 Task: Edit the 'Position Layout' in Salesforce to include specific sections and fields.
Action: Mouse moved to (235, 128)
Screenshot: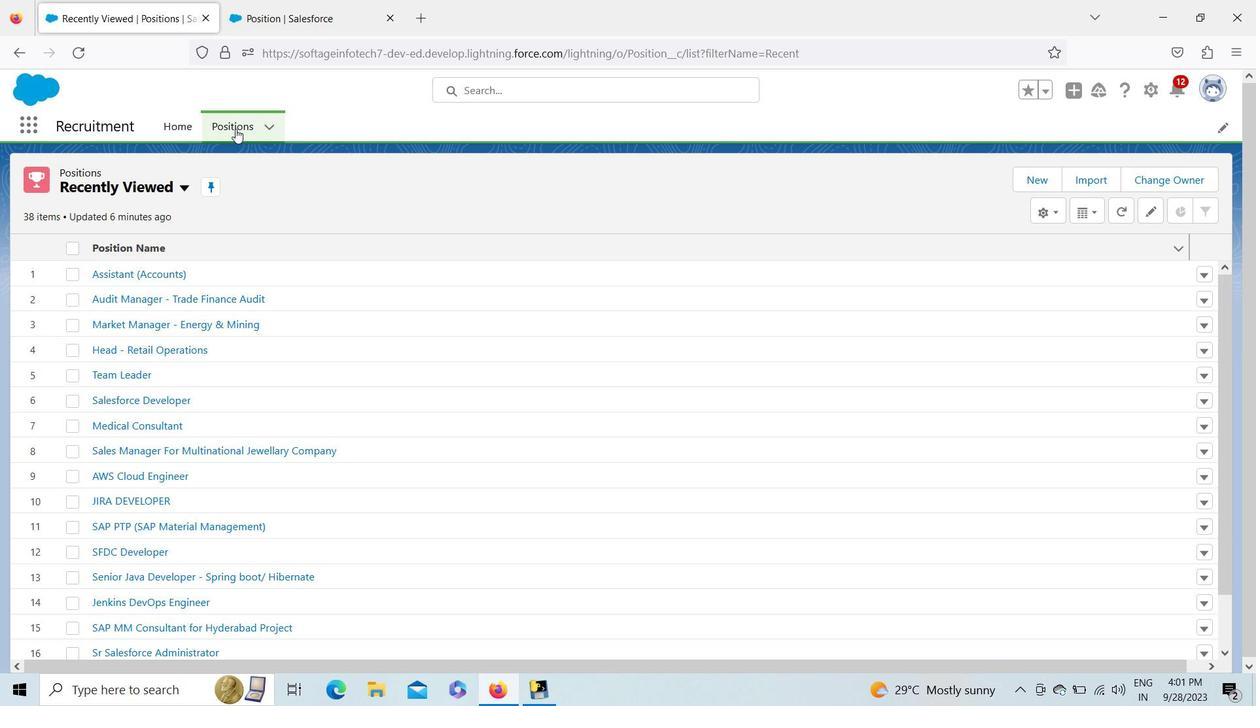 
Action: Mouse pressed left at (235, 128)
Screenshot: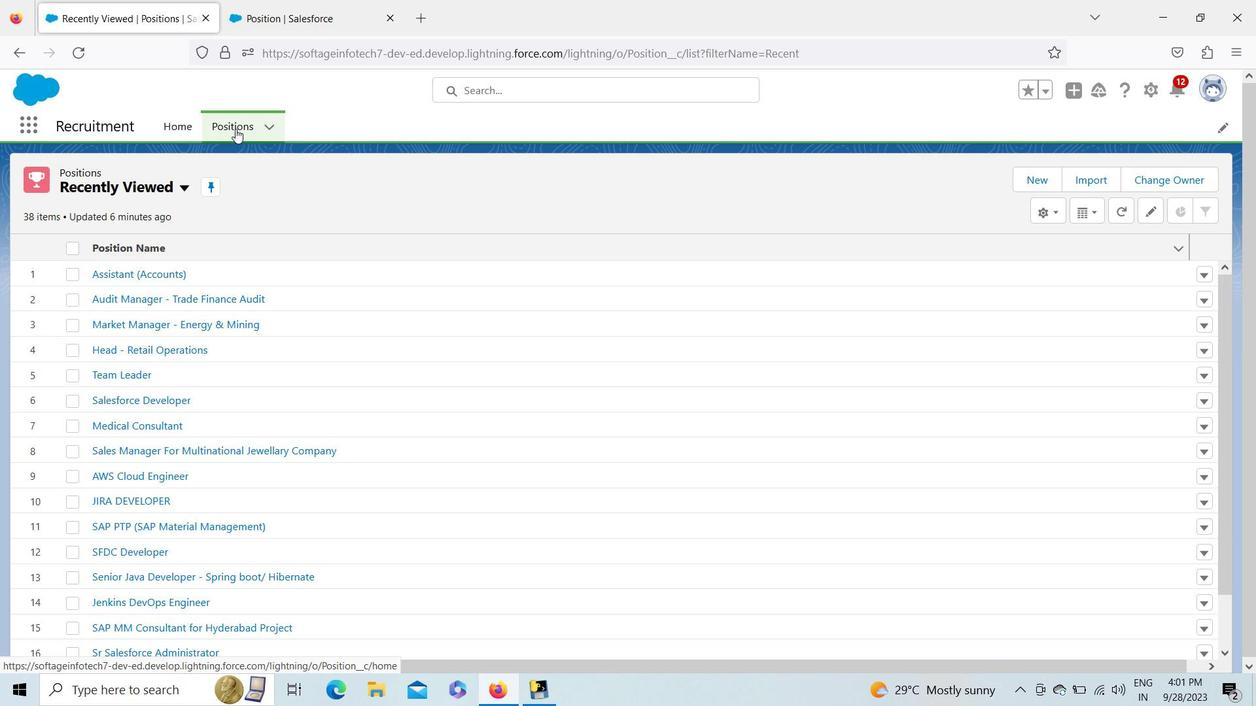 
Action: Mouse moved to (272, 9)
Screenshot: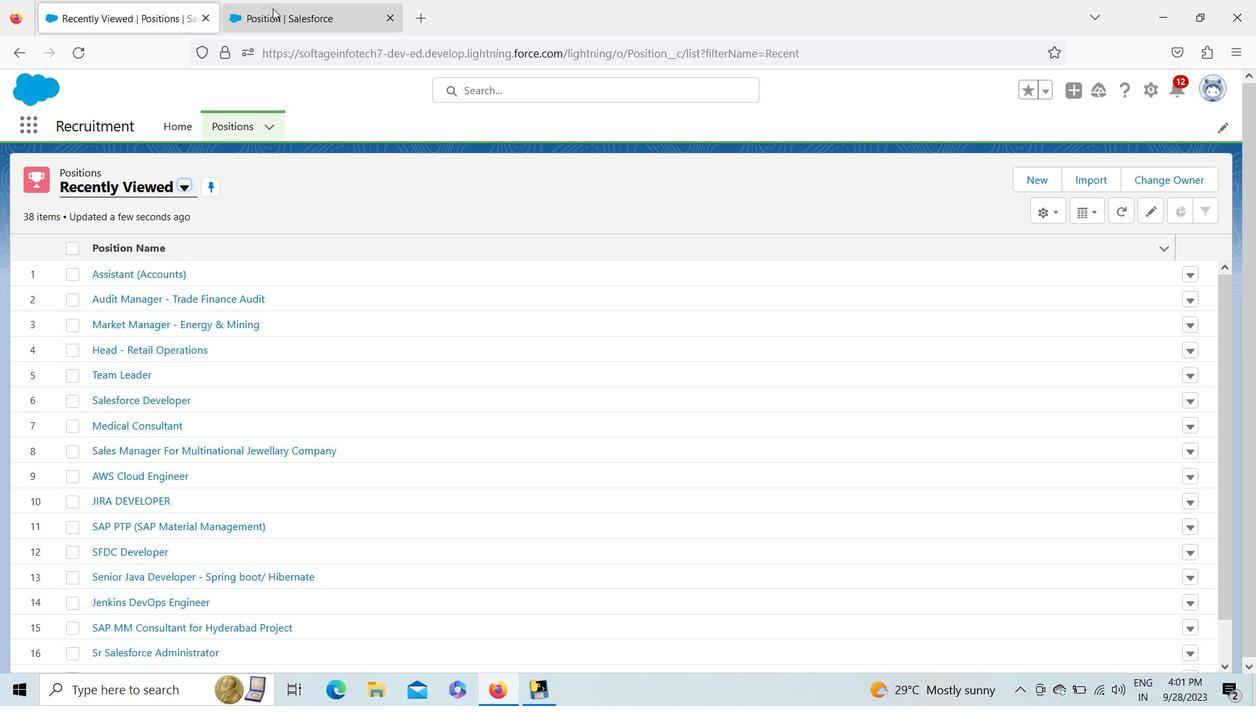 
Action: Mouse pressed left at (272, 9)
Screenshot: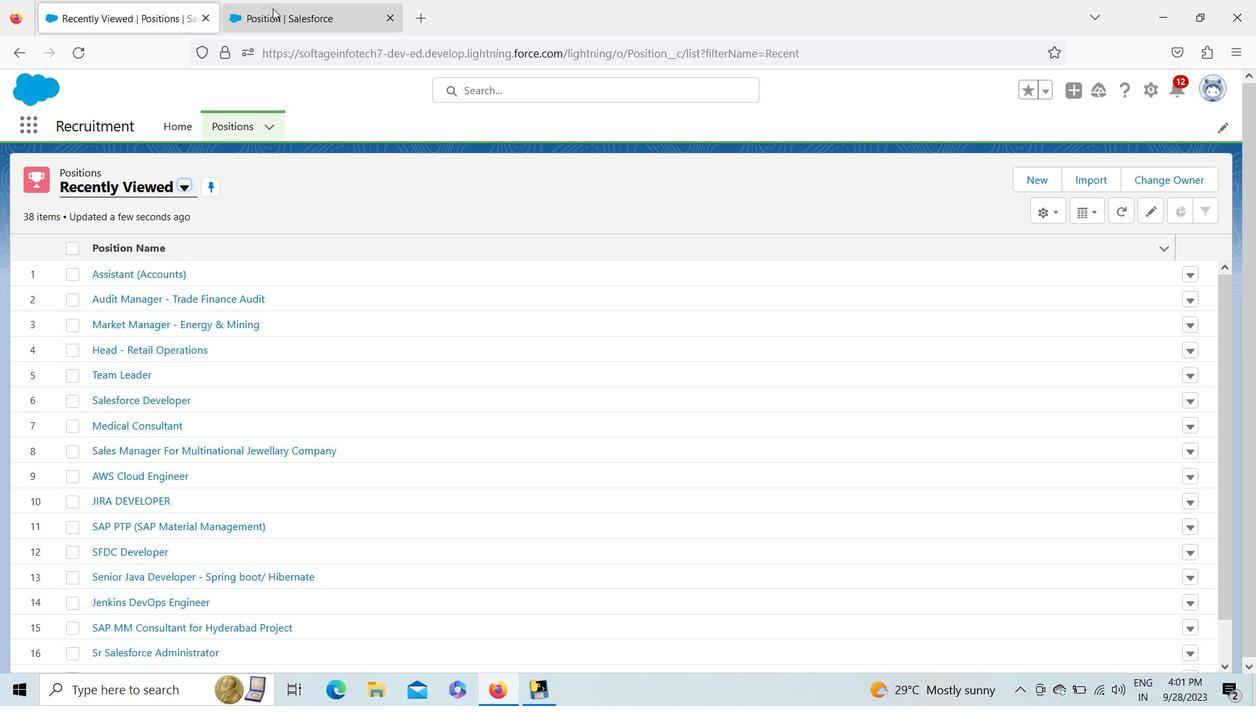 
Action: Mouse moved to (86, 67)
Screenshot: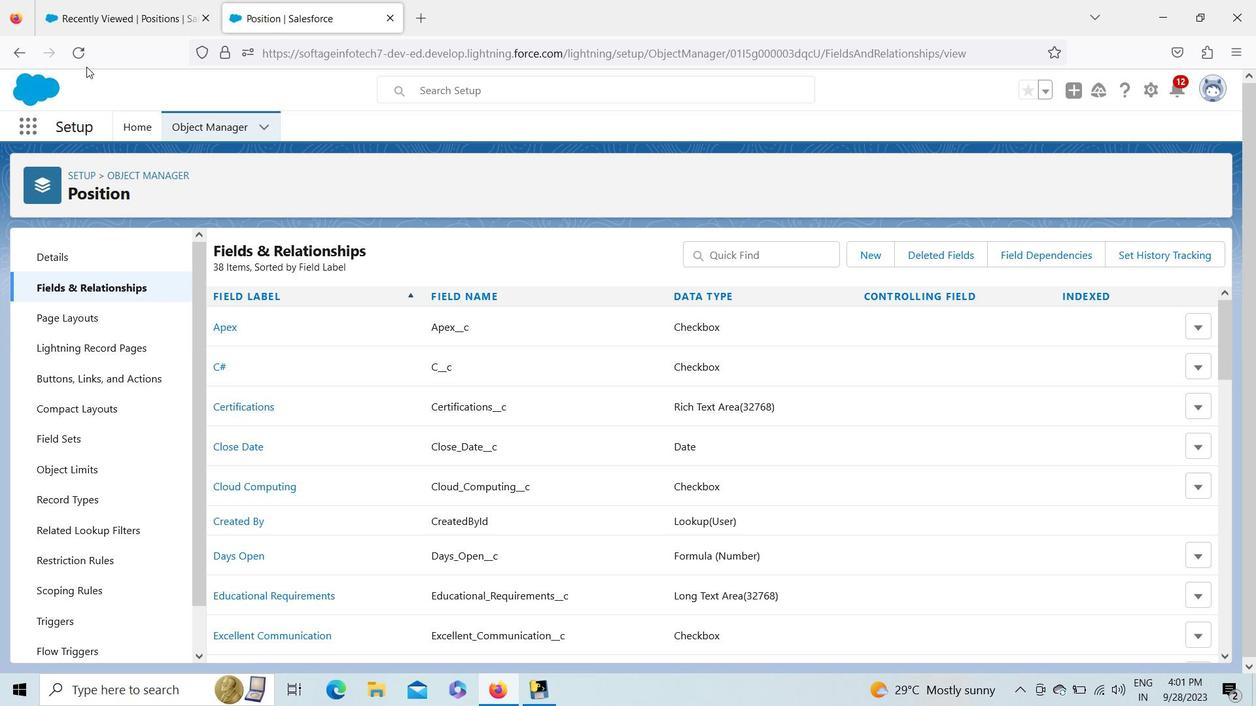 
Action: Mouse pressed left at (86, 67)
Screenshot: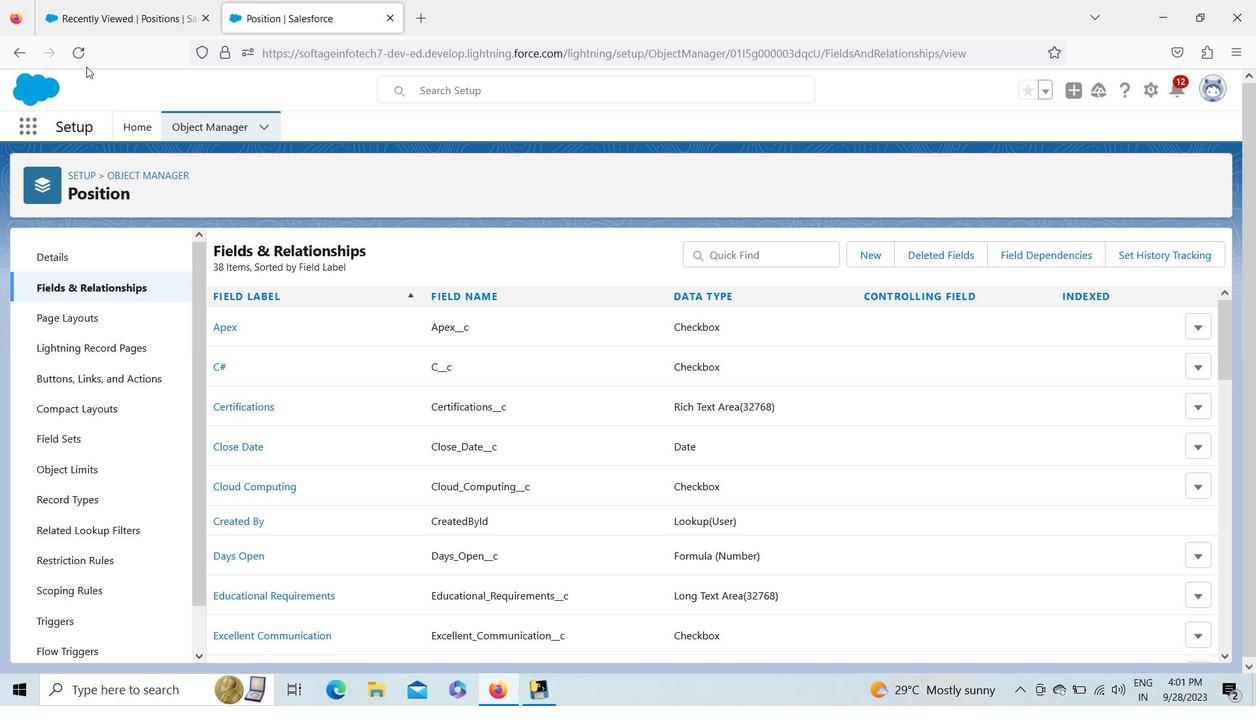 
Action: Mouse moved to (72, 314)
Screenshot: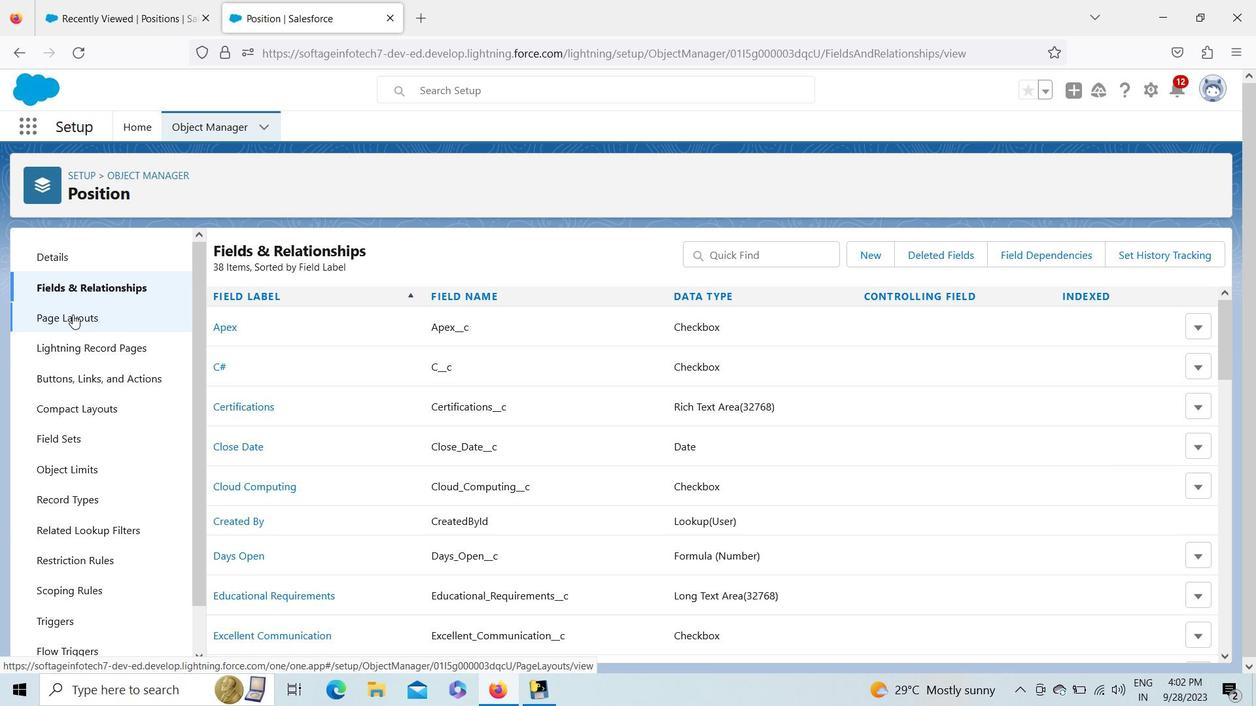 
Action: Mouse pressed left at (72, 314)
Screenshot: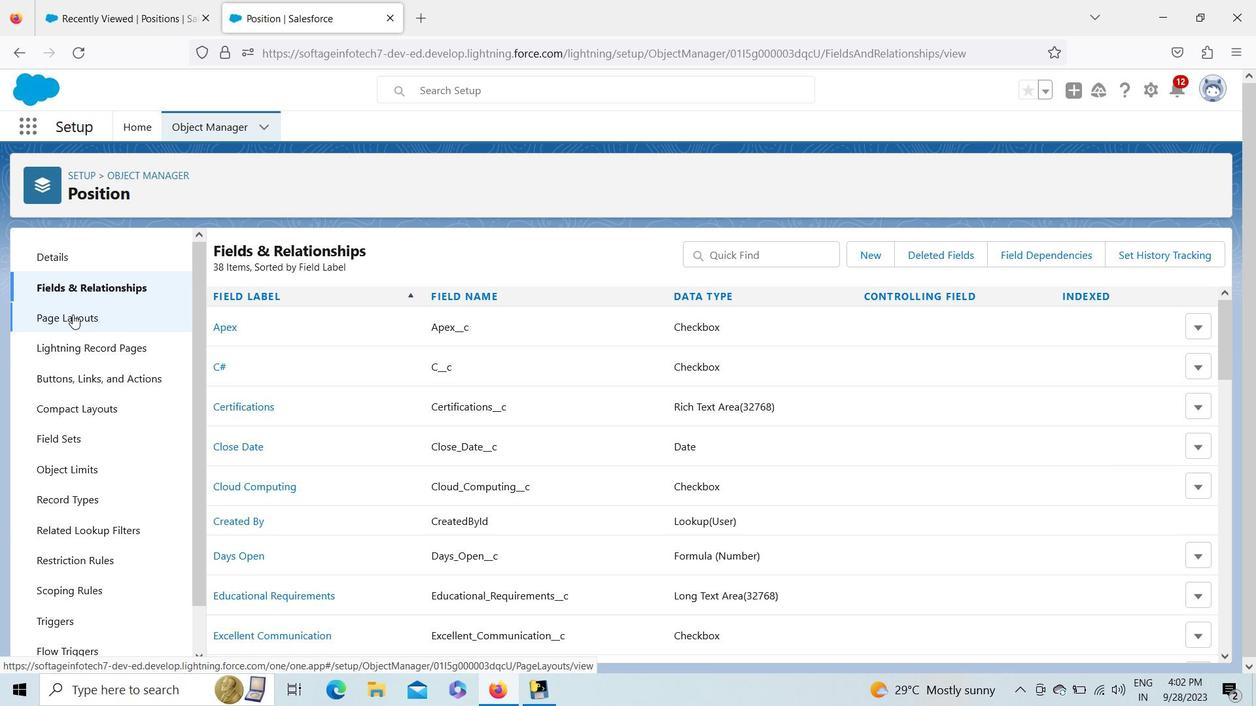
Action: Mouse moved to (265, 326)
Screenshot: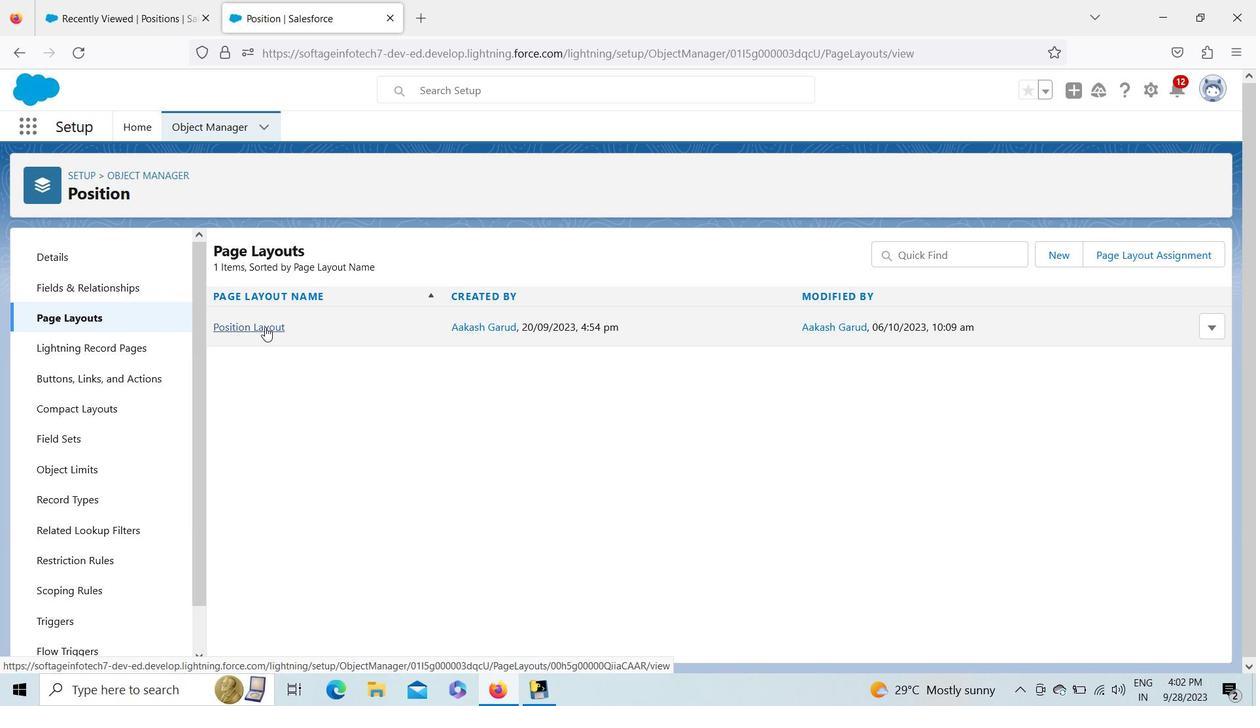 
Action: Mouse pressed left at (265, 326)
Screenshot: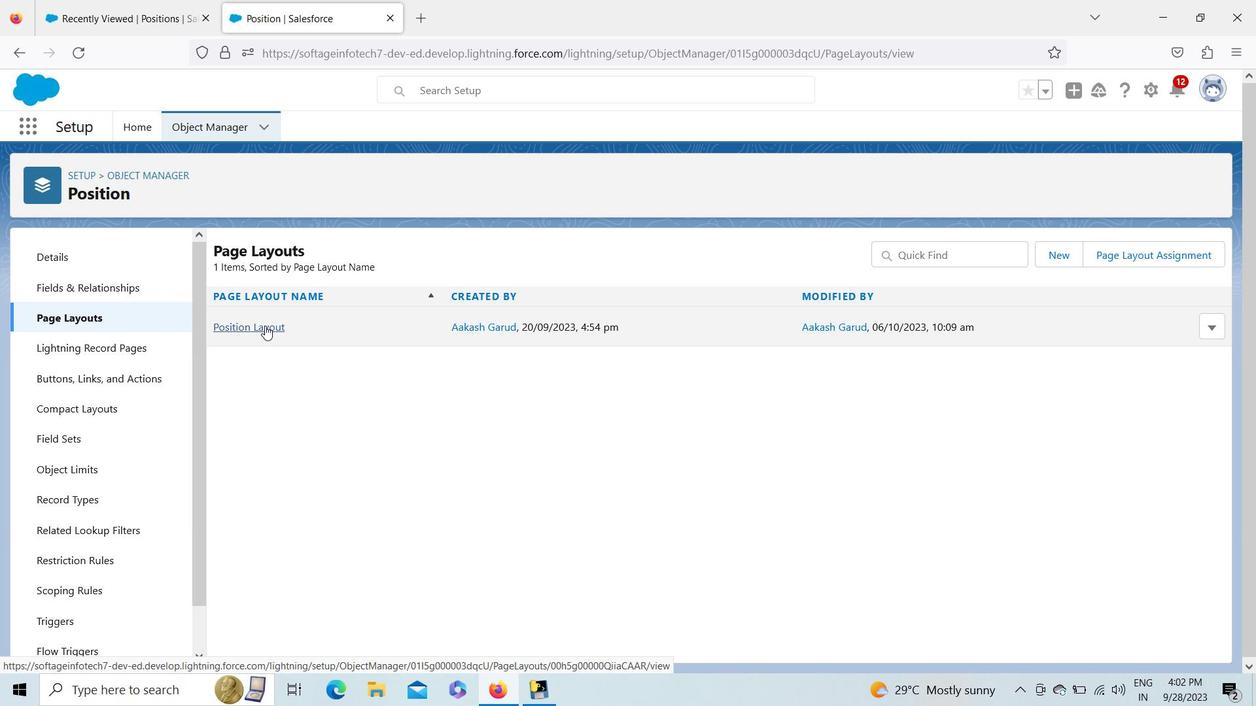 
Action: Mouse moved to (254, 266)
Screenshot: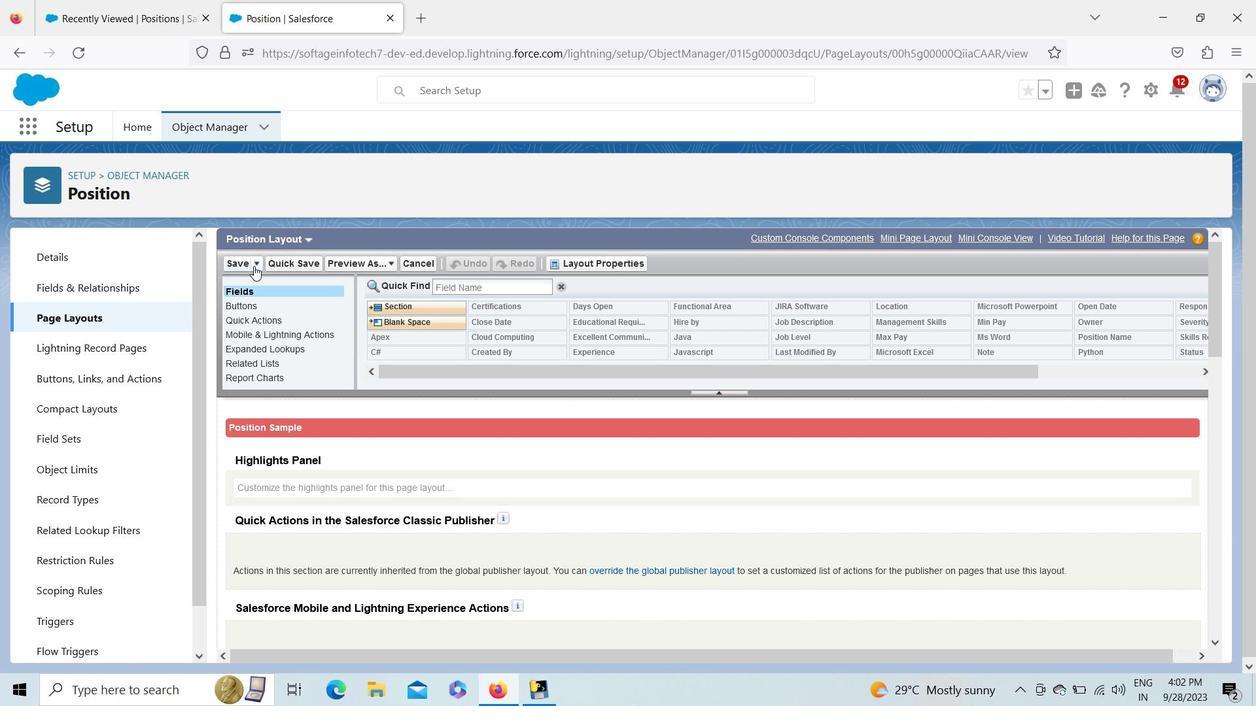 
Action: Mouse pressed left at (254, 266)
Screenshot: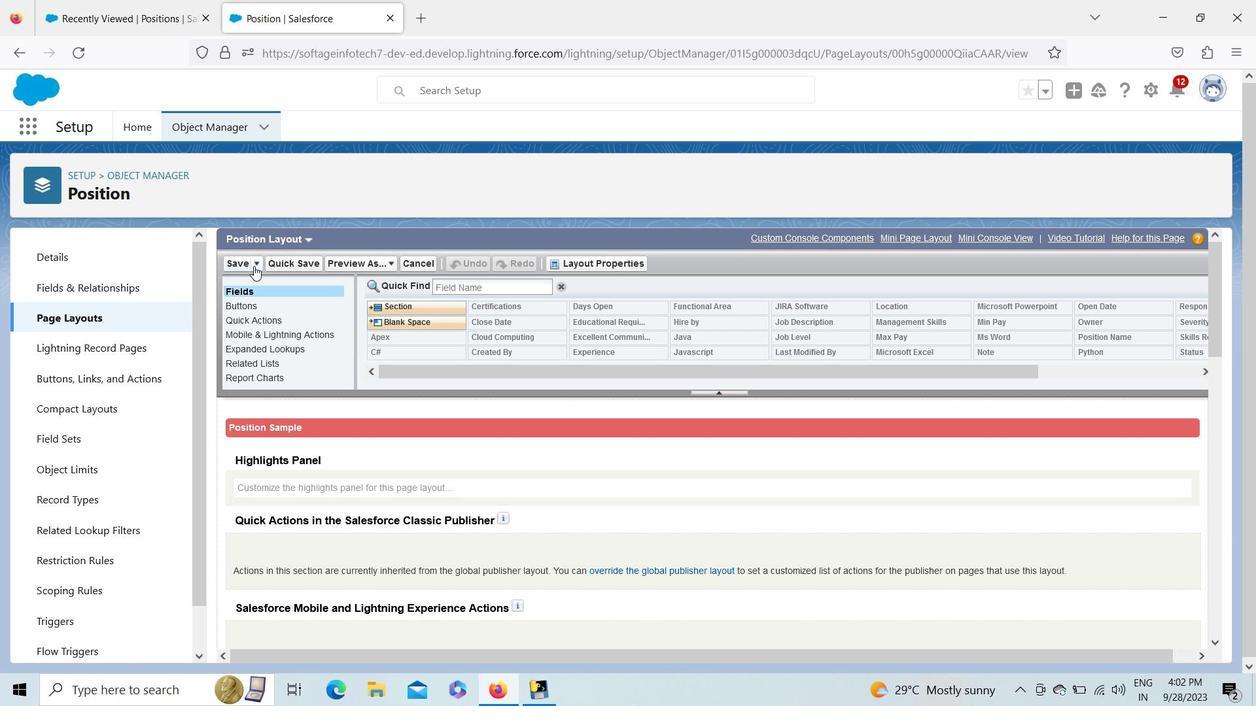
Action: Mouse moved to (254, 280)
Screenshot: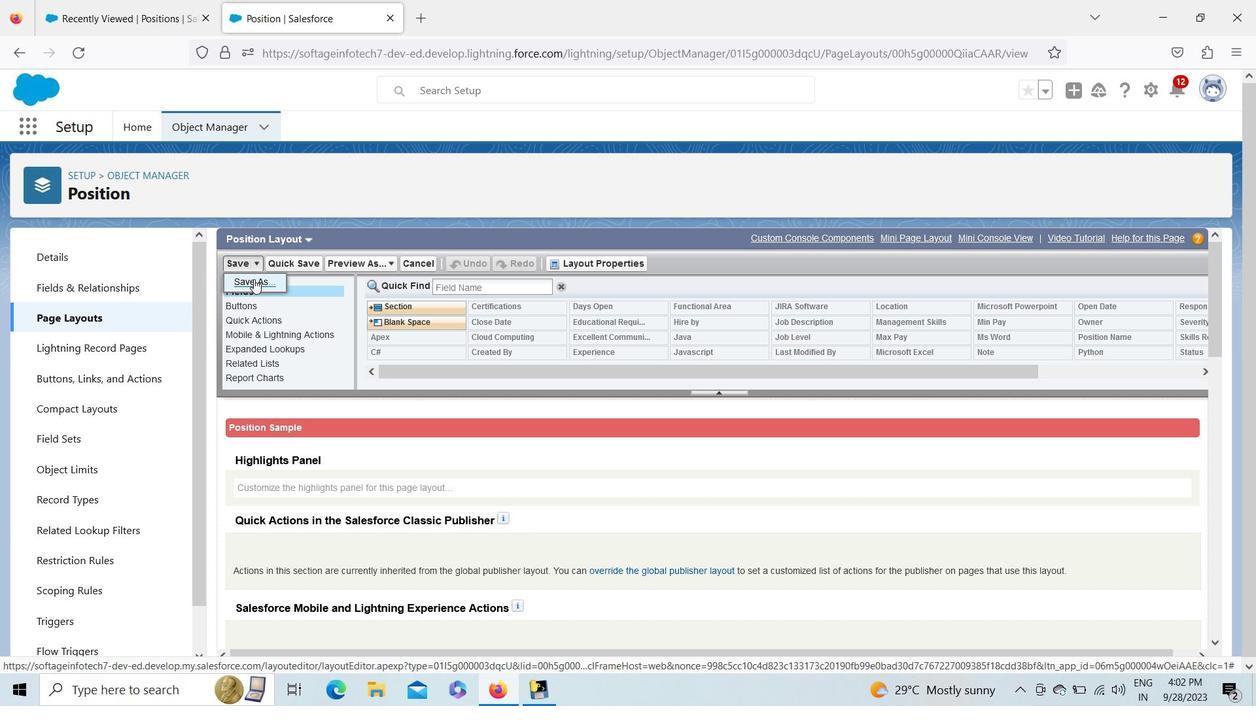 
Action: Mouse pressed left at (254, 280)
Screenshot: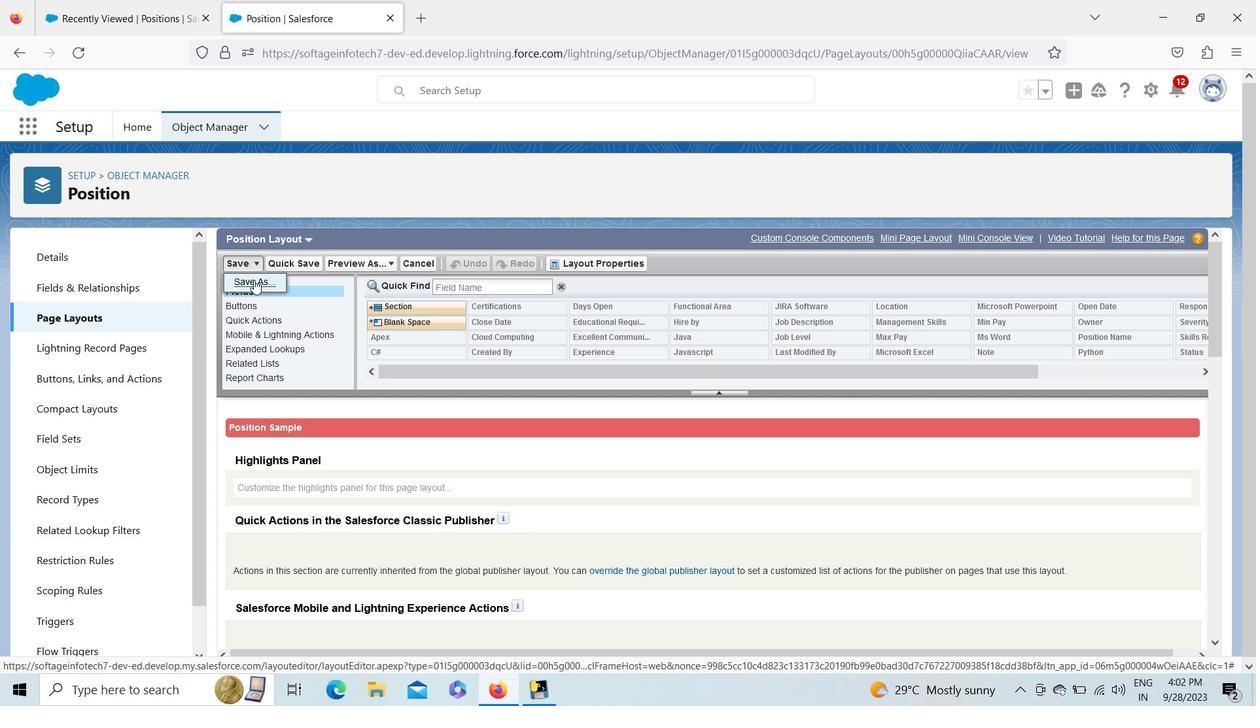 
Action: Mouse moved to (738, 407)
Screenshot: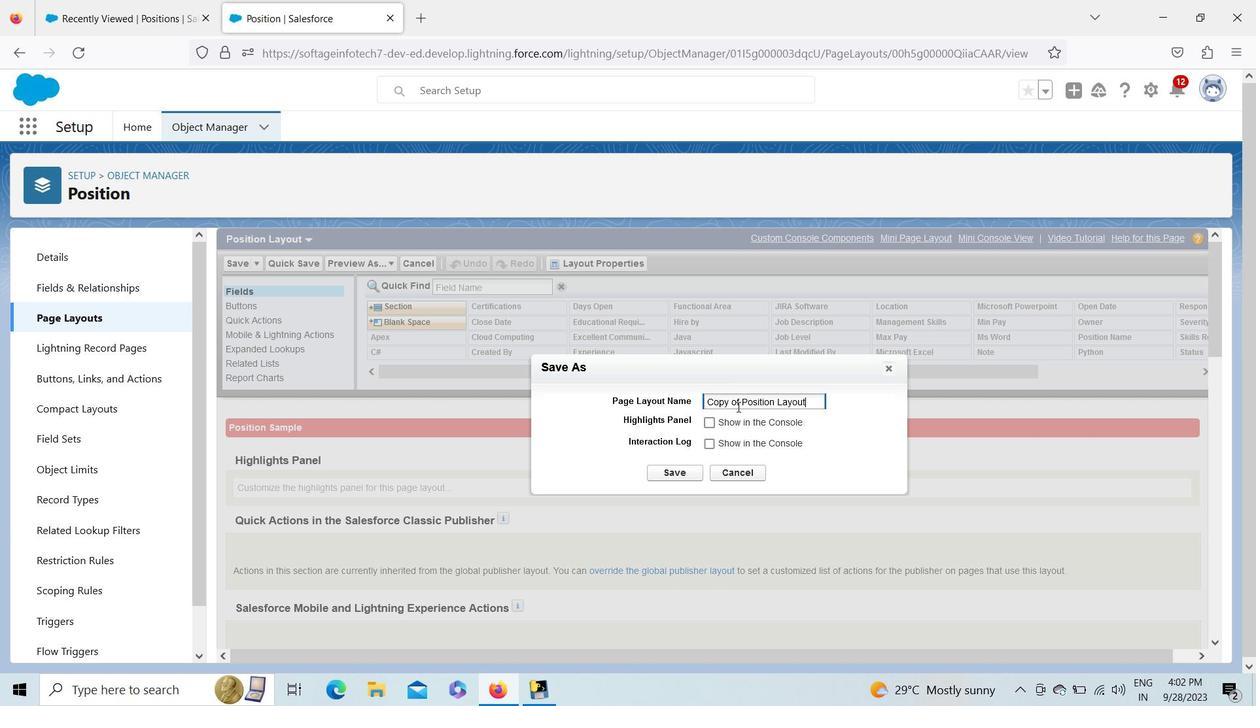 
Action: Mouse pressed left at (738, 407)
Screenshot: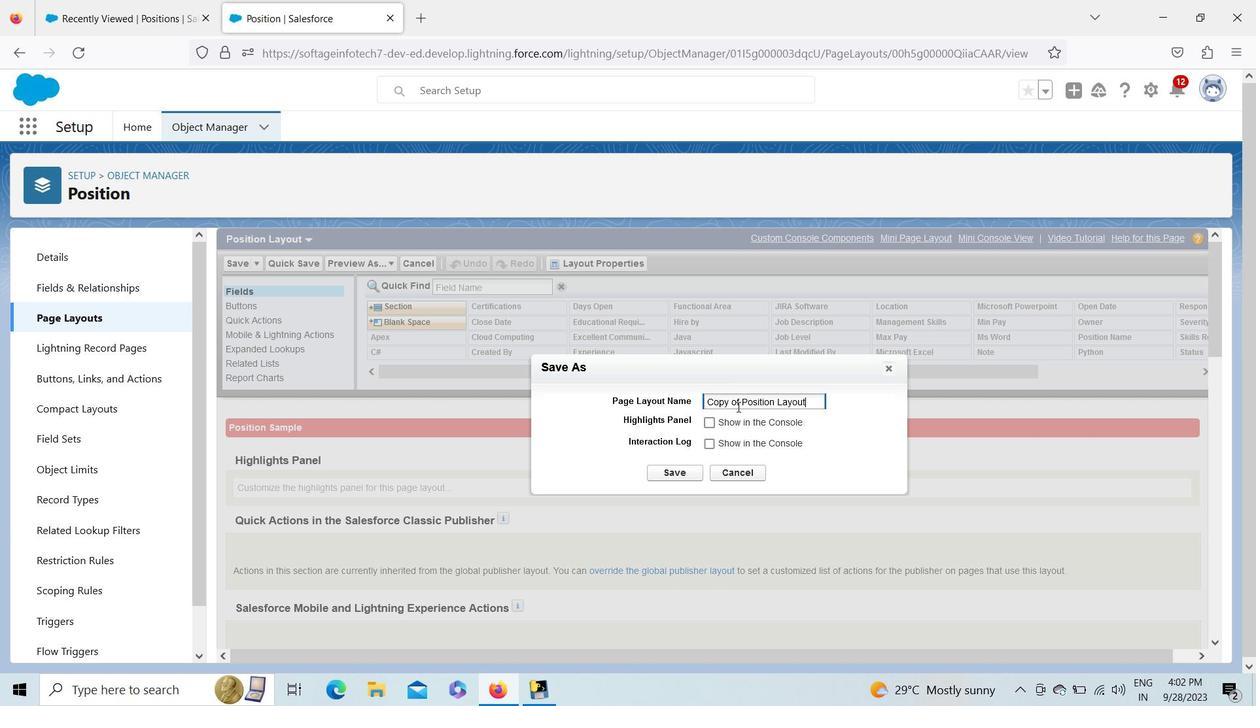 
Action: Key pressed <Key.backspace><Key.backspace><Key.backspace><Key.backspace><Key.backspace><Key.backspace><Key.backspace><Key.shift>Technical<Key.space><Key.backspace>
Screenshot: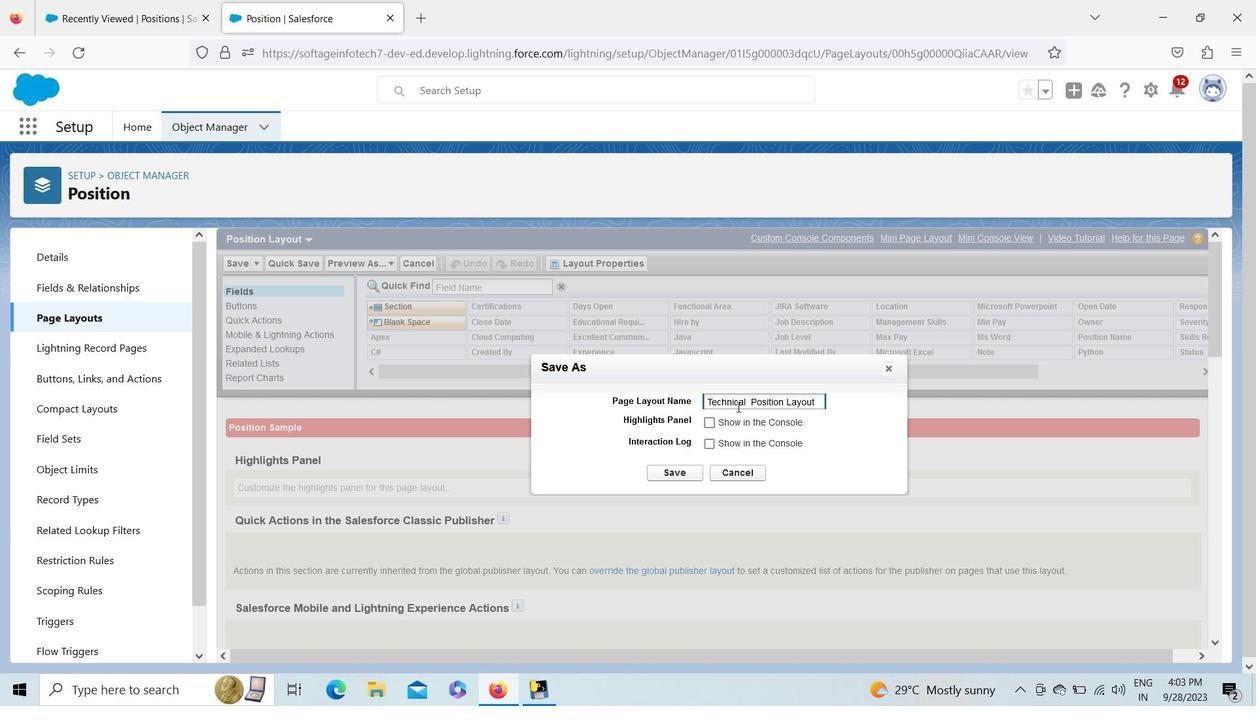 
Action: Mouse moved to (675, 471)
Screenshot: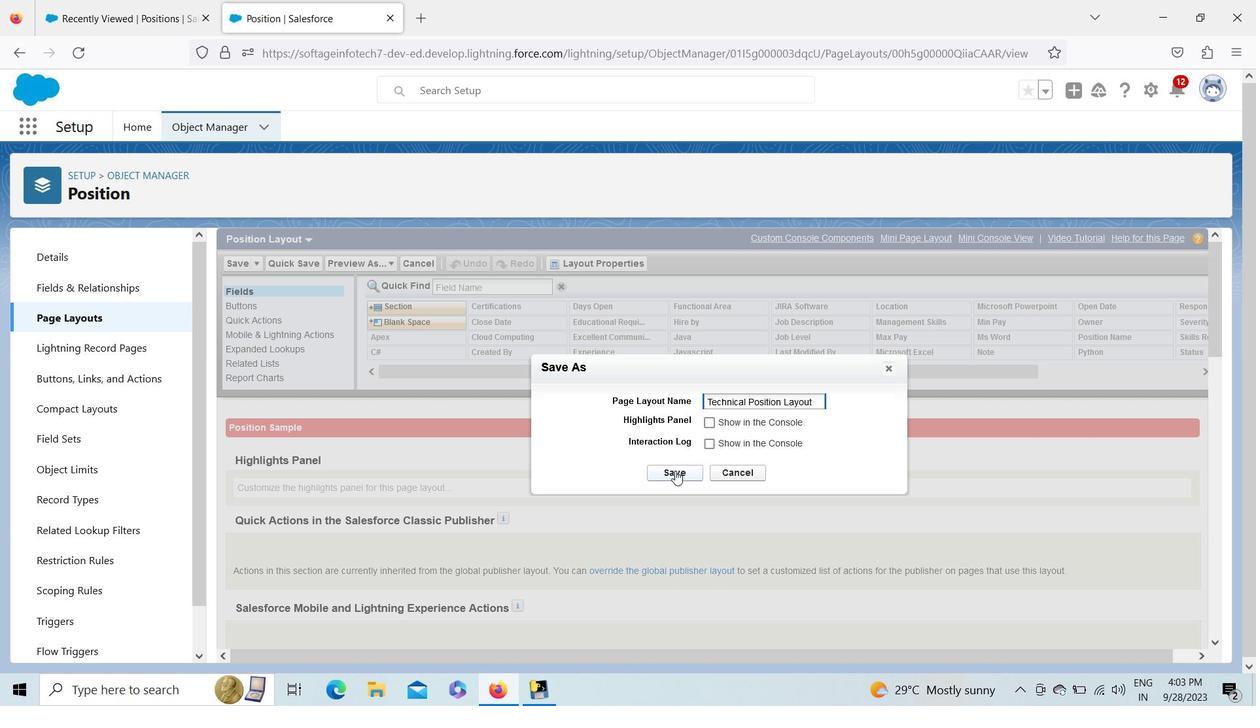 
Action: Mouse pressed left at (675, 471)
Screenshot: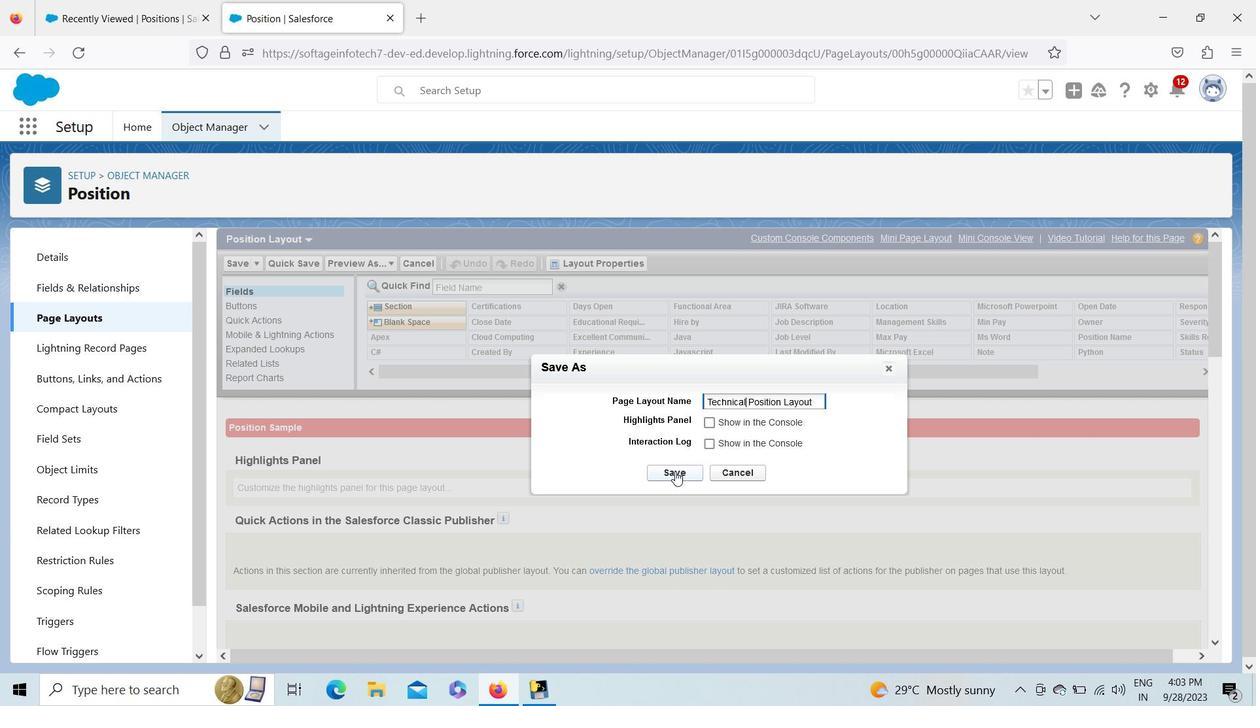
Action: Mouse moved to (1212, 321)
Screenshot: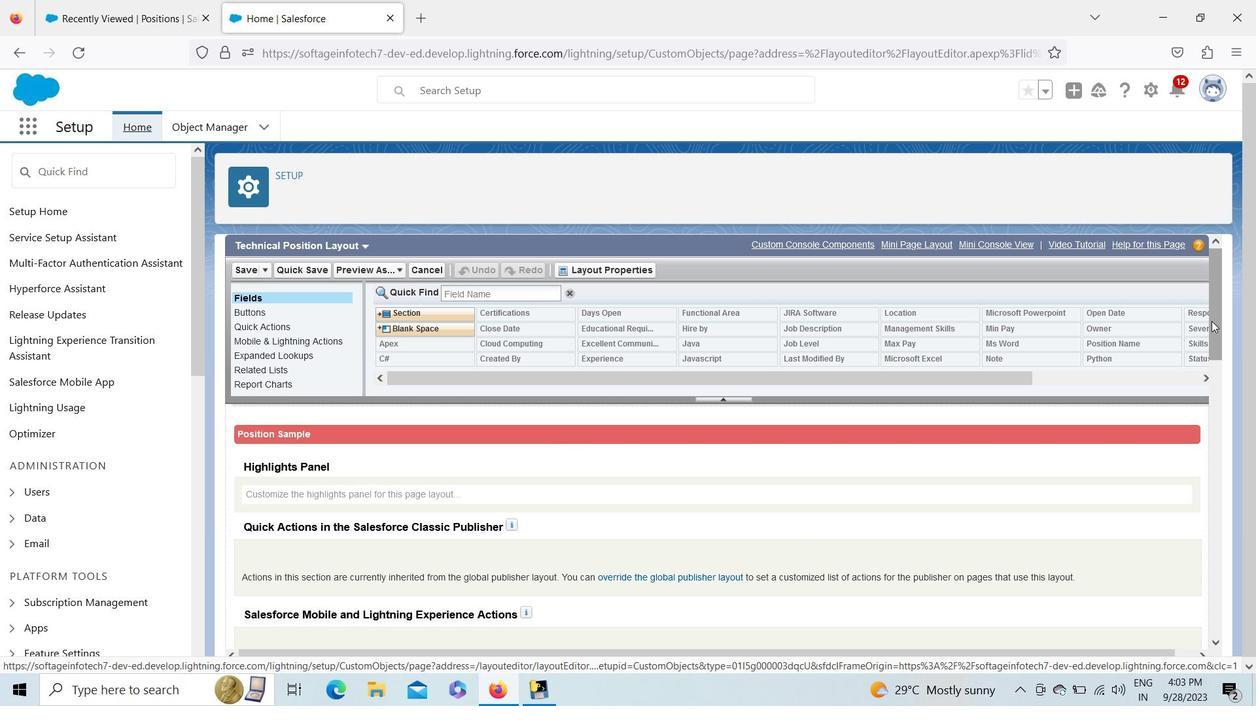
Action: Mouse pressed left at (1212, 321)
Screenshot: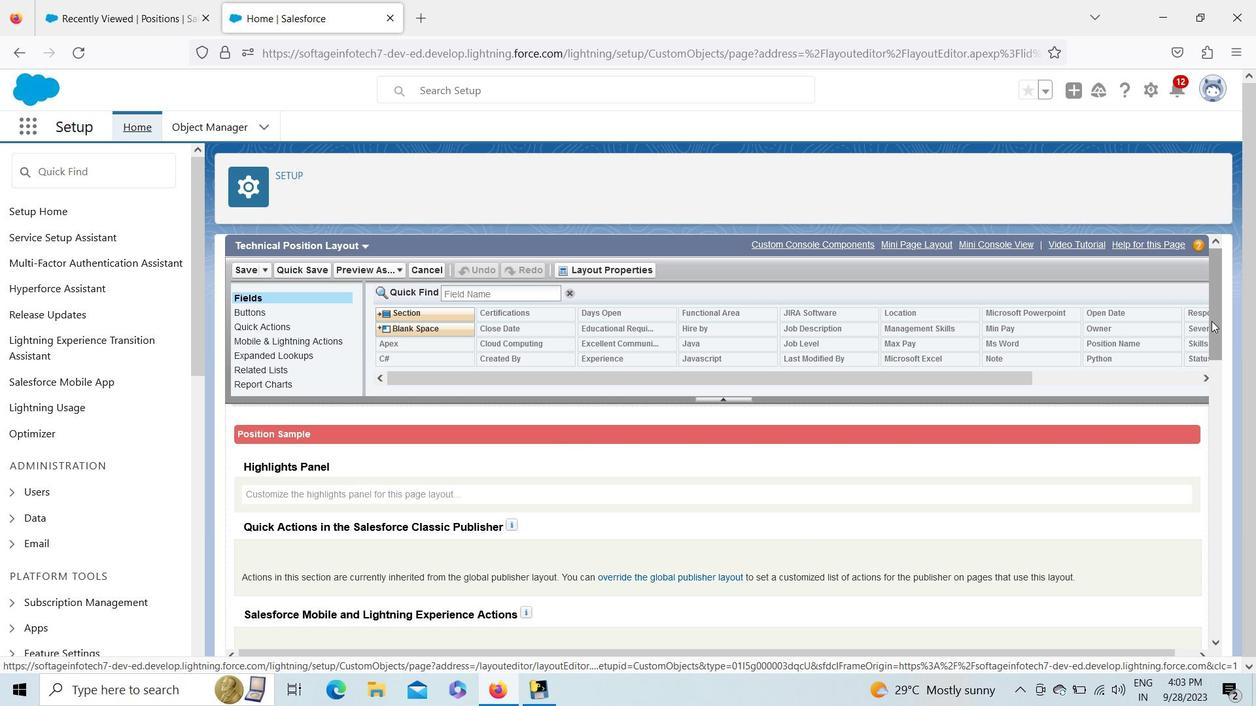 
Action: Mouse moved to (1217, 412)
Screenshot: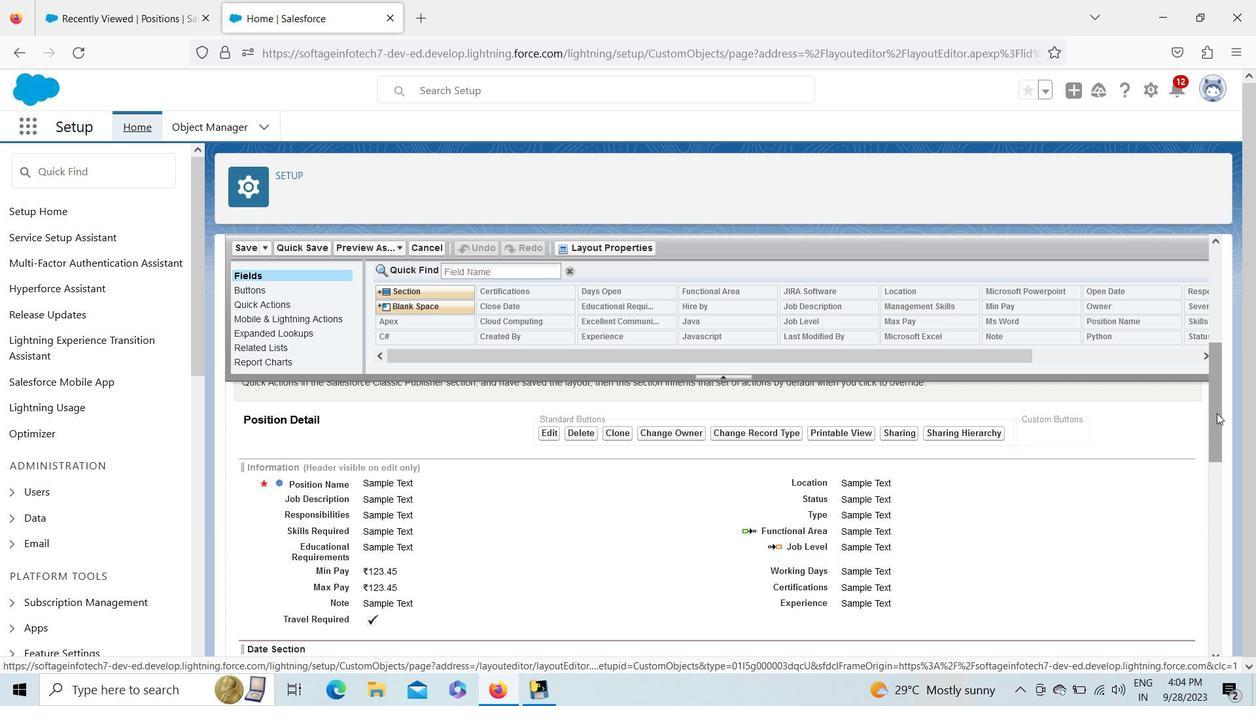 
Action: Mouse pressed left at (1217, 412)
Screenshot: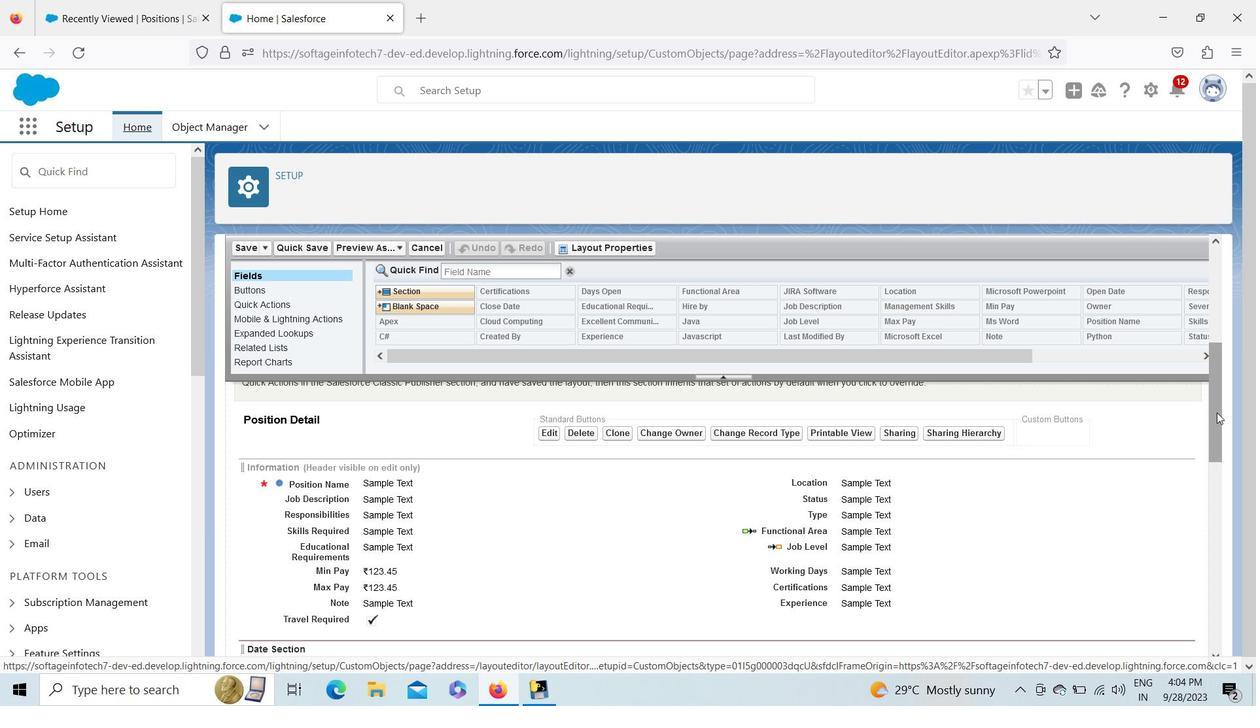 
Action: Mouse moved to (531, 267)
Screenshot: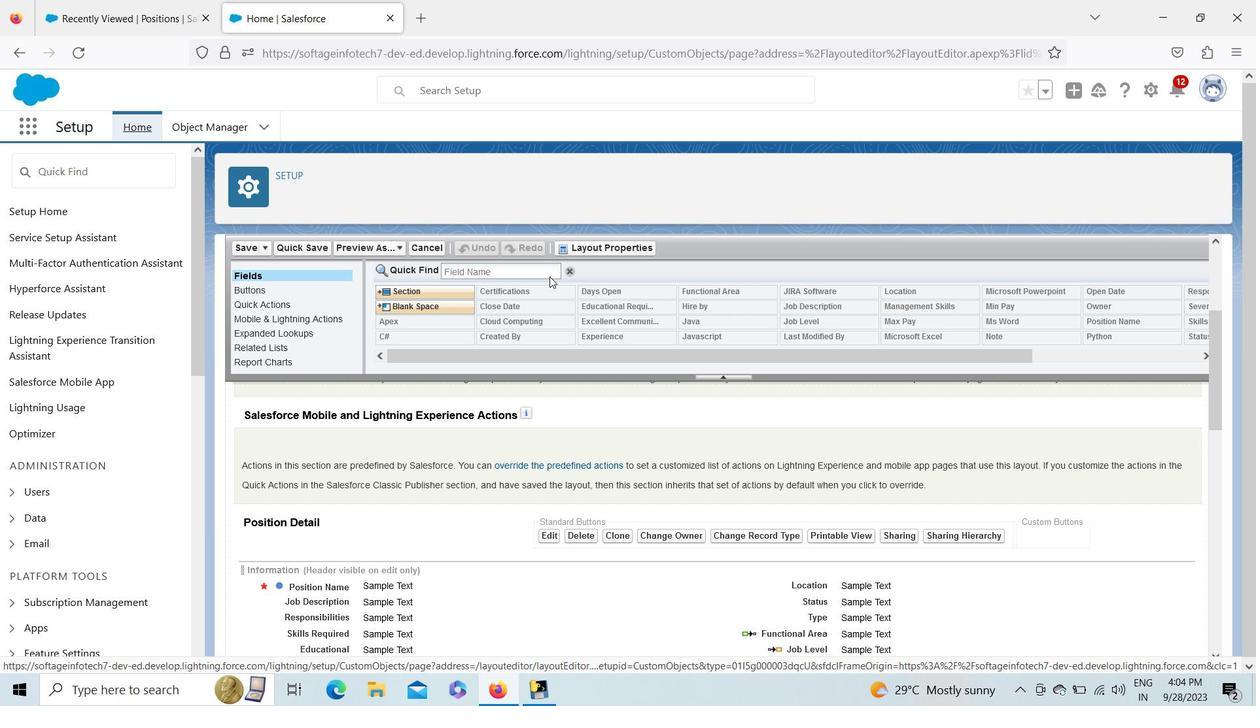 
Action: Mouse pressed left at (531, 267)
Screenshot: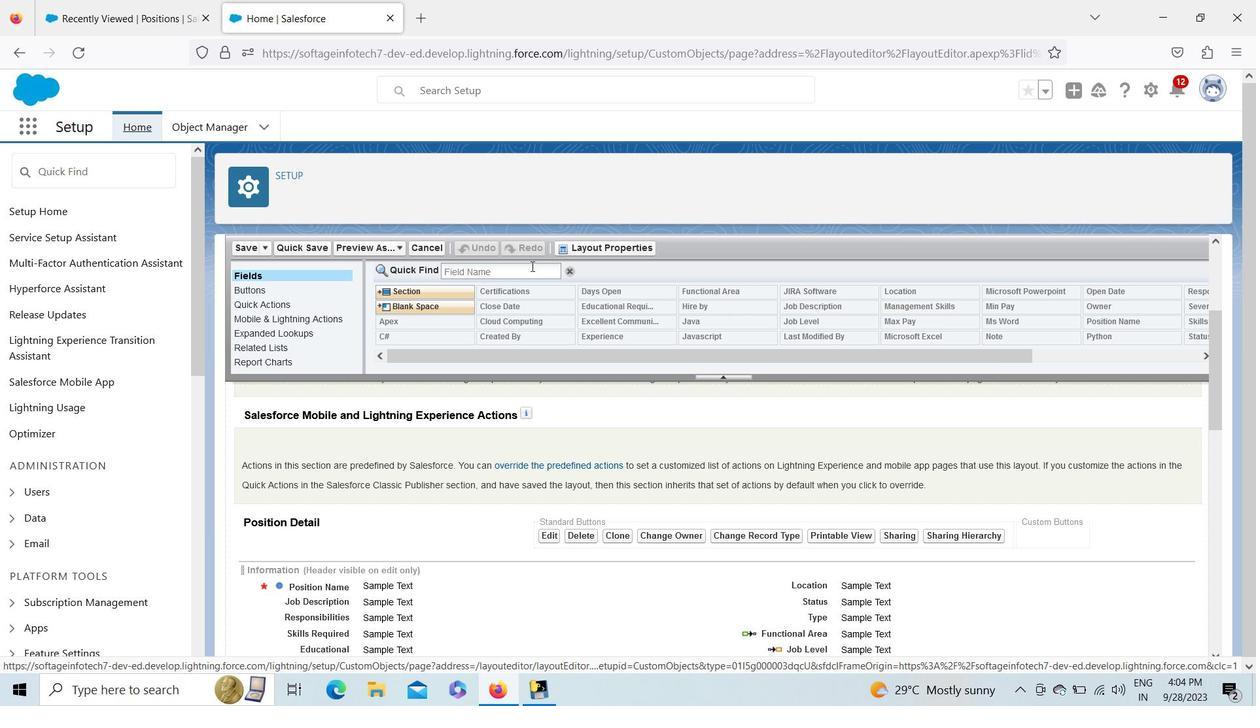 
Action: Key pressed po<Key.backspace><Key.backspace>
Screenshot: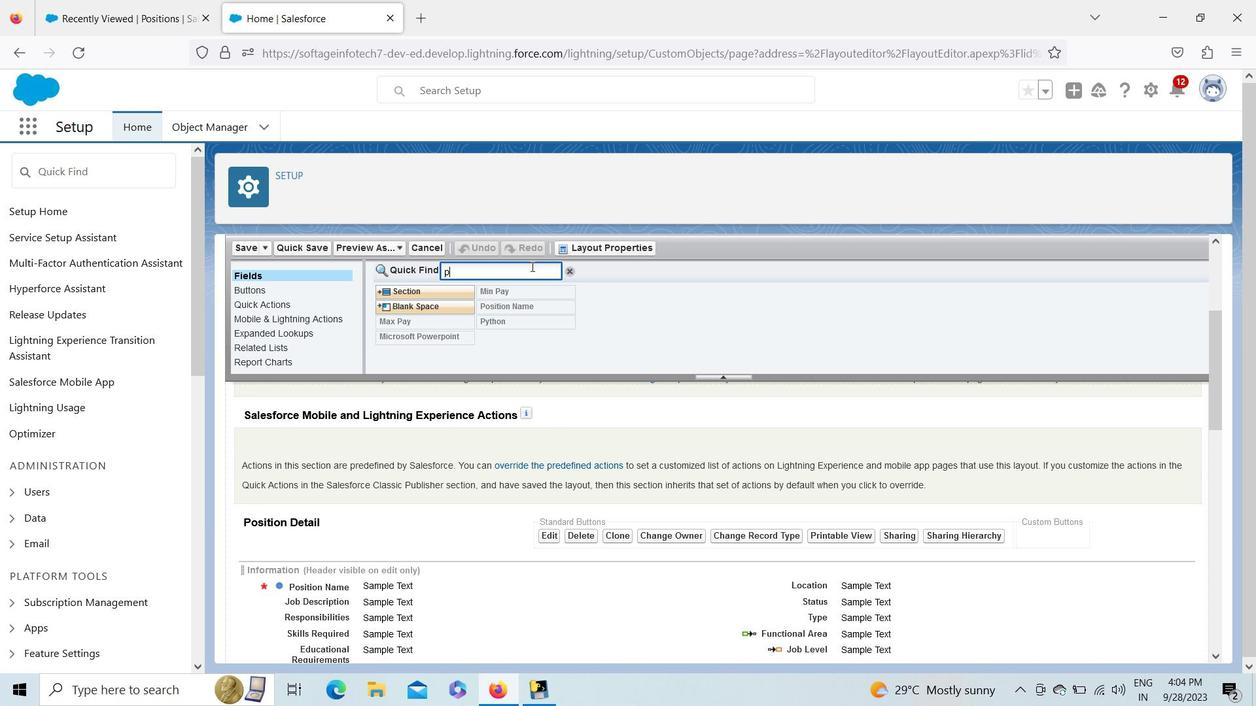 
Action: Mouse moved to (1214, 349)
Screenshot: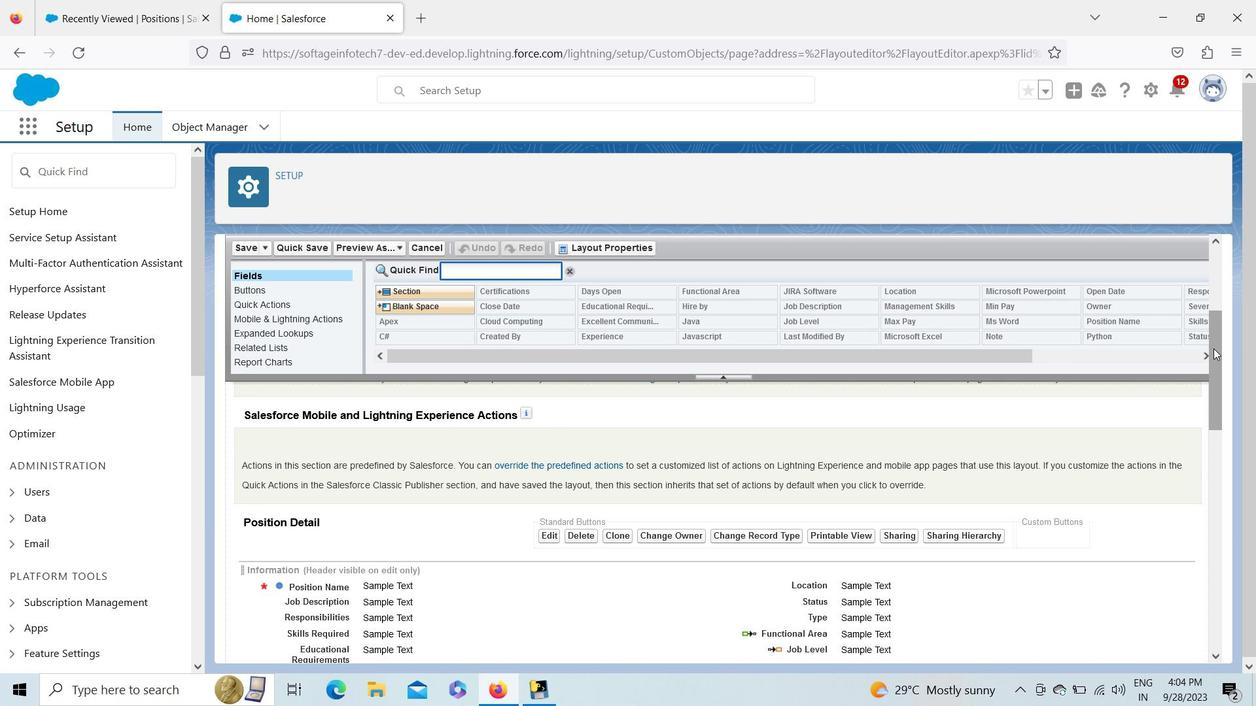 
Action: Mouse pressed left at (1214, 349)
Screenshot: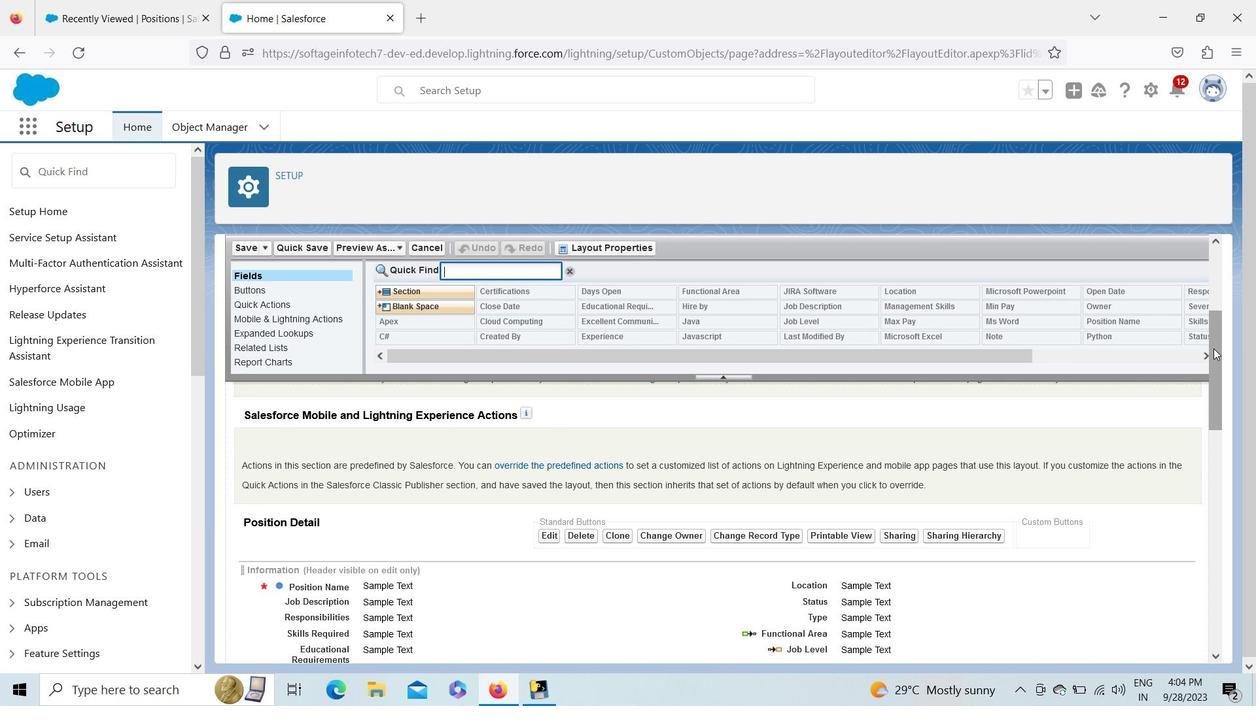 
Action: Mouse moved to (818, 520)
Screenshot: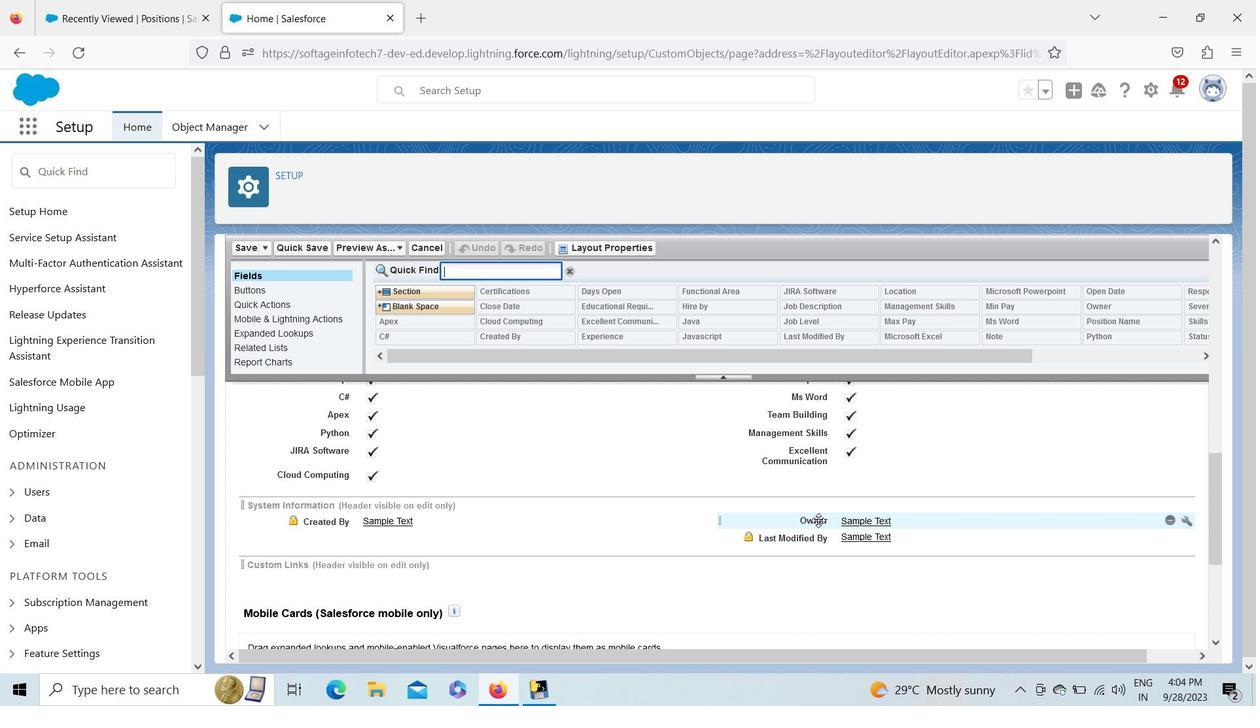 
Action: Mouse pressed left at (818, 520)
Screenshot: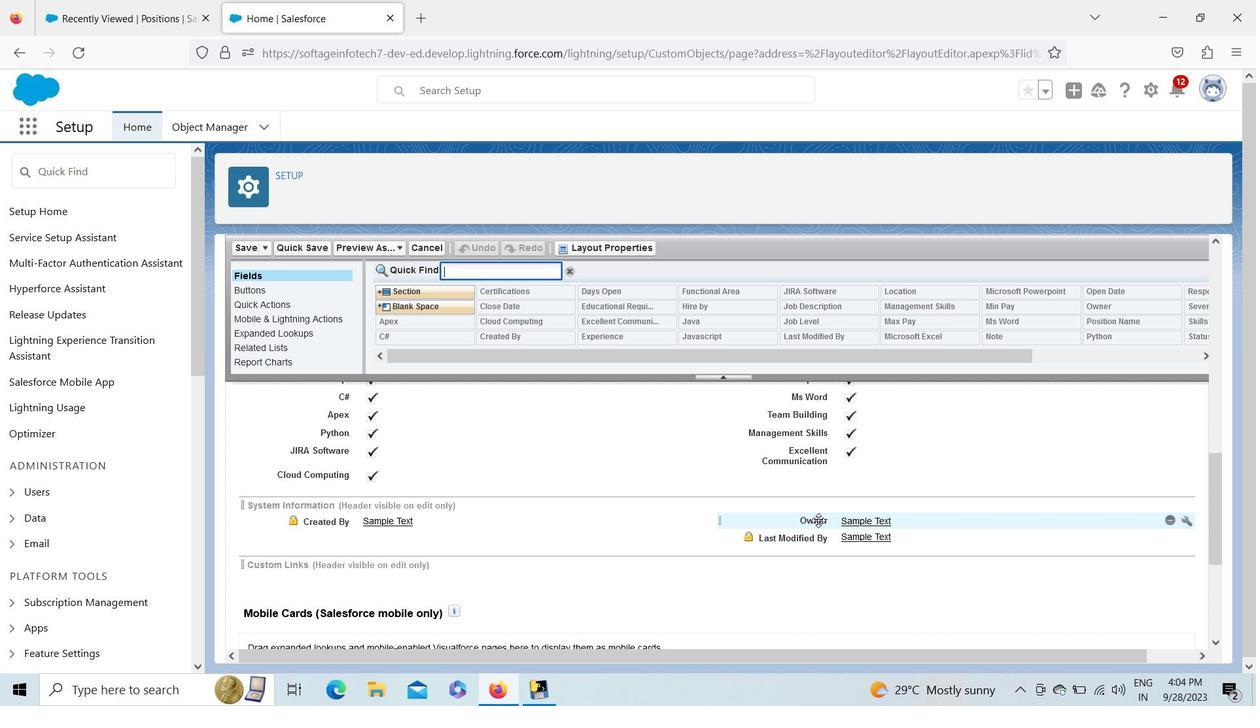 
Action: Mouse moved to (856, 494)
Screenshot: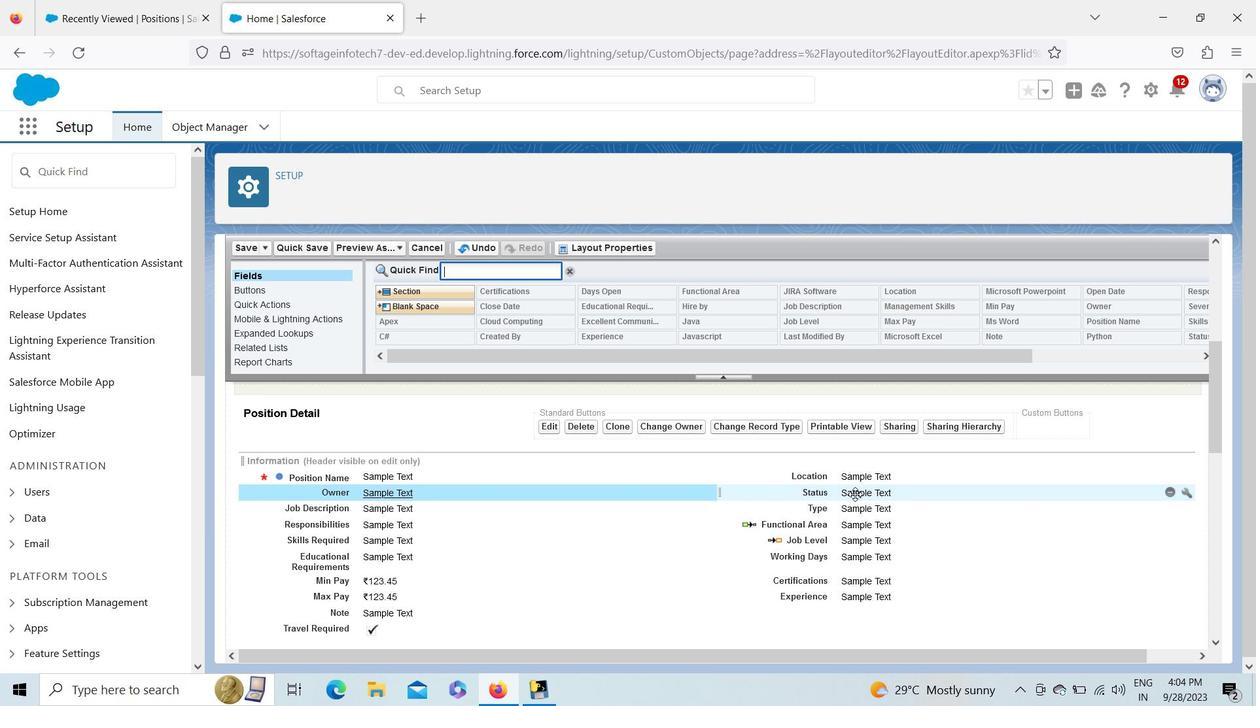 
Action: Mouse pressed left at (856, 494)
Screenshot: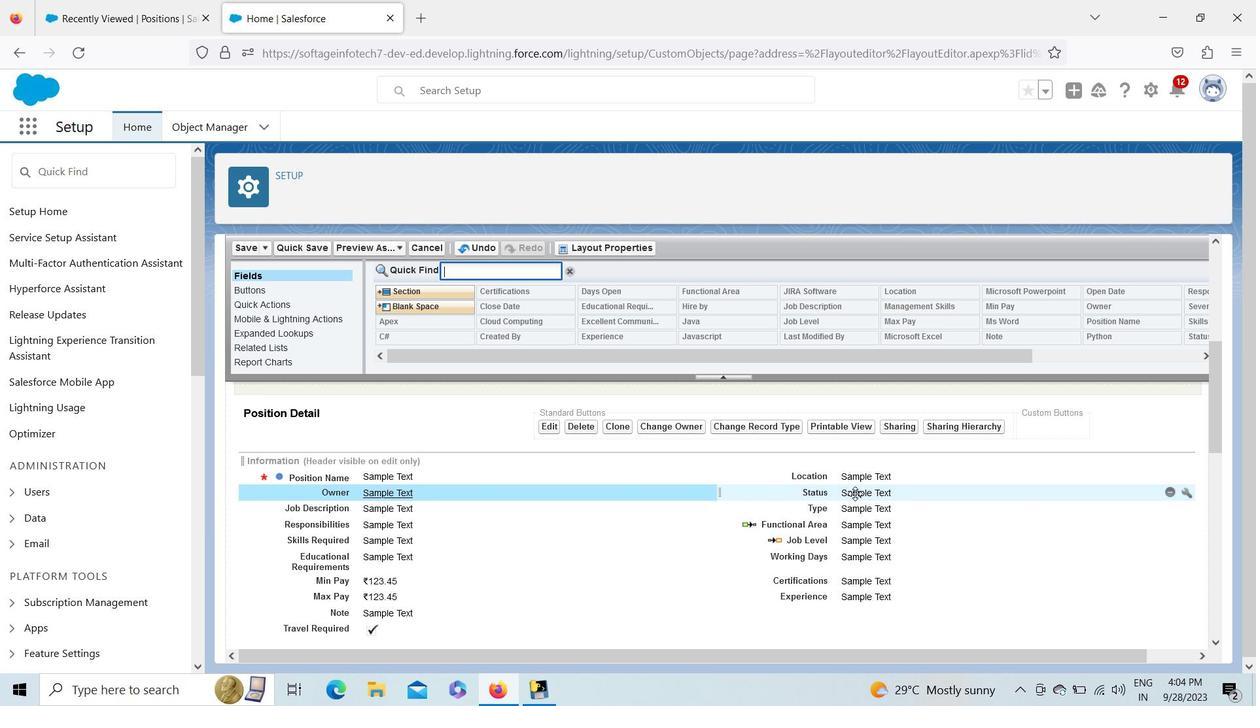 
Action: Mouse moved to (874, 477)
Screenshot: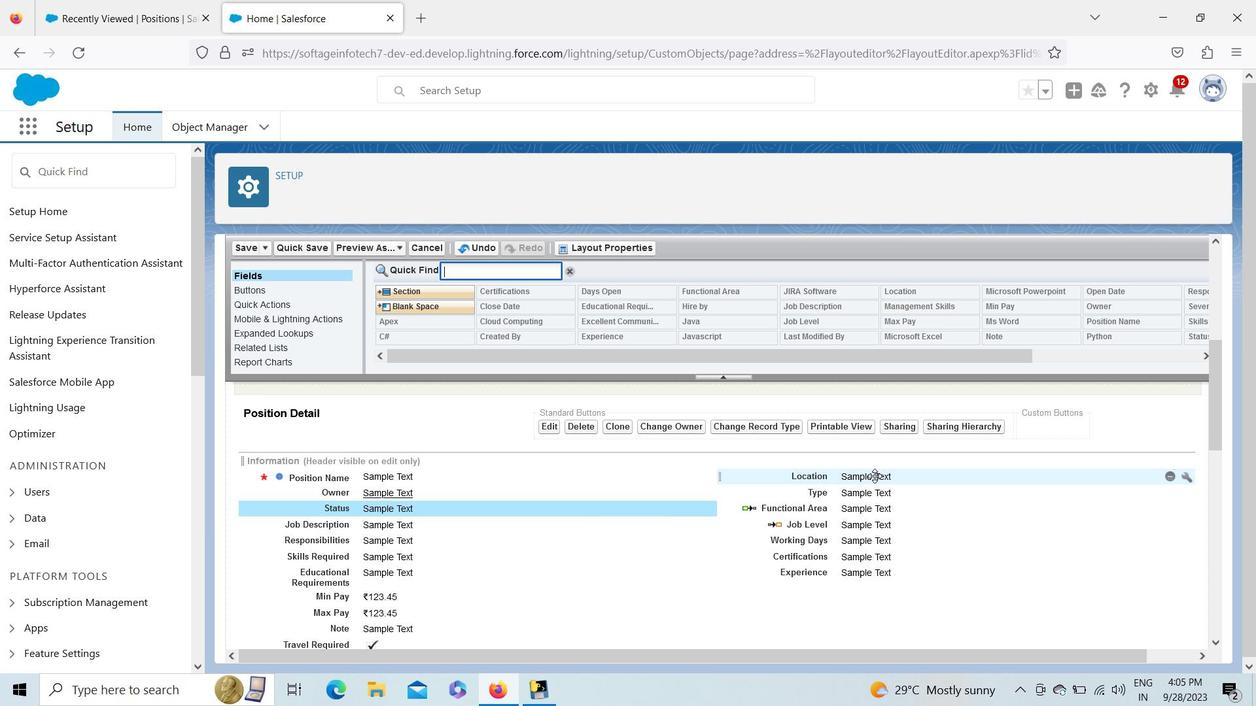 
Action: Mouse pressed left at (874, 477)
Screenshot: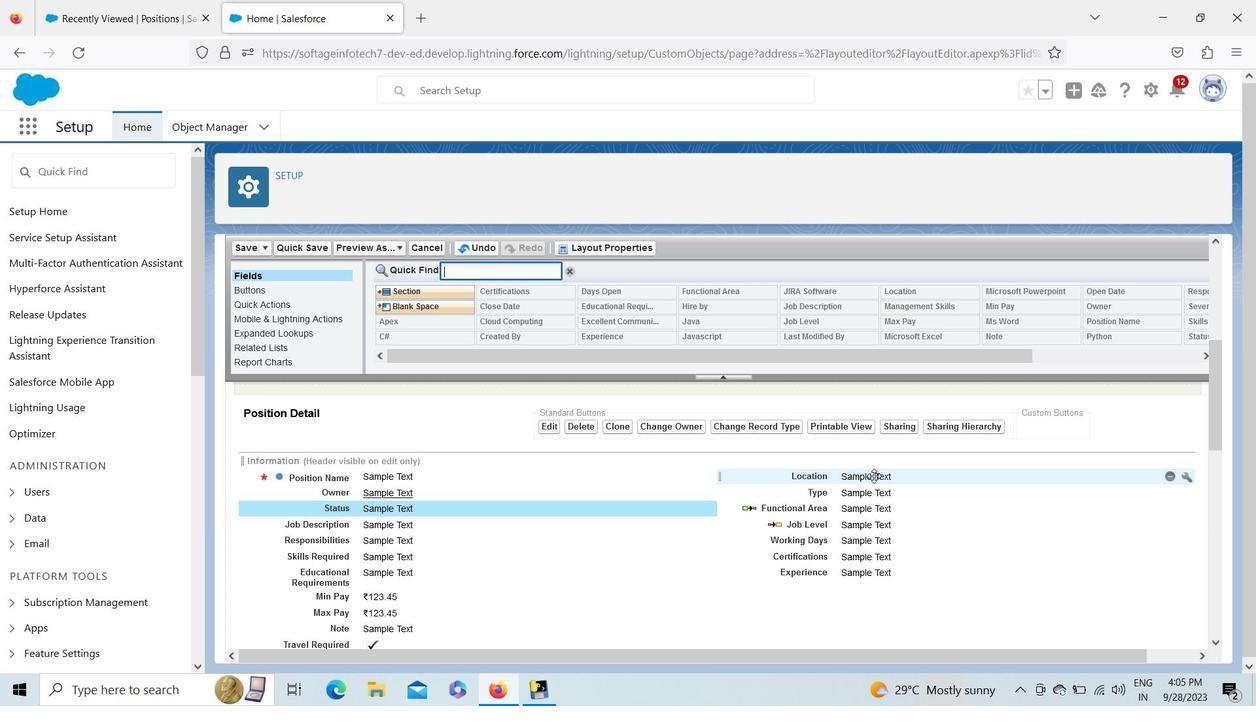 
Action: Mouse moved to (835, 478)
Screenshot: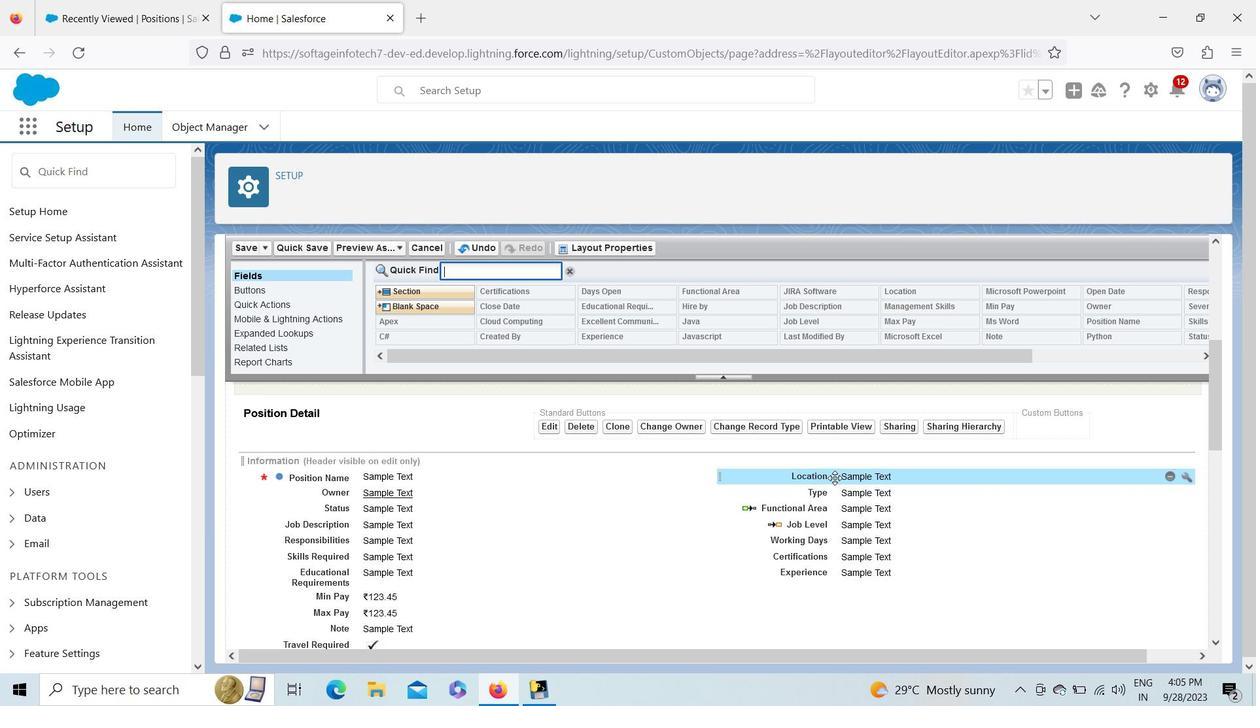 
Action: Mouse pressed left at (835, 478)
Screenshot: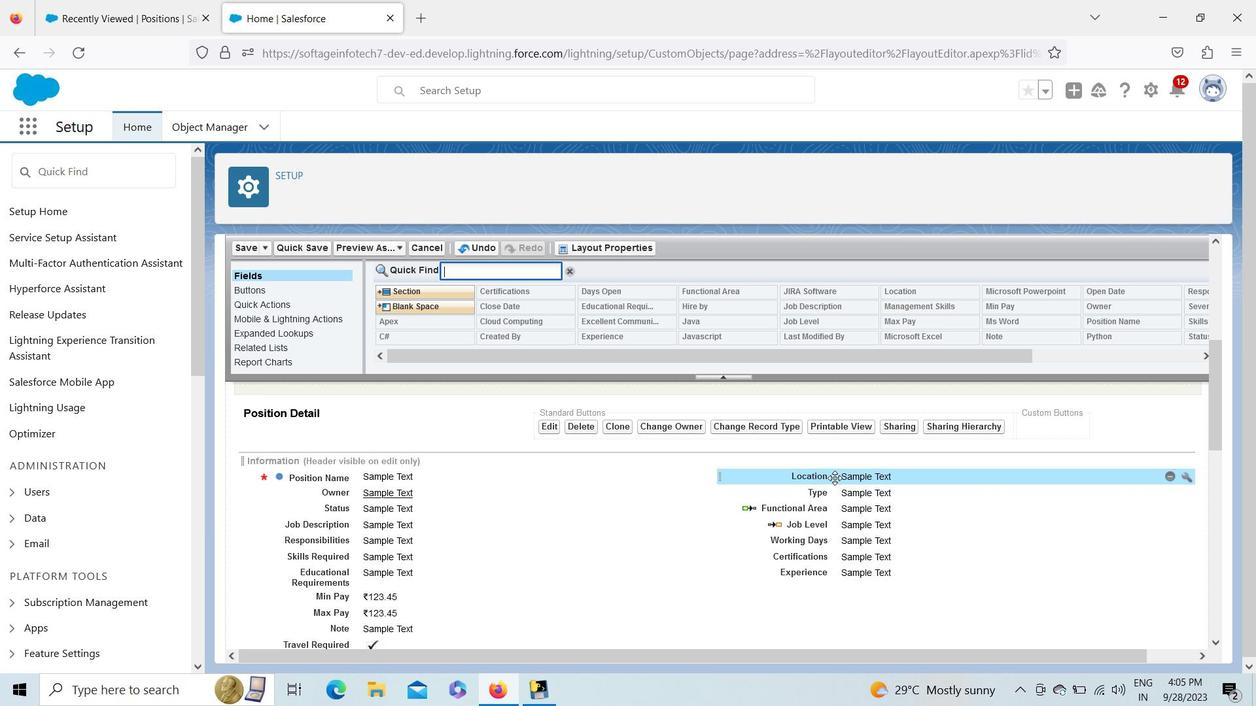
Action: Mouse moved to (819, 477)
Screenshot: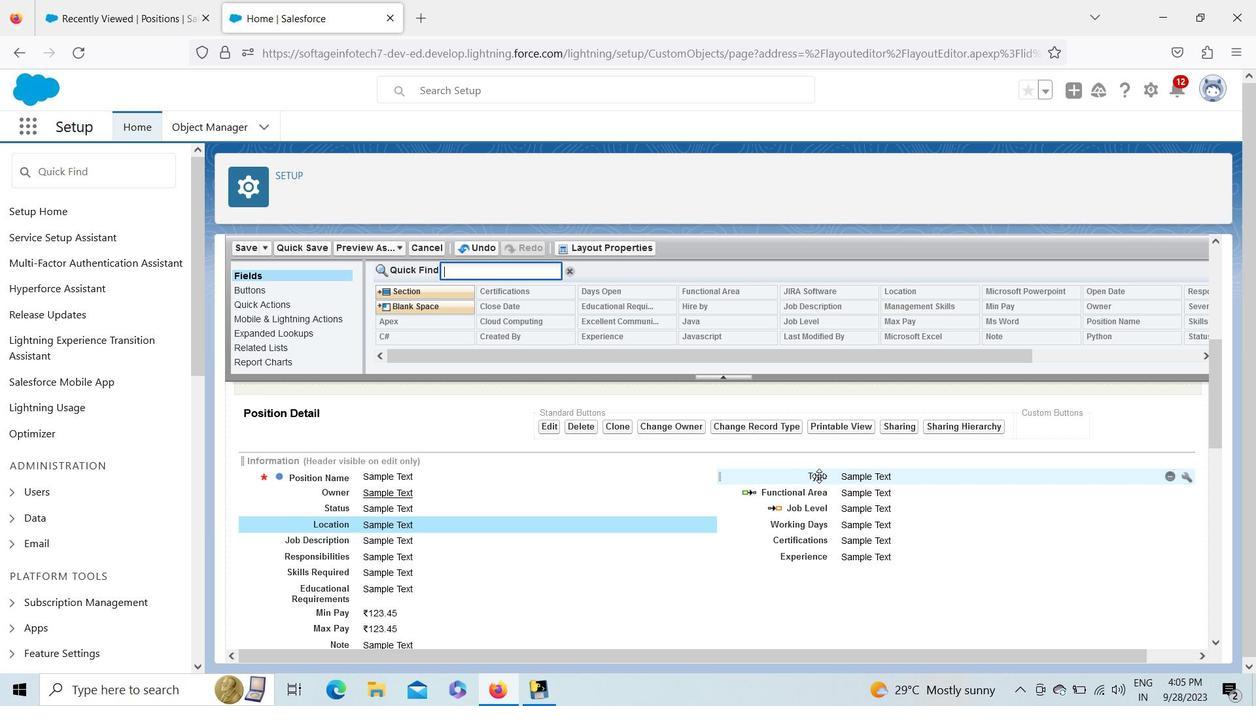 
Action: Mouse pressed left at (819, 477)
Screenshot: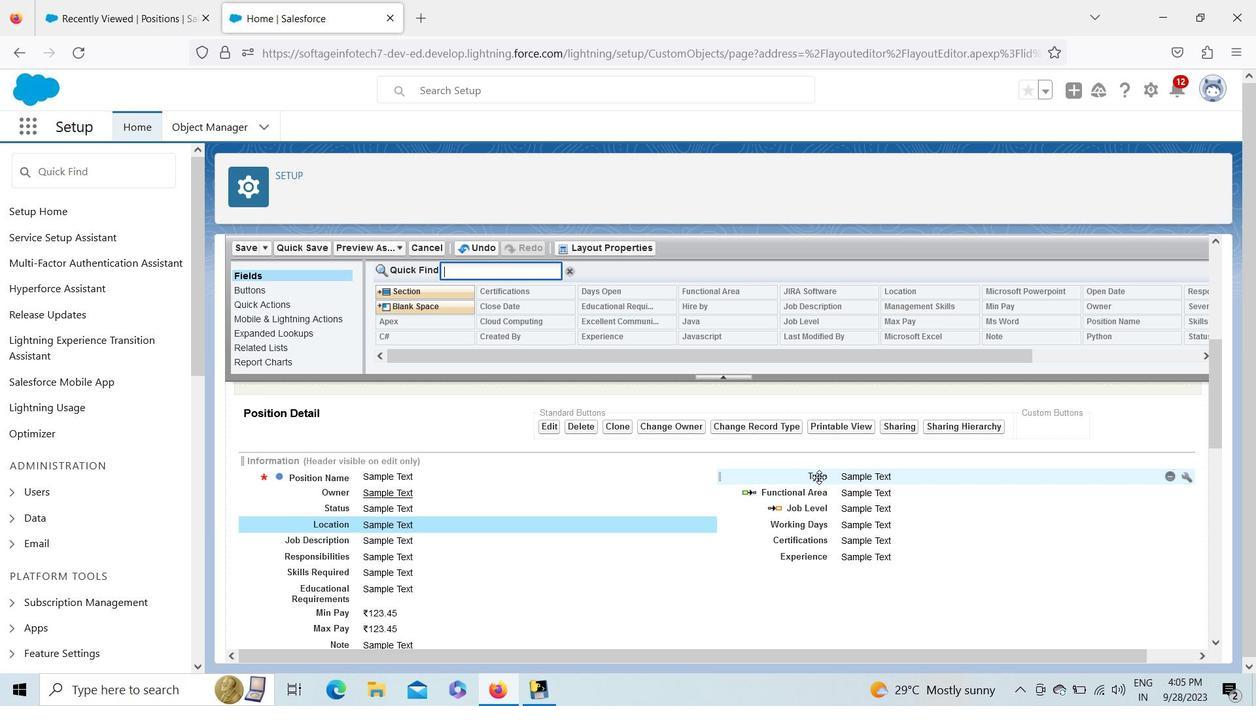 
Action: Mouse moved to (1214, 416)
Screenshot: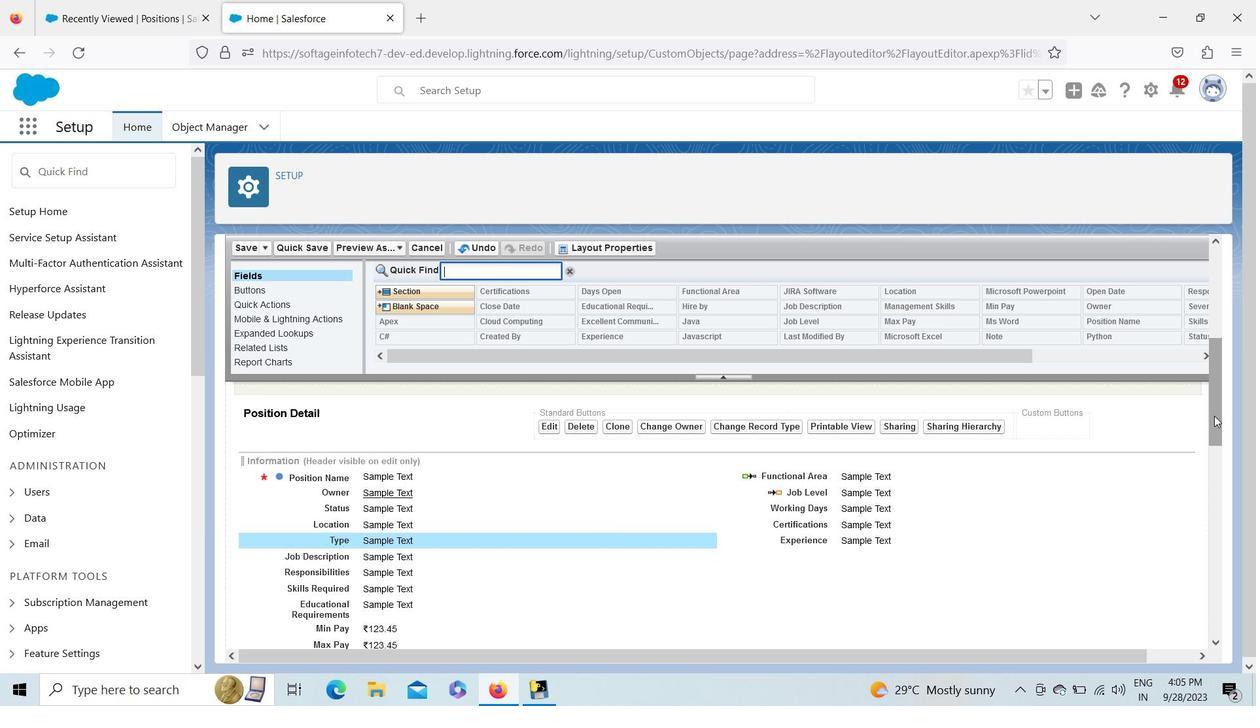 
Action: Mouse pressed left at (1214, 416)
Screenshot: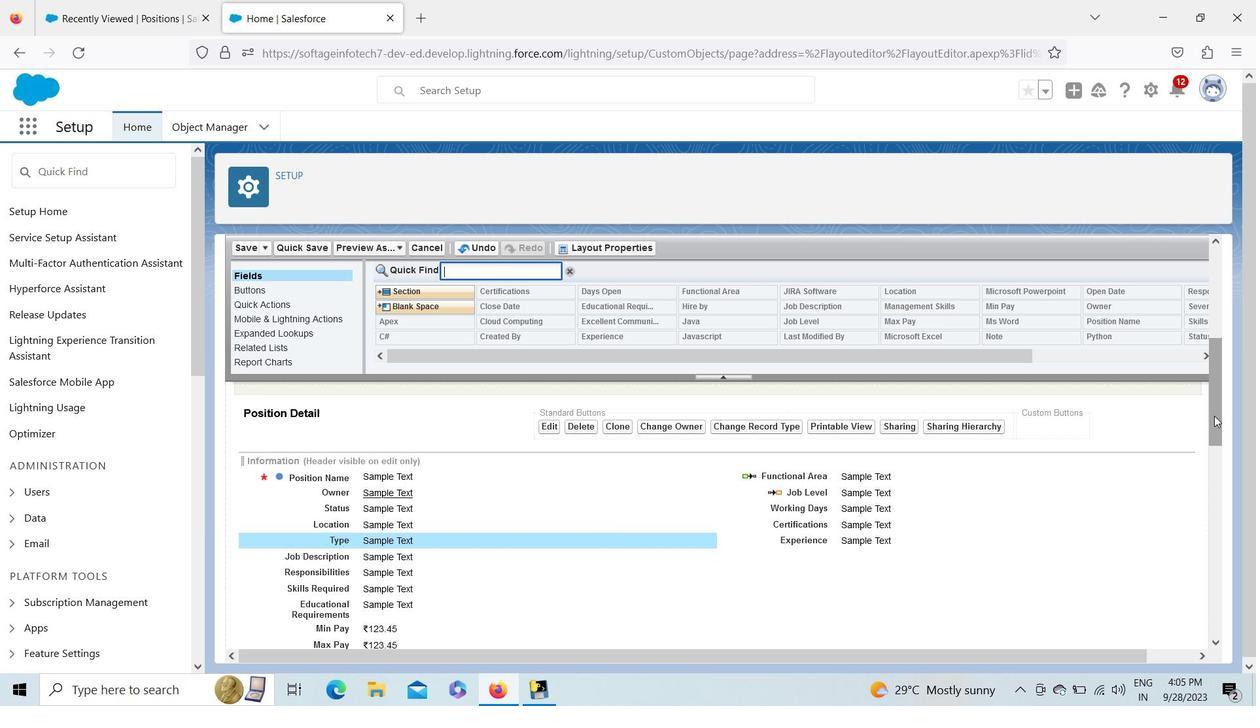 
Action: Mouse moved to (375, 429)
Screenshot: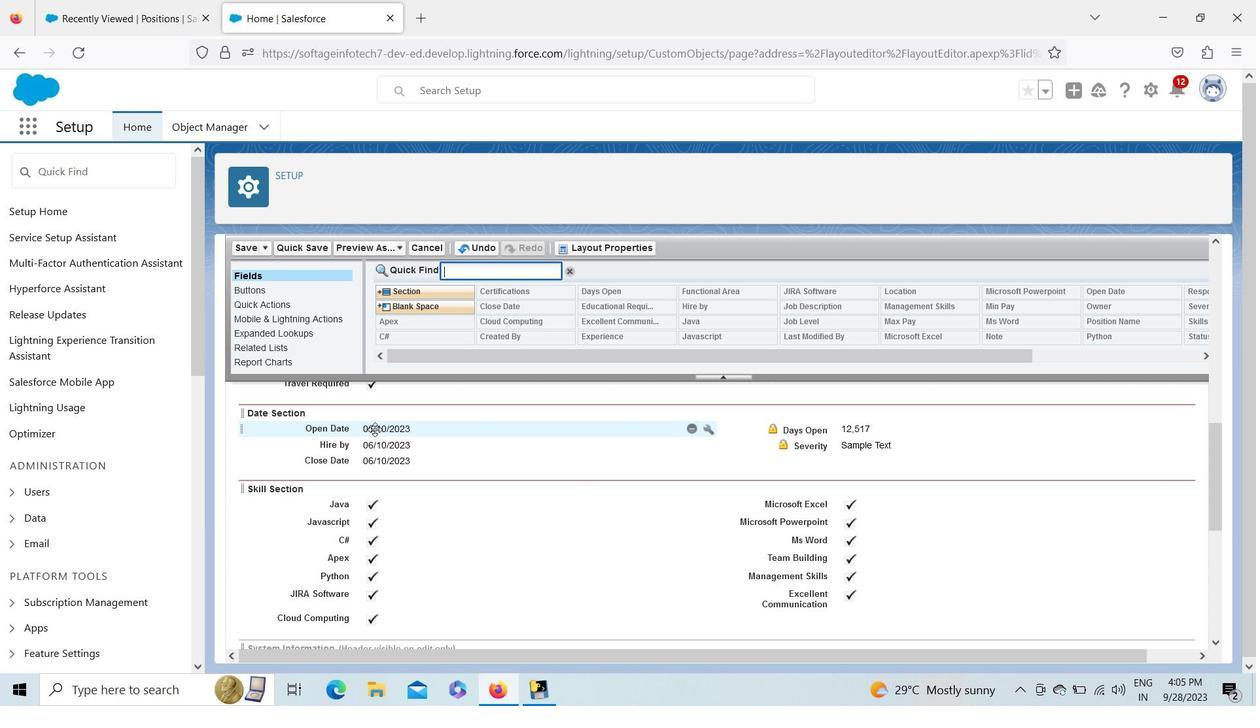 
Action: Mouse pressed left at (375, 429)
Screenshot: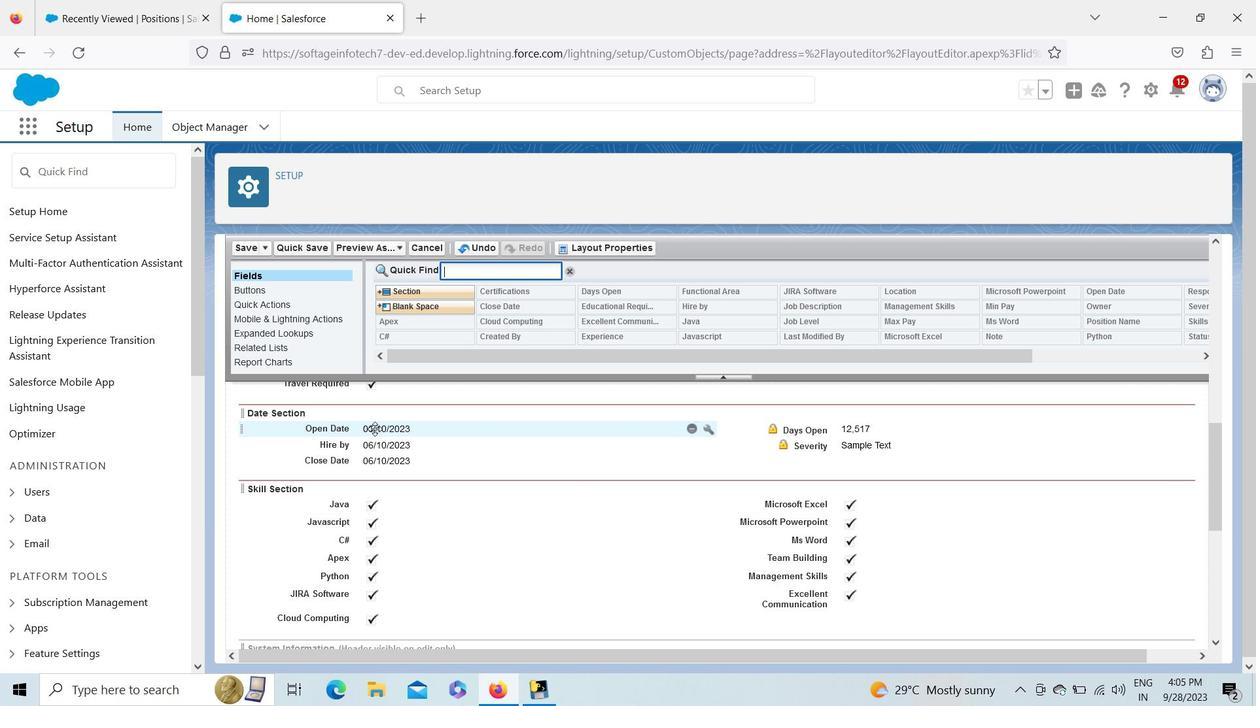 
Action: Mouse moved to (1213, 428)
Screenshot: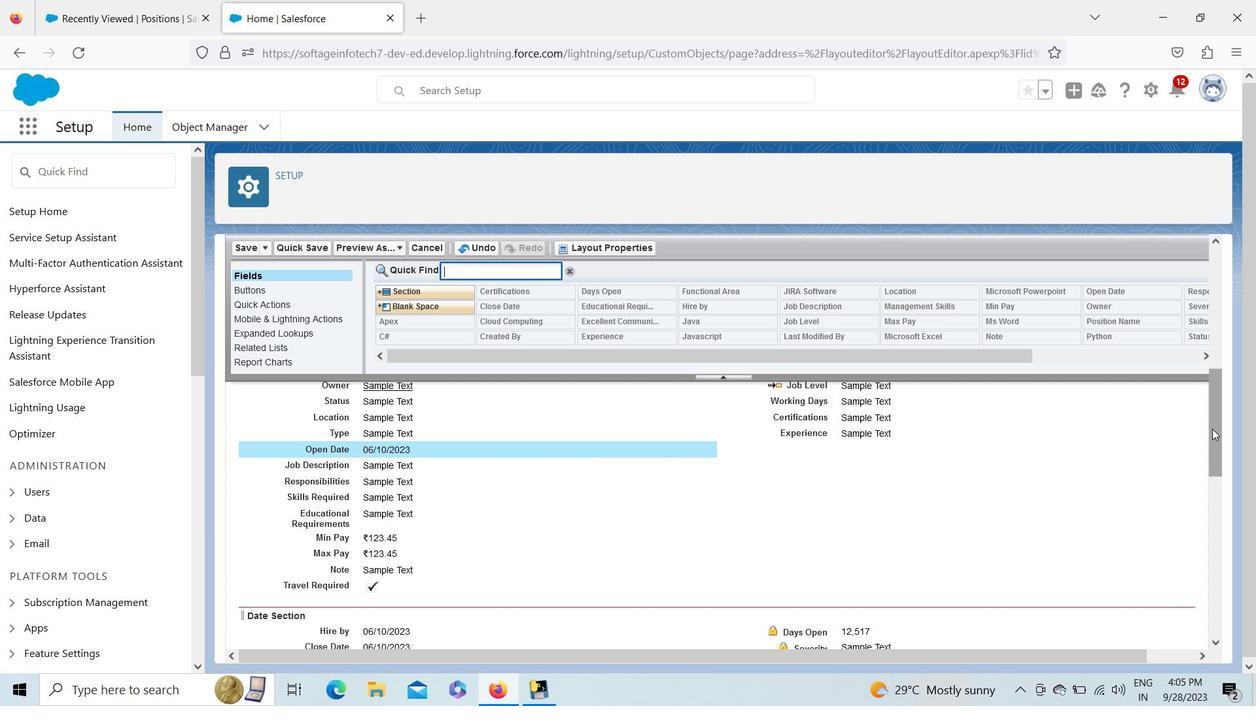
Action: Mouse pressed left at (1213, 428)
Screenshot: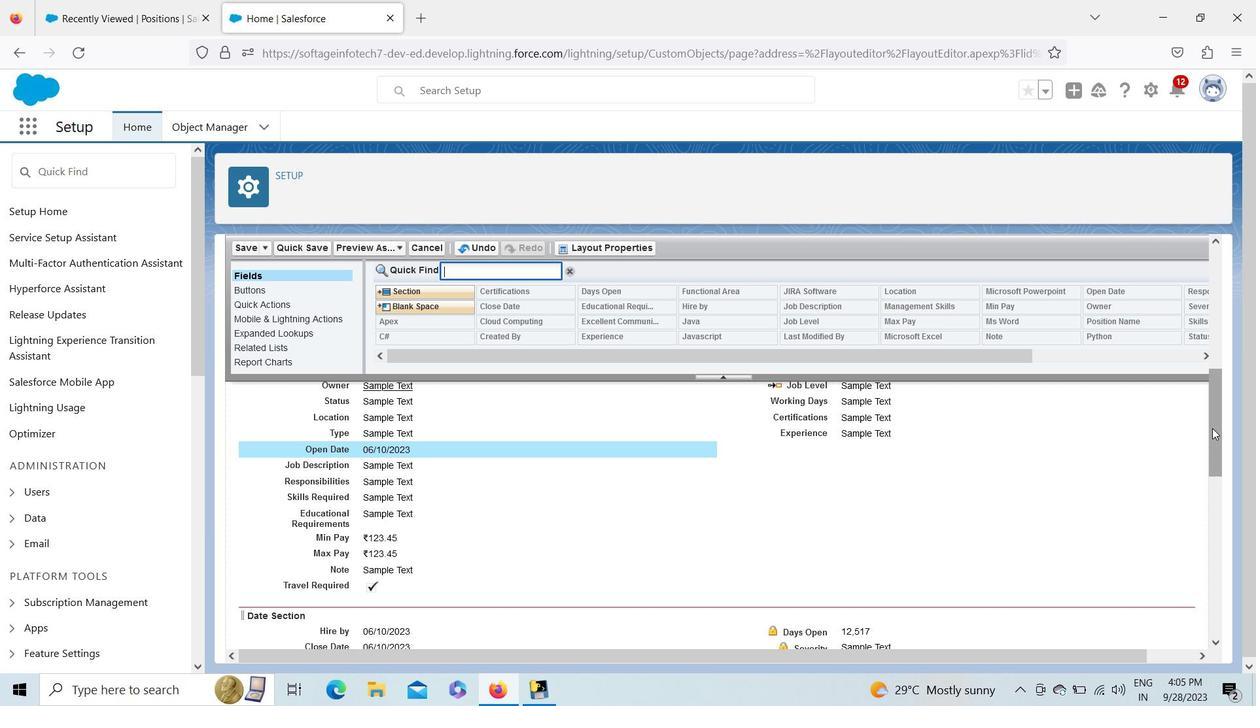 
Action: Mouse moved to (807, 469)
Screenshot: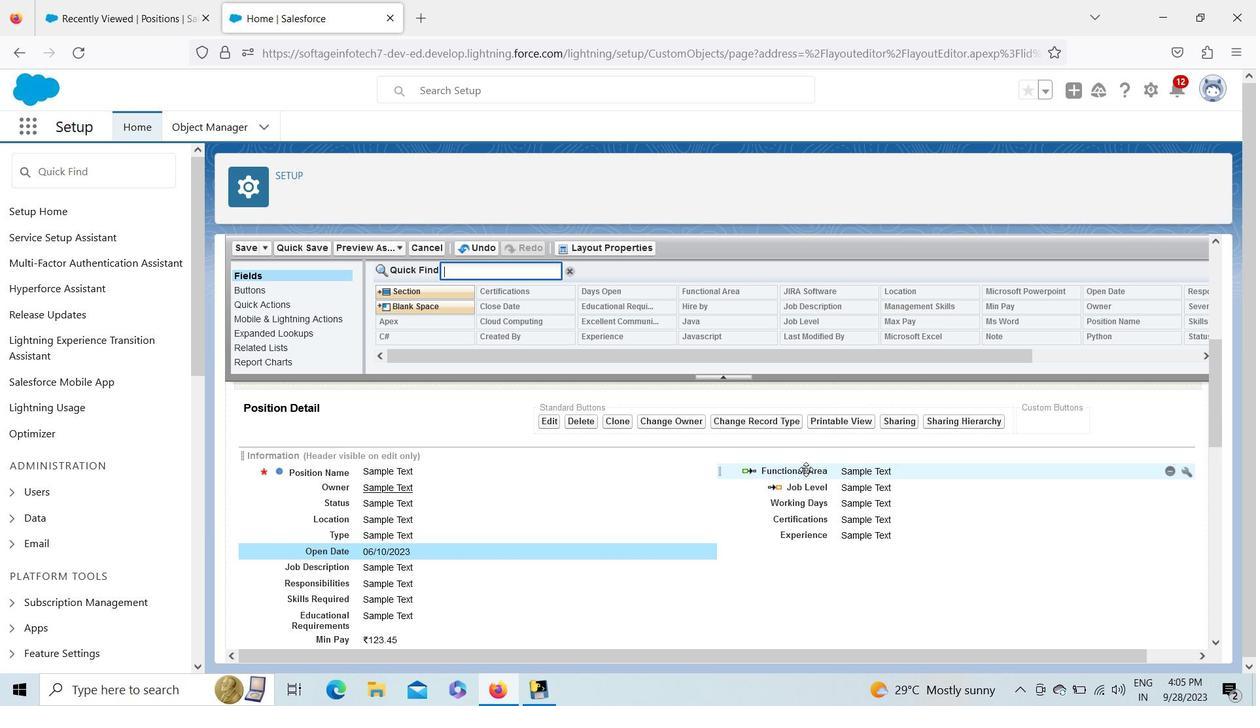 
Action: Mouse pressed left at (807, 469)
Screenshot: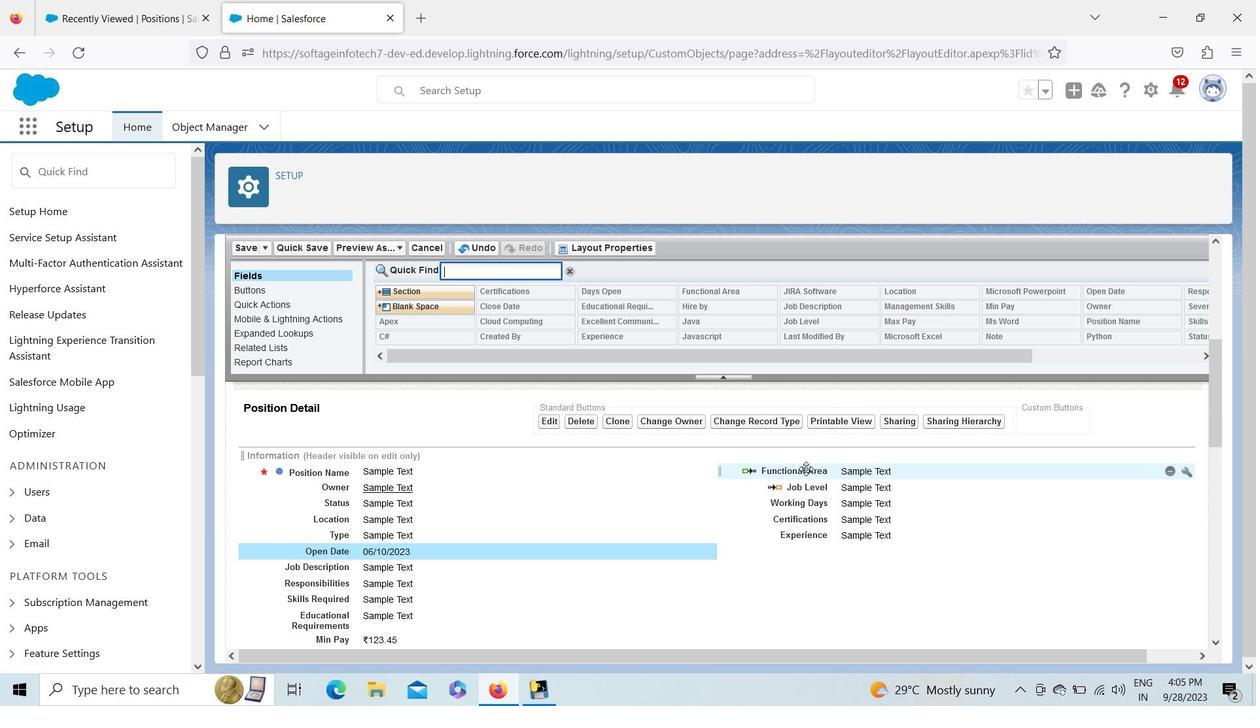 
Action: Mouse moved to (1216, 383)
Screenshot: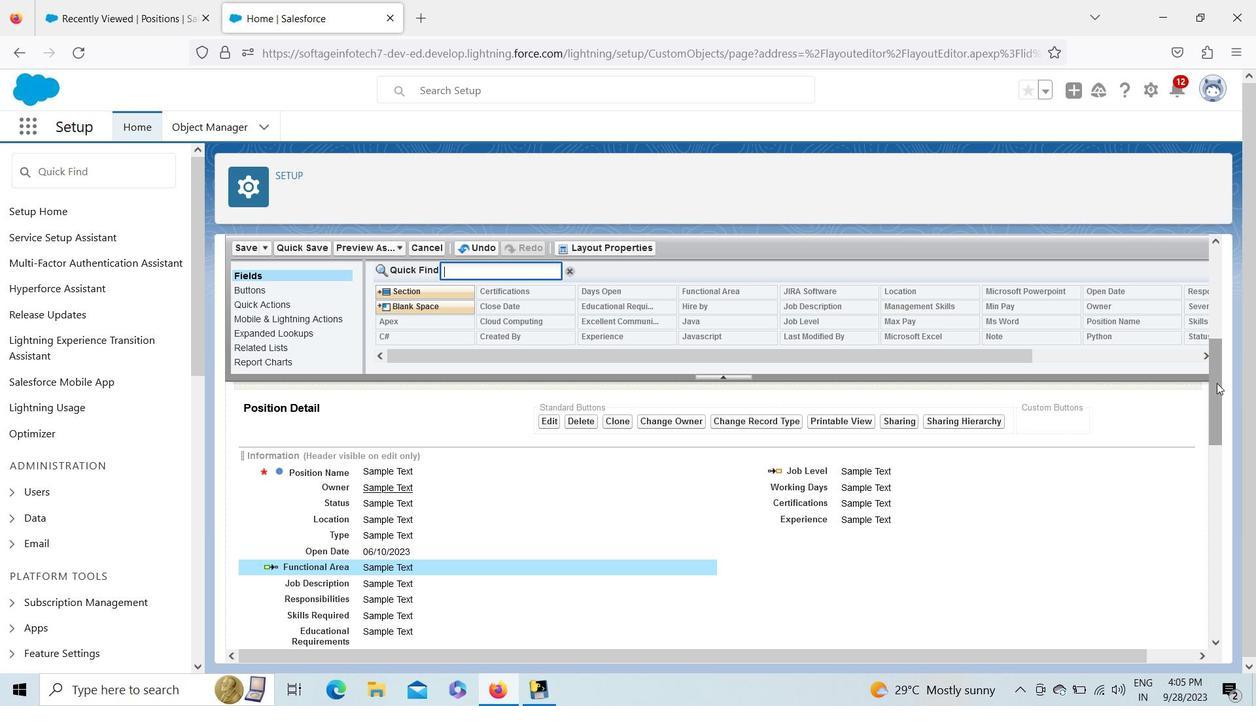 
Action: Mouse pressed left at (1216, 383)
Screenshot: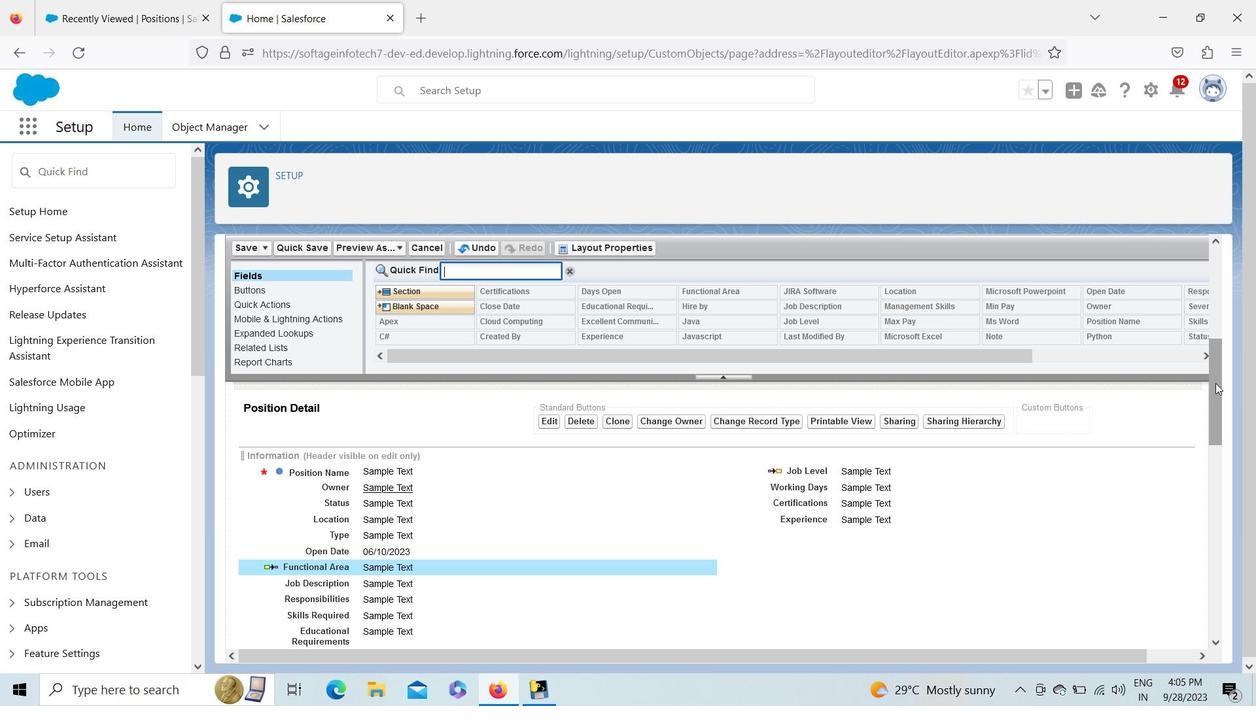 
Action: Mouse moved to (378, 474)
Screenshot: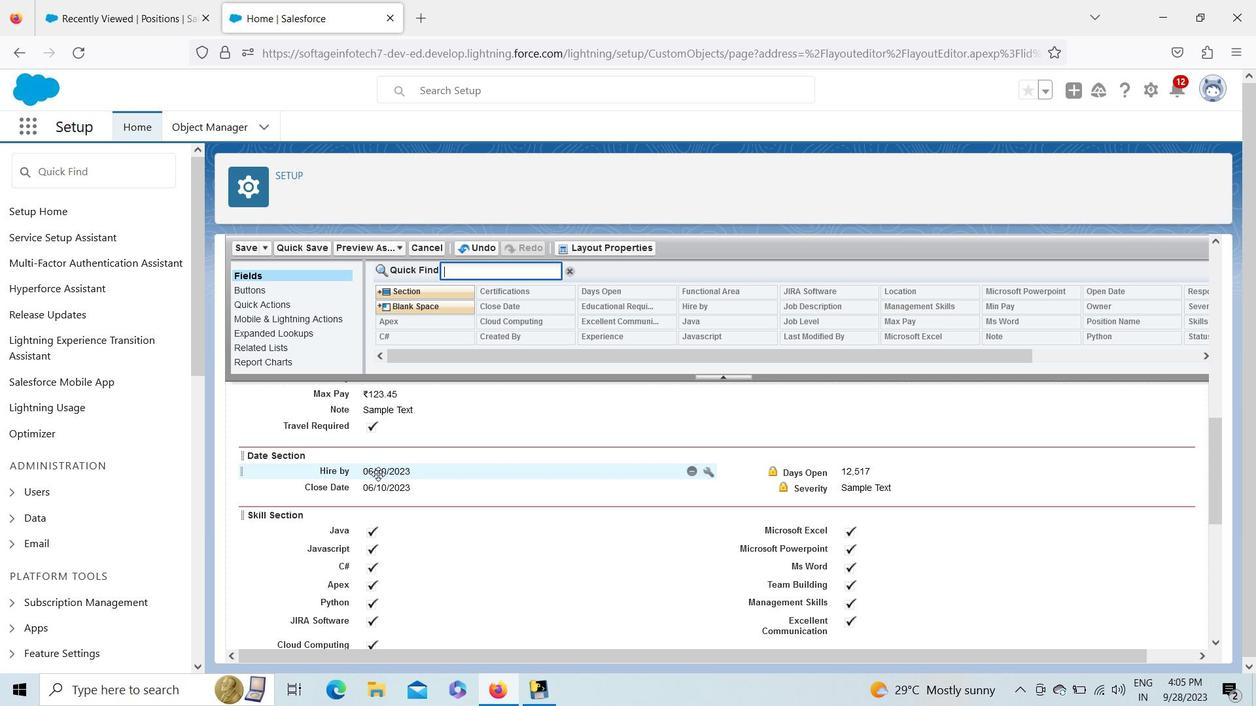 
Action: Mouse pressed left at (378, 474)
Screenshot: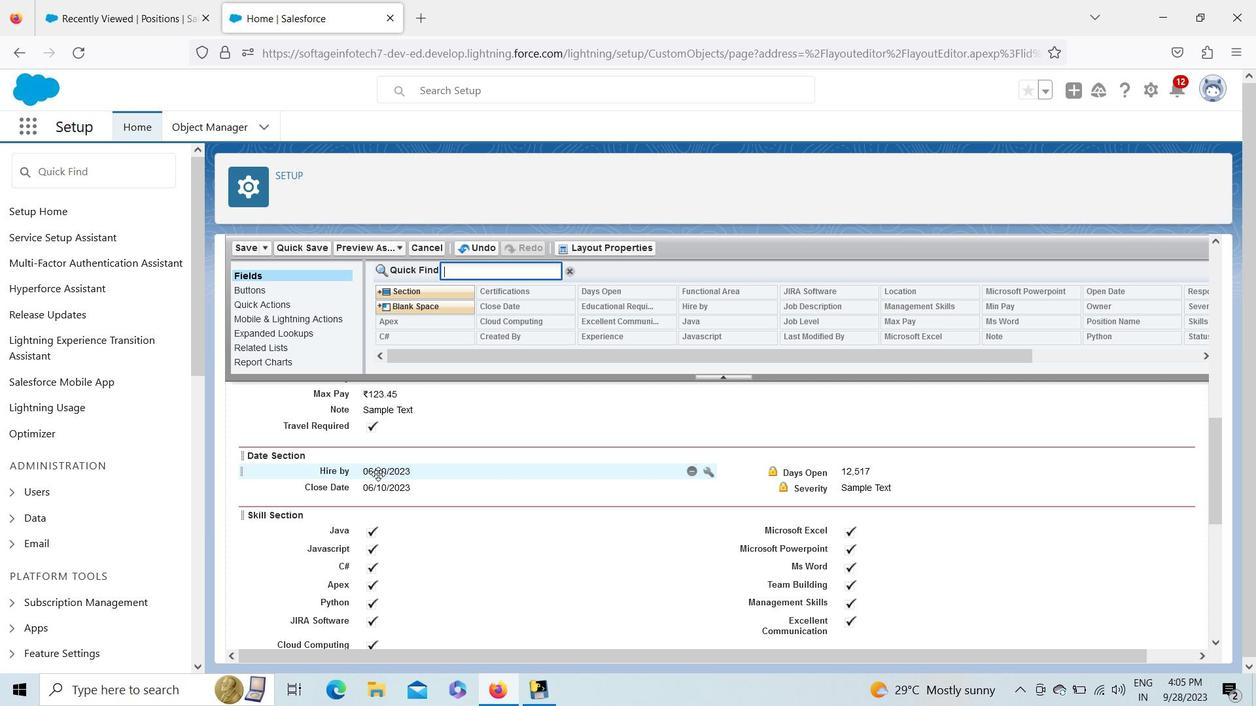 
Action: Mouse moved to (1220, 416)
Screenshot: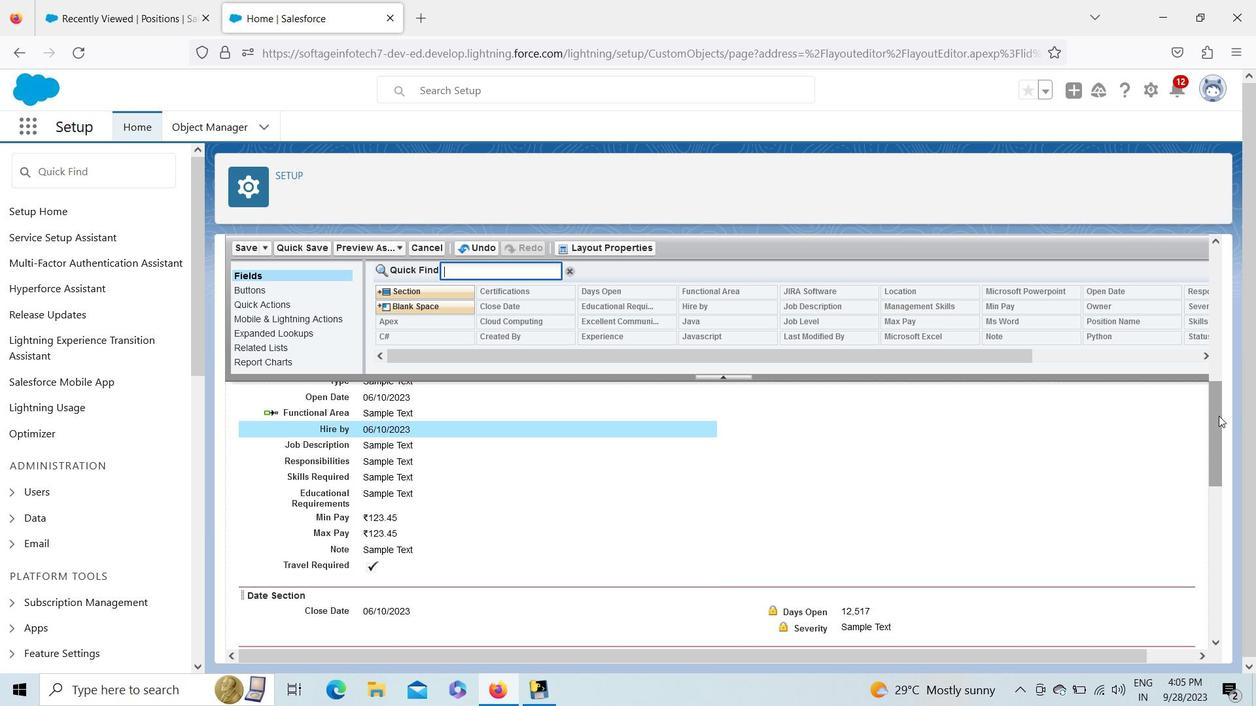 
Action: Mouse pressed left at (1220, 416)
Screenshot: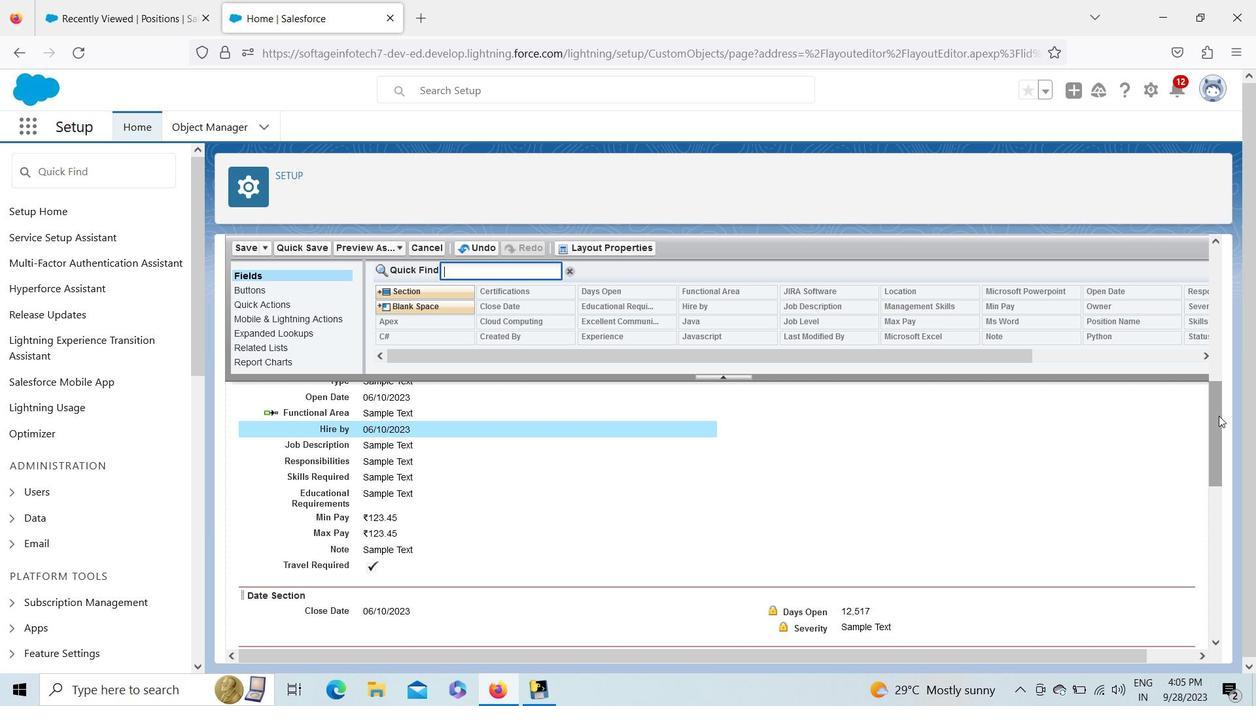 
Action: Mouse moved to (810, 414)
Screenshot: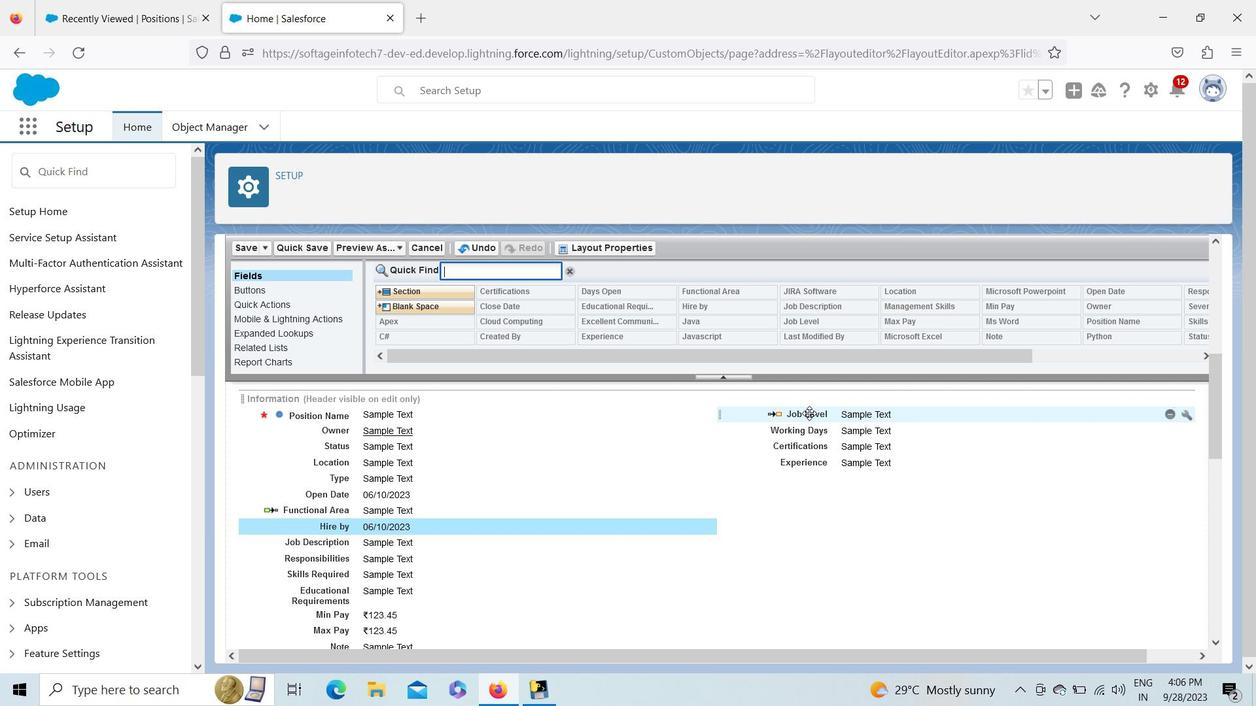 
Action: Mouse pressed left at (810, 414)
Screenshot: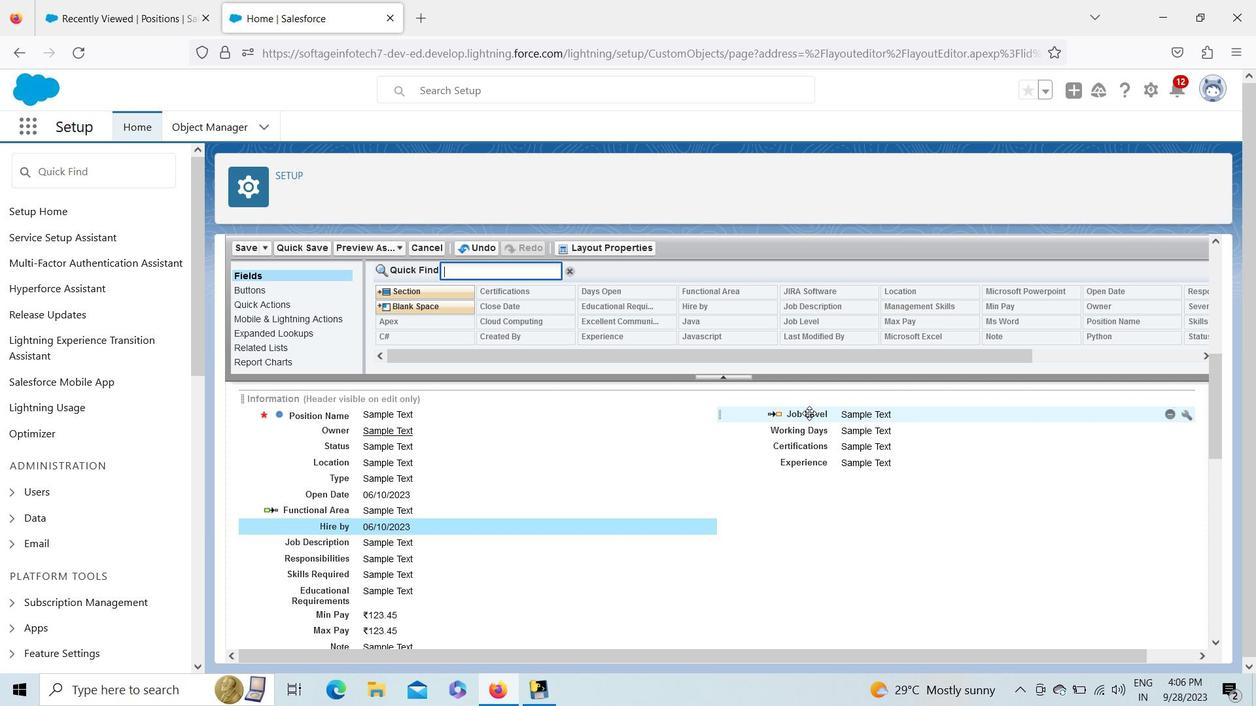 
Action: Mouse moved to (1218, 638)
Screenshot: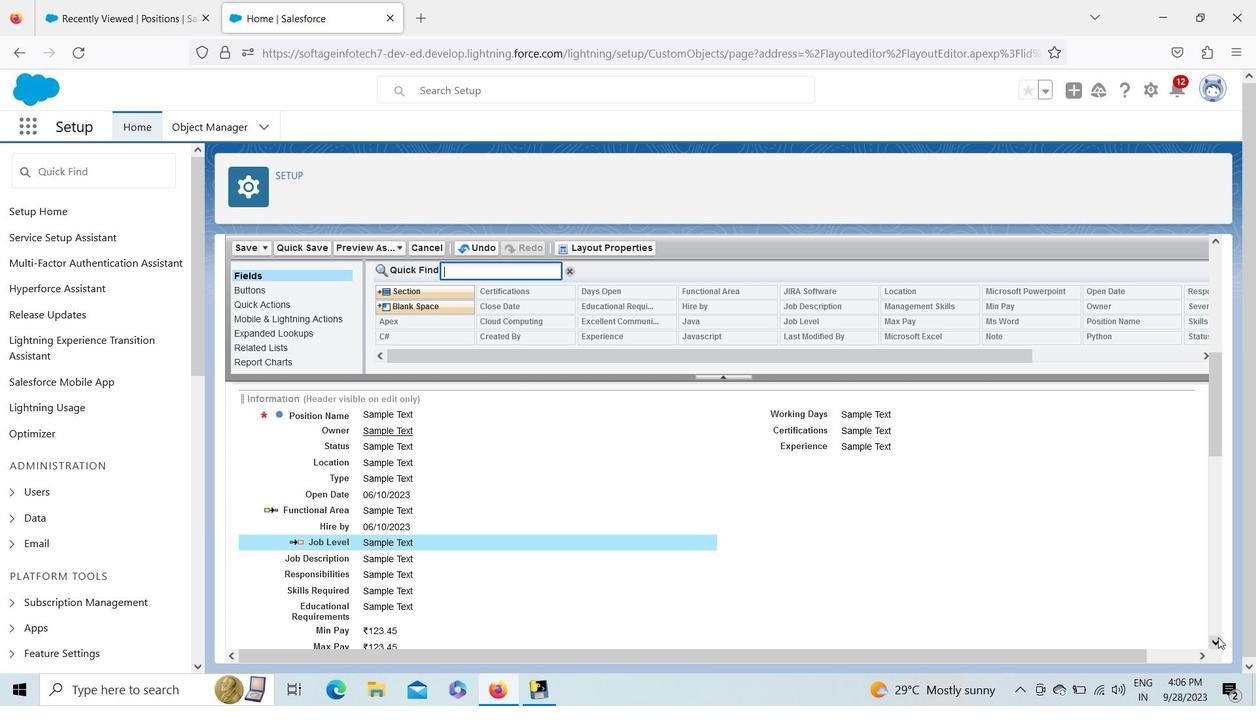 
Action: Mouse pressed left at (1218, 638)
Screenshot: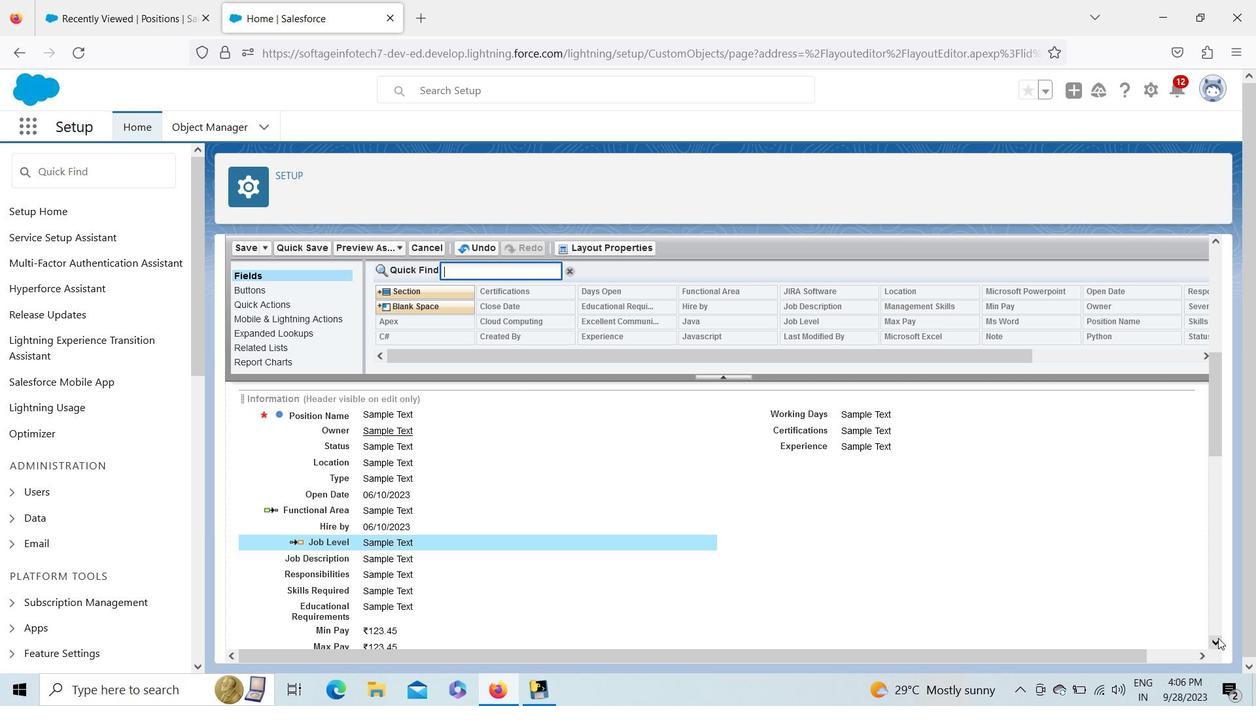 
Action: Mouse pressed left at (1218, 638)
Screenshot: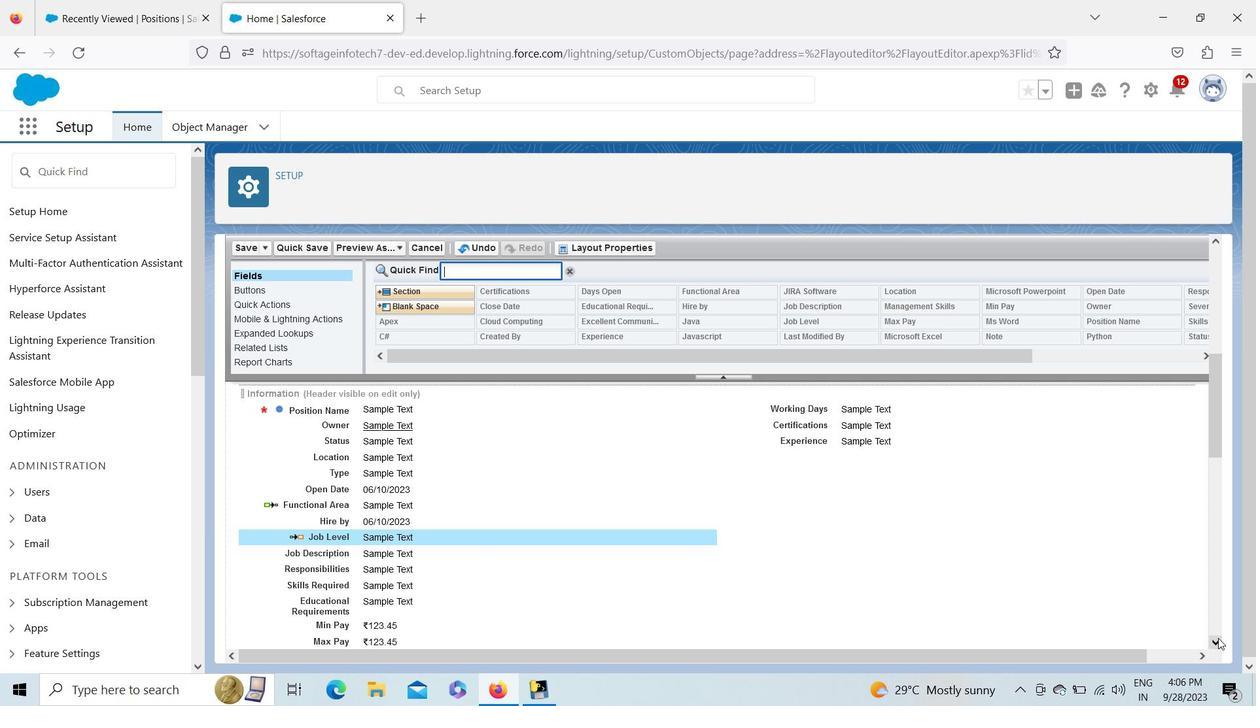 
Action: Mouse moved to (1218, 638)
Screenshot: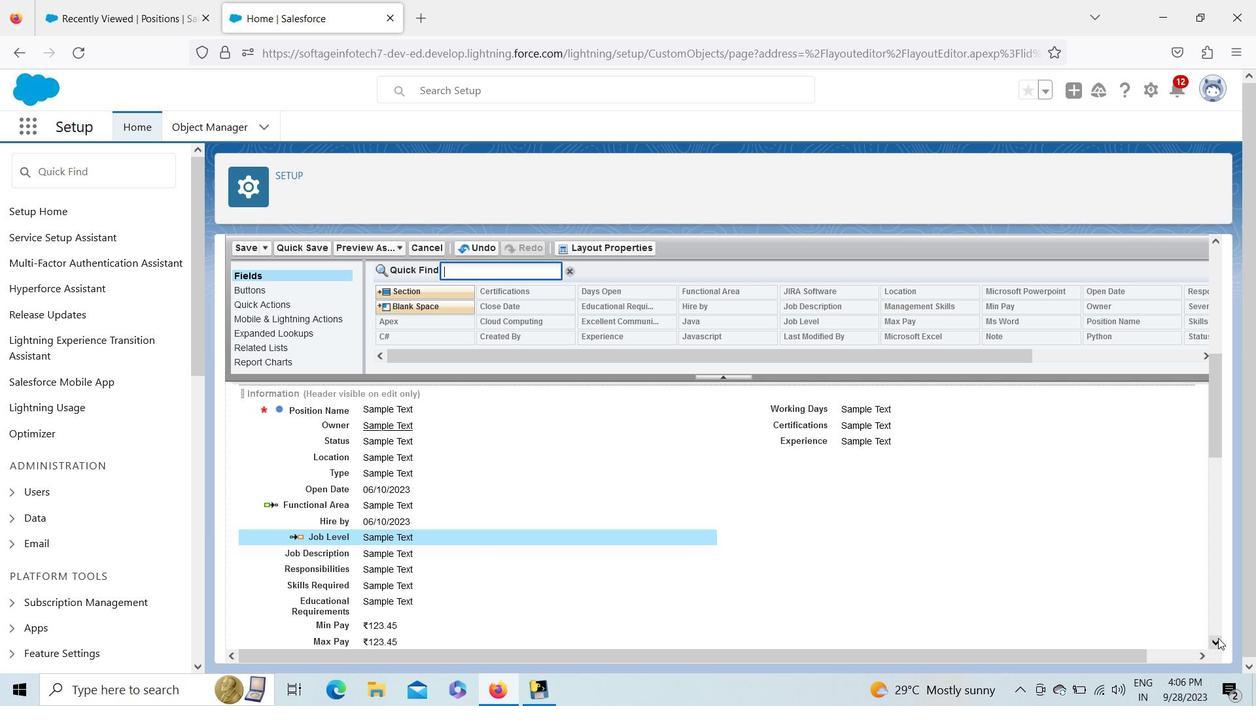 
Action: Mouse pressed left at (1218, 638)
Screenshot: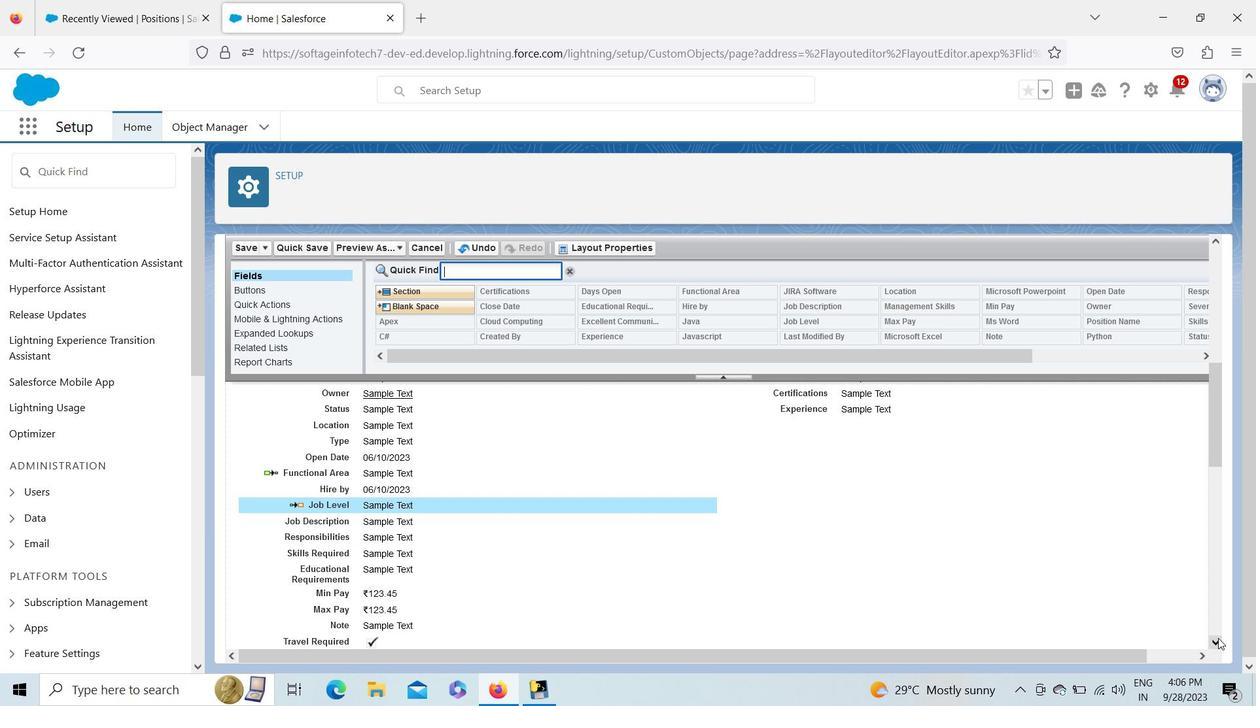 
Action: Mouse pressed left at (1218, 638)
Screenshot: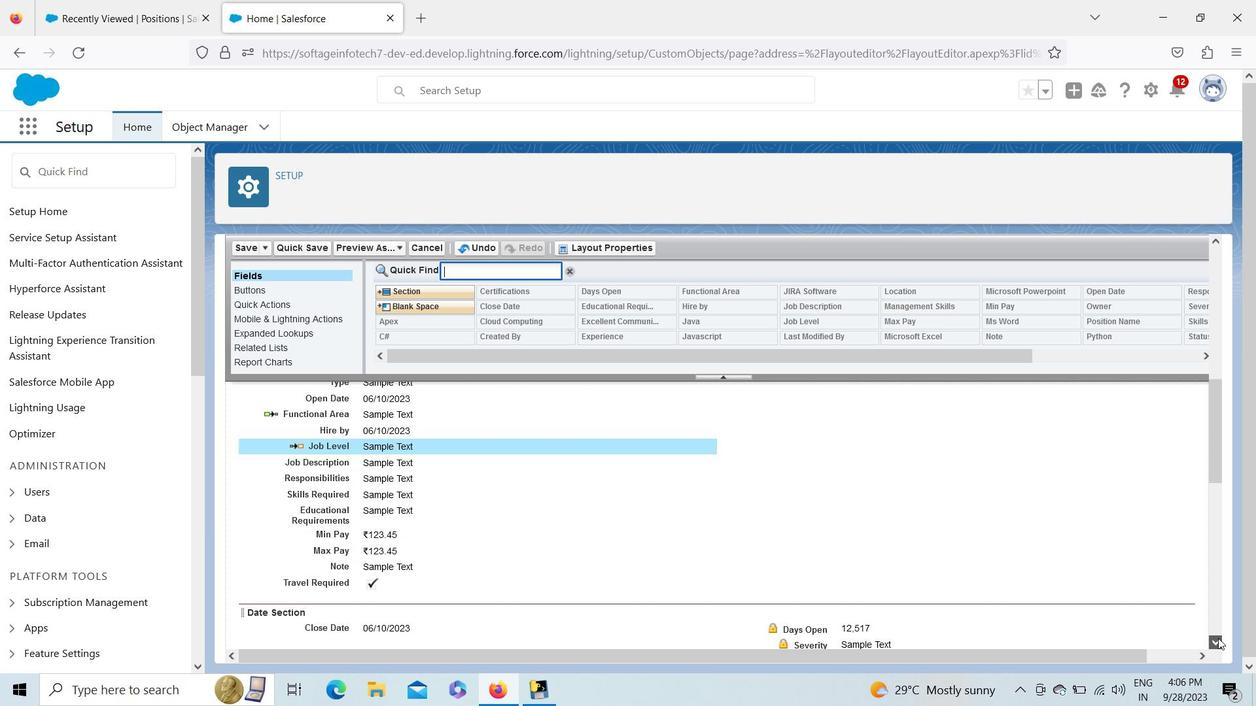 
Action: Mouse pressed left at (1218, 638)
Screenshot: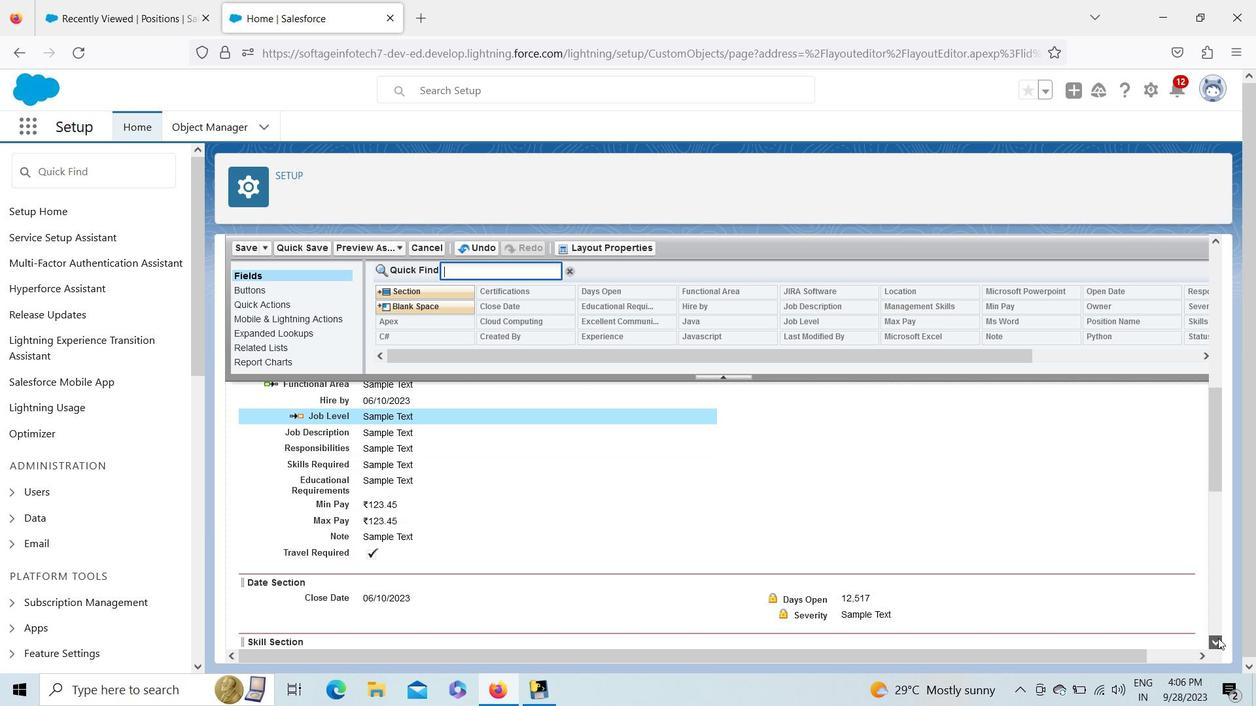 
Action: Mouse moved to (397, 506)
Screenshot: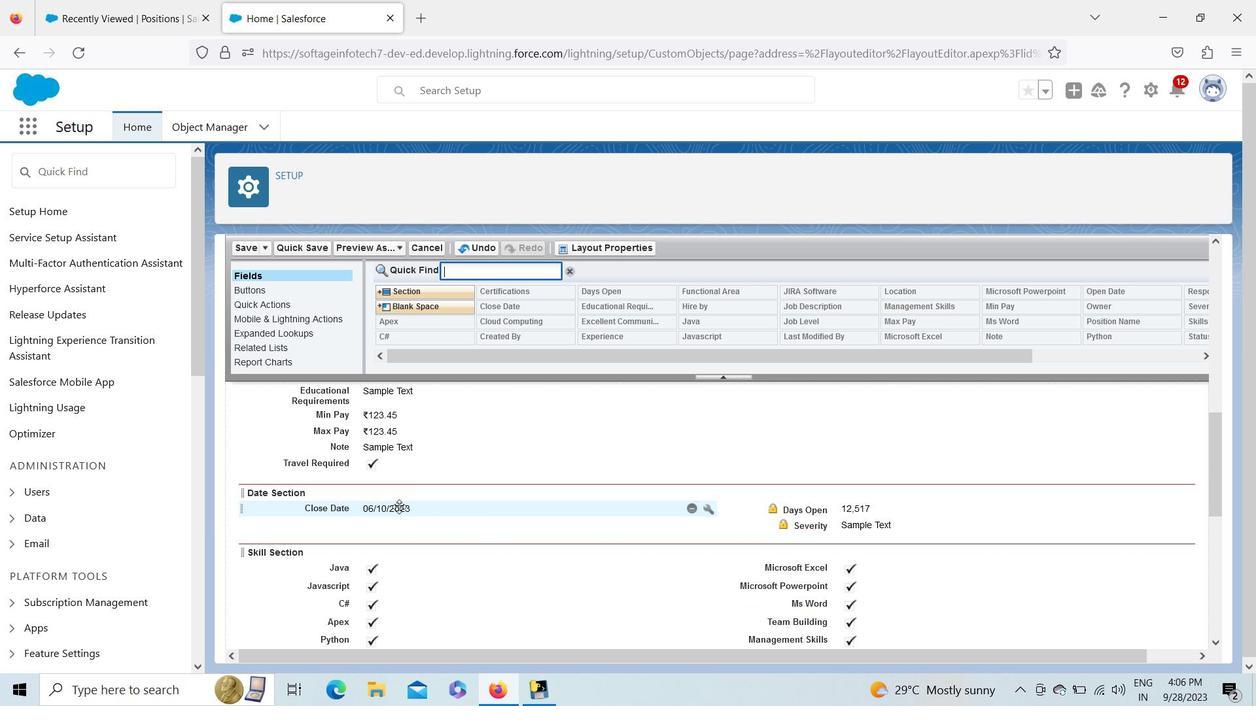 
Action: Mouse pressed left at (397, 506)
Screenshot: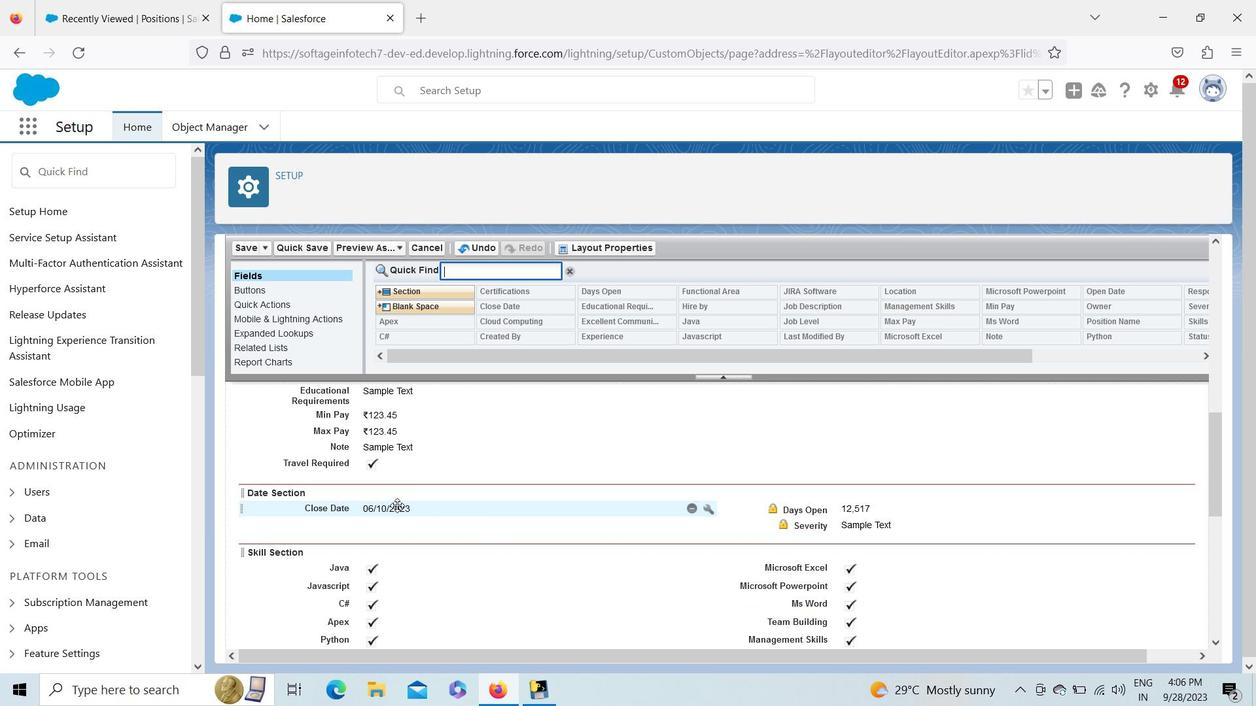 
Action: Mouse moved to (375, 604)
Screenshot: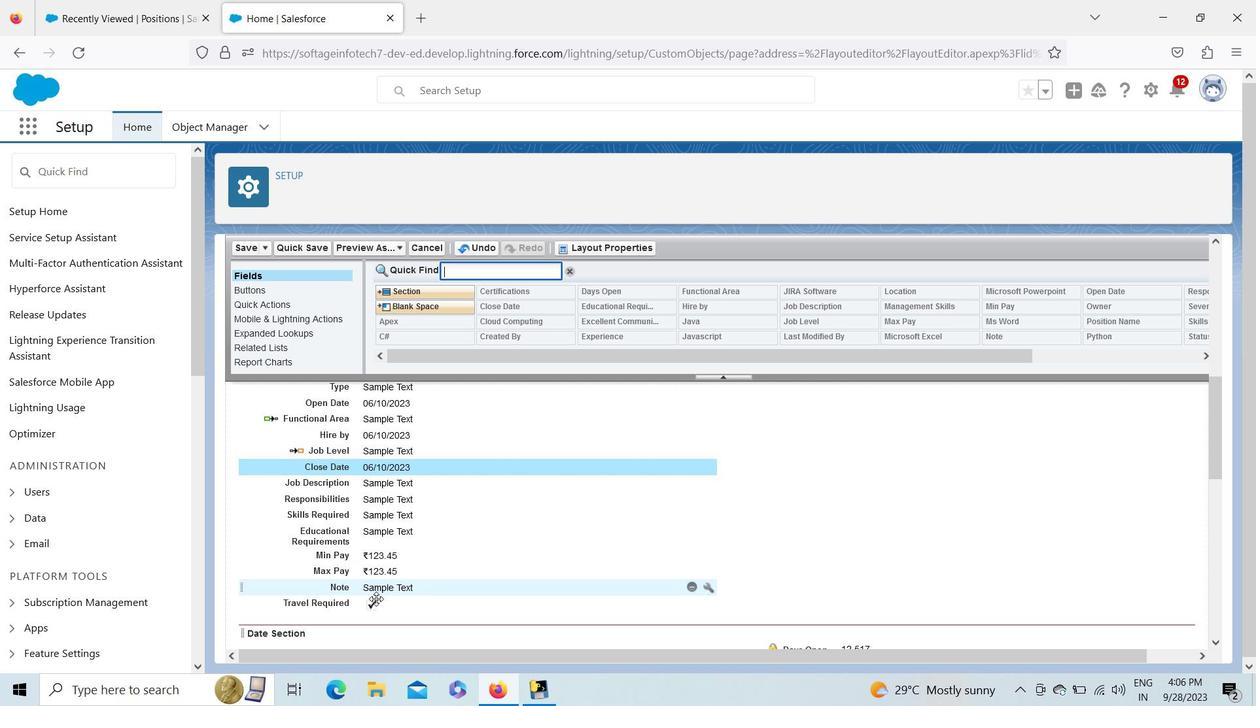 
Action: Mouse pressed left at (375, 604)
Screenshot: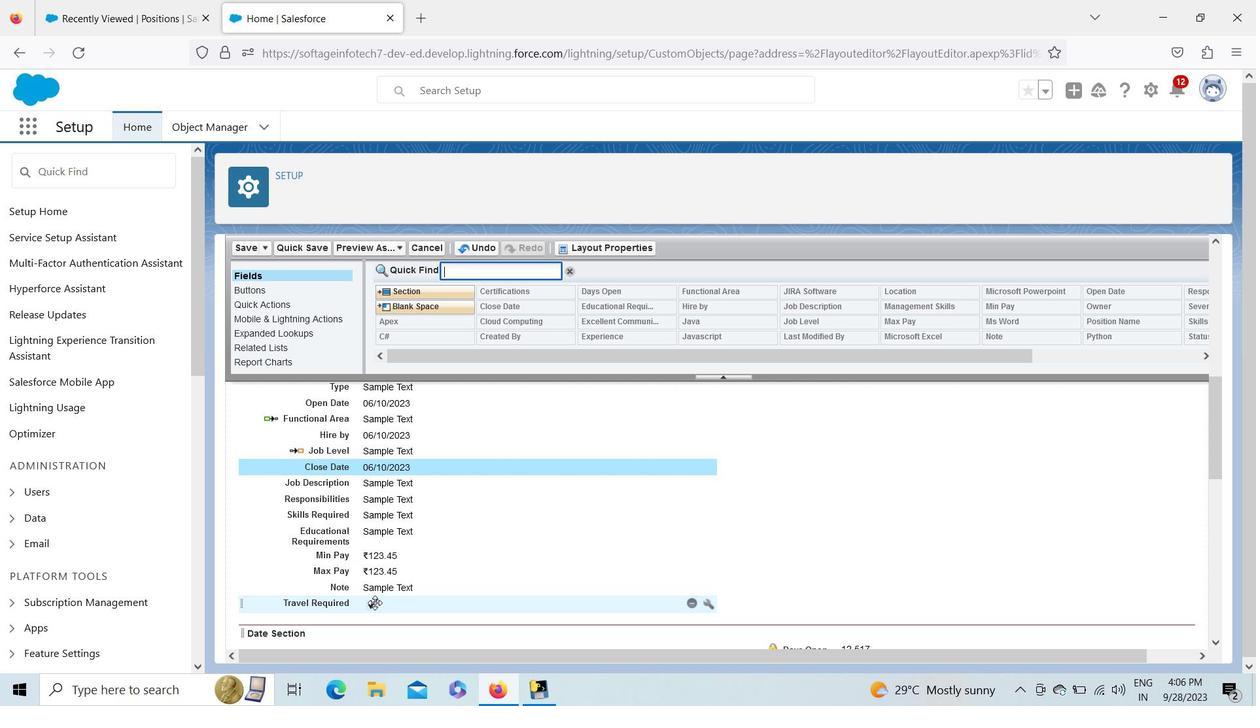 
Action: Mouse moved to (1219, 238)
Screenshot: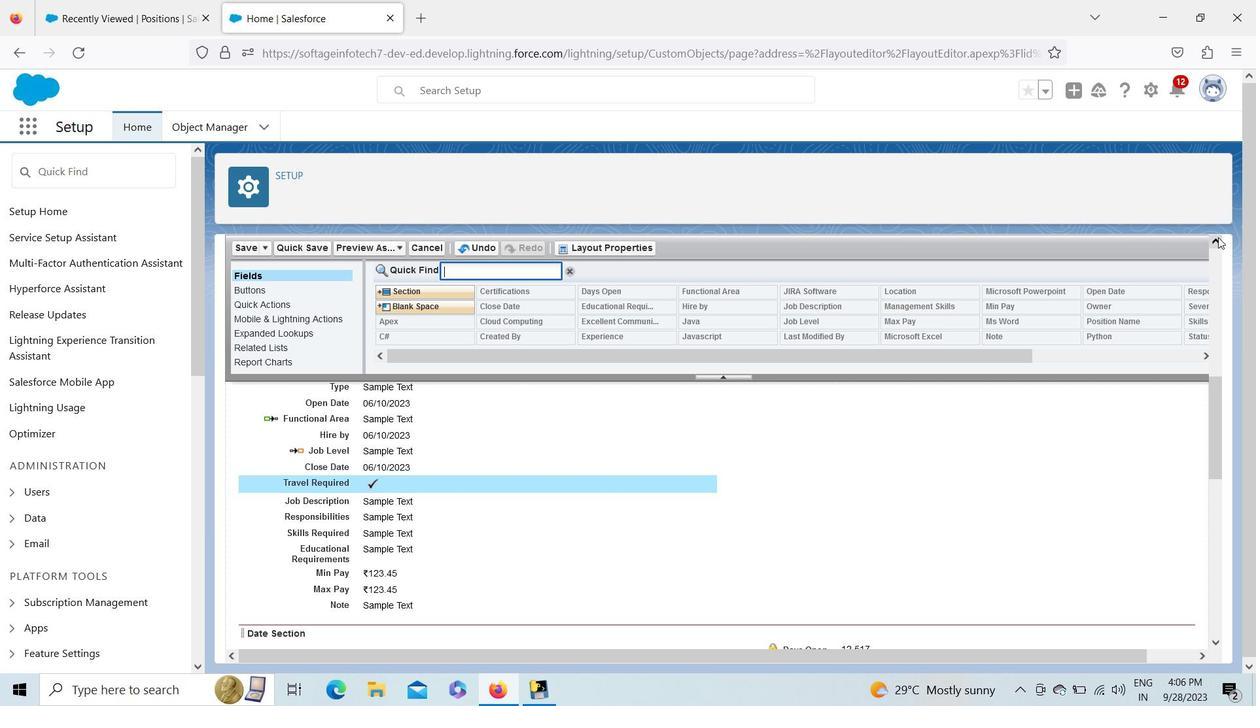 
Action: Mouse pressed left at (1219, 238)
Screenshot: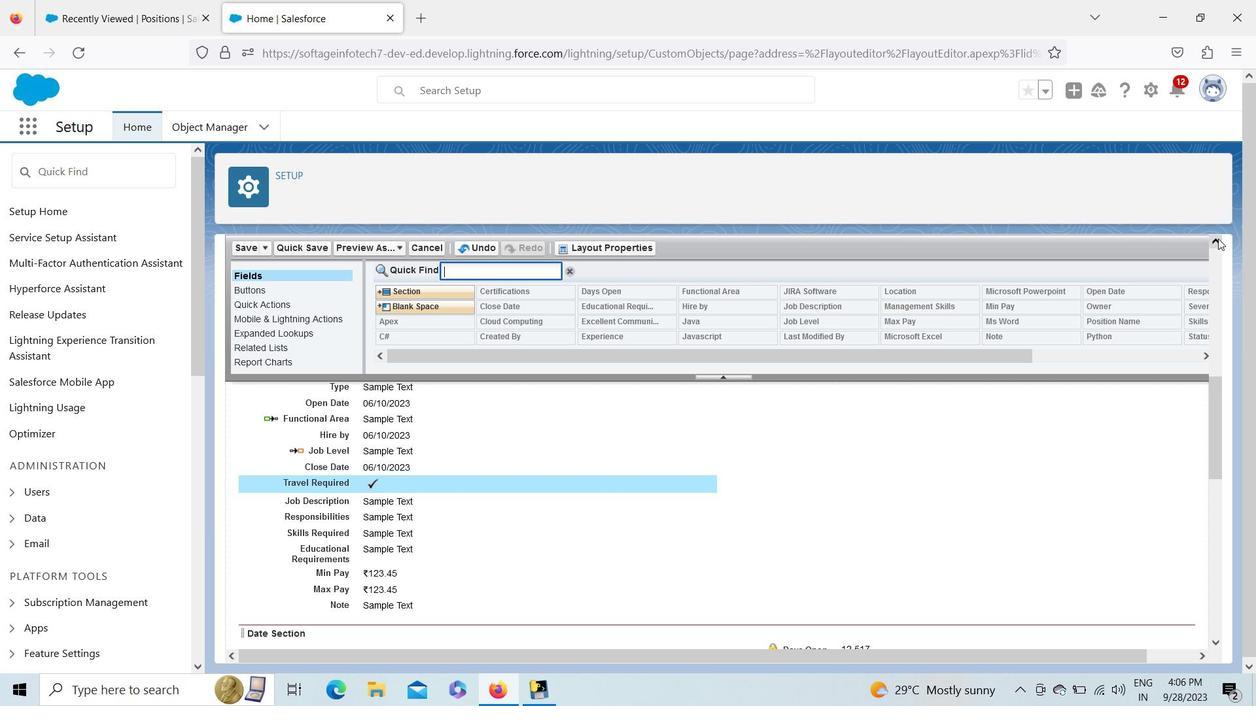 
Action: Mouse pressed left at (1219, 238)
Screenshot: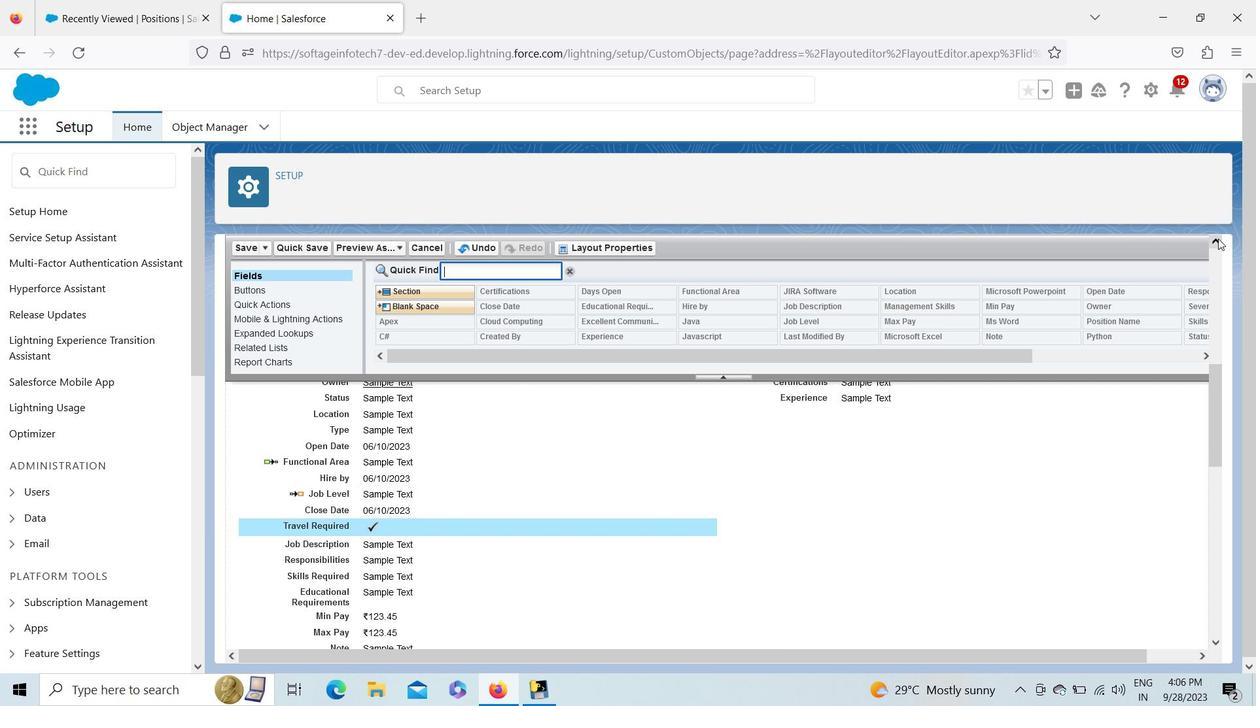 
Action: Mouse moved to (339, 429)
Screenshot: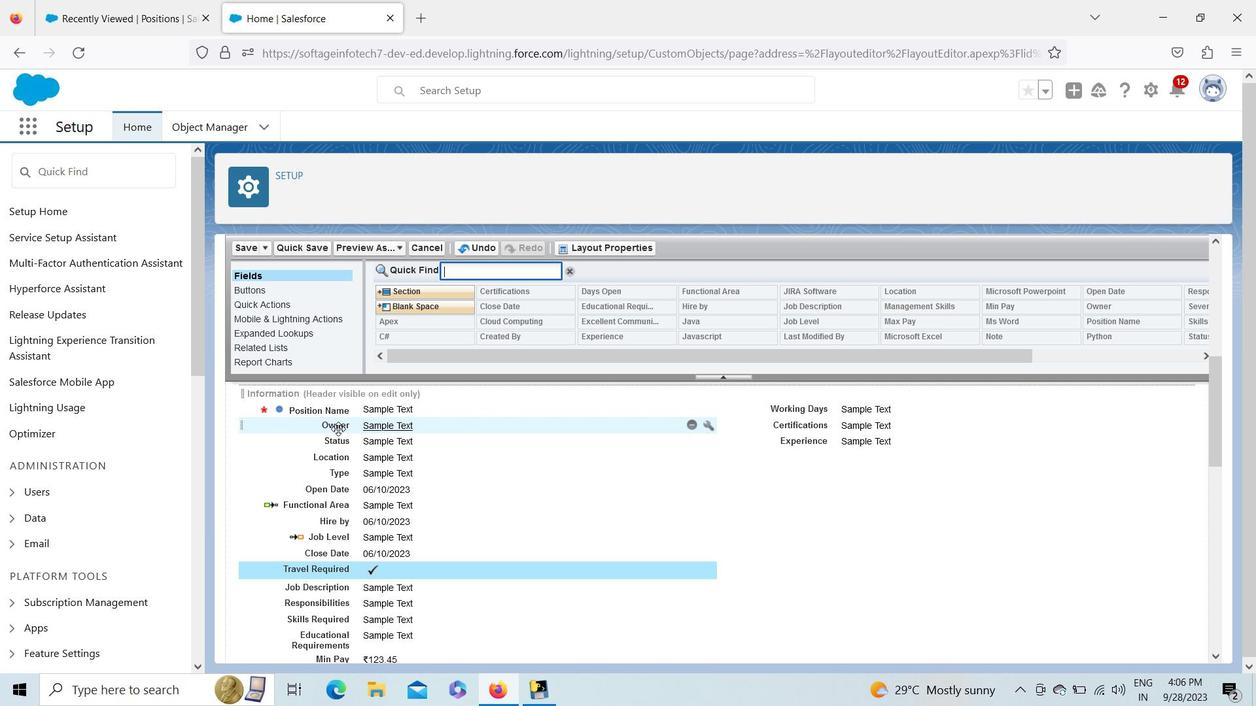 
Action: Mouse pressed left at (339, 429)
Screenshot: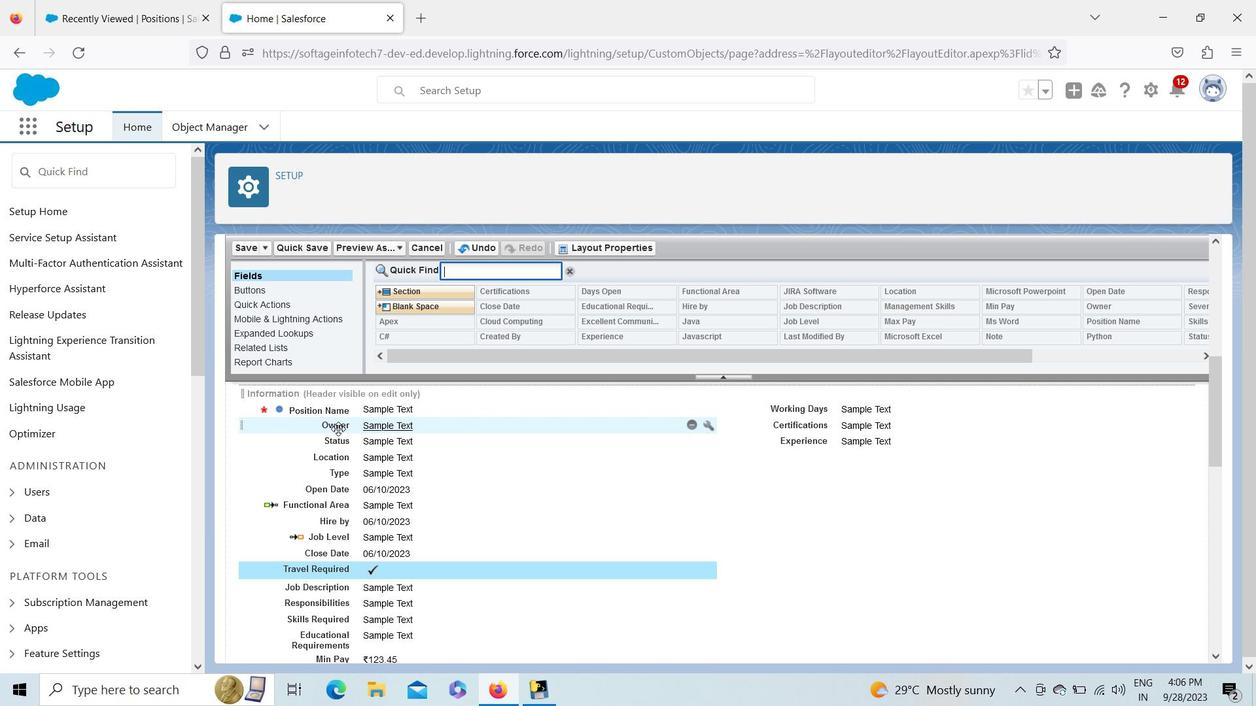 
Action: Mouse moved to (375, 566)
Screenshot: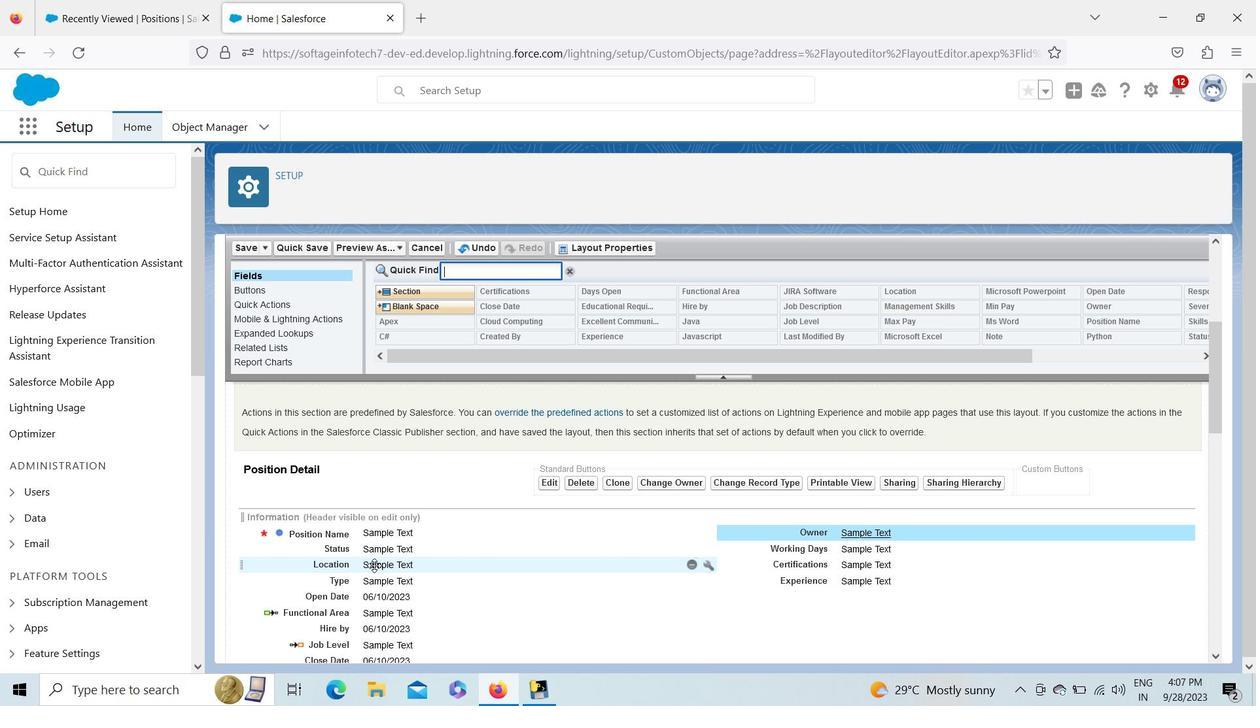
Action: Mouse pressed left at (375, 566)
Screenshot: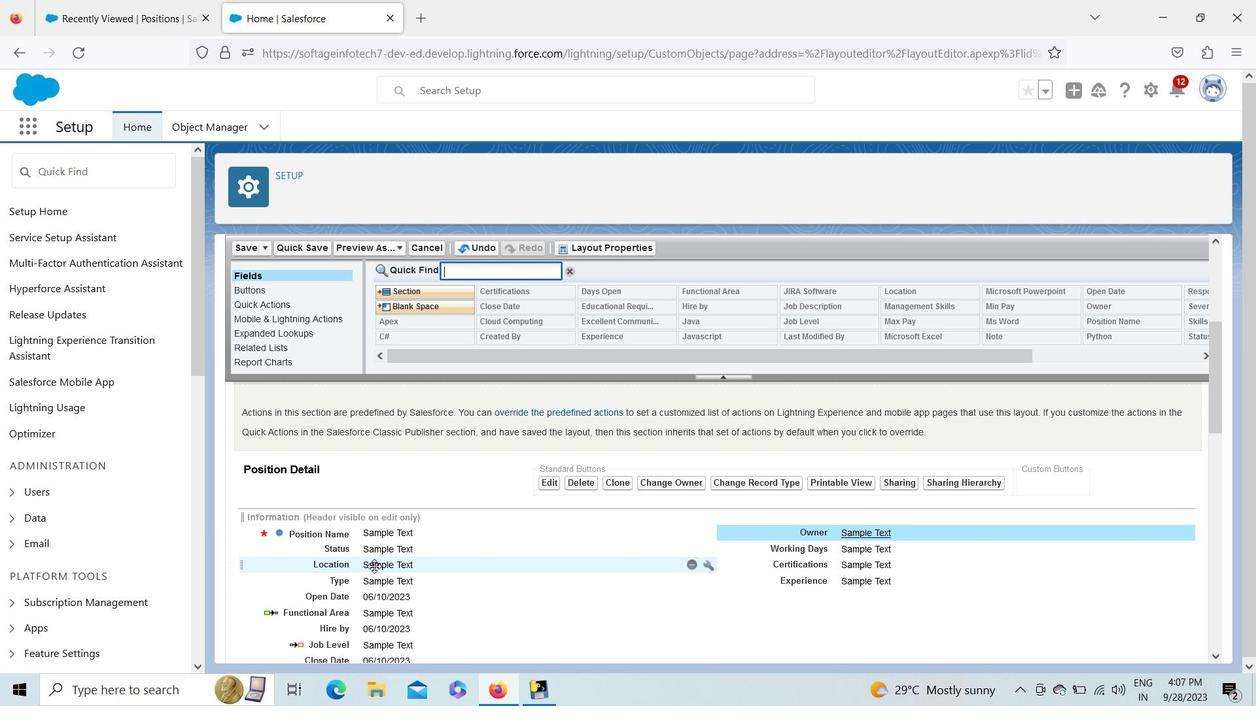 
Action: Mouse moved to (1213, 400)
Screenshot: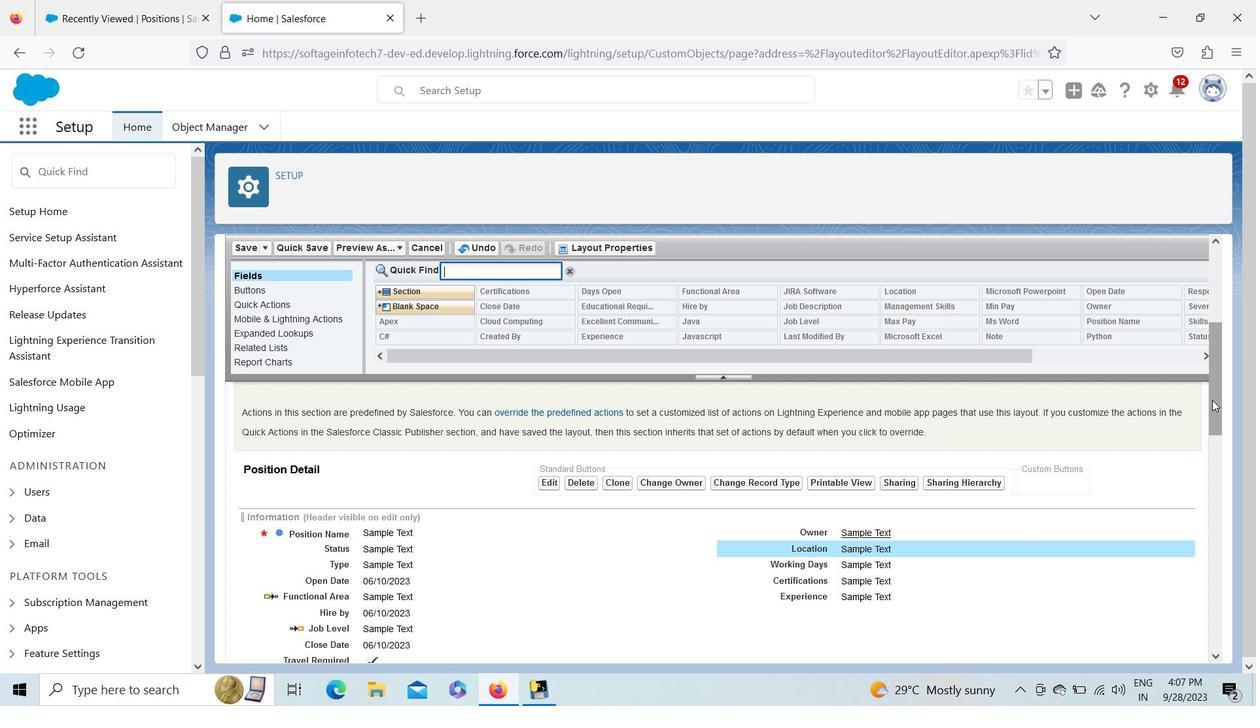 
Action: Mouse pressed left at (1213, 400)
Screenshot: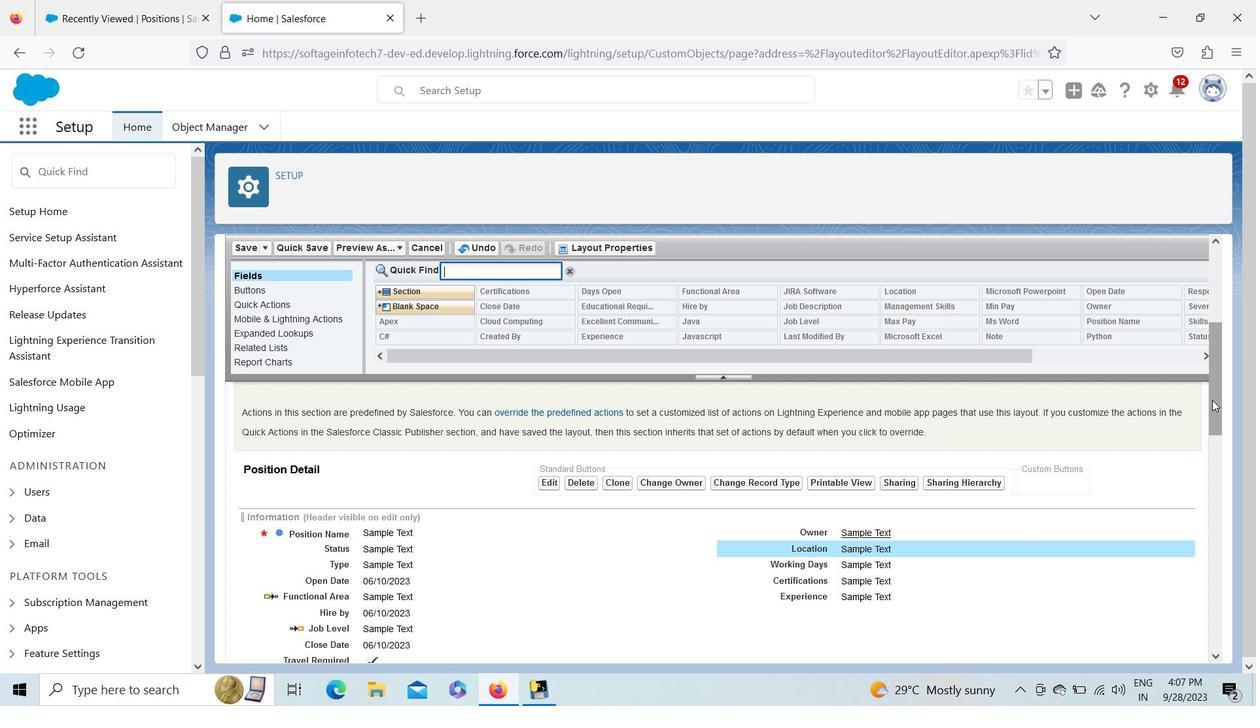
Action: Mouse moved to (1184, 518)
Screenshot: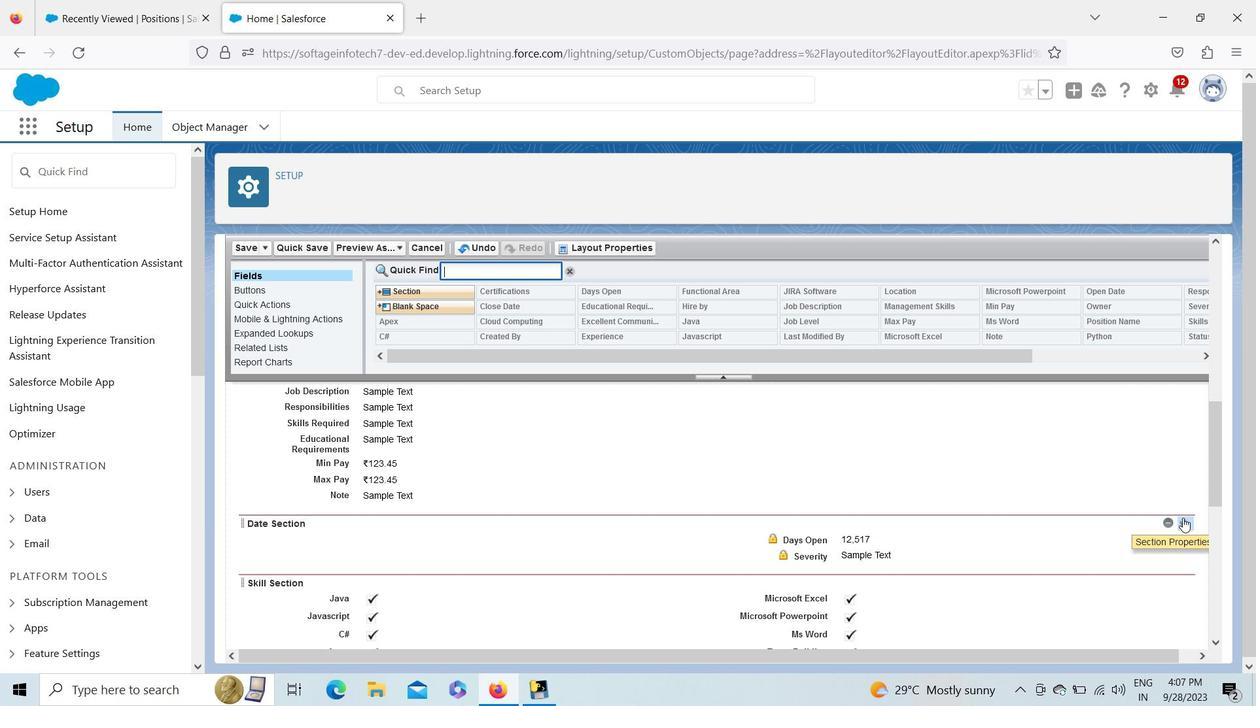 
Action: Mouse pressed left at (1184, 518)
Screenshot: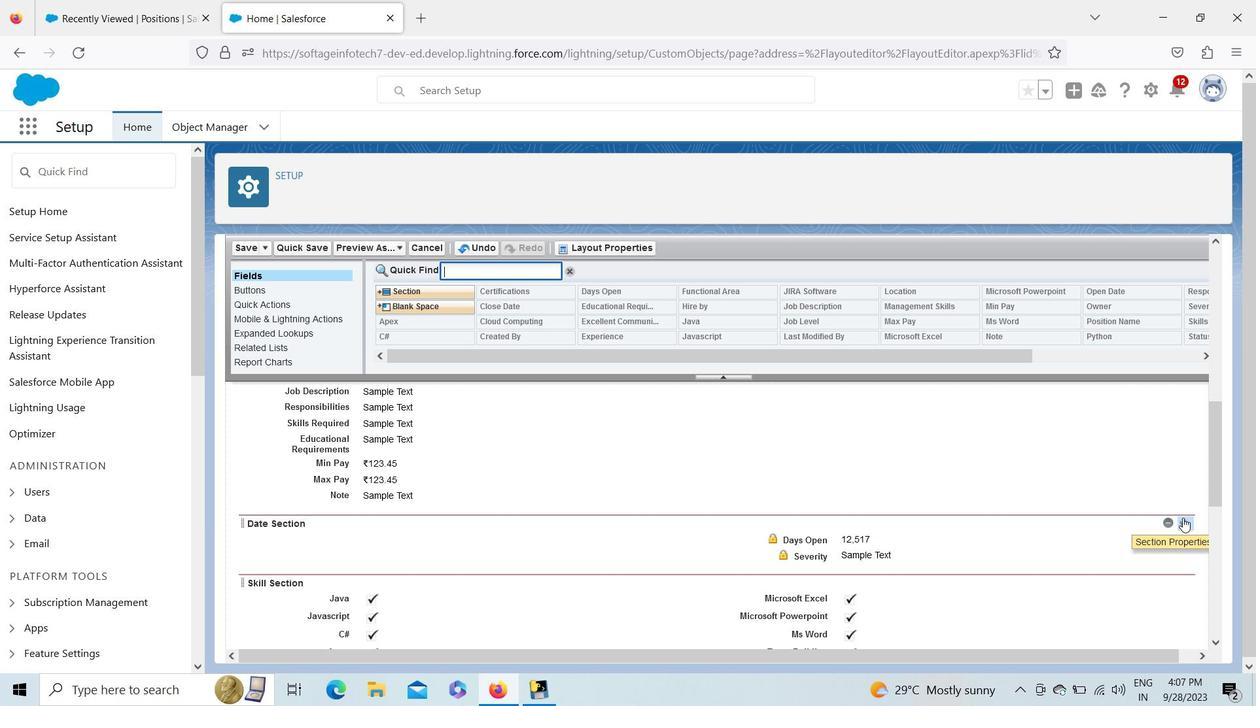 
Action: Mouse moved to (761, 375)
Screenshot: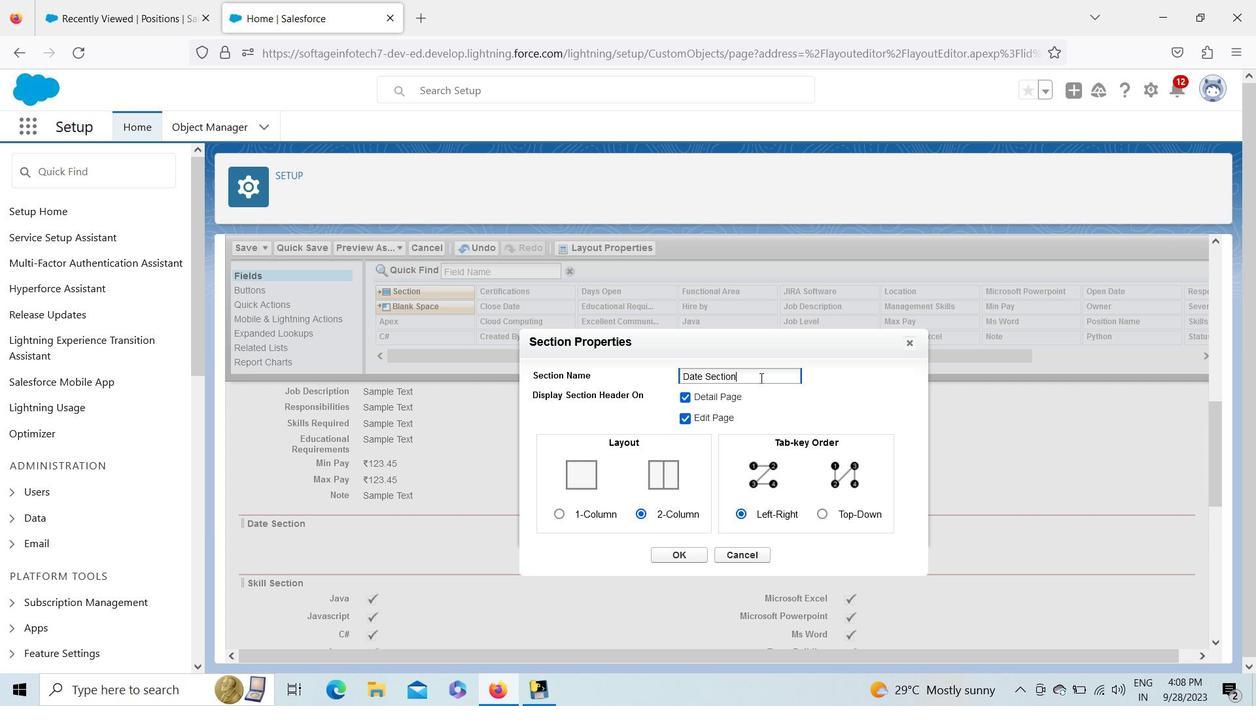 
Action: Mouse pressed left at (761, 375)
Screenshot: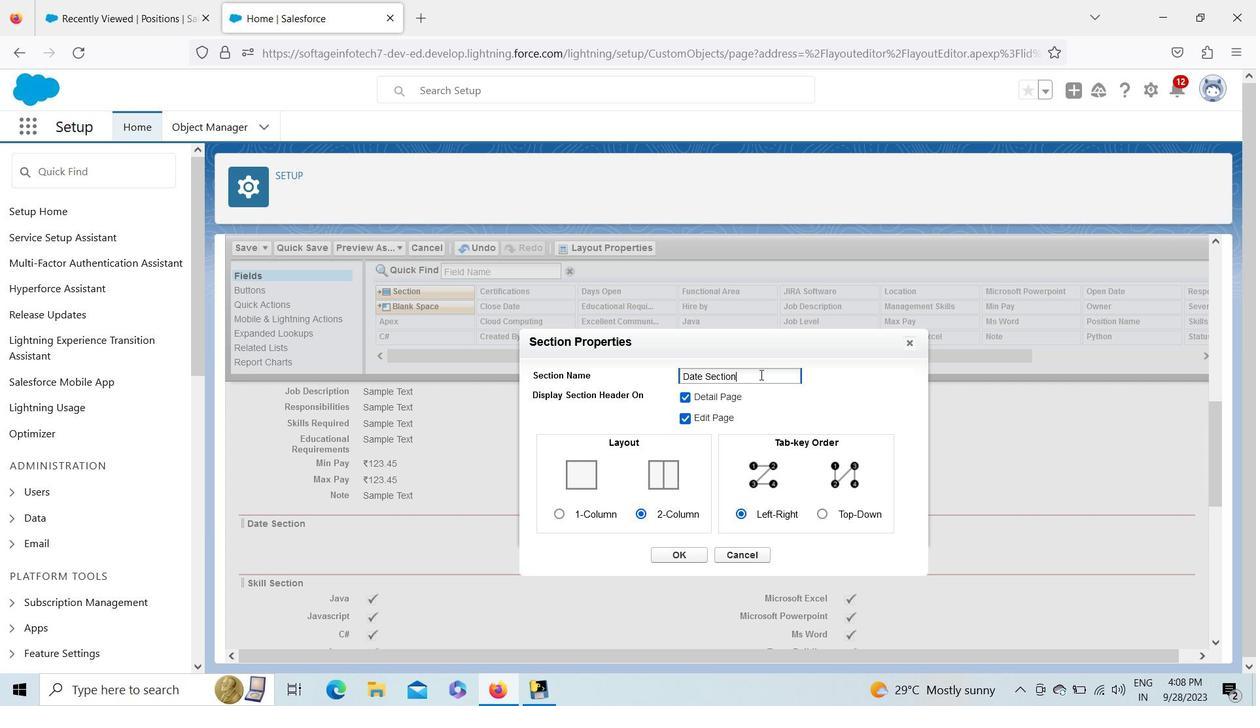 
Action: Mouse pressed left at (761, 375)
Screenshot: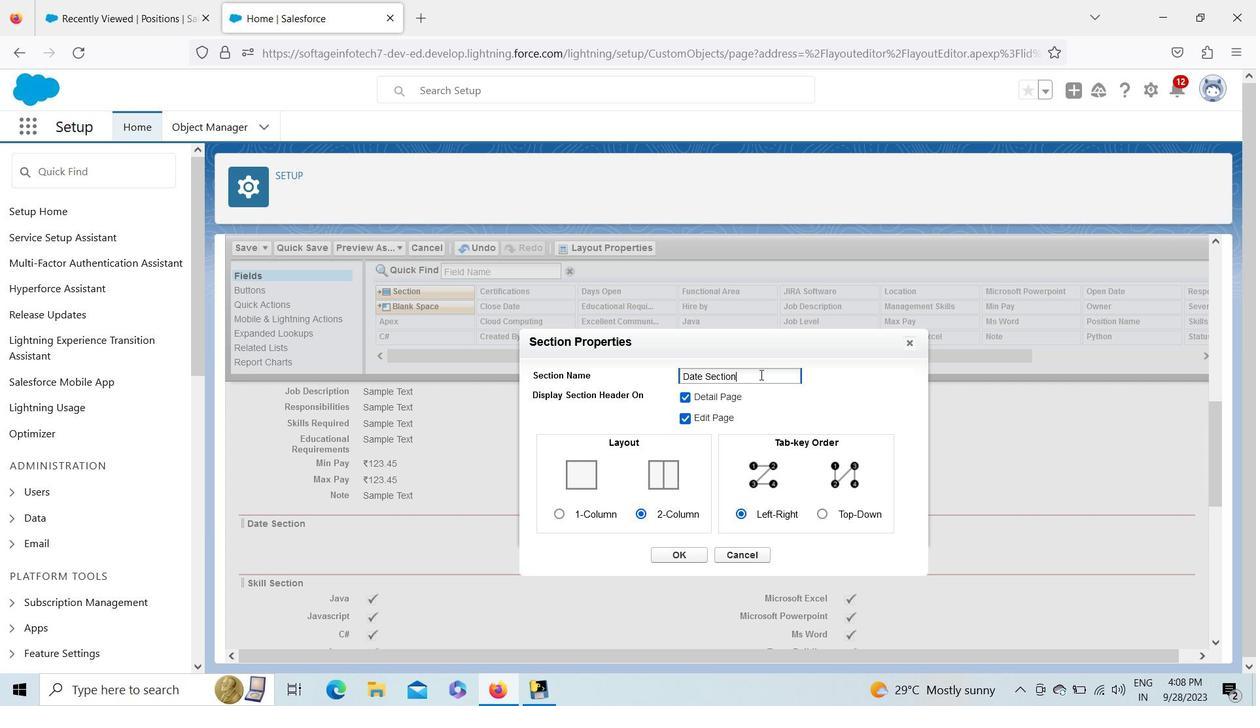 
Action: Mouse pressed left at (761, 375)
Screenshot: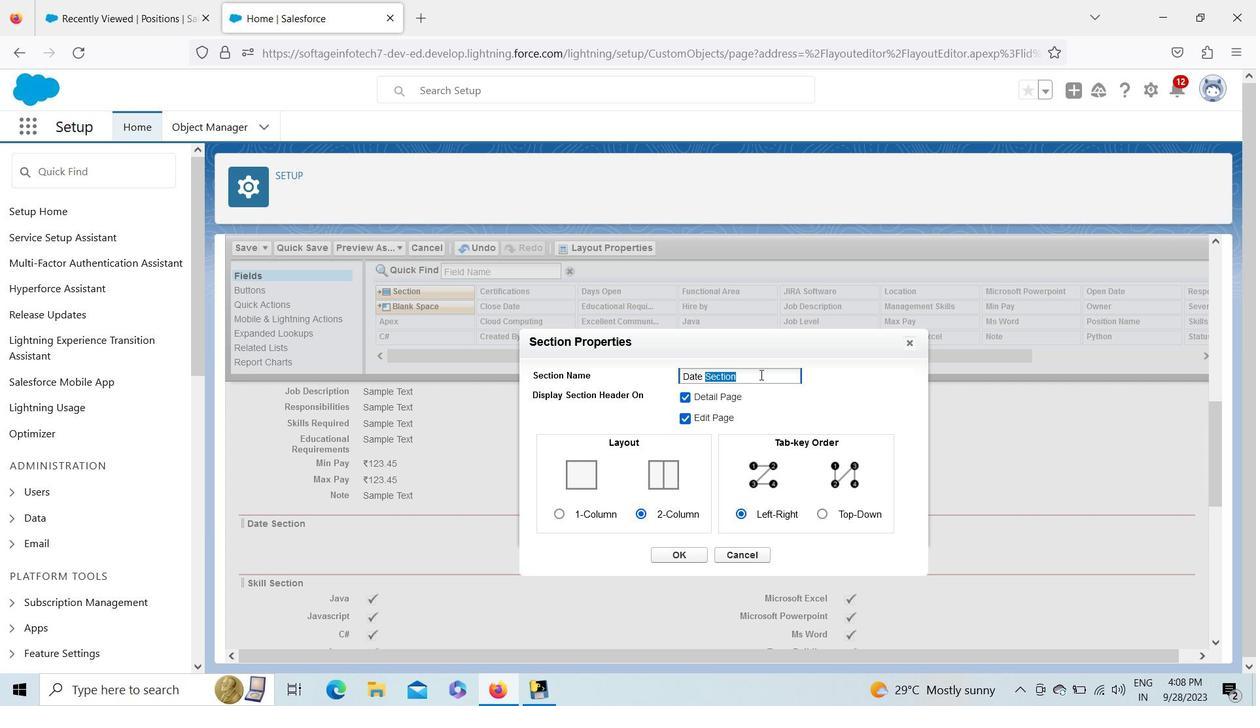
Action: Key pressed <Key.shift>Compensation
Screenshot: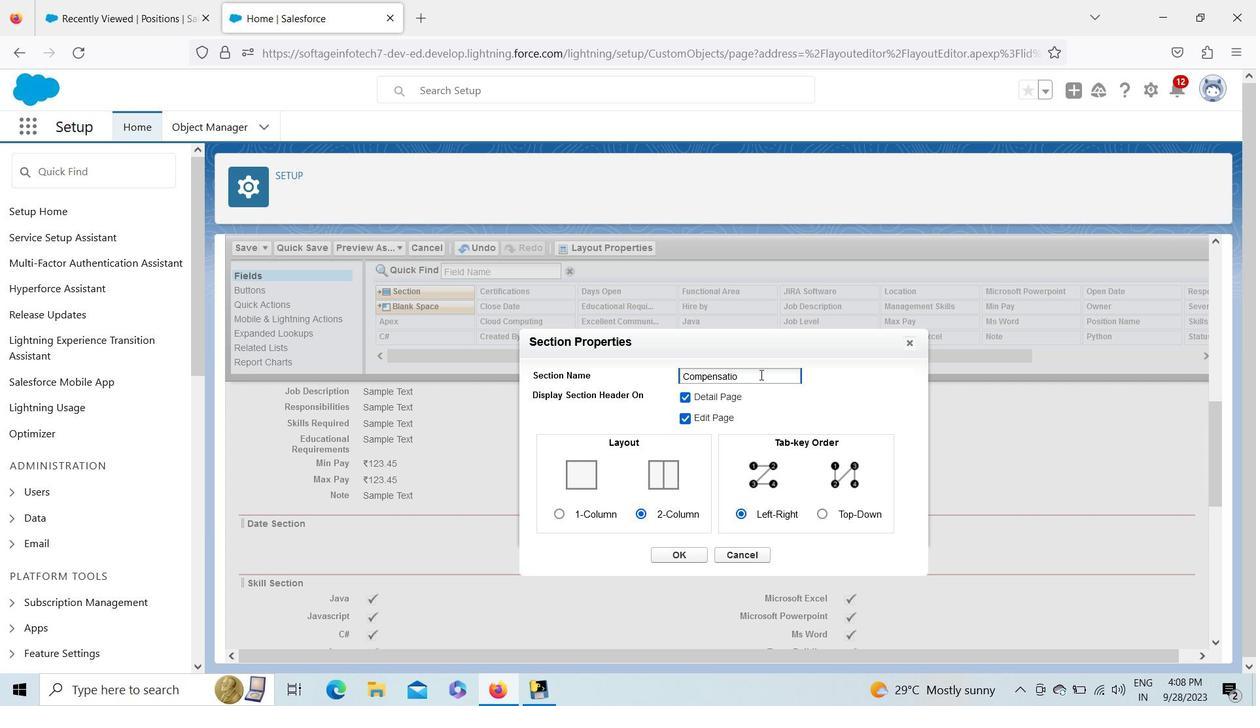 
Action: Mouse moved to (672, 554)
Screenshot: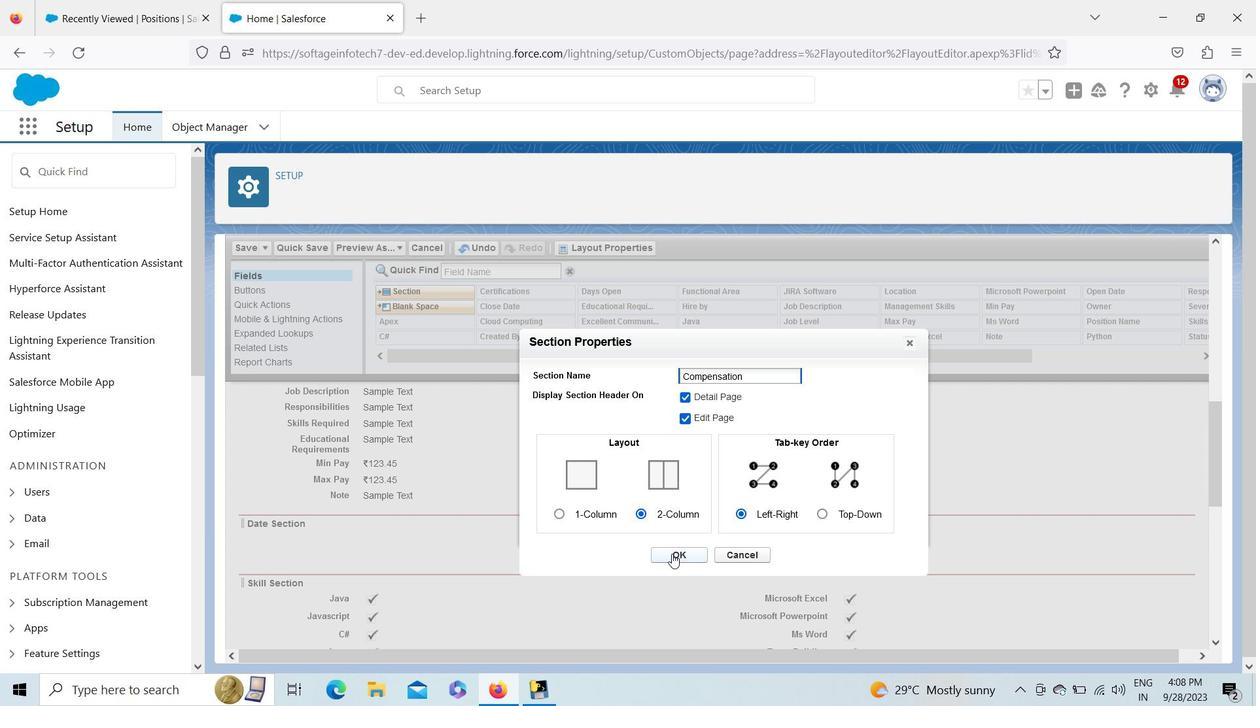 
Action: Mouse pressed left at (672, 554)
Screenshot: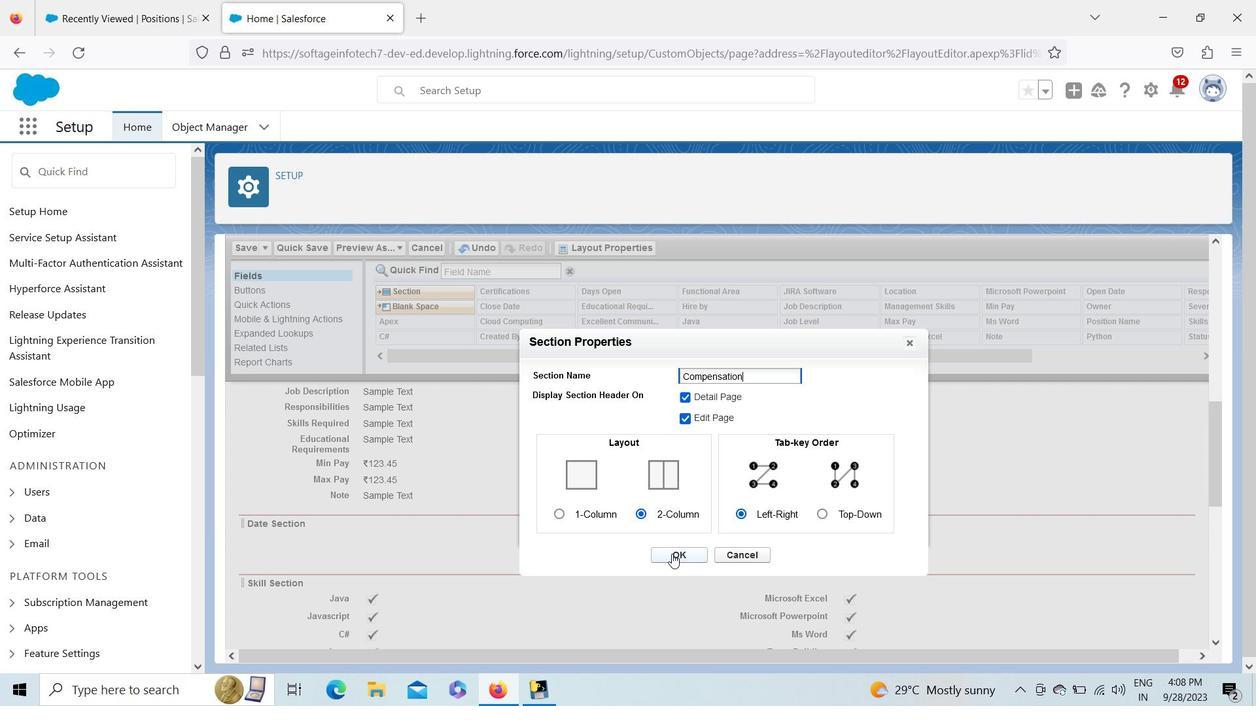 
Action: Mouse moved to (1180, 585)
Screenshot: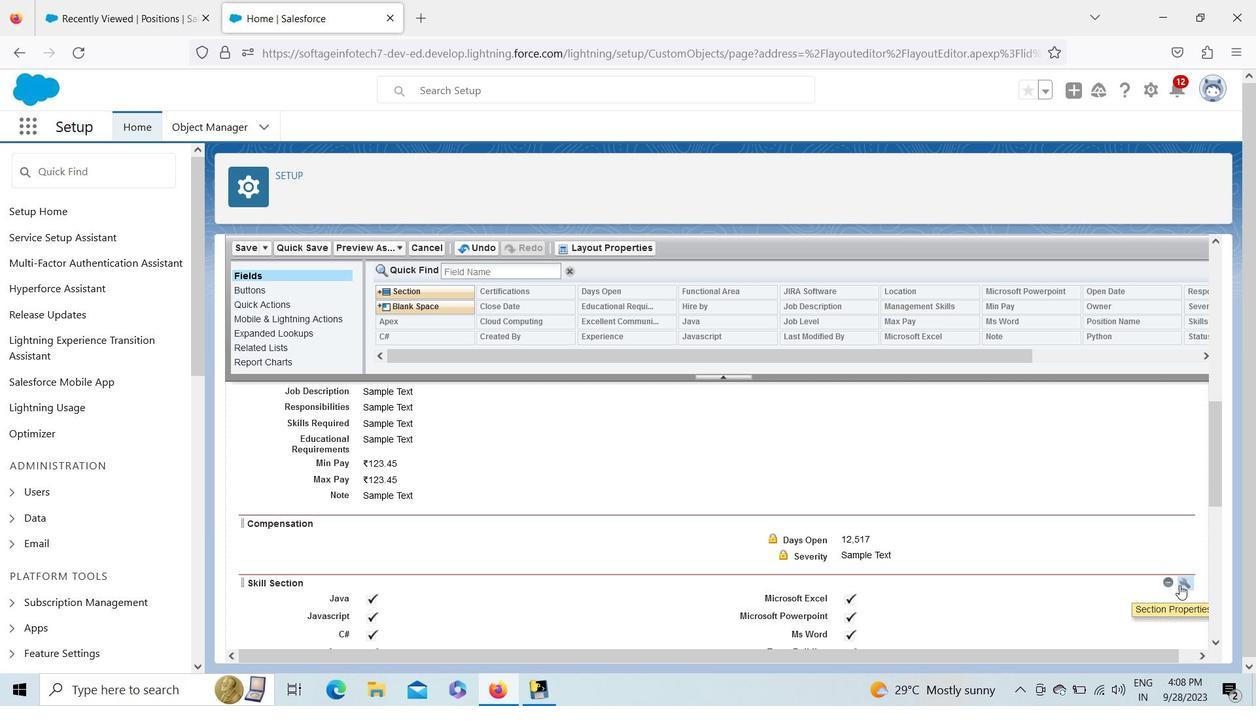 
Action: Mouse pressed left at (1180, 585)
Screenshot: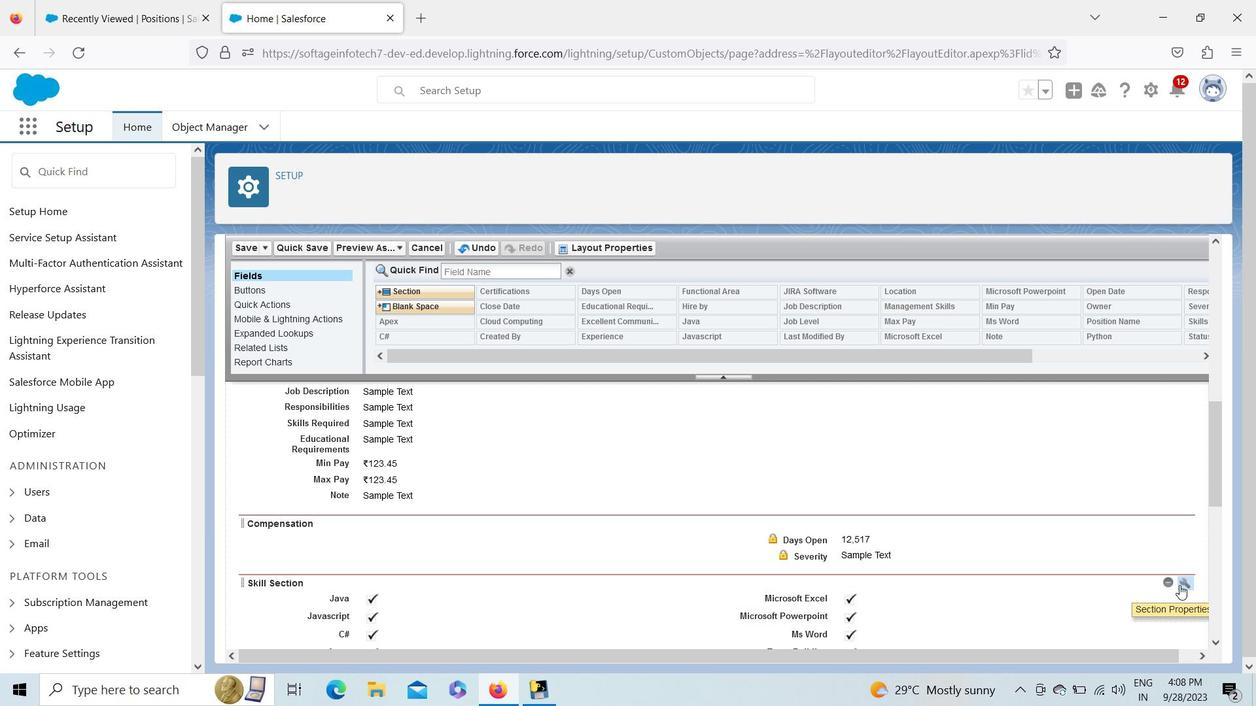 
Action: Mouse moved to (755, 372)
Screenshot: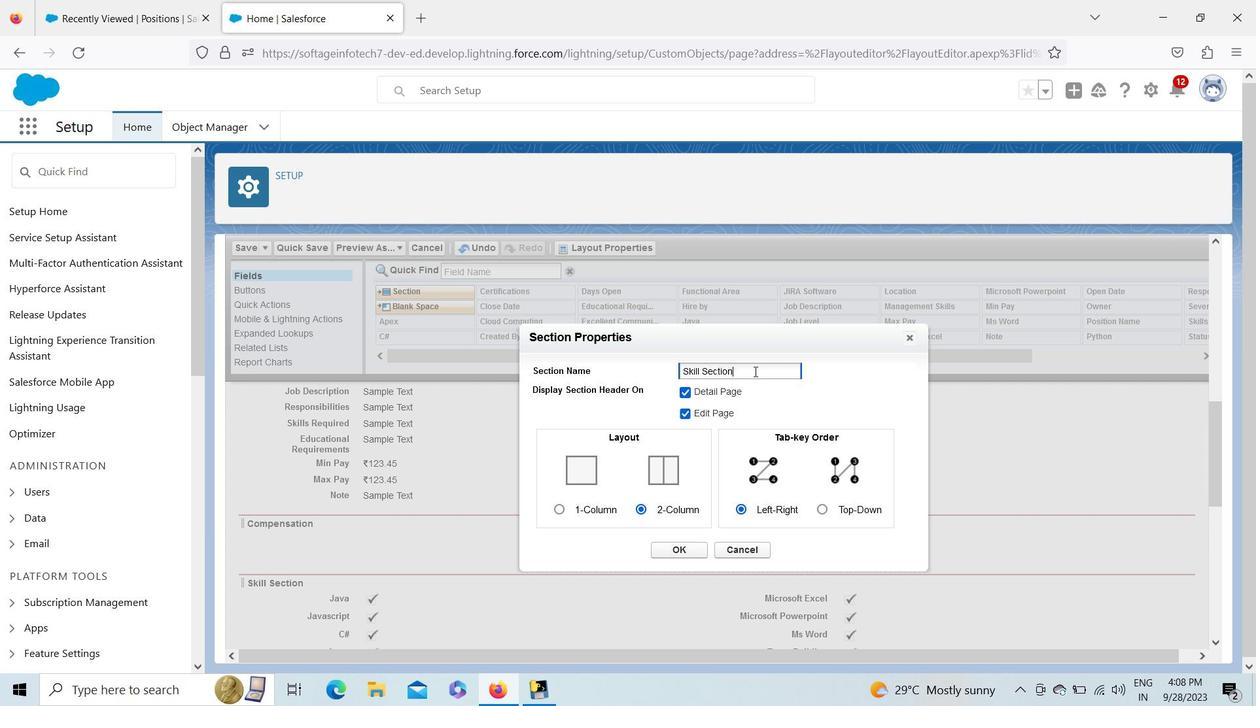 
Action: Mouse pressed left at (755, 372)
Screenshot: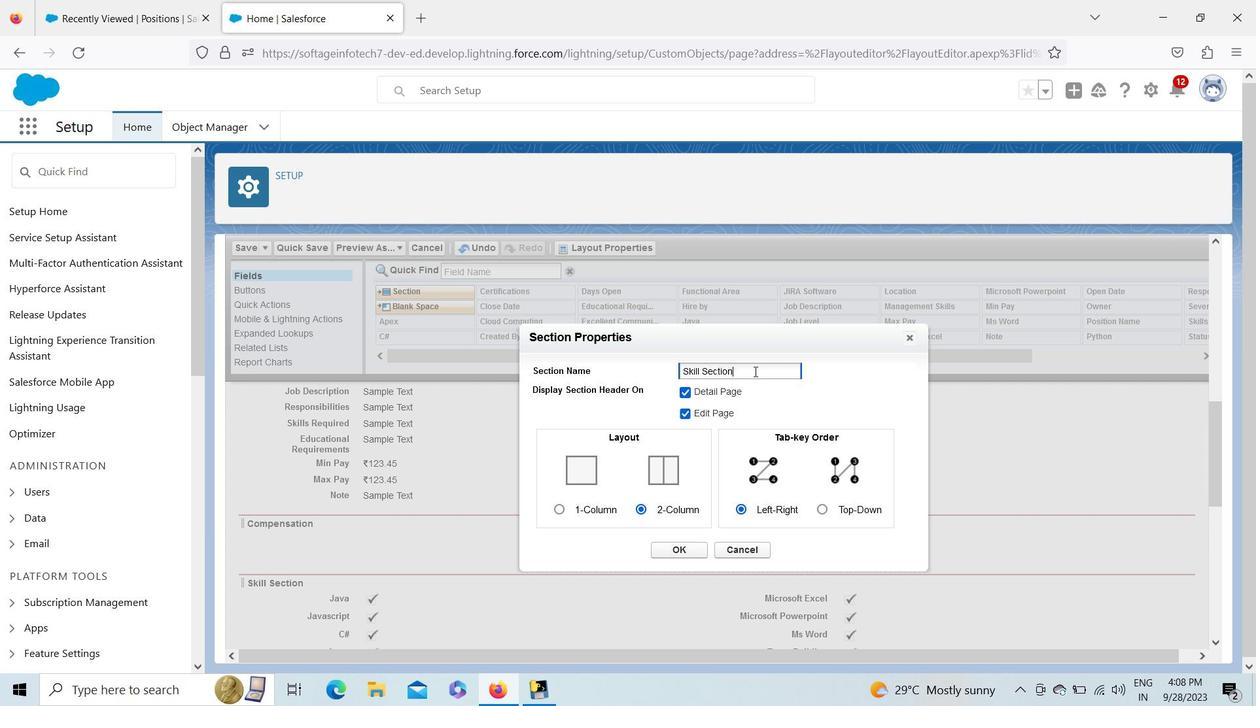 
Action: Mouse pressed left at (755, 372)
Screenshot: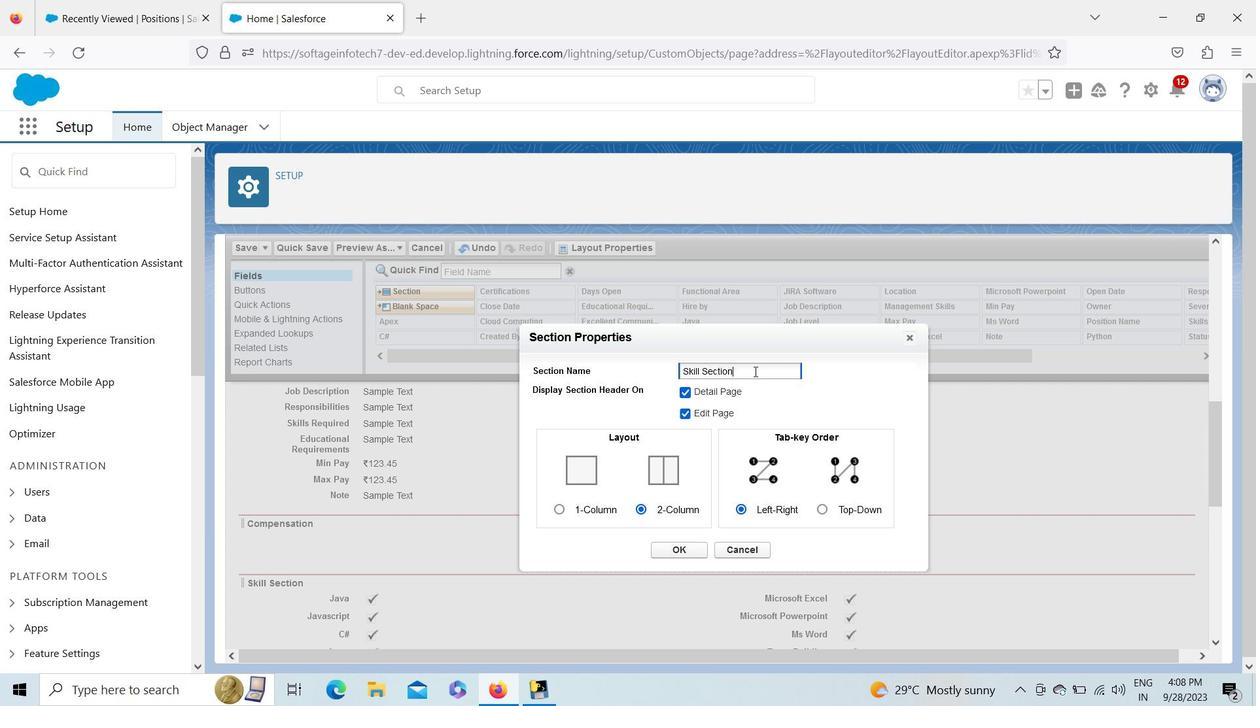
Action: Mouse pressed left at (755, 372)
Screenshot: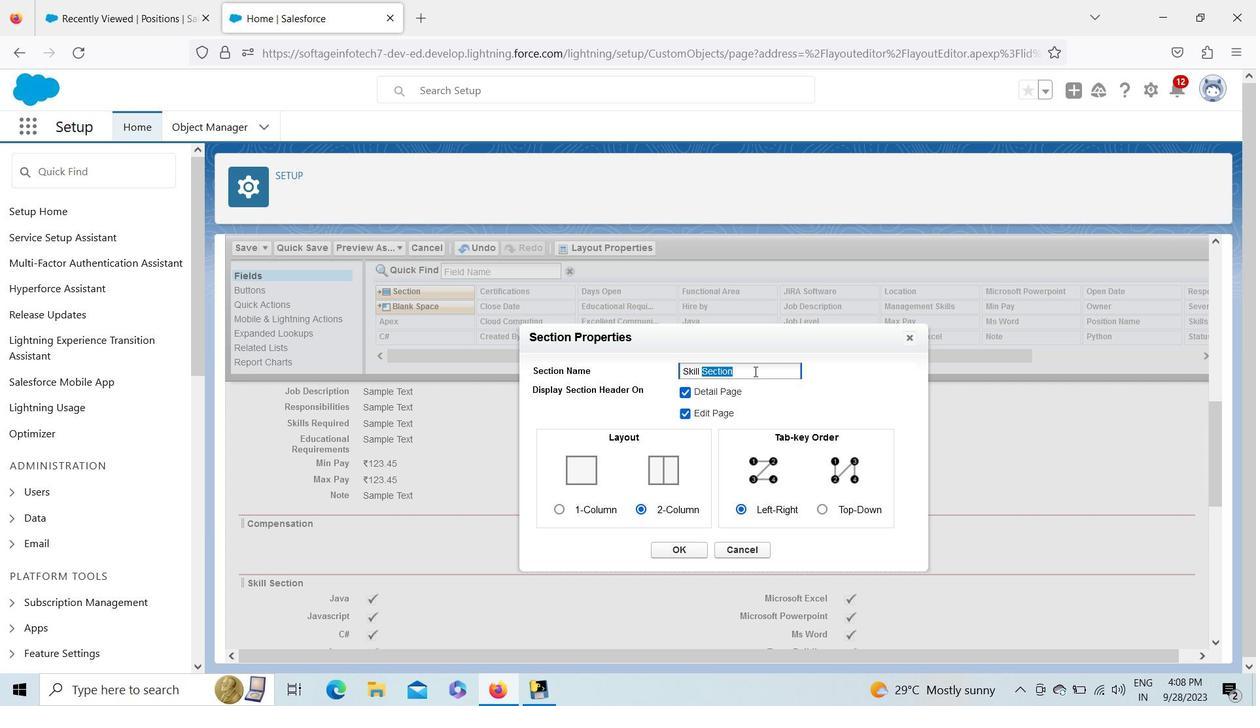 
Action: Key pressed <Key.shift>Description
Screenshot: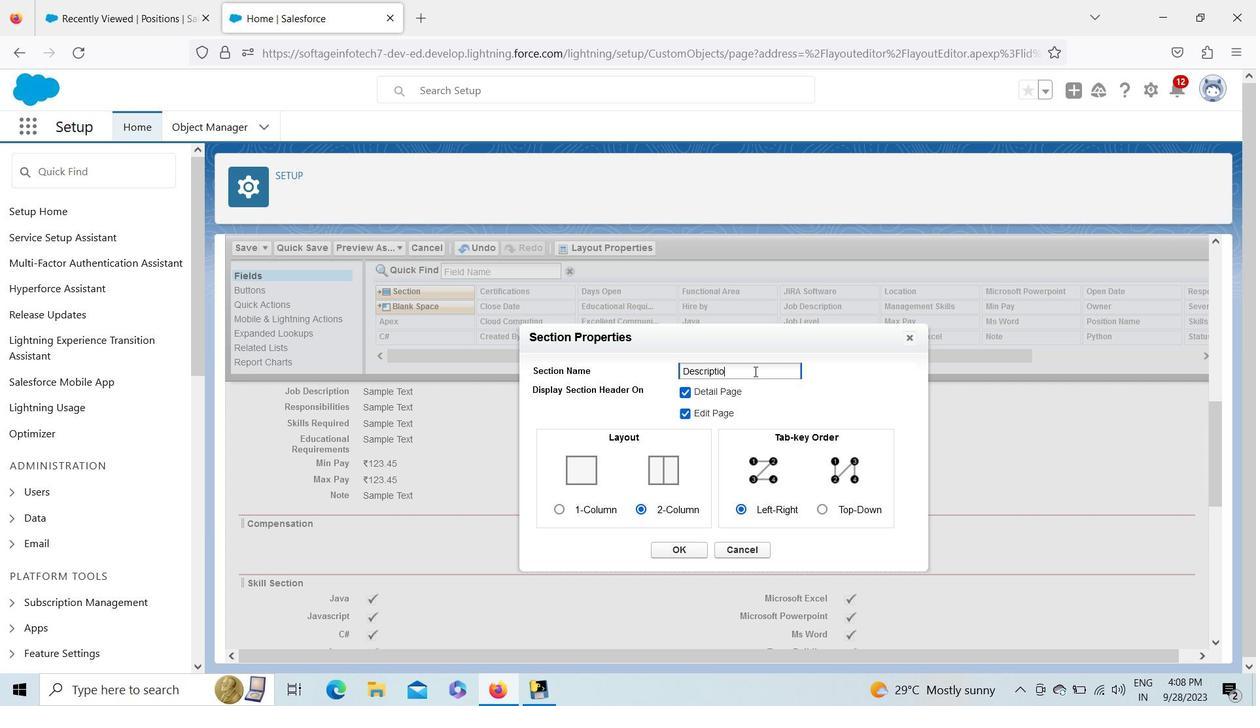 
Action: Mouse moved to (686, 547)
Screenshot: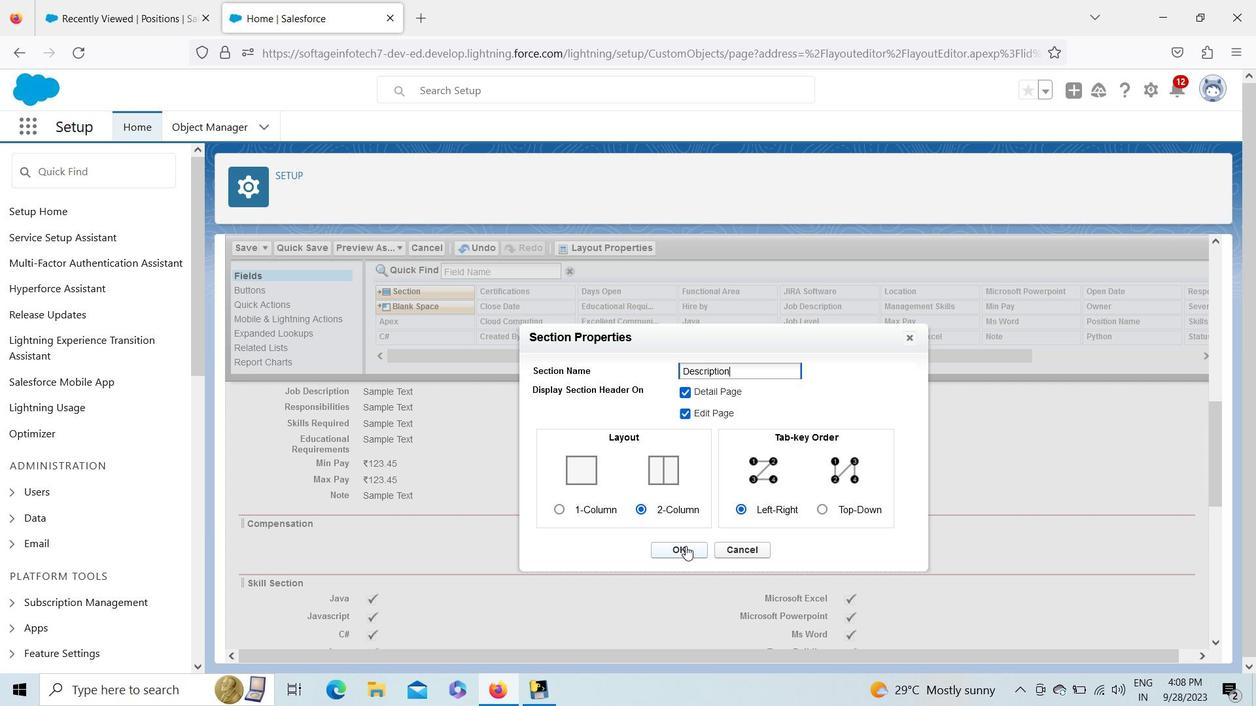 
Action: Mouse pressed left at (686, 547)
Screenshot: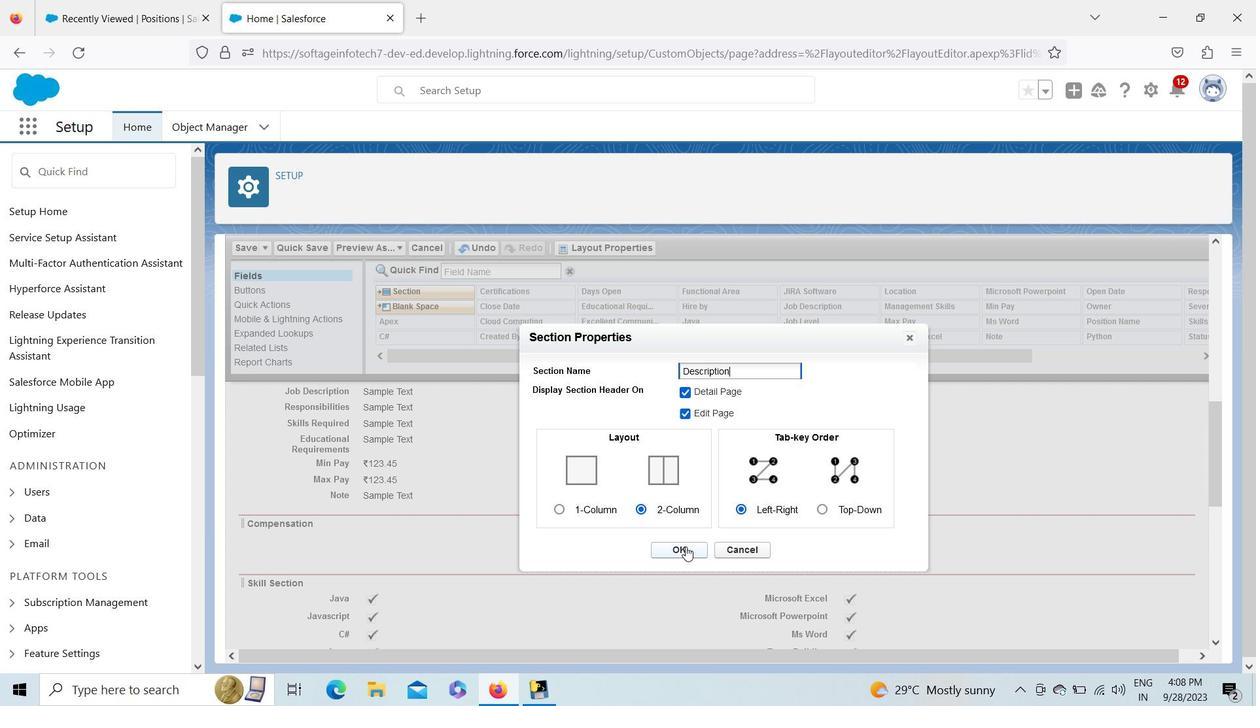 
Action: Mouse moved to (1216, 457)
Screenshot: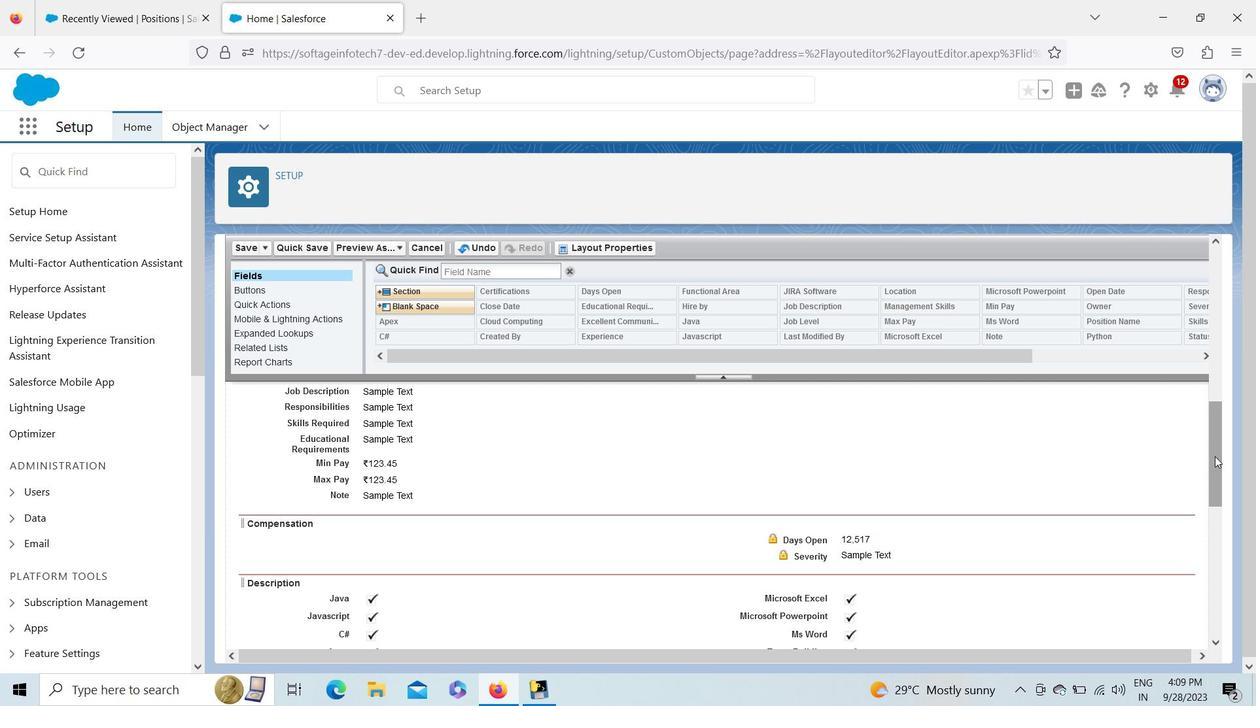
Action: Mouse pressed left at (1216, 457)
Screenshot: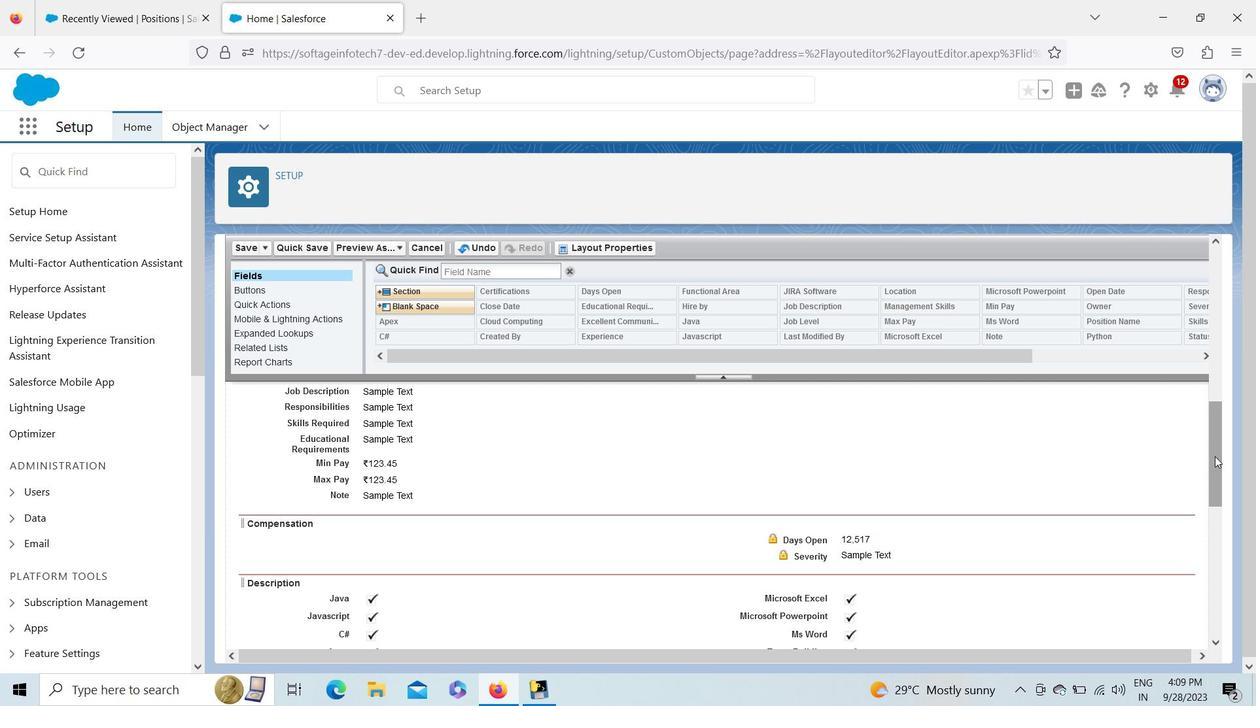 
Action: Mouse moved to (1222, 501)
Screenshot: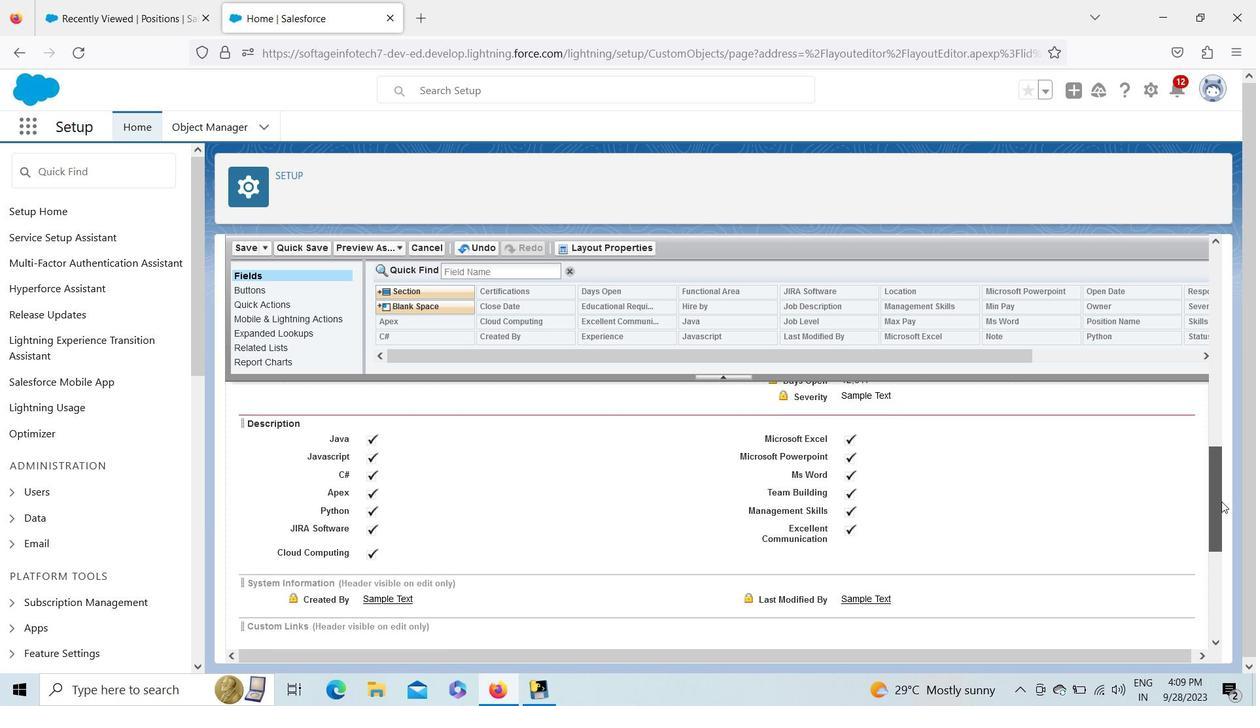 
Action: Mouse pressed left at (1222, 501)
Screenshot: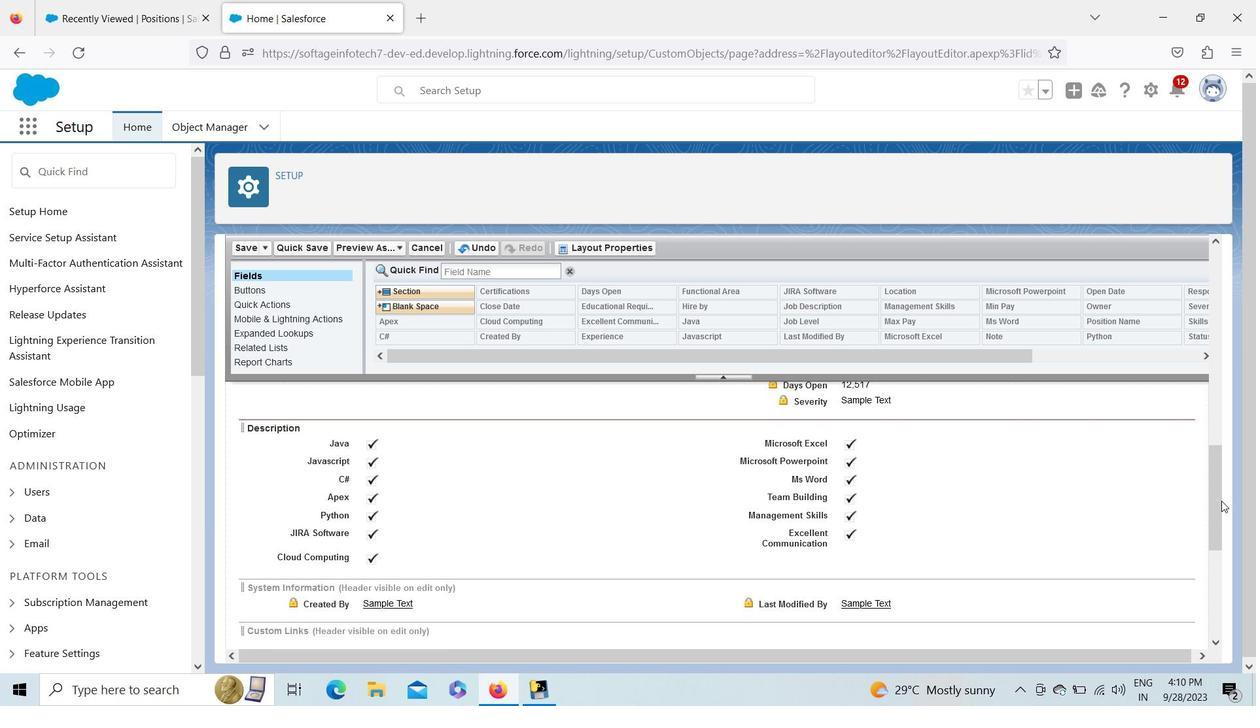 
Action: Mouse moved to (430, 293)
Screenshot: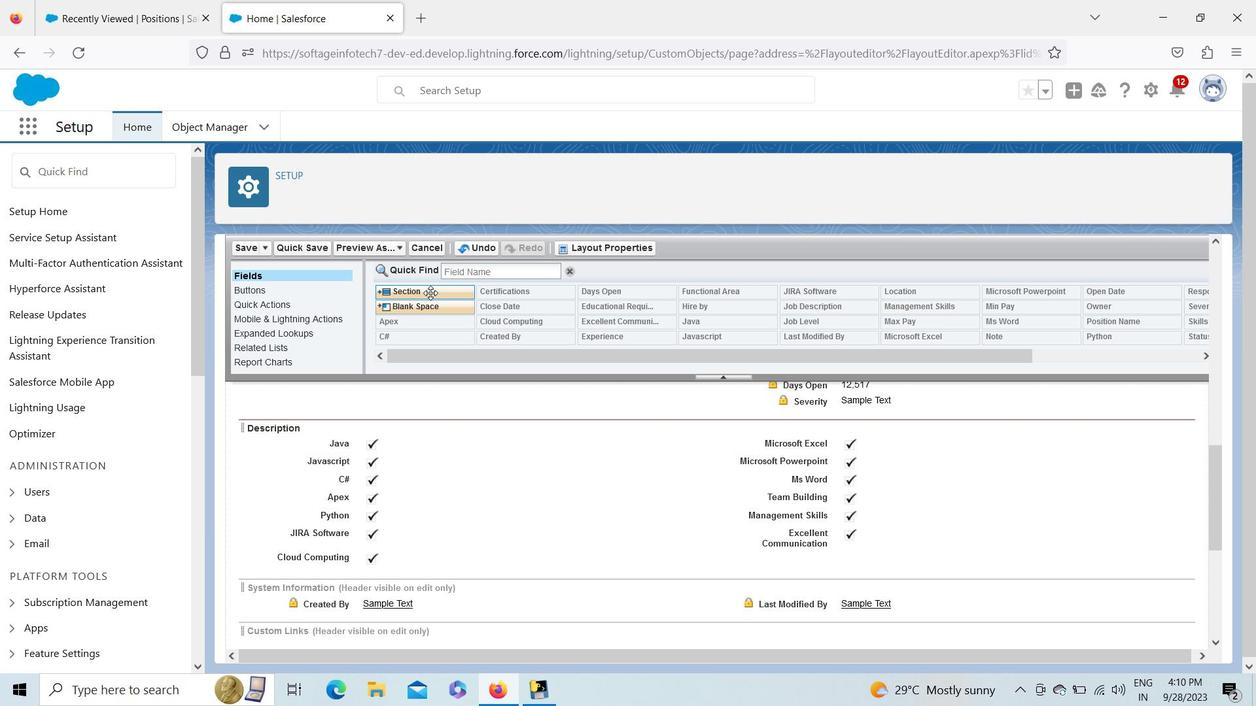 
Action: Mouse pressed left at (430, 293)
Screenshot: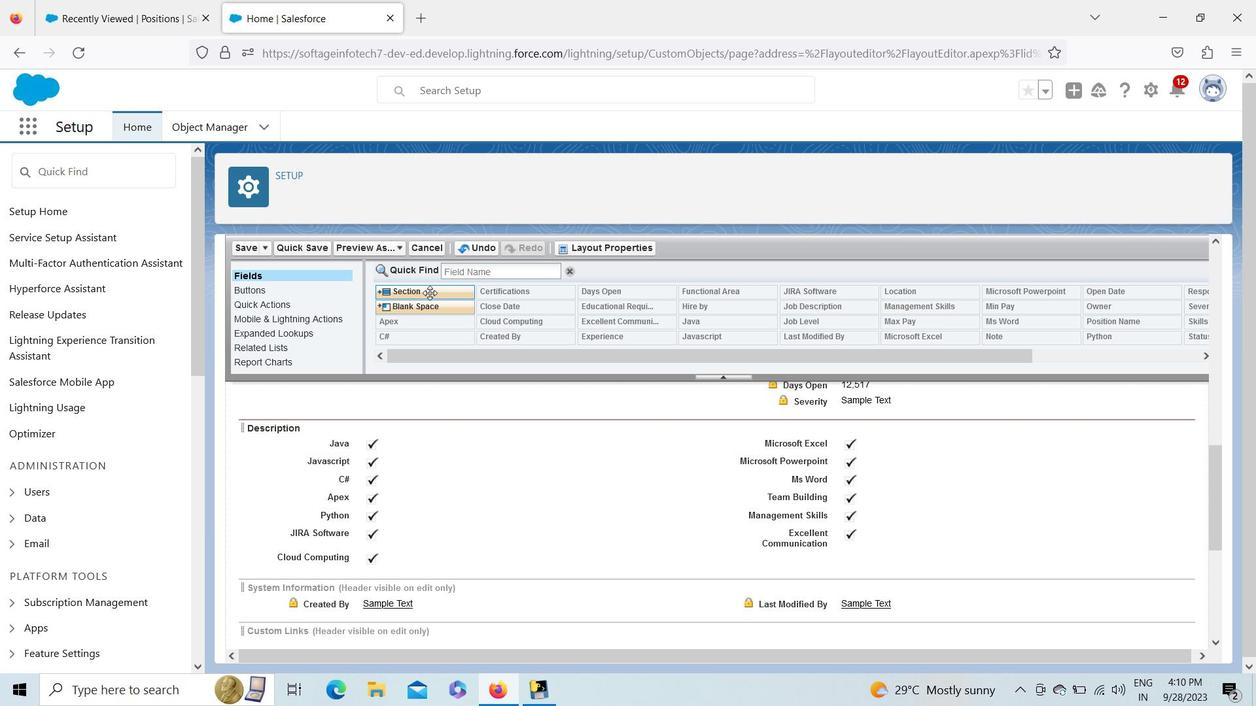 
Action: Mouse moved to (775, 371)
Screenshot: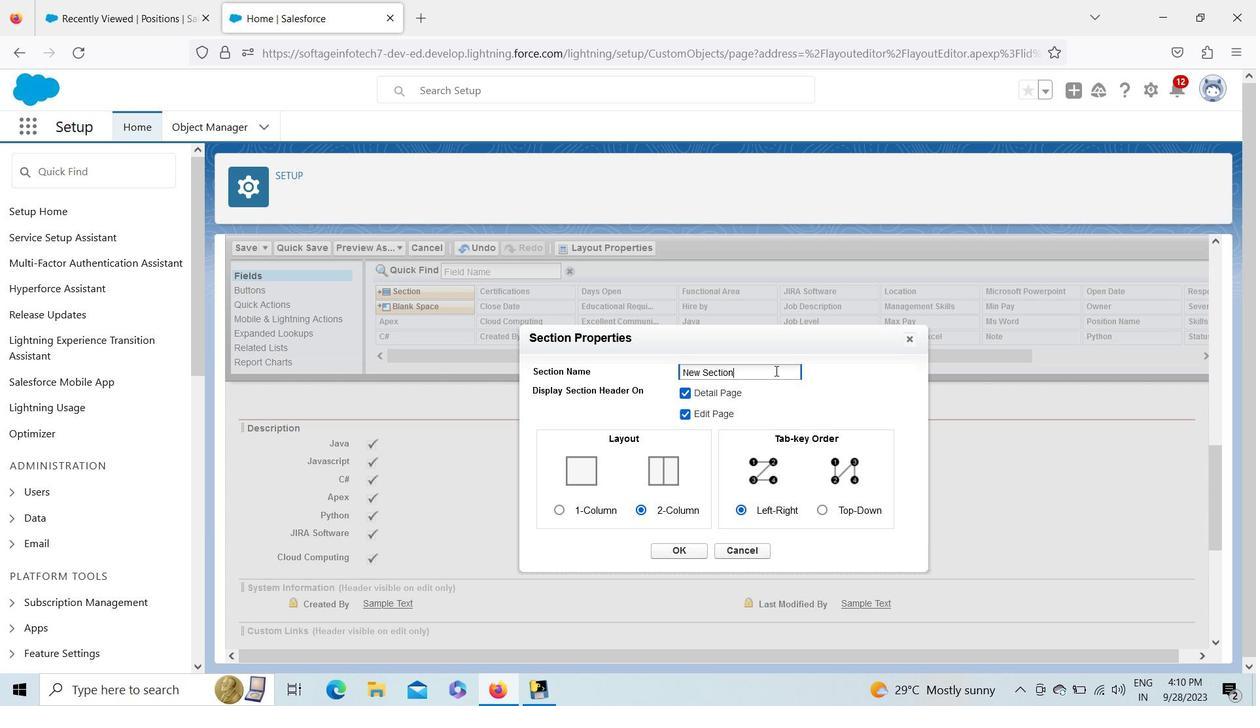 
Action: Mouse pressed left at (775, 371)
Screenshot: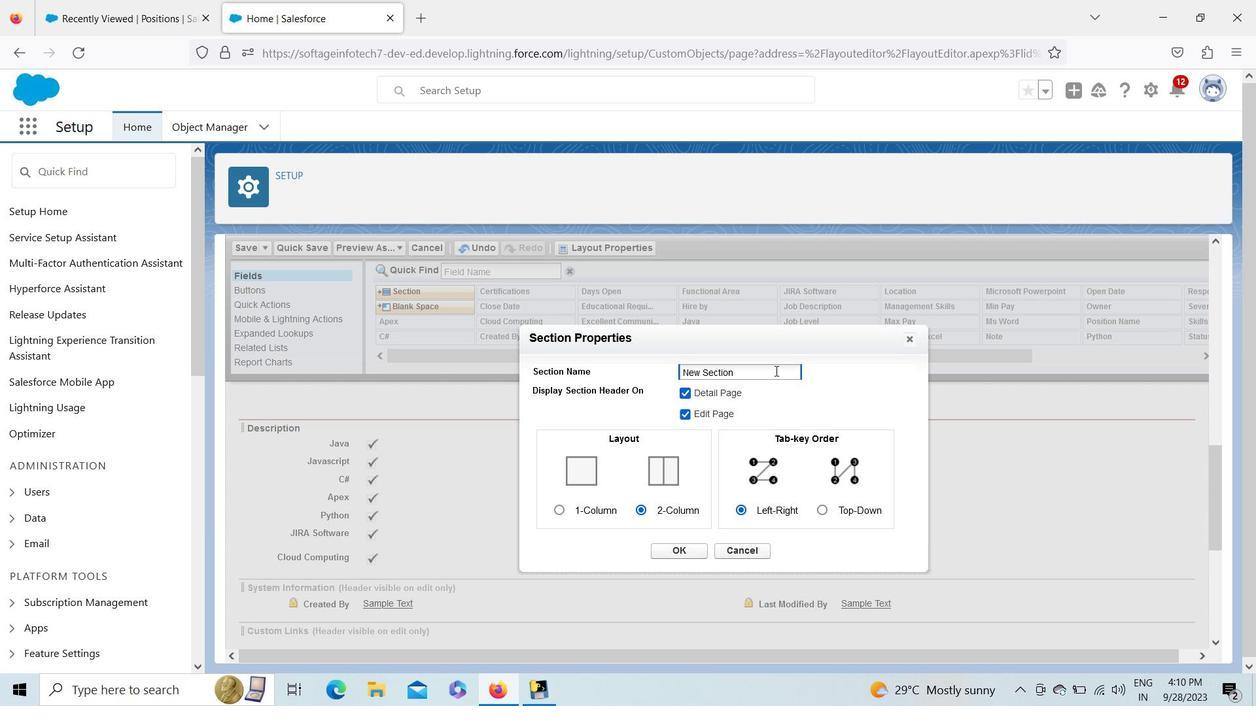 
Action: Mouse pressed left at (775, 371)
Screenshot: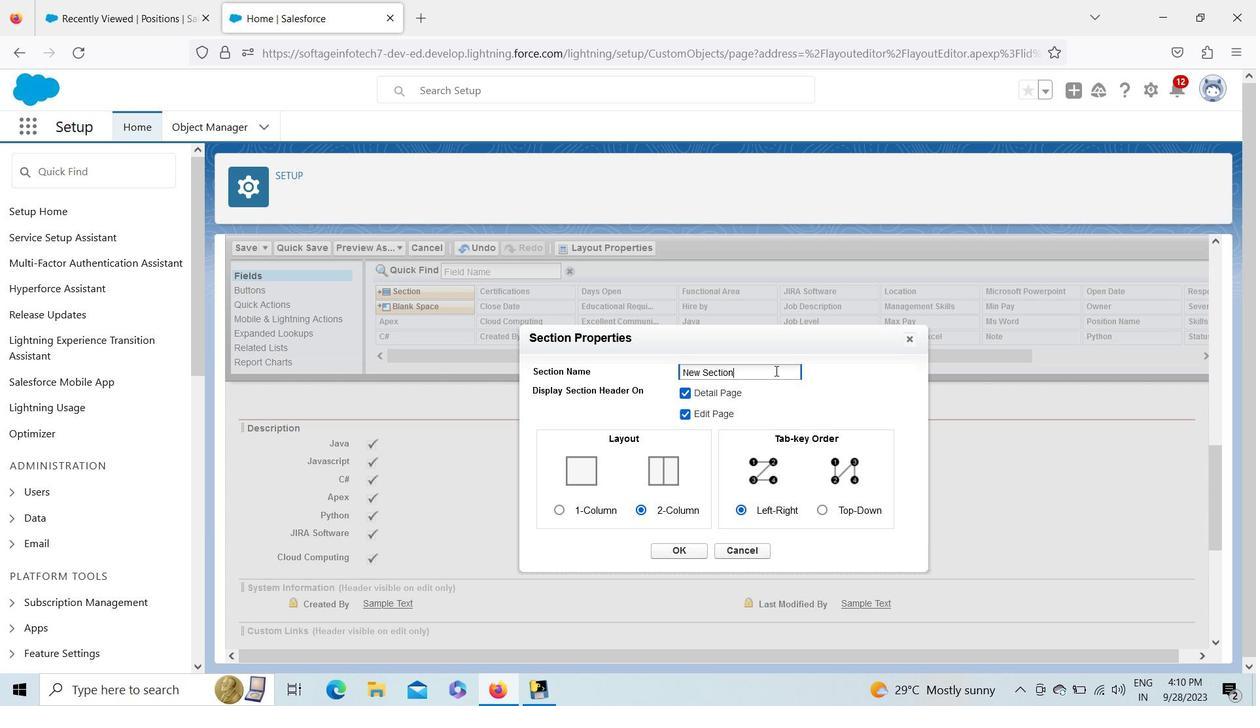 
Action: Mouse pressed left at (775, 371)
Screenshot: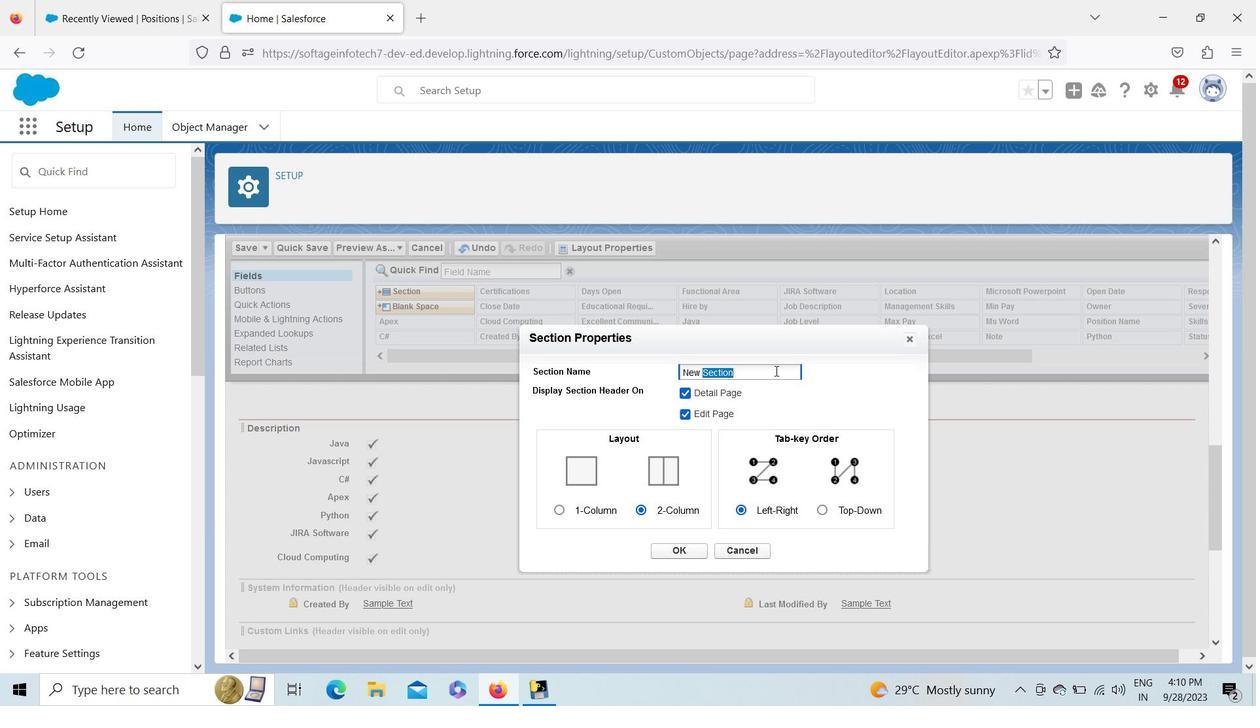 
Action: Mouse pressed left at (775, 371)
Screenshot: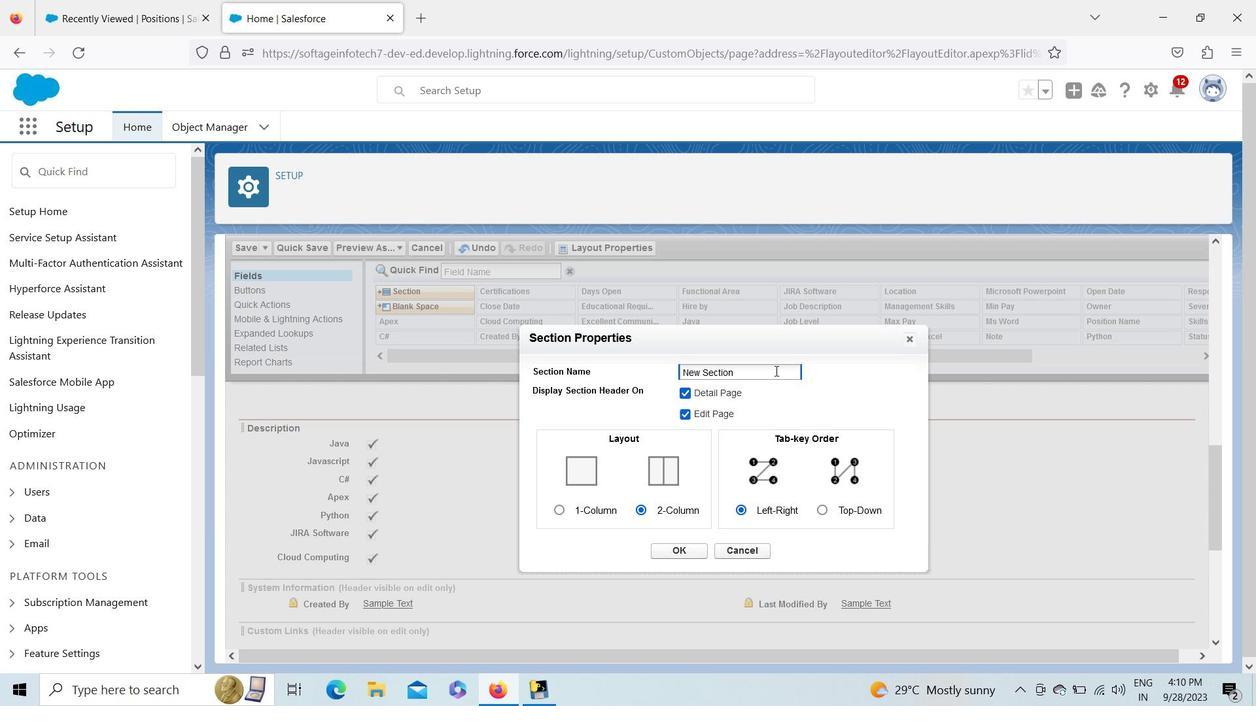 
Action: Mouse pressed left at (775, 371)
Screenshot: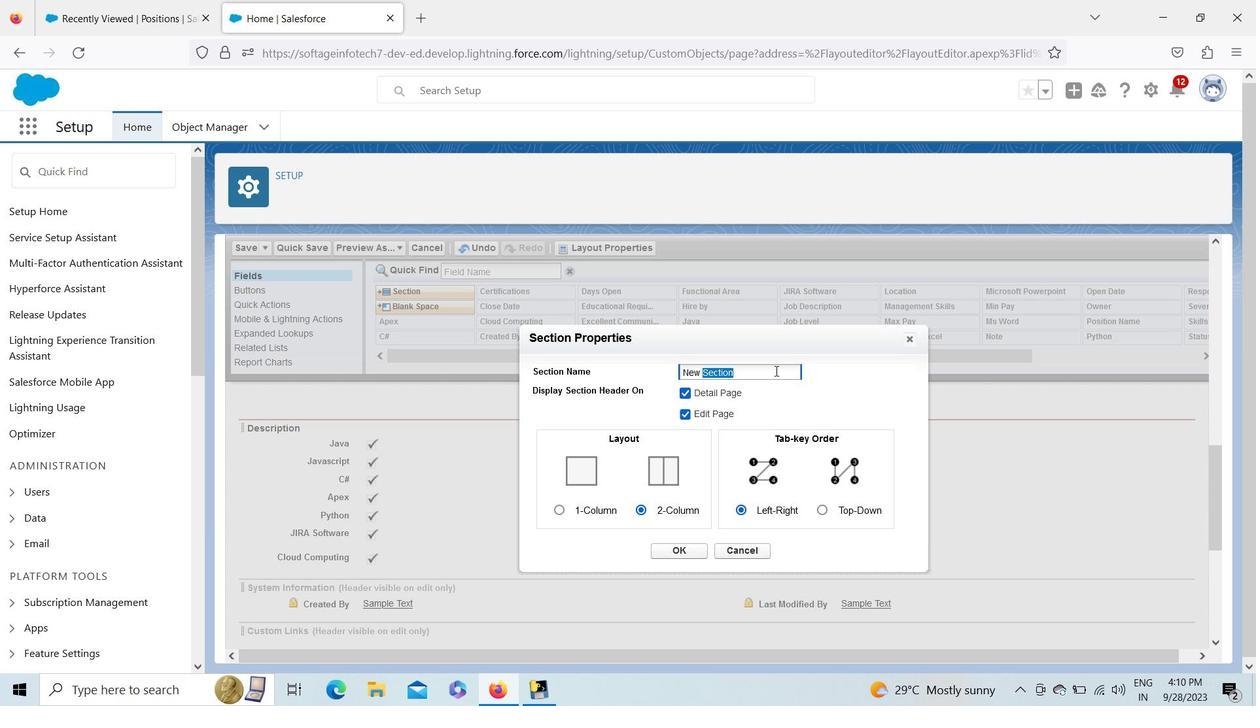 
Action: Key pressed <Key.shift>Required<Key.space><Key.shift>Skills
Screenshot: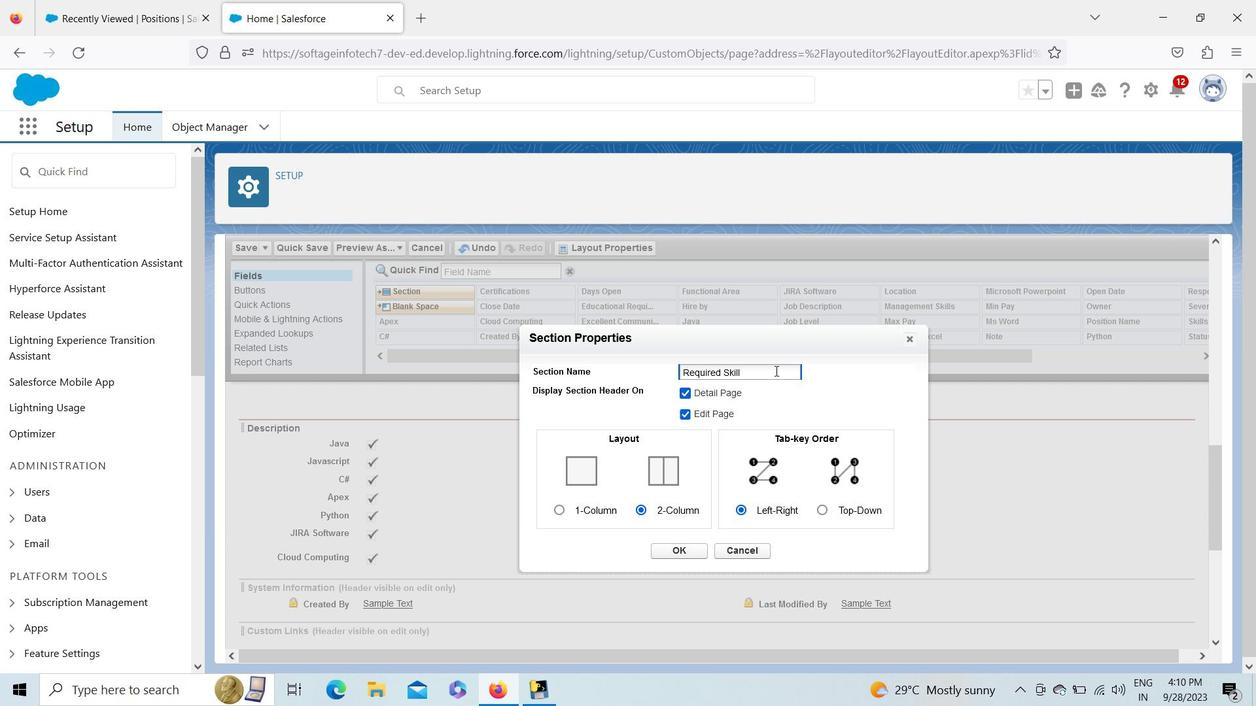 
Action: Mouse moved to (700, 545)
Screenshot: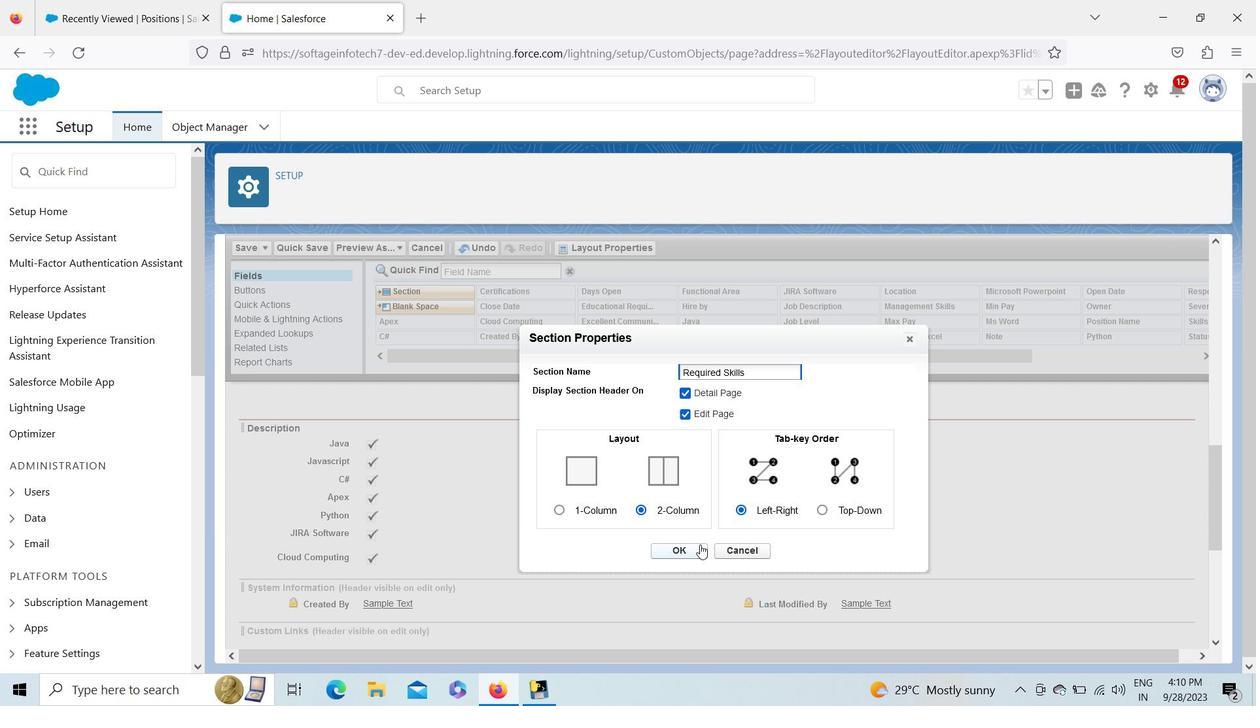 
Action: Mouse pressed left at (700, 545)
Screenshot: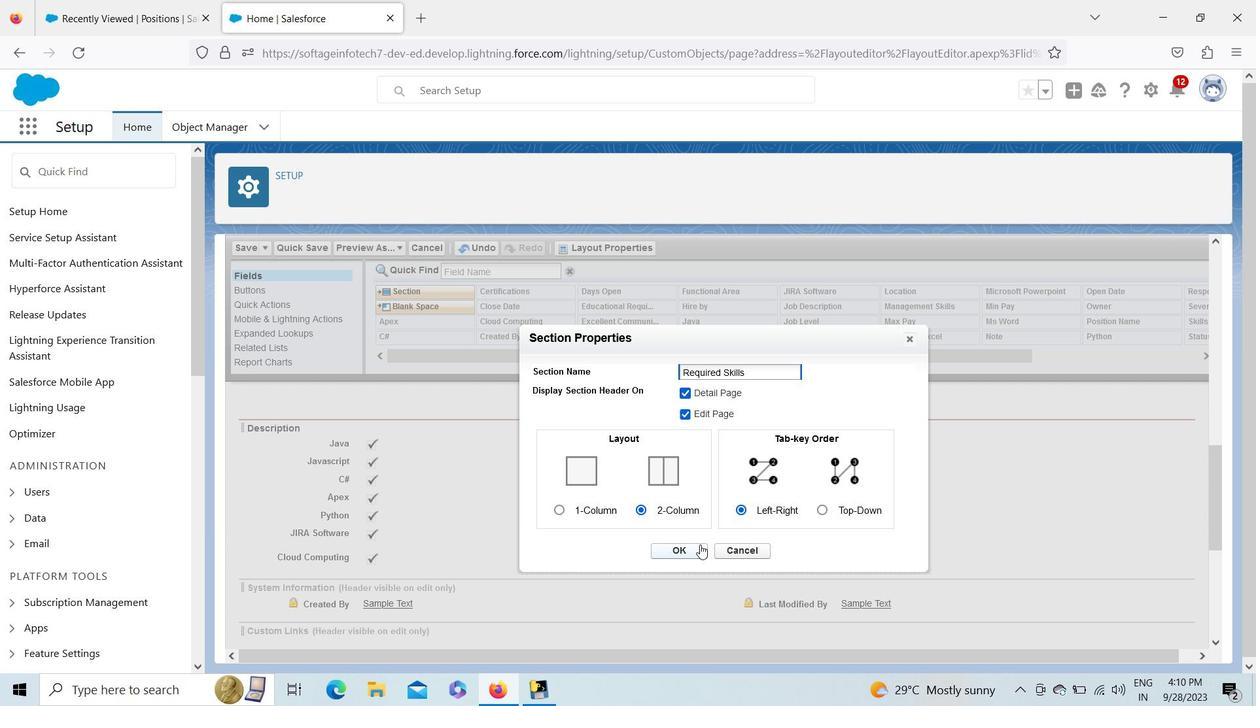 
Action: Mouse moved to (1218, 452)
Screenshot: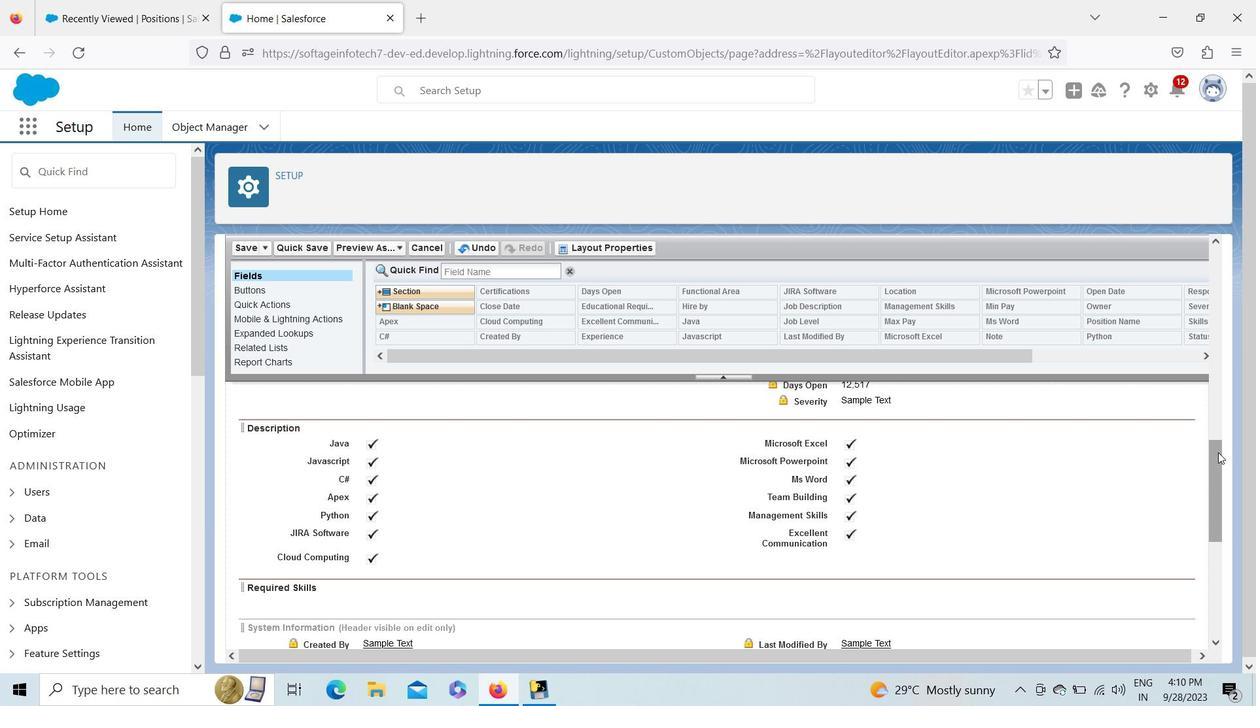 
Action: Mouse pressed left at (1218, 452)
Screenshot: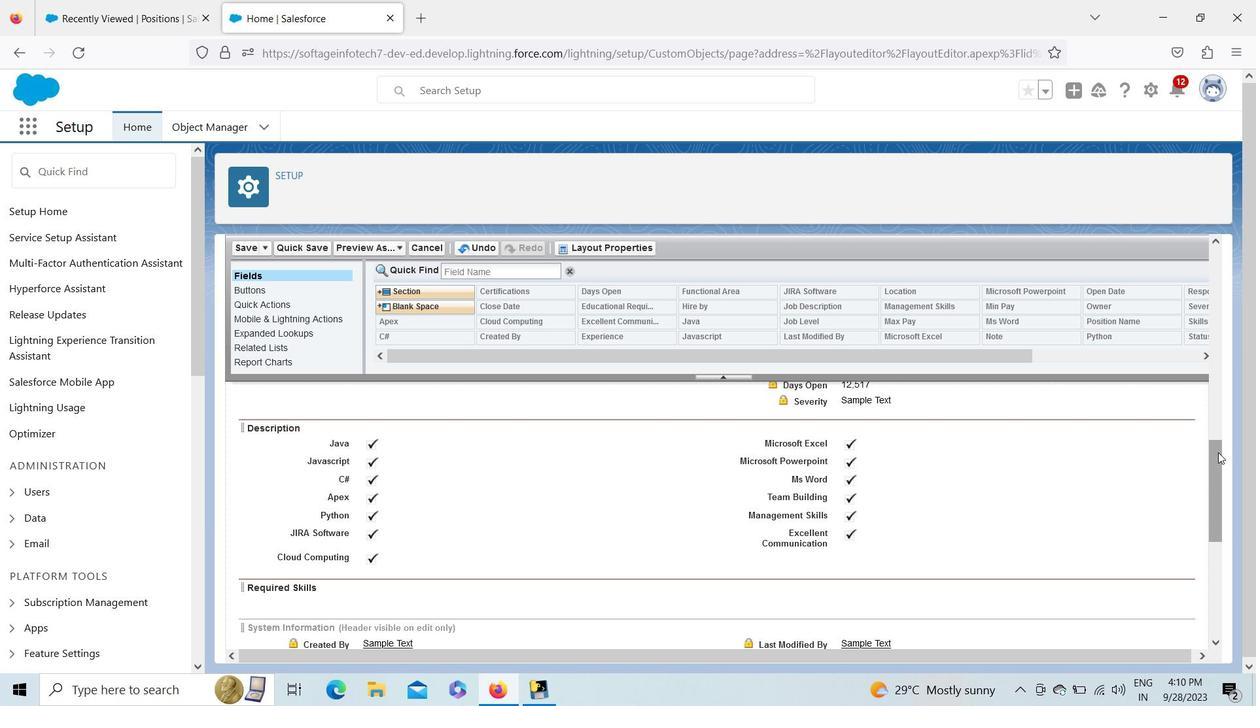 
Action: Mouse moved to (392, 404)
Screenshot: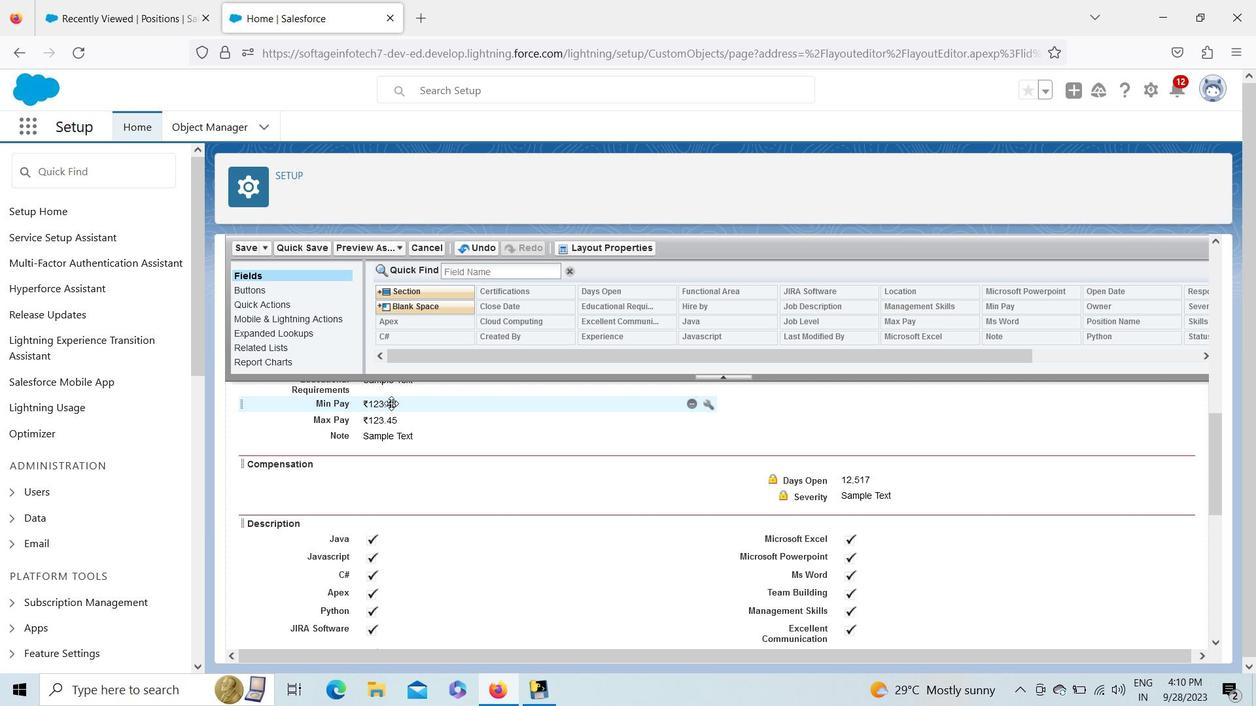 
Action: Mouse pressed left at (392, 404)
Screenshot: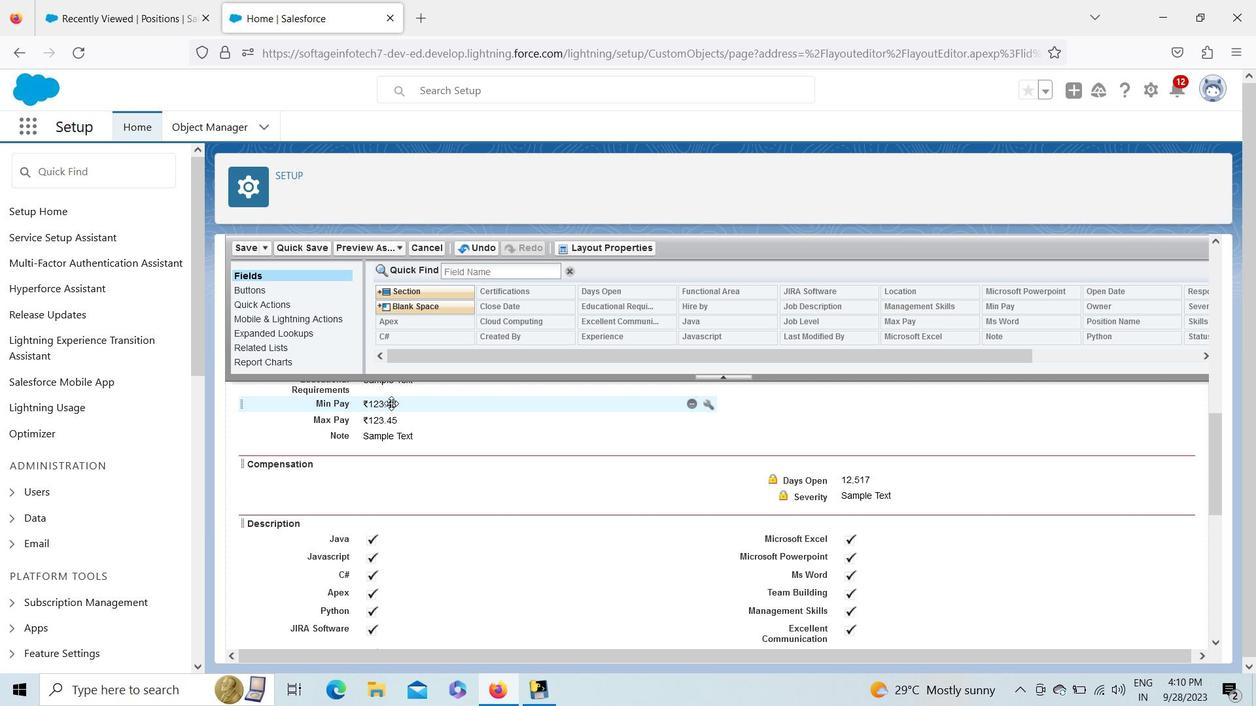 
Action: Mouse moved to (375, 405)
Screenshot: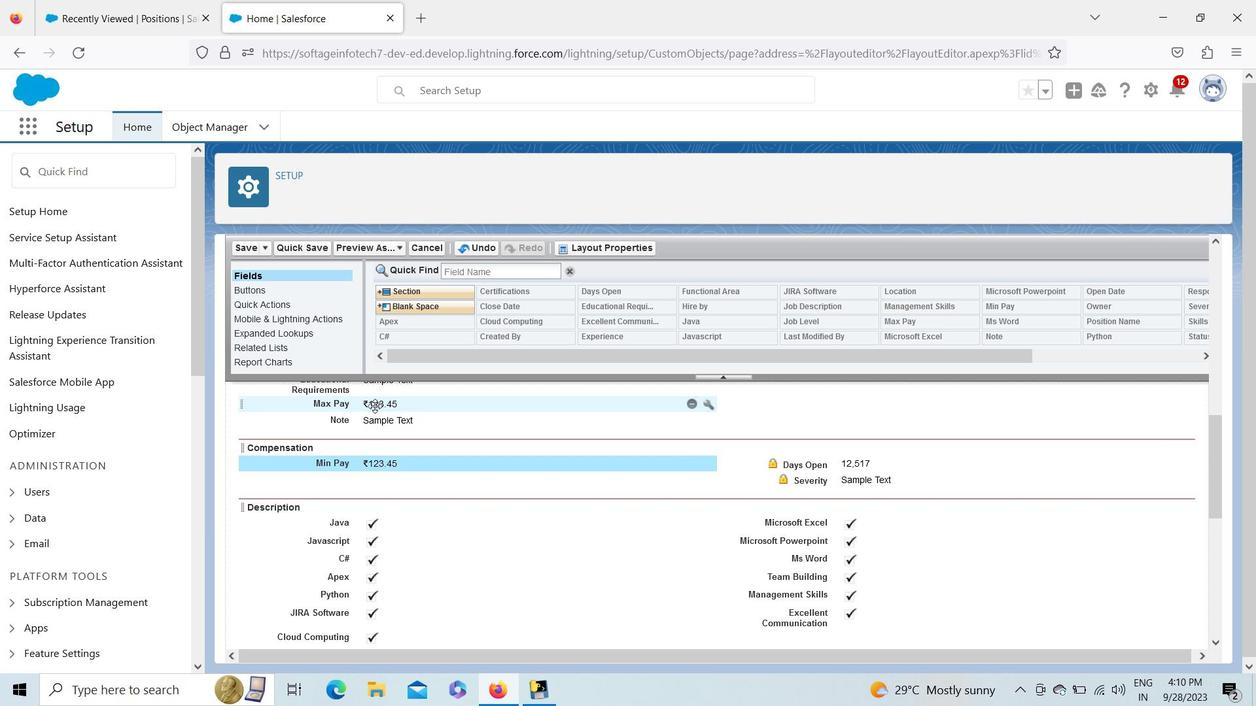 
Action: Mouse pressed left at (375, 405)
Screenshot: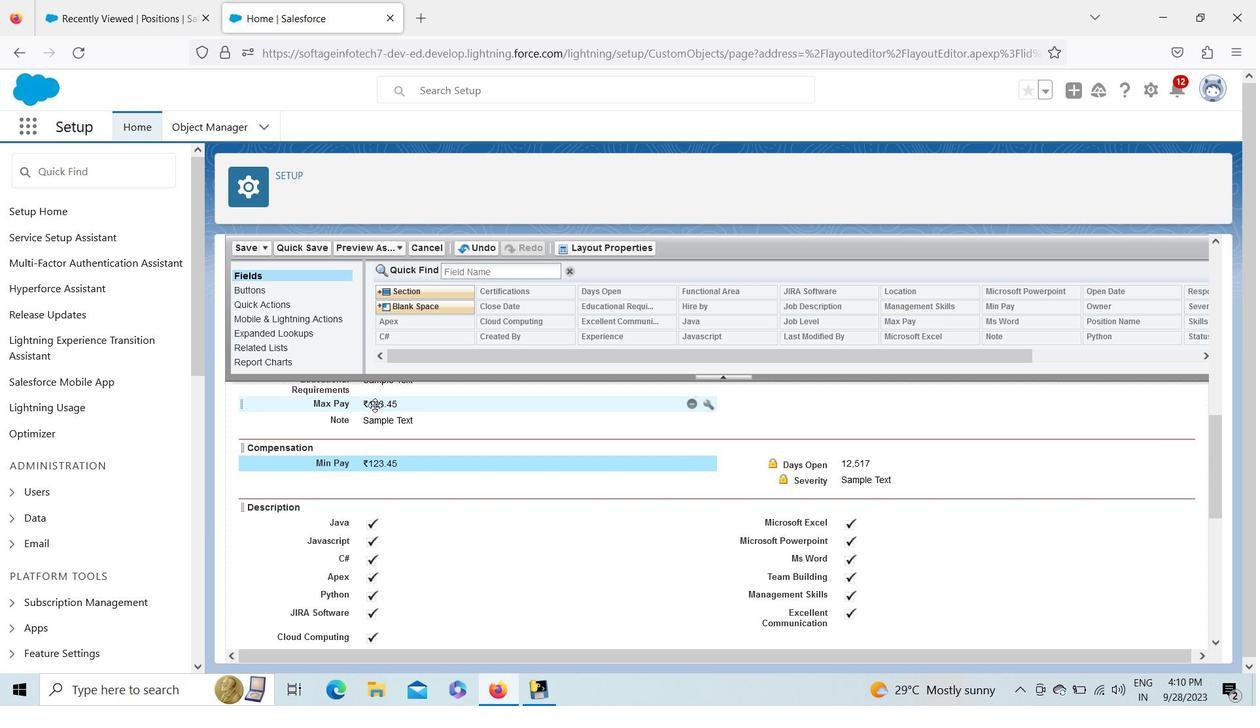 
Action: Mouse moved to (1216, 448)
Screenshot: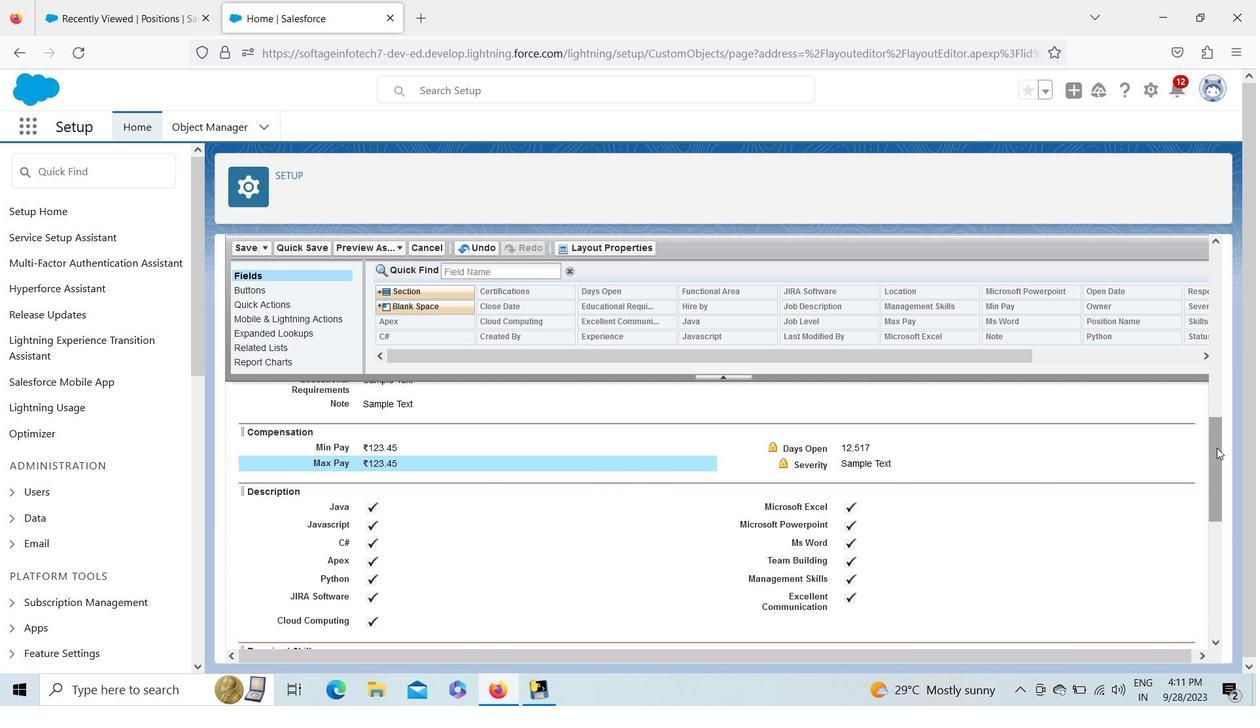 
Action: Mouse pressed left at (1216, 448)
Screenshot: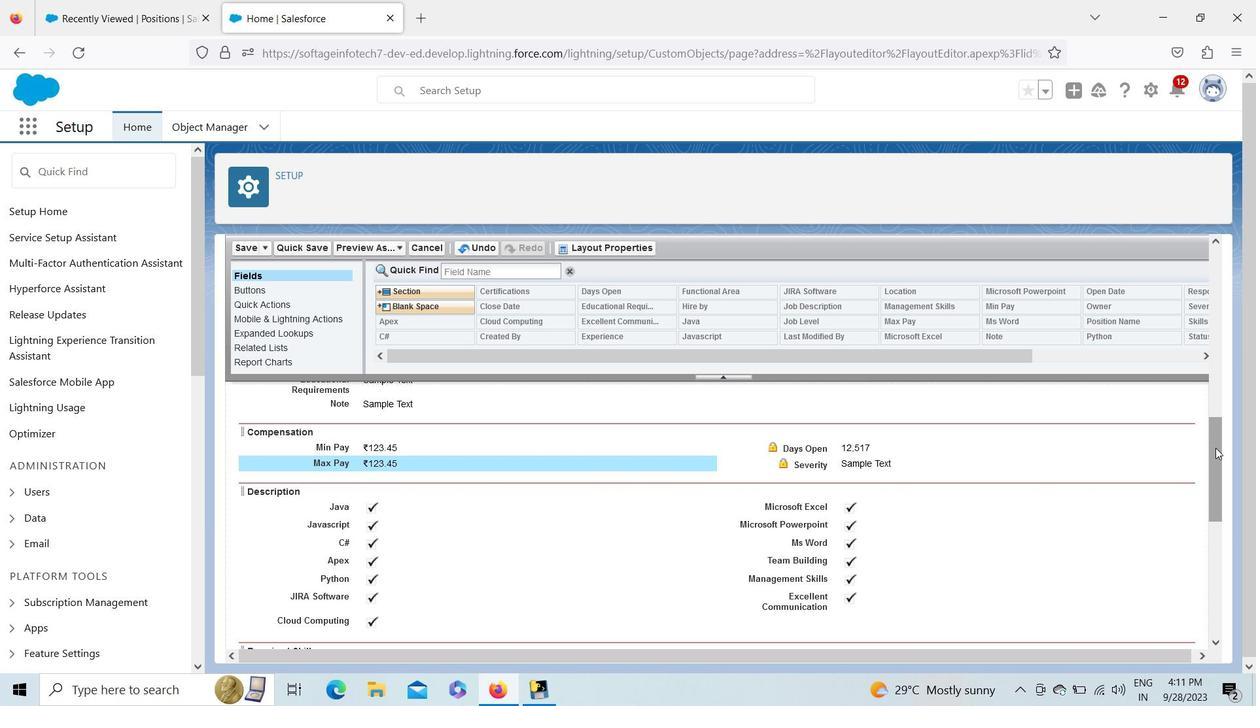 
Action: Mouse moved to (837, 421)
Screenshot: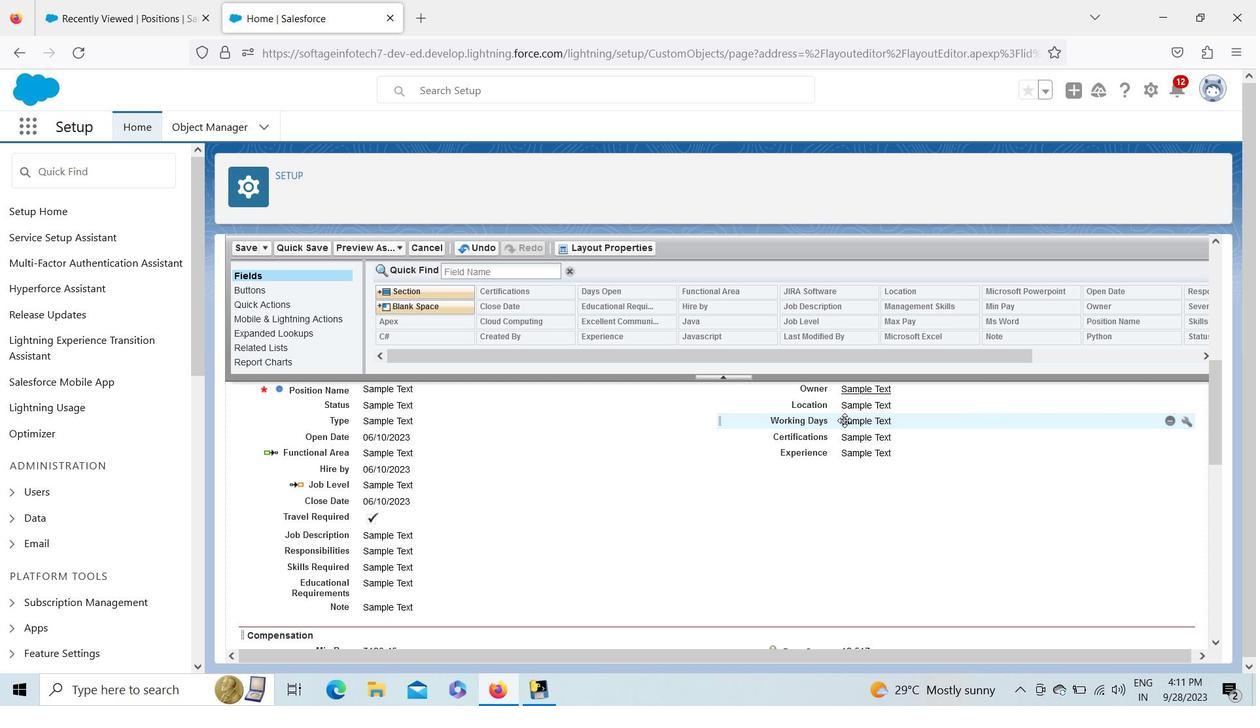 
Action: Mouse pressed left at (837, 421)
Screenshot: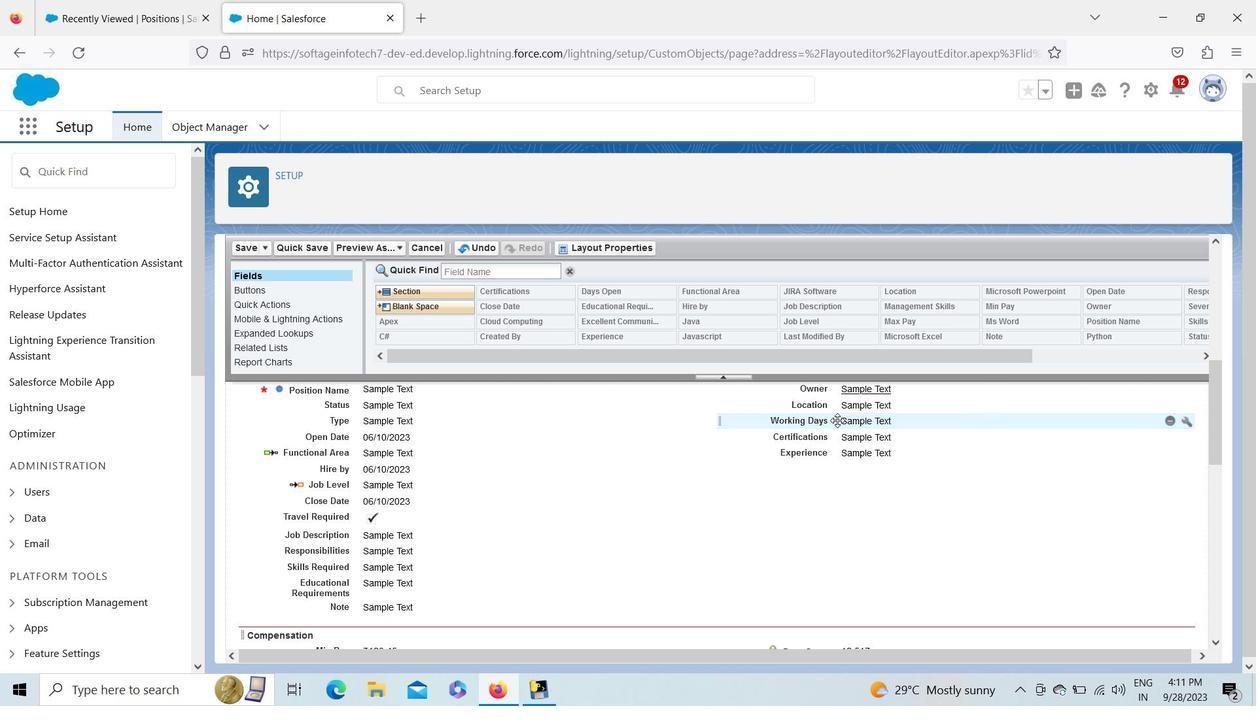
Action: Mouse moved to (1212, 454)
Screenshot: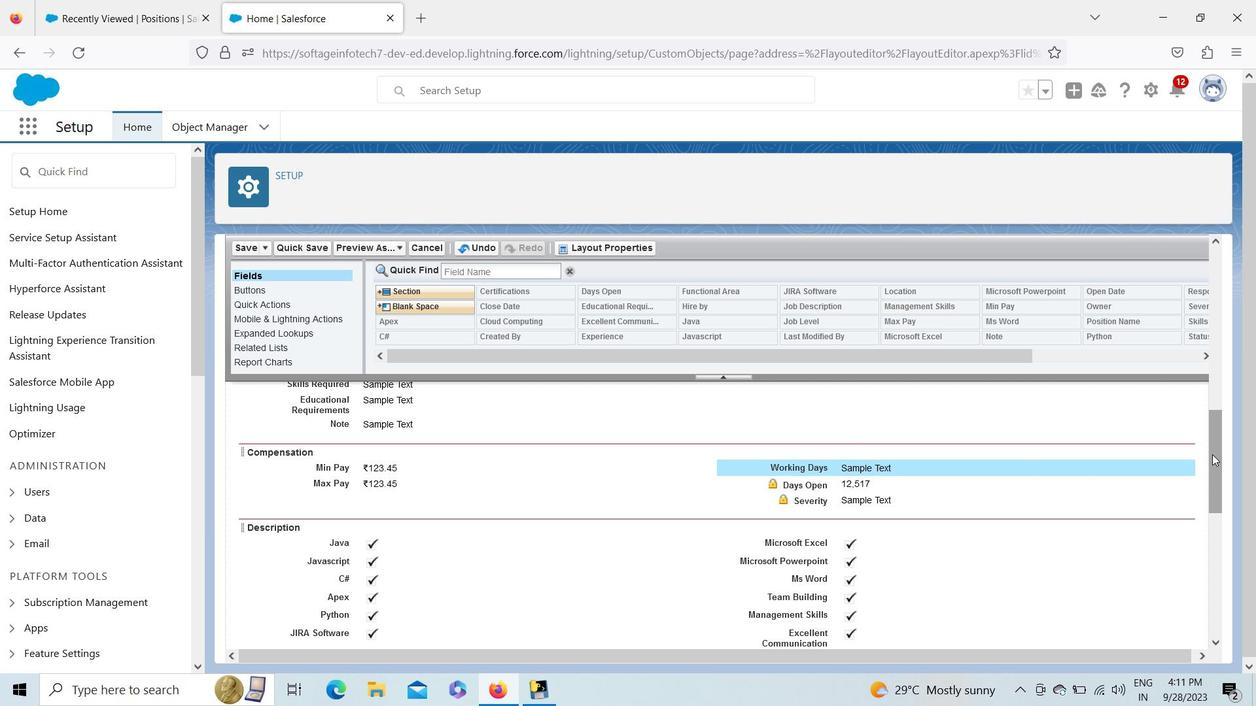 
Action: Mouse pressed left at (1212, 454)
Screenshot: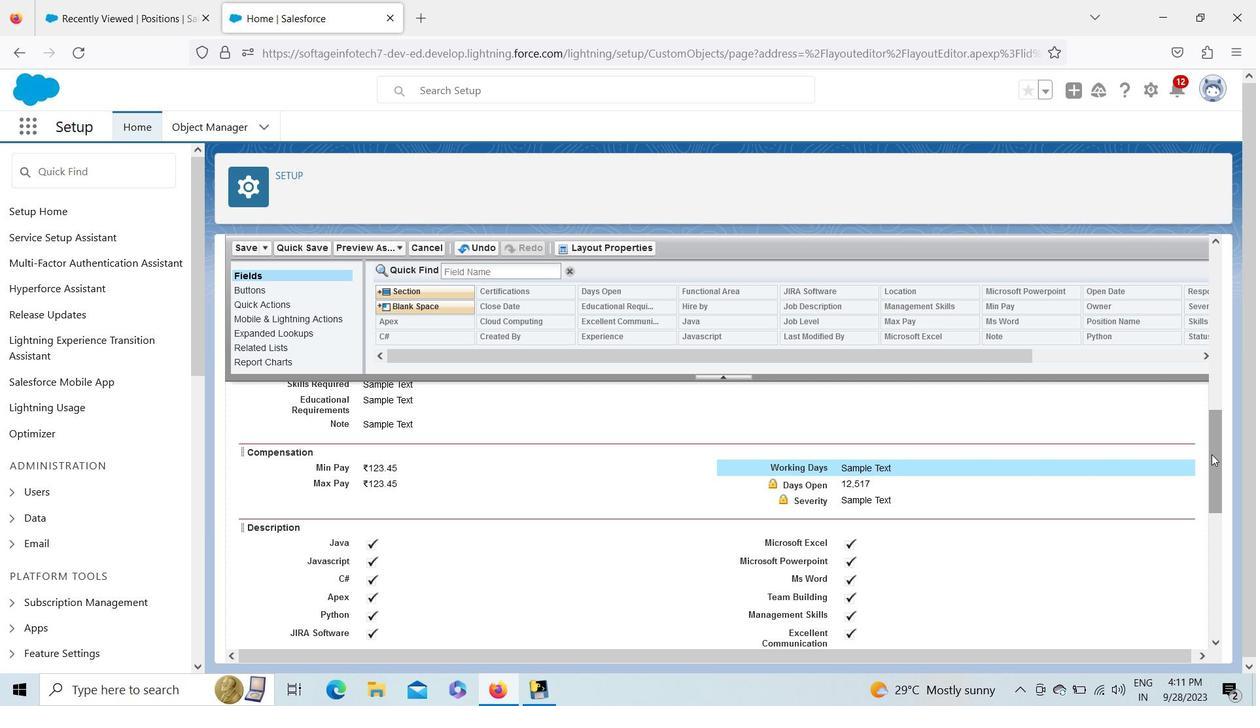 
Action: Mouse moved to (395, 567)
Screenshot: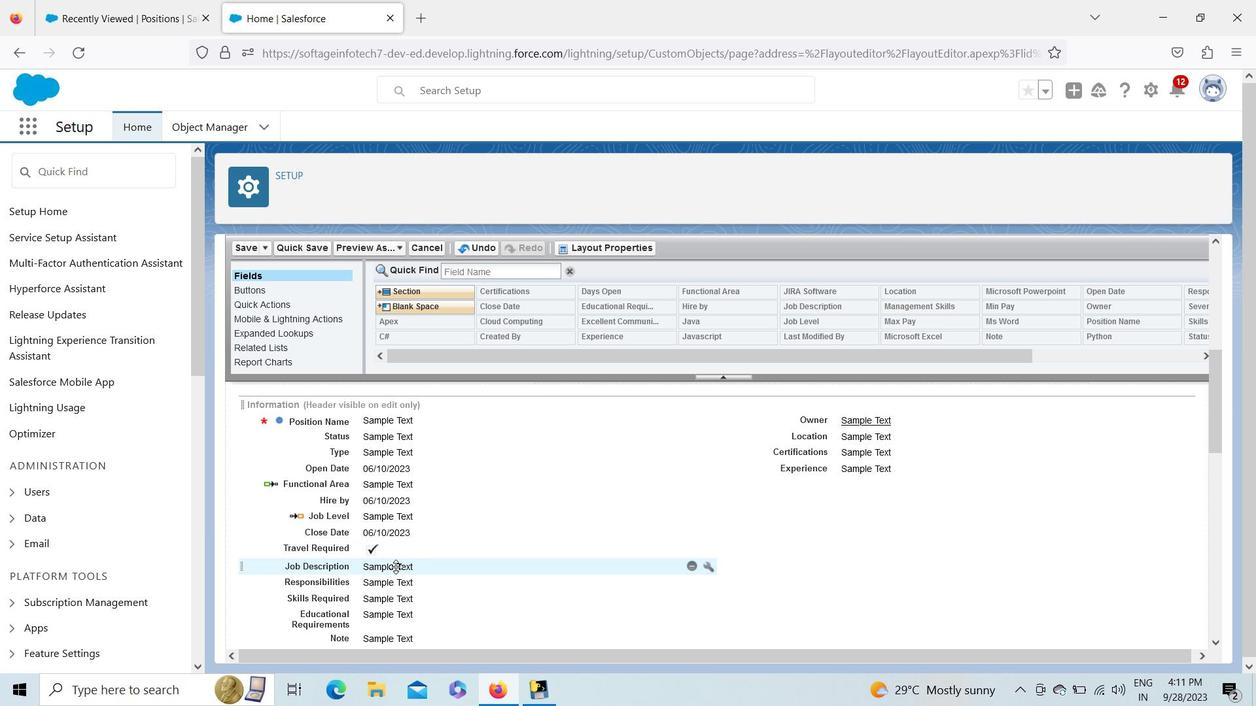 
Action: Mouse pressed left at (395, 567)
Screenshot: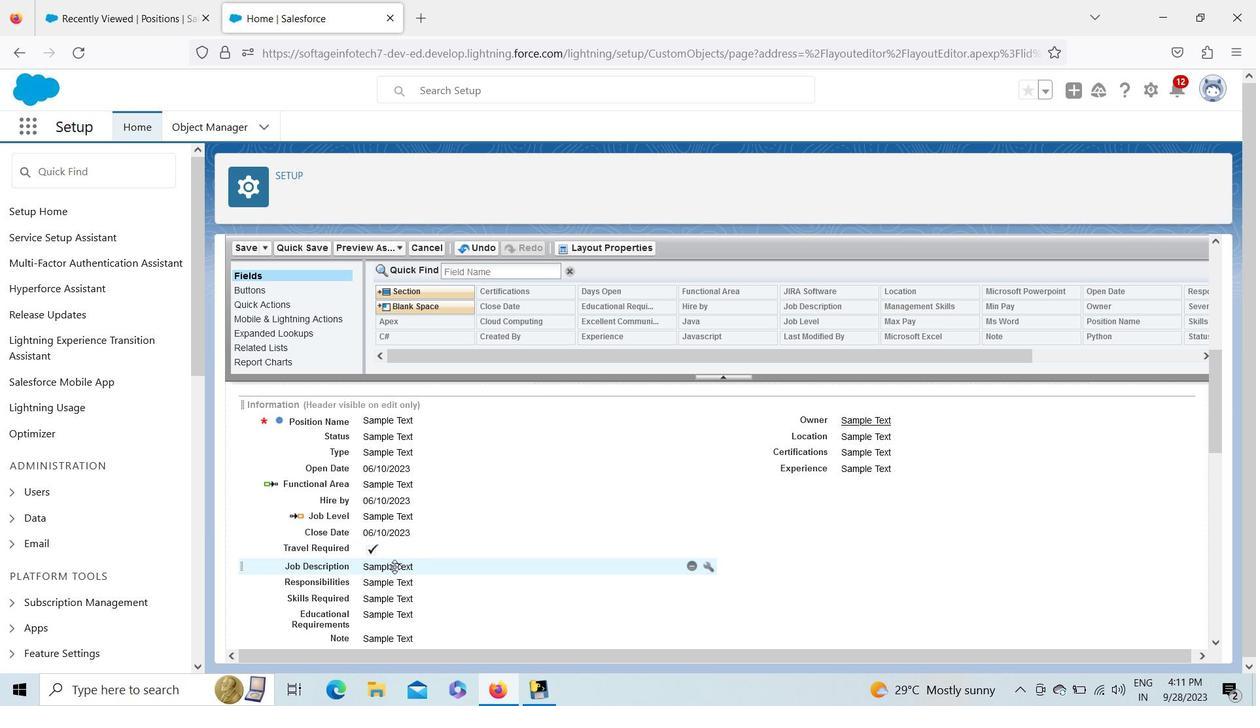 
Action: Mouse moved to (333, 387)
Screenshot: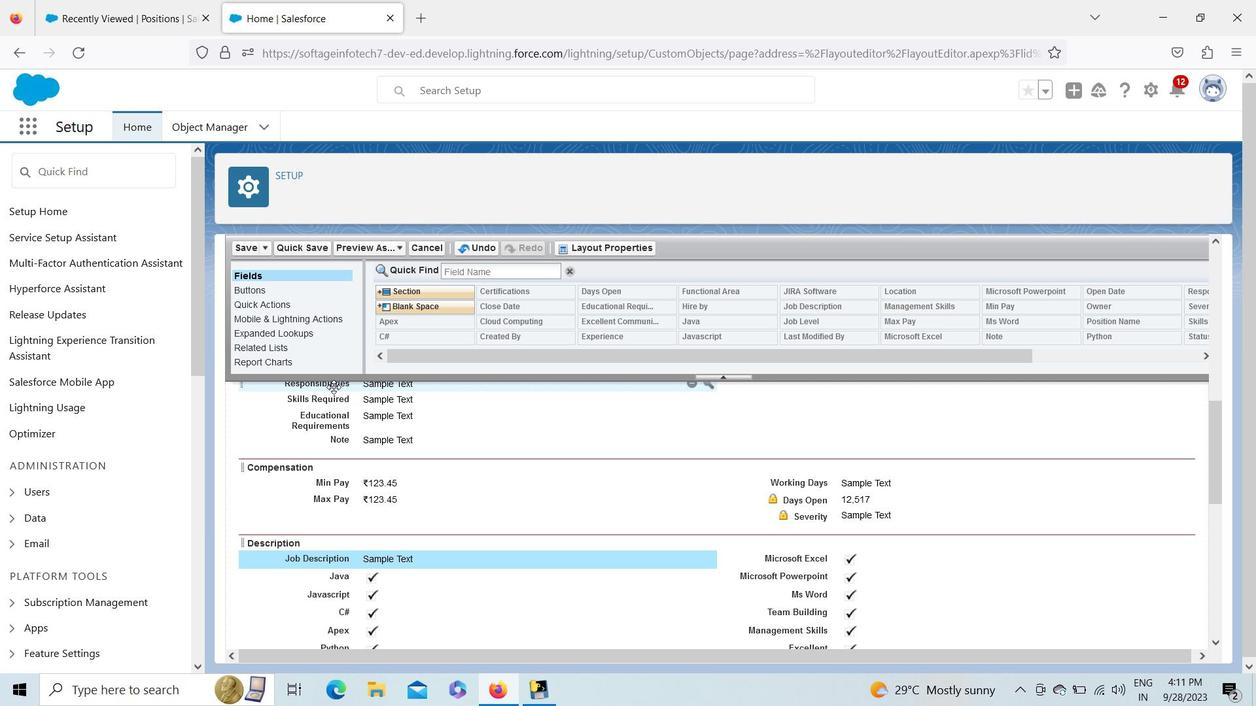 
Action: Mouse pressed left at (333, 387)
Screenshot: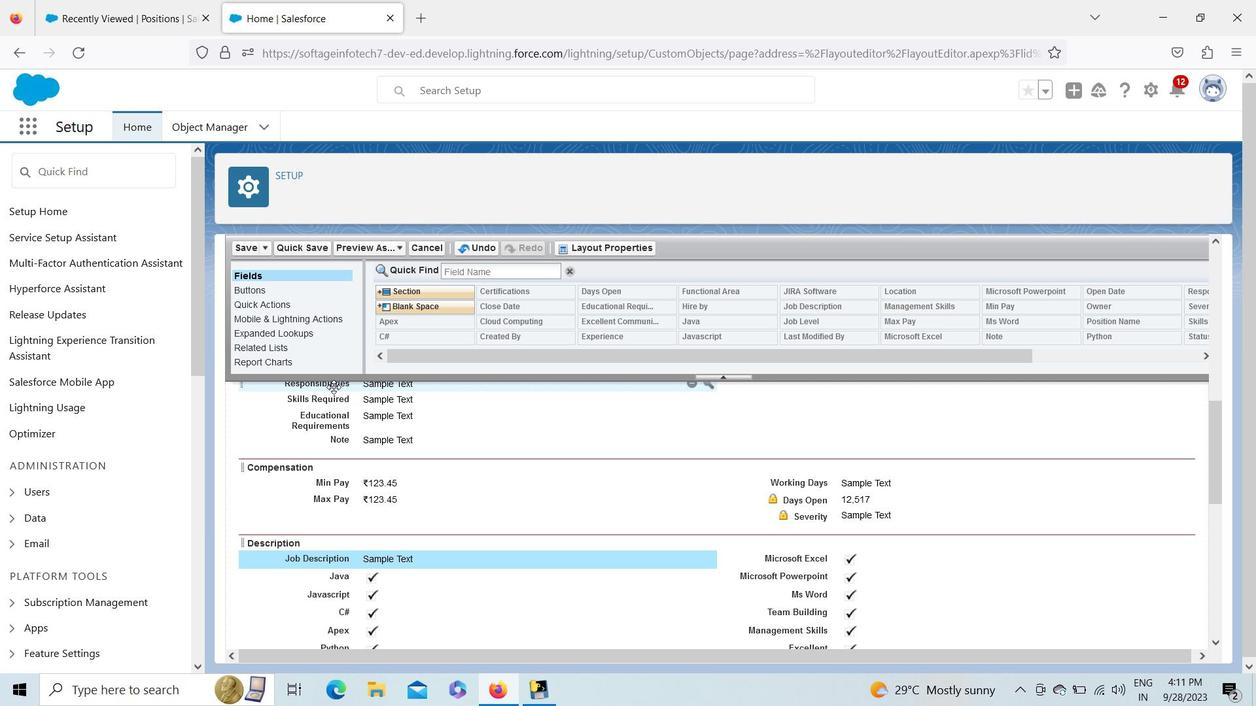 
Action: Mouse moved to (341, 386)
Screenshot: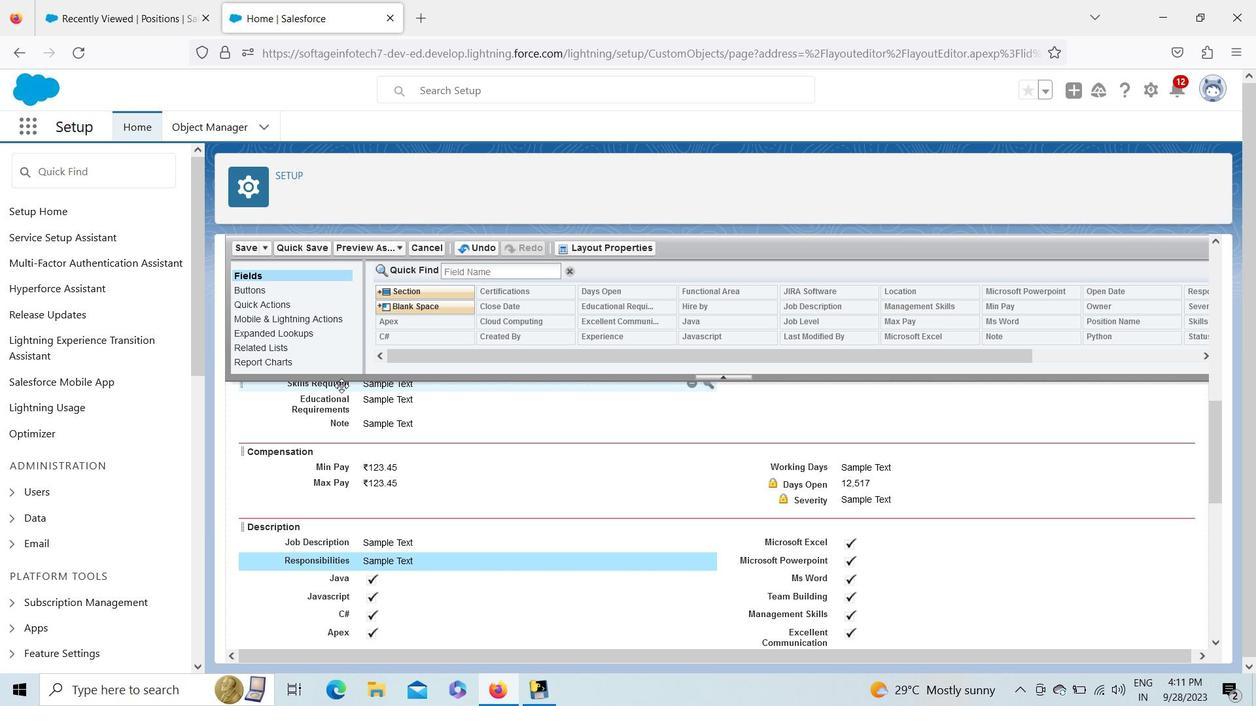 
Action: Mouse pressed left at (341, 386)
Screenshot: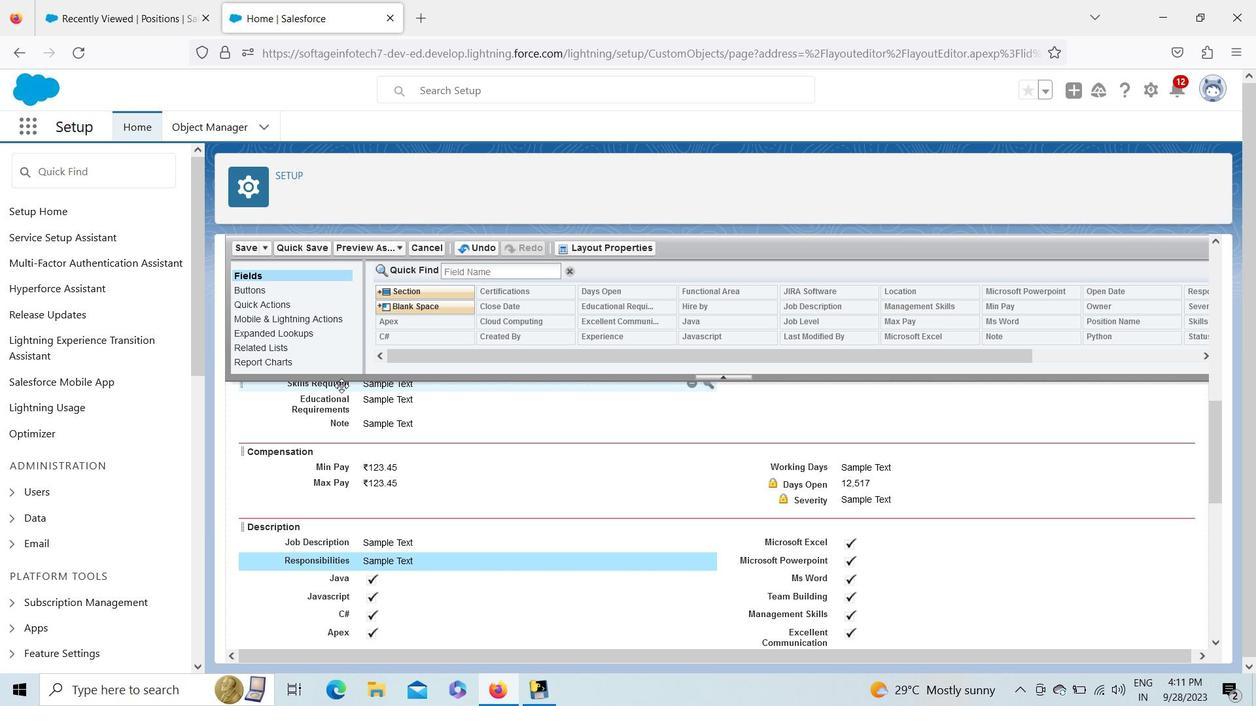 
Action: Mouse moved to (329, 394)
Screenshot: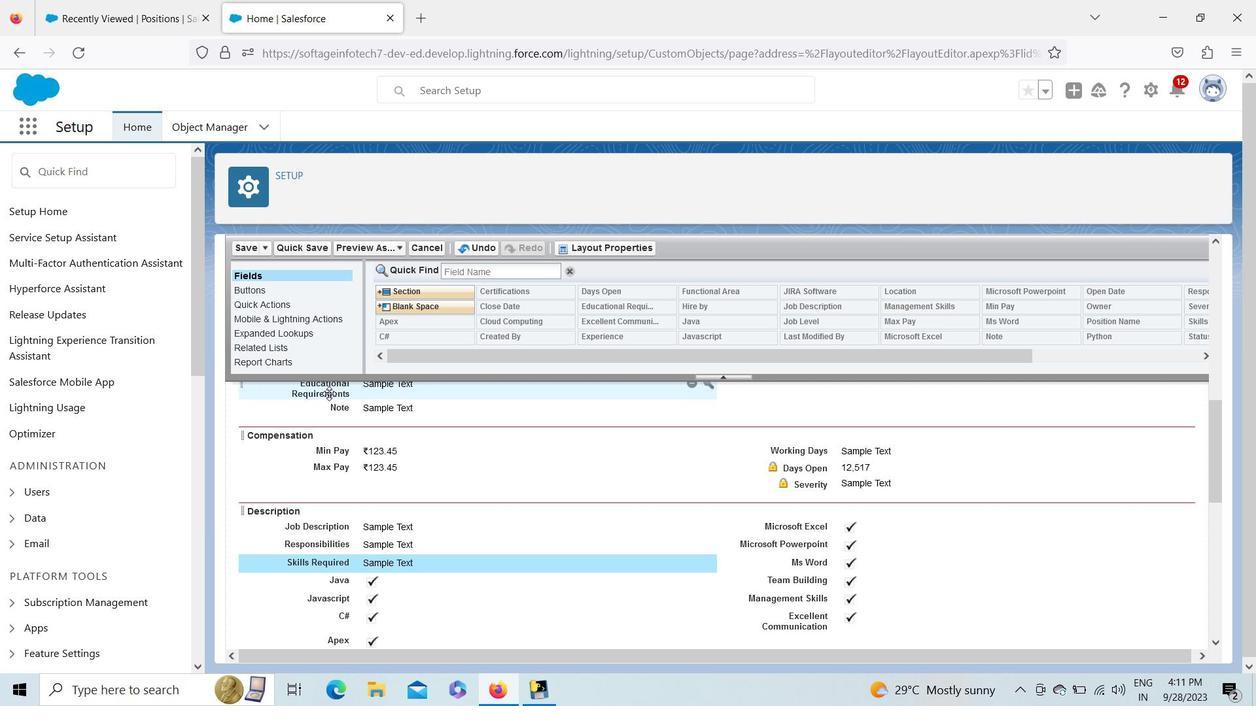 
Action: Mouse pressed left at (329, 394)
Screenshot: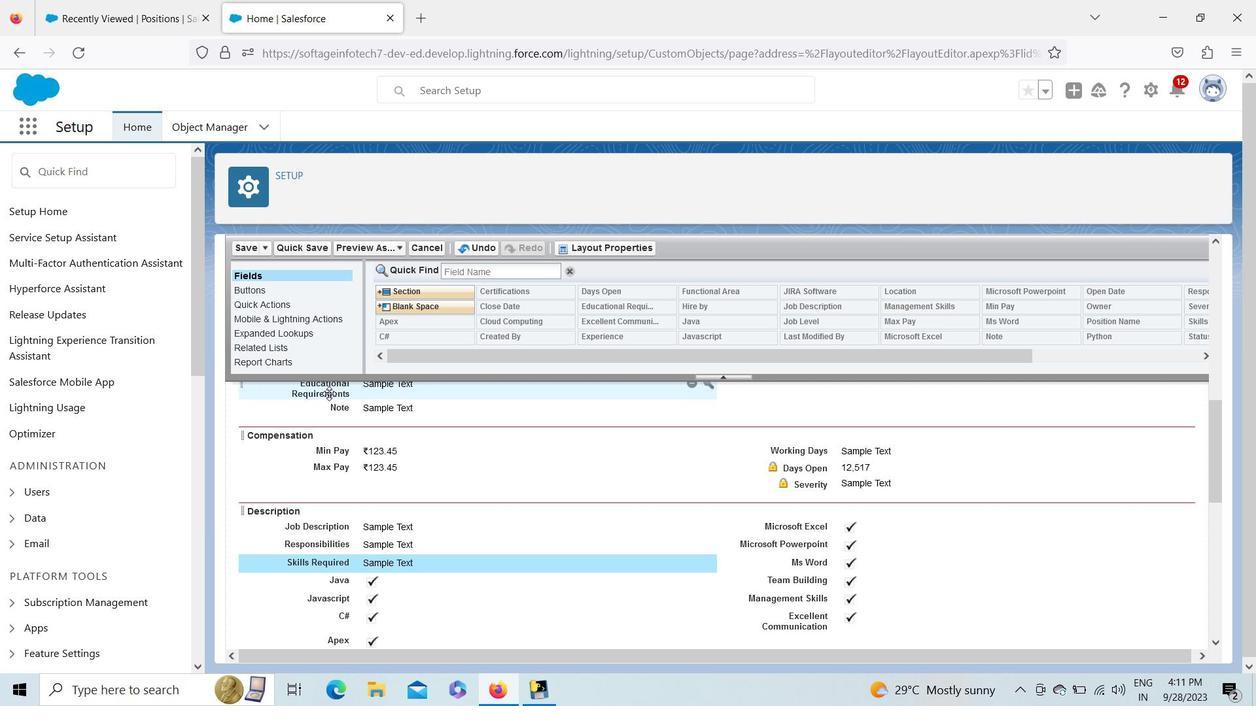 
Action: Mouse moved to (1217, 431)
Screenshot: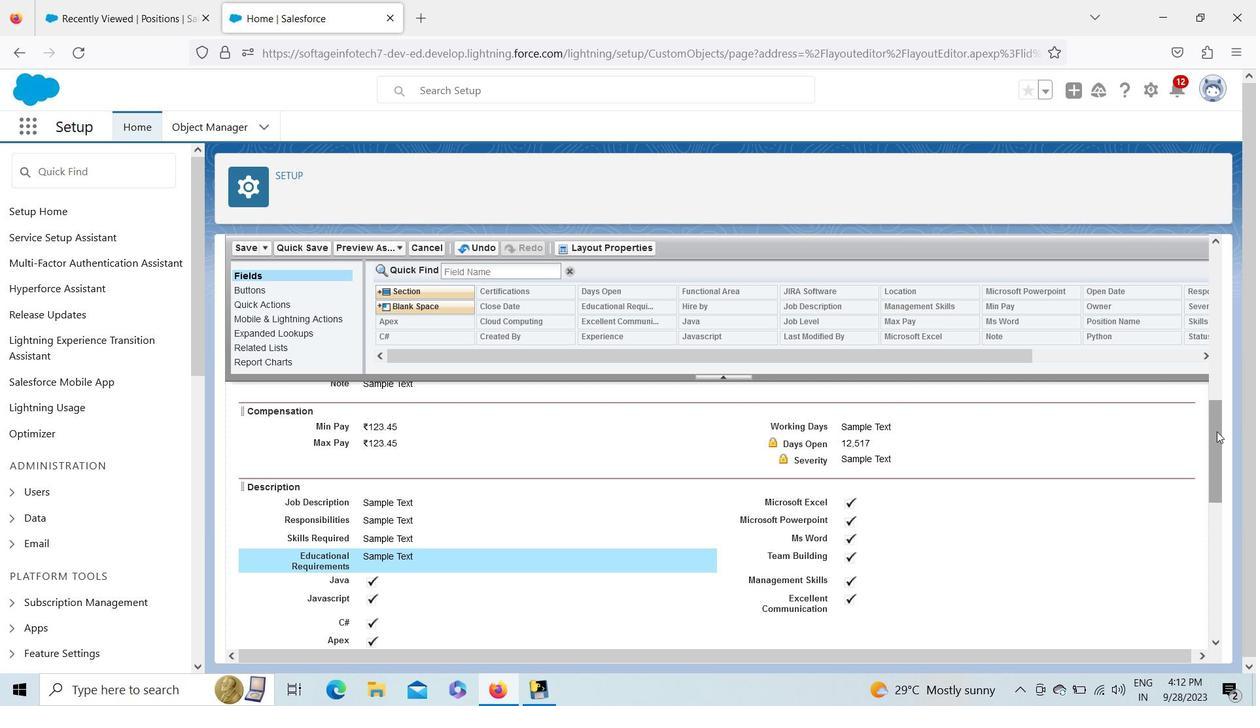 
Action: Mouse pressed left at (1217, 431)
Screenshot: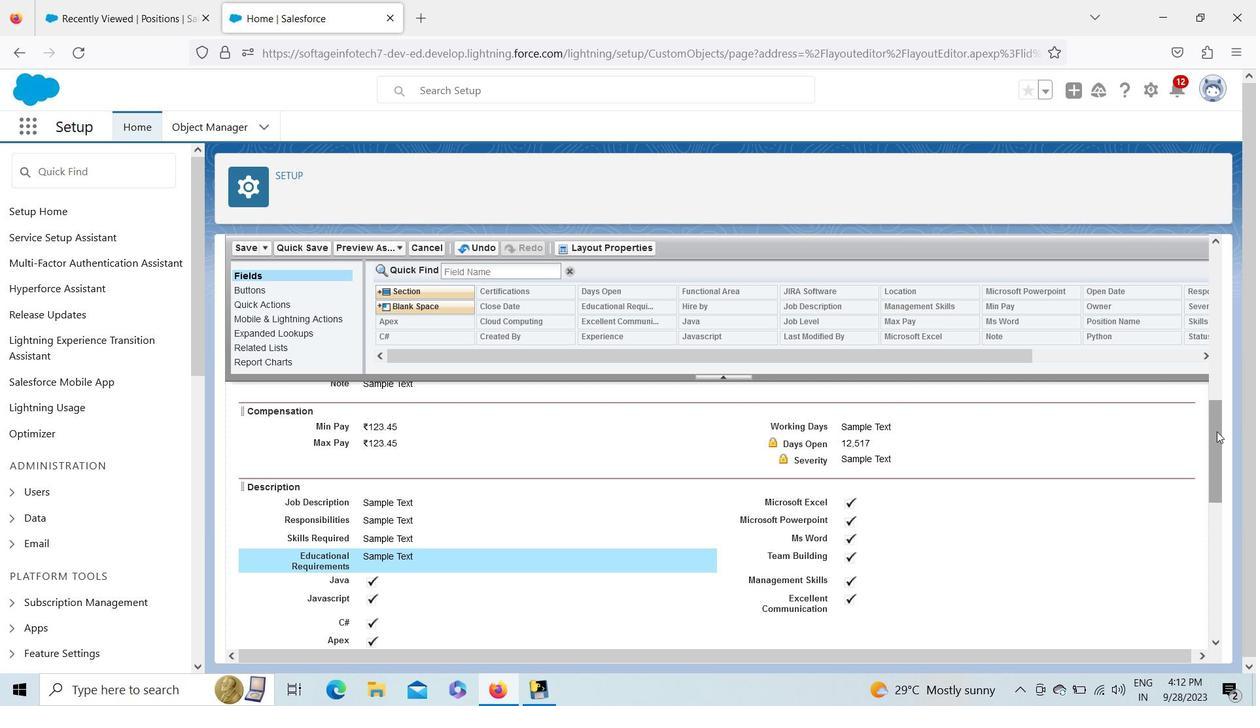 
Action: Mouse moved to (854, 447)
Screenshot: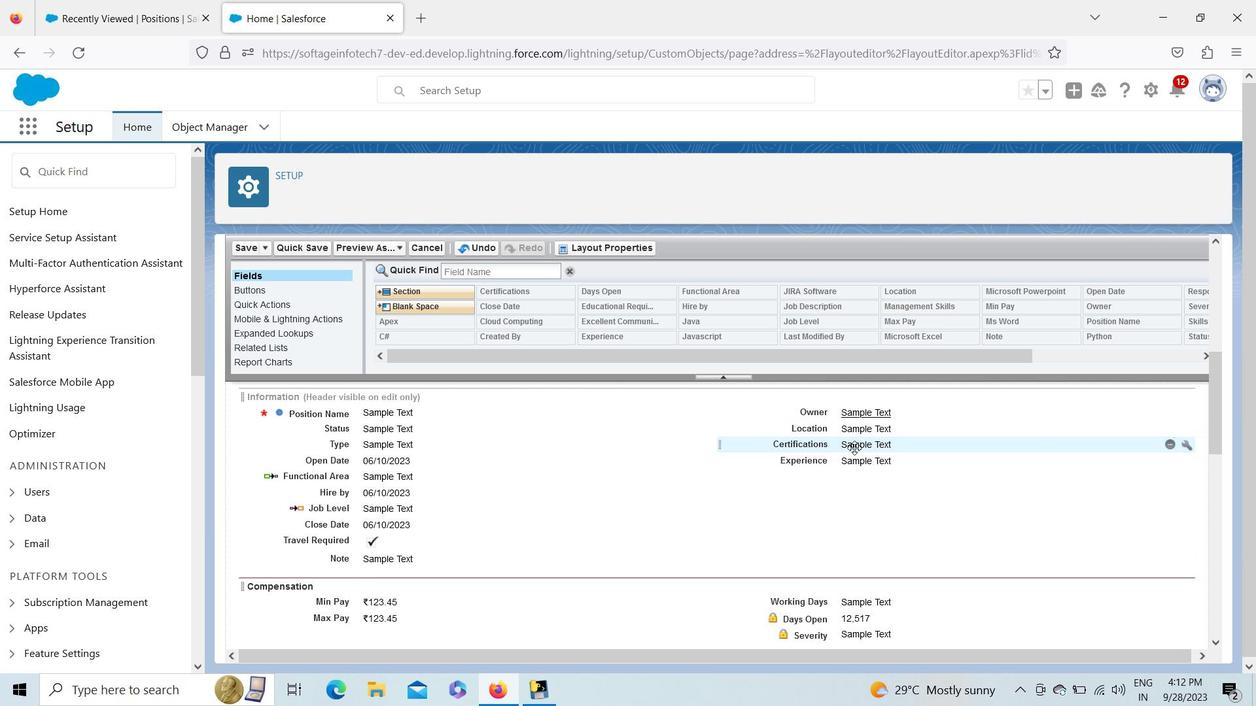 
Action: Mouse pressed left at (854, 447)
Screenshot: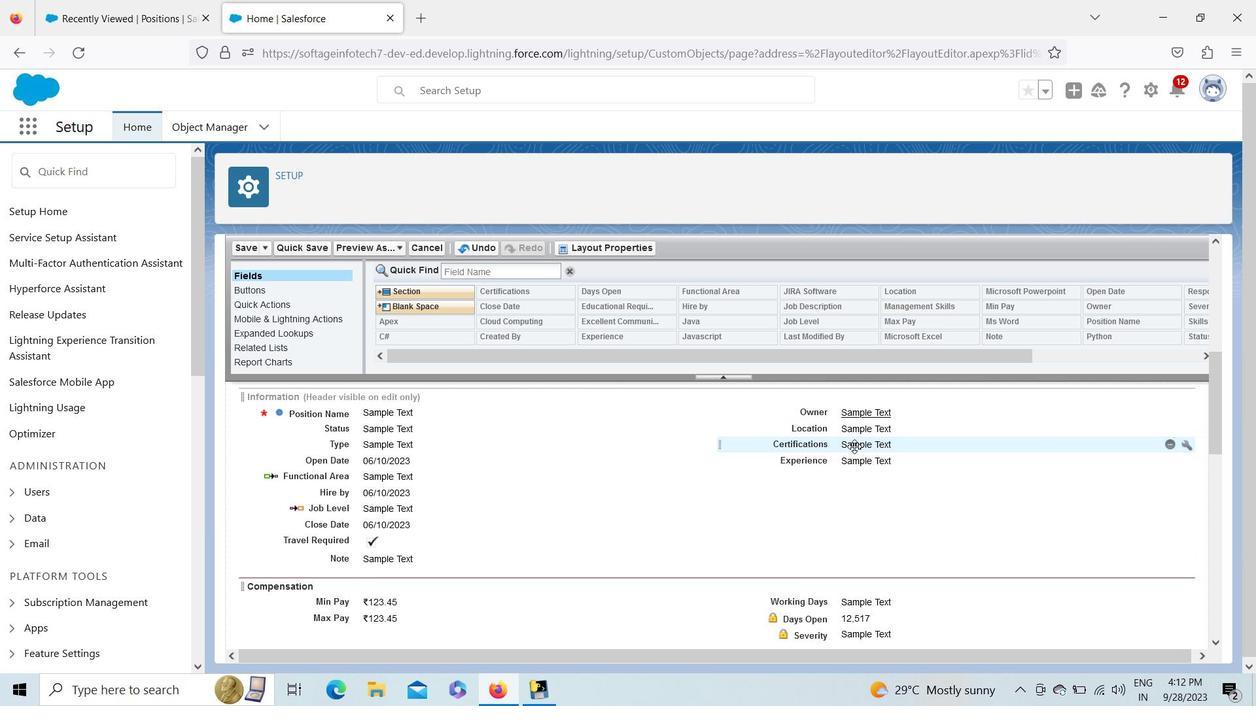 
Action: Mouse moved to (1210, 462)
Screenshot: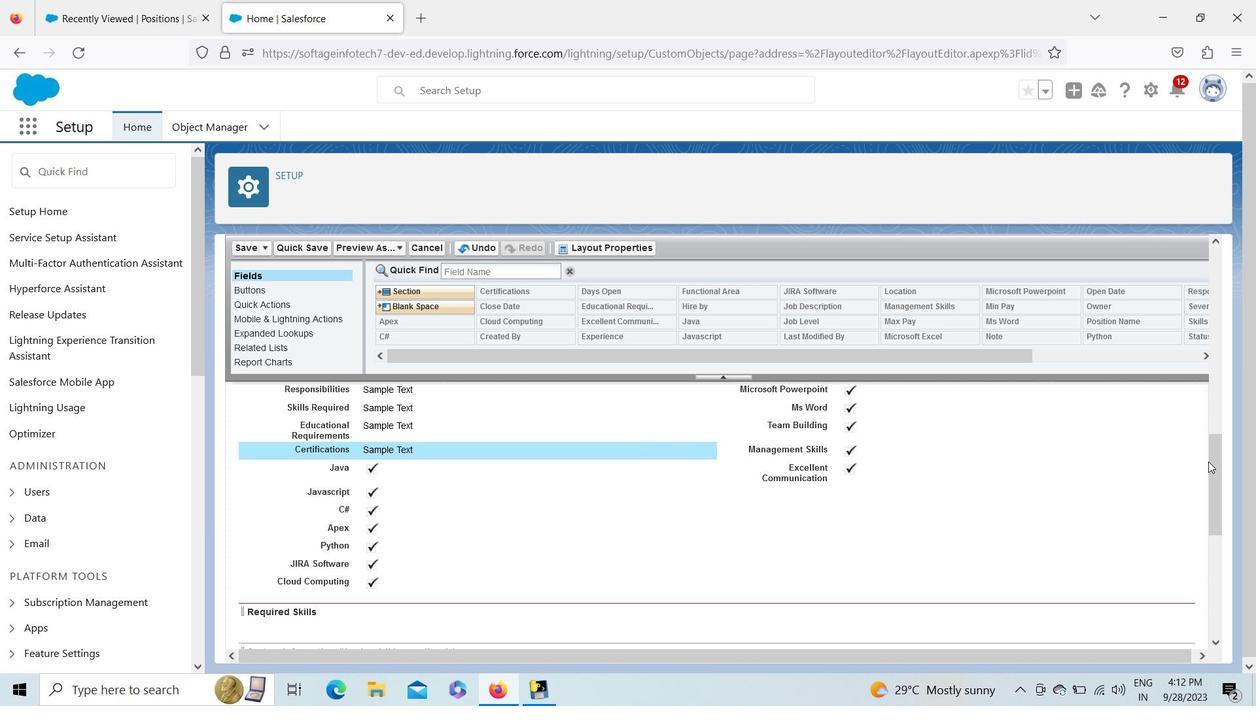 
Action: Mouse pressed left at (1210, 462)
Screenshot: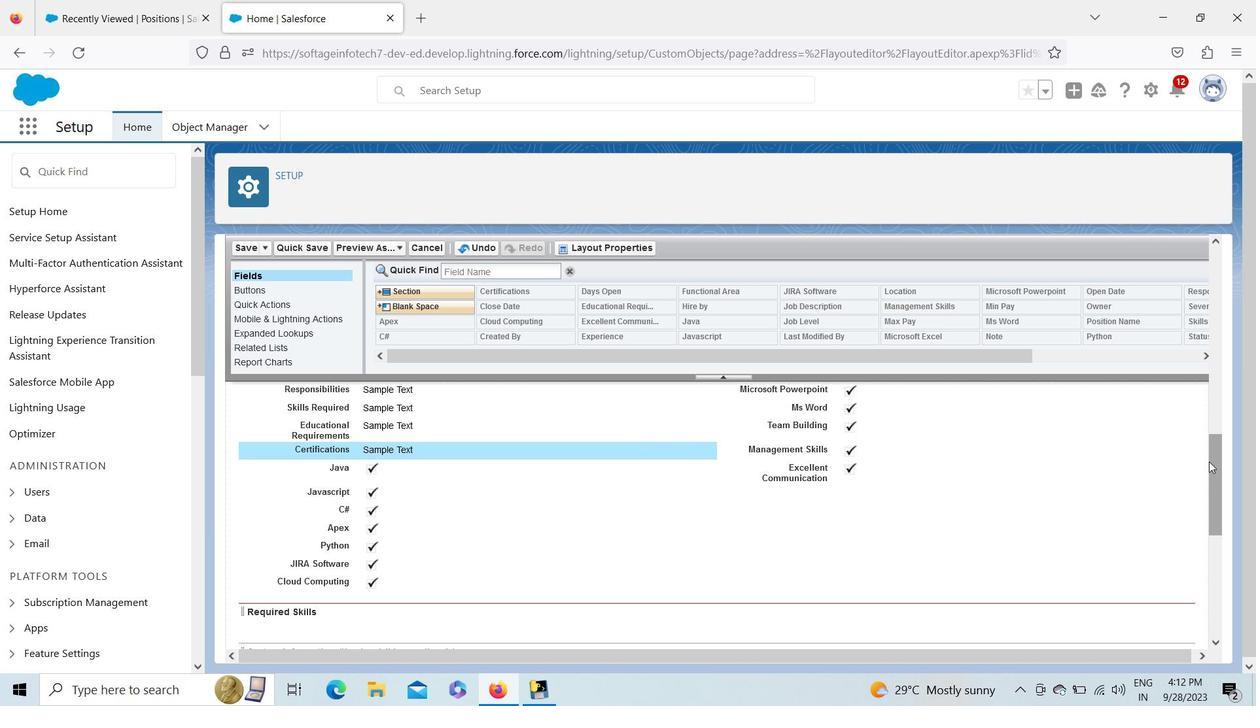 
Action: Mouse moved to (861, 505)
Screenshot: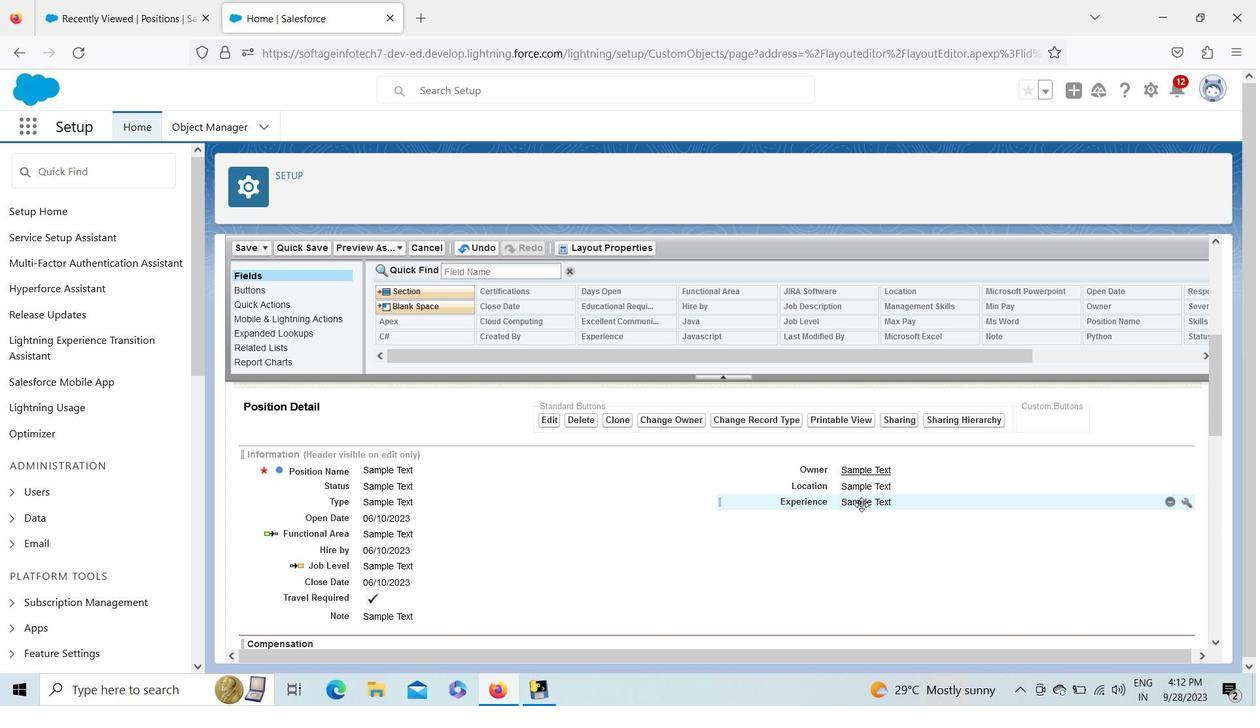 
Action: Mouse pressed left at (861, 505)
Screenshot: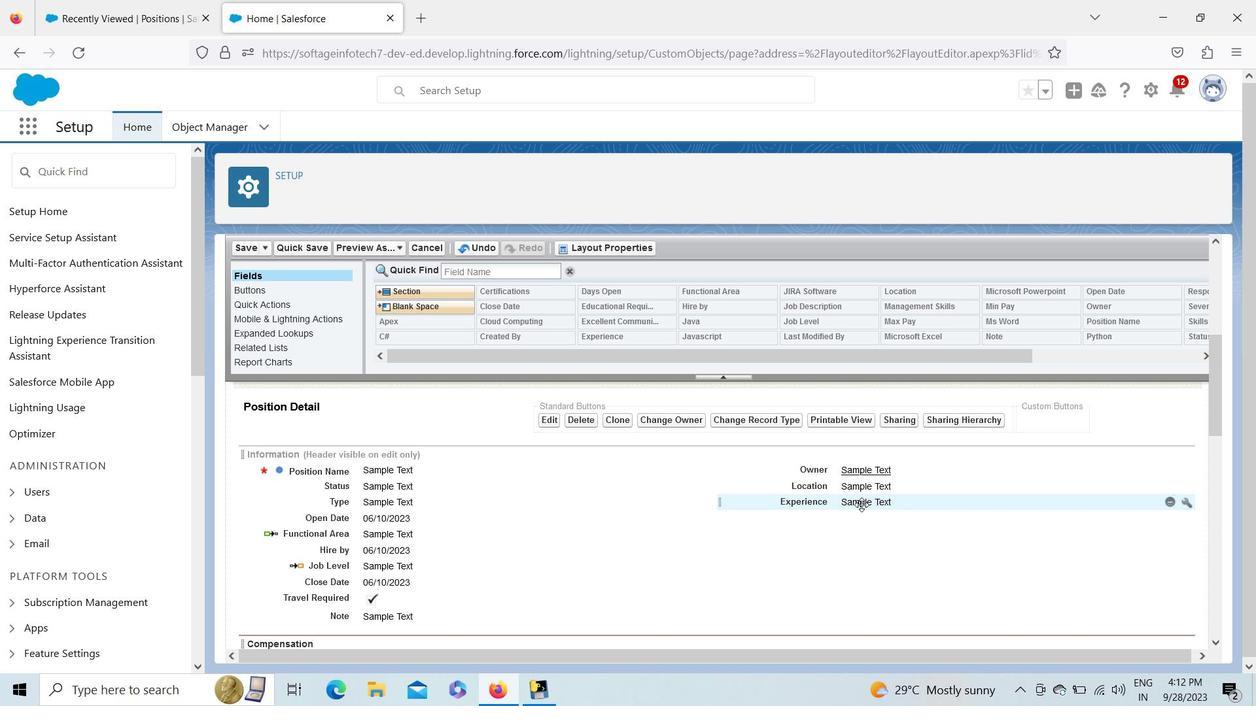 
Action: Mouse moved to (1212, 465)
Screenshot: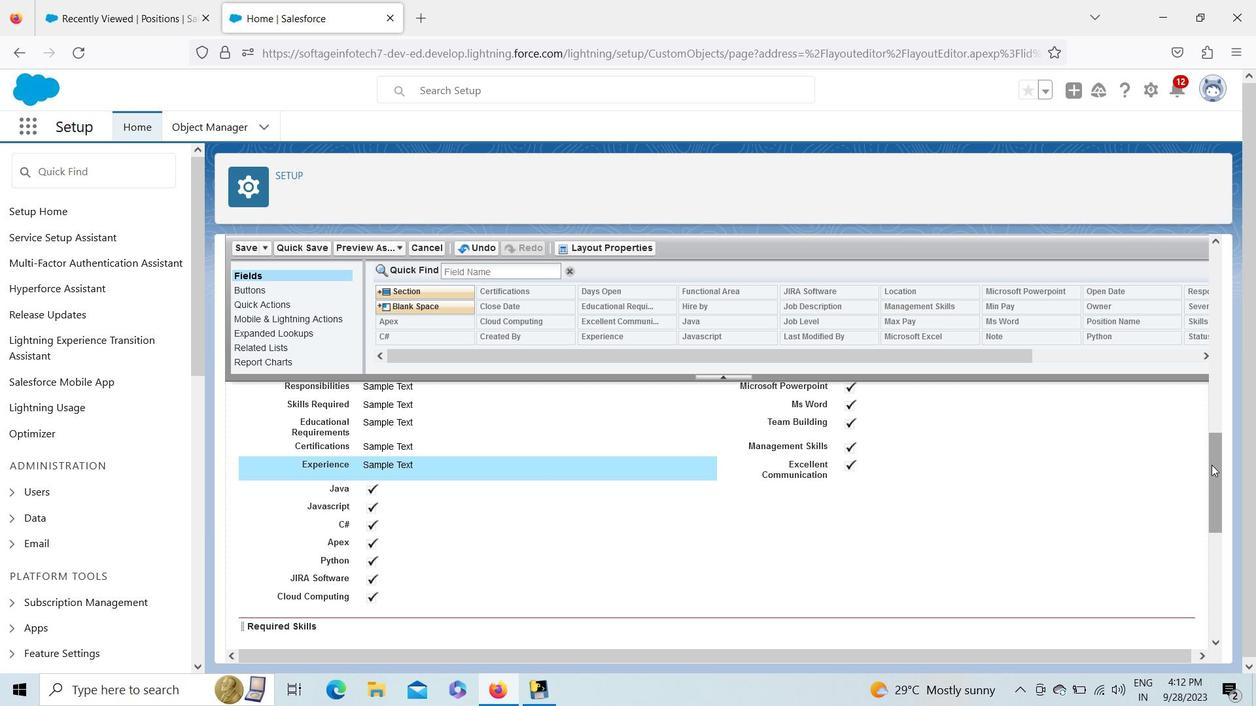 
Action: Mouse pressed left at (1212, 465)
Screenshot: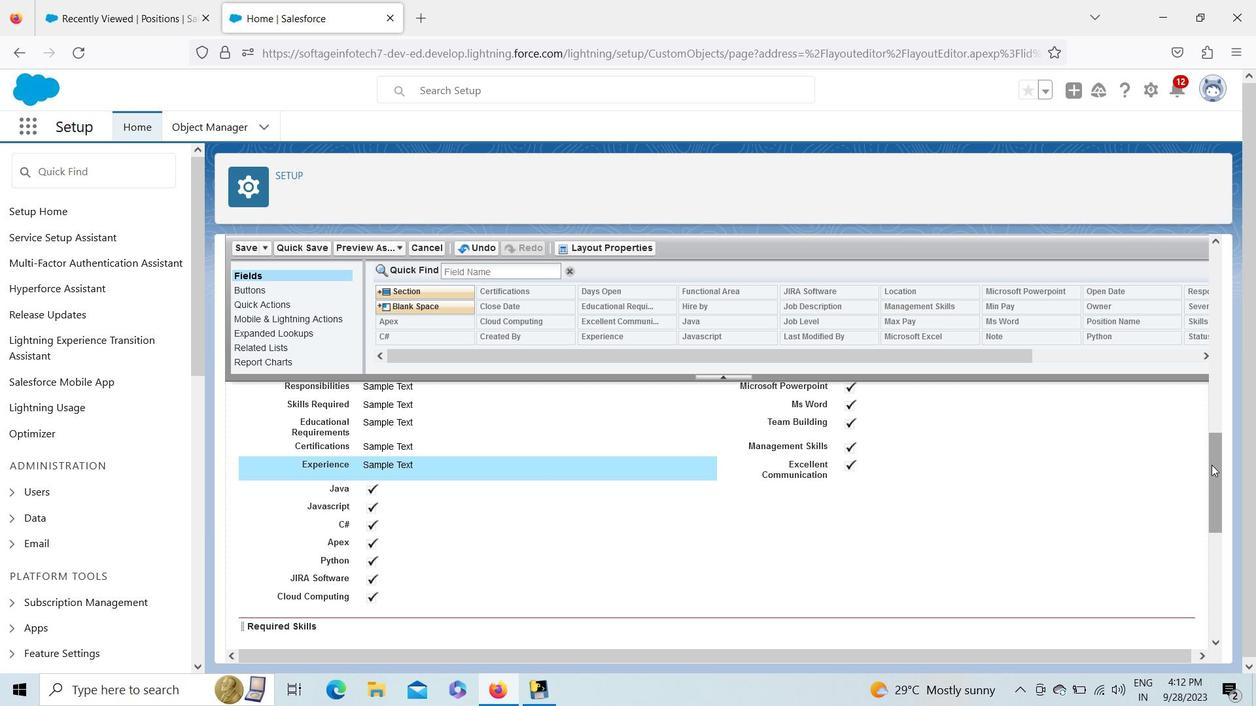 
Action: Mouse moved to (353, 481)
Screenshot: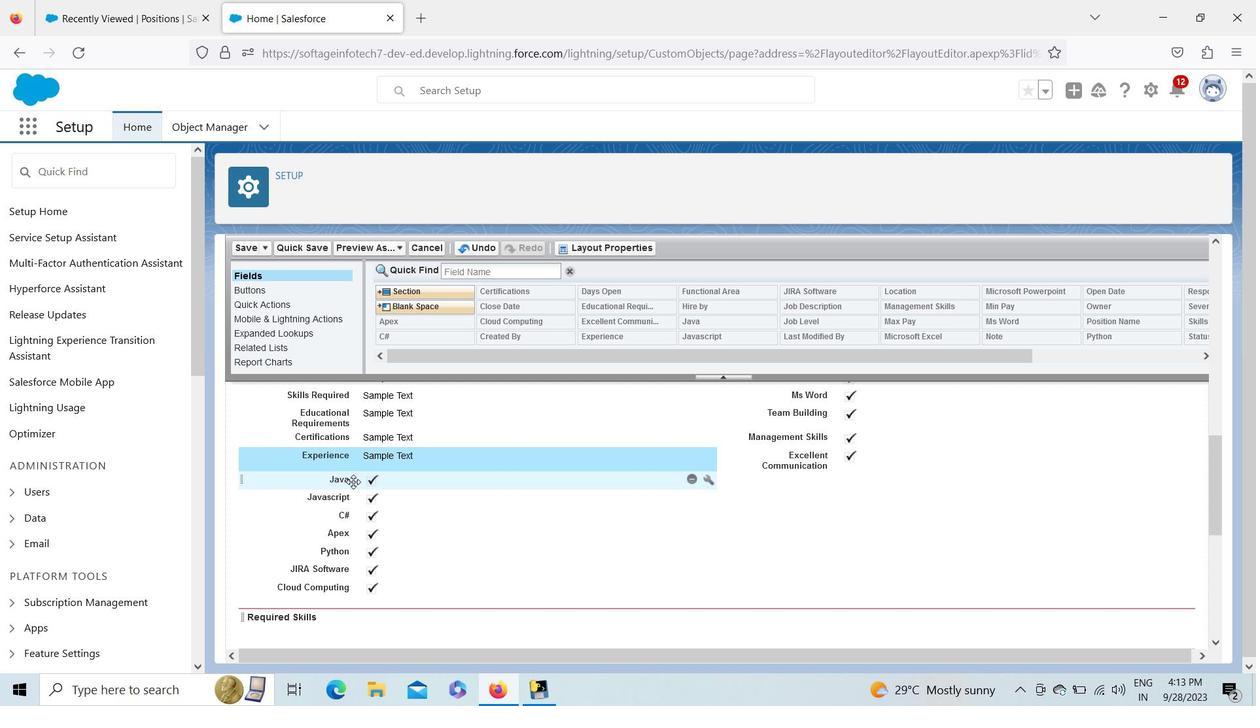 
Action: Mouse pressed left at (353, 481)
Screenshot: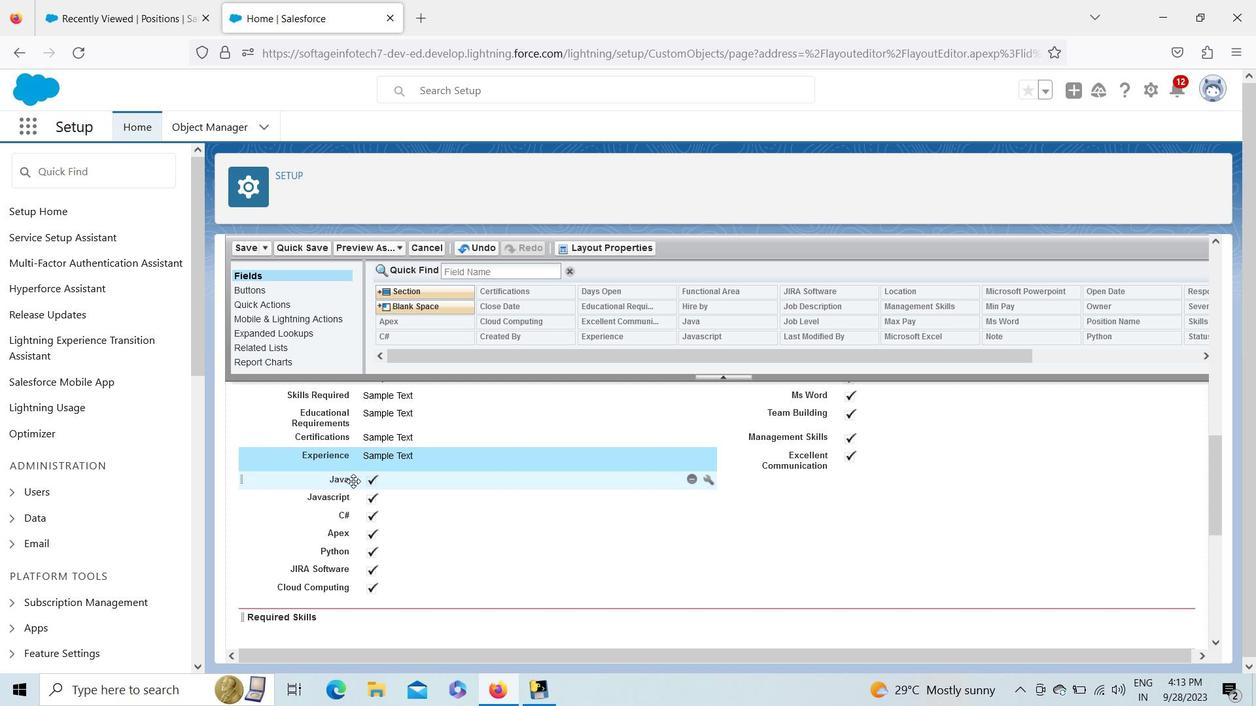 
Action: Mouse moved to (352, 483)
Screenshot: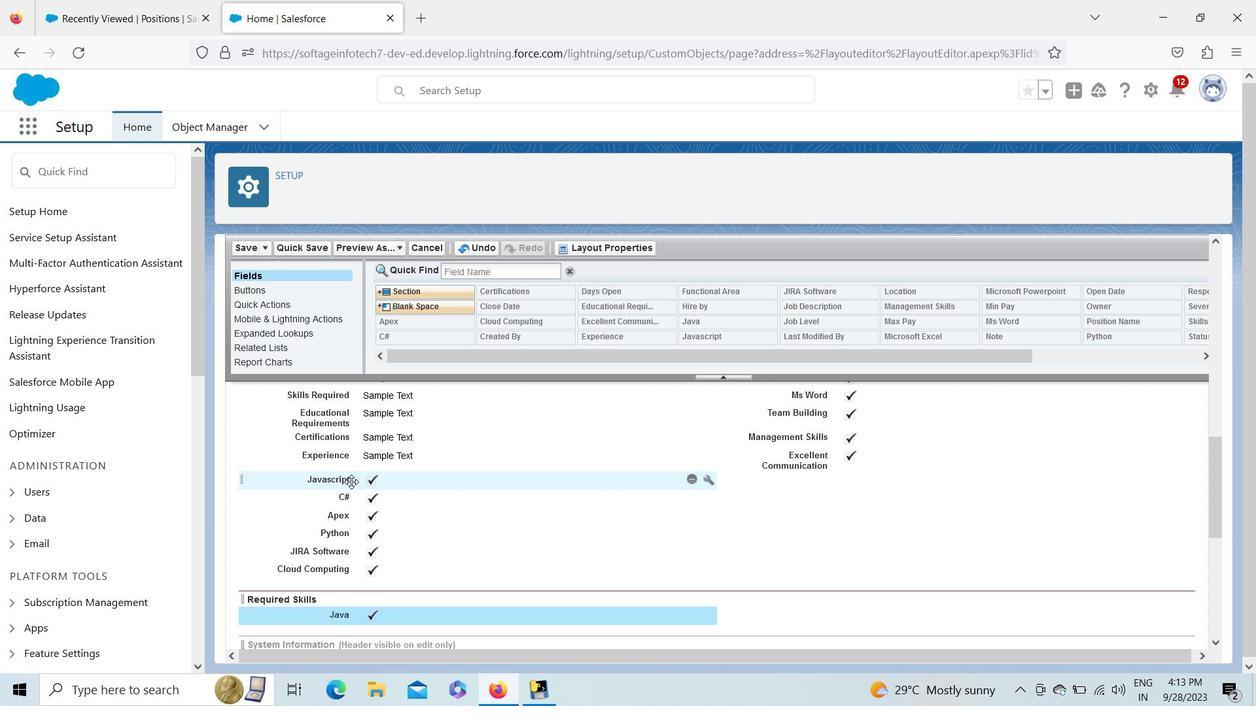 
Action: Mouse pressed left at (352, 483)
Screenshot: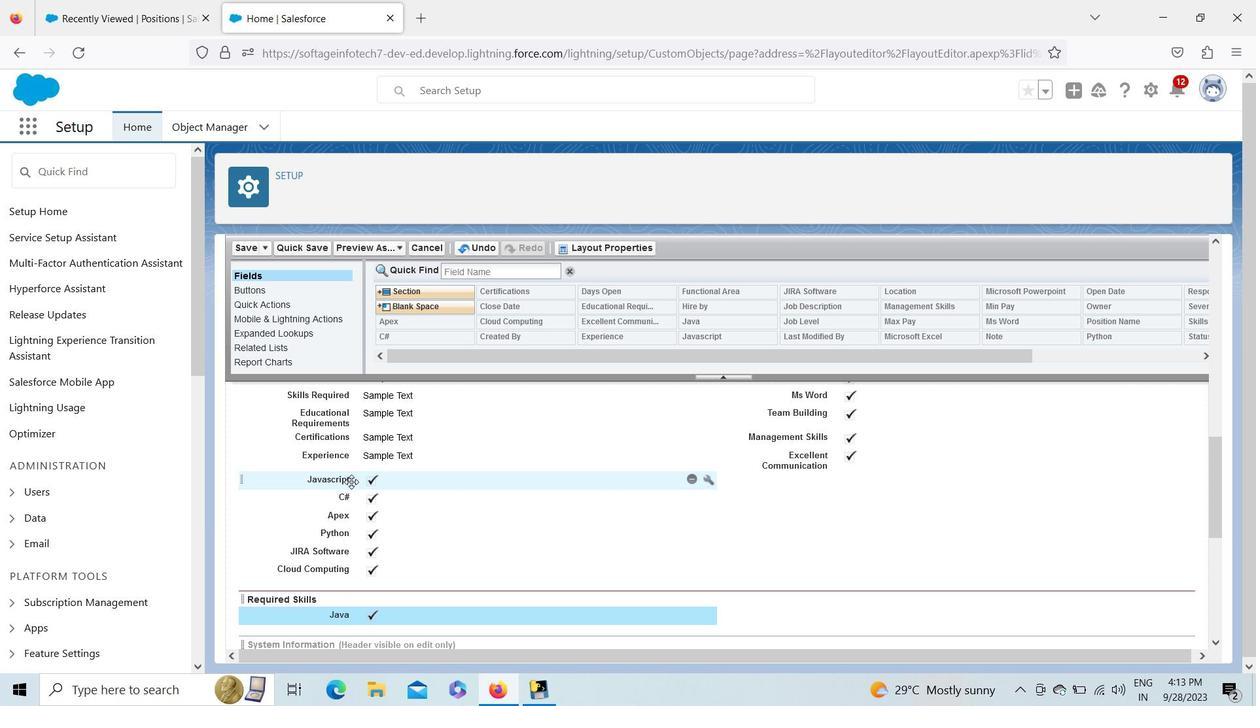 
Action: Mouse moved to (353, 480)
Screenshot: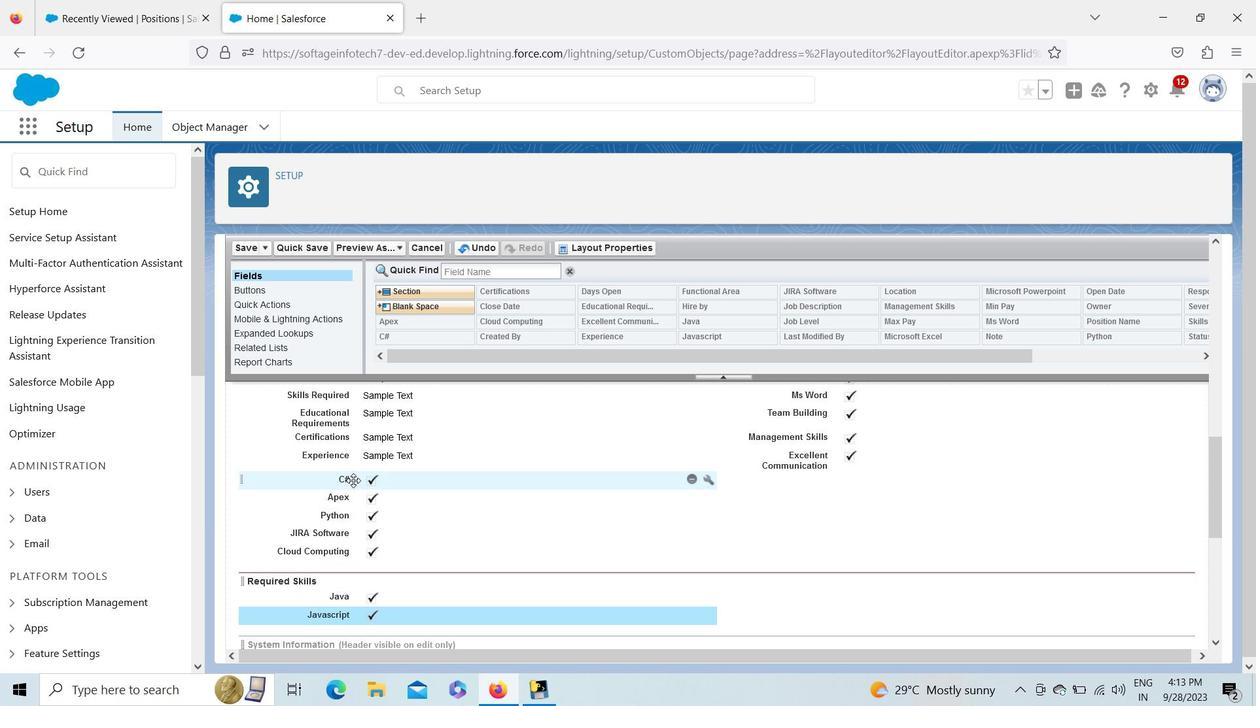 
Action: Mouse pressed left at (353, 480)
Screenshot: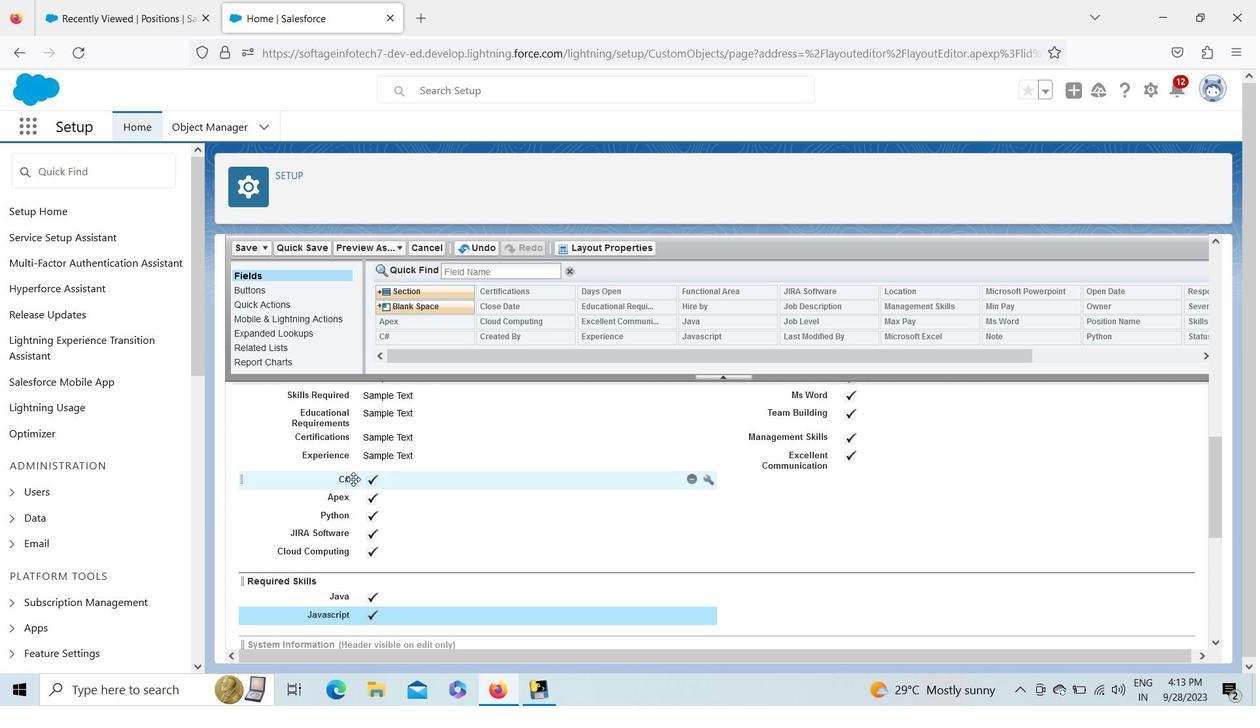 
Action: Mouse moved to (347, 484)
Screenshot: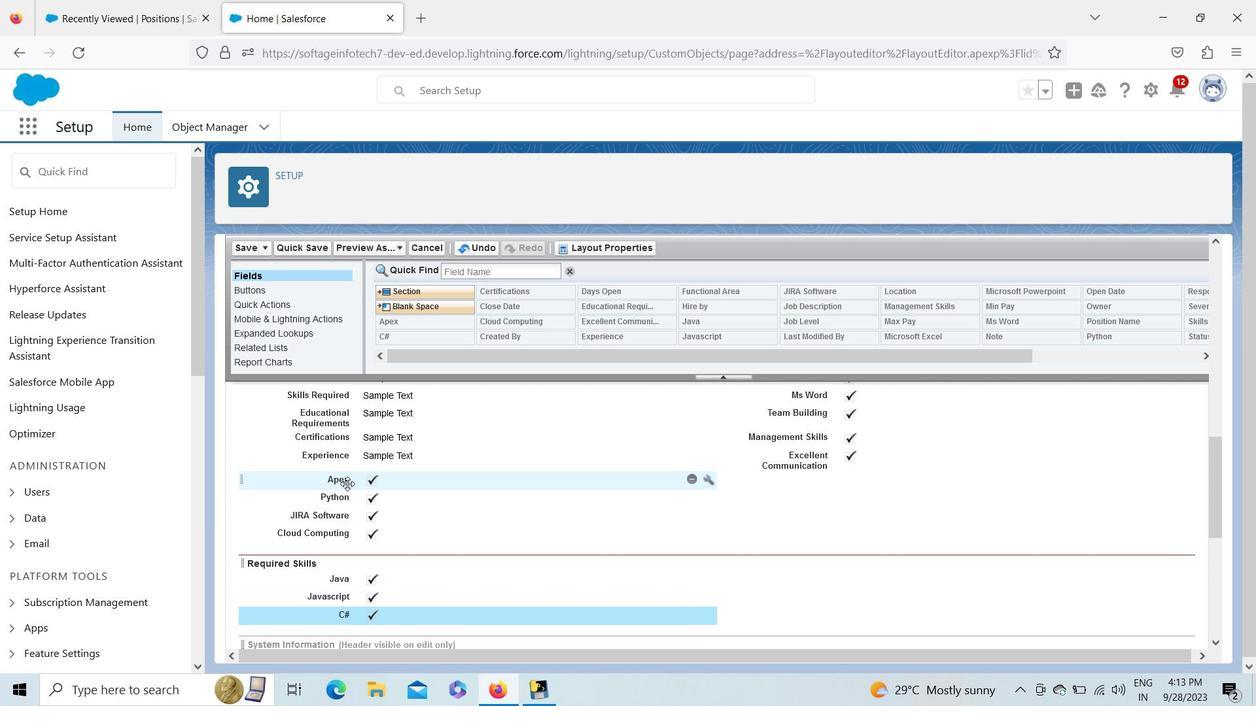 
Action: Mouse pressed left at (347, 484)
Screenshot: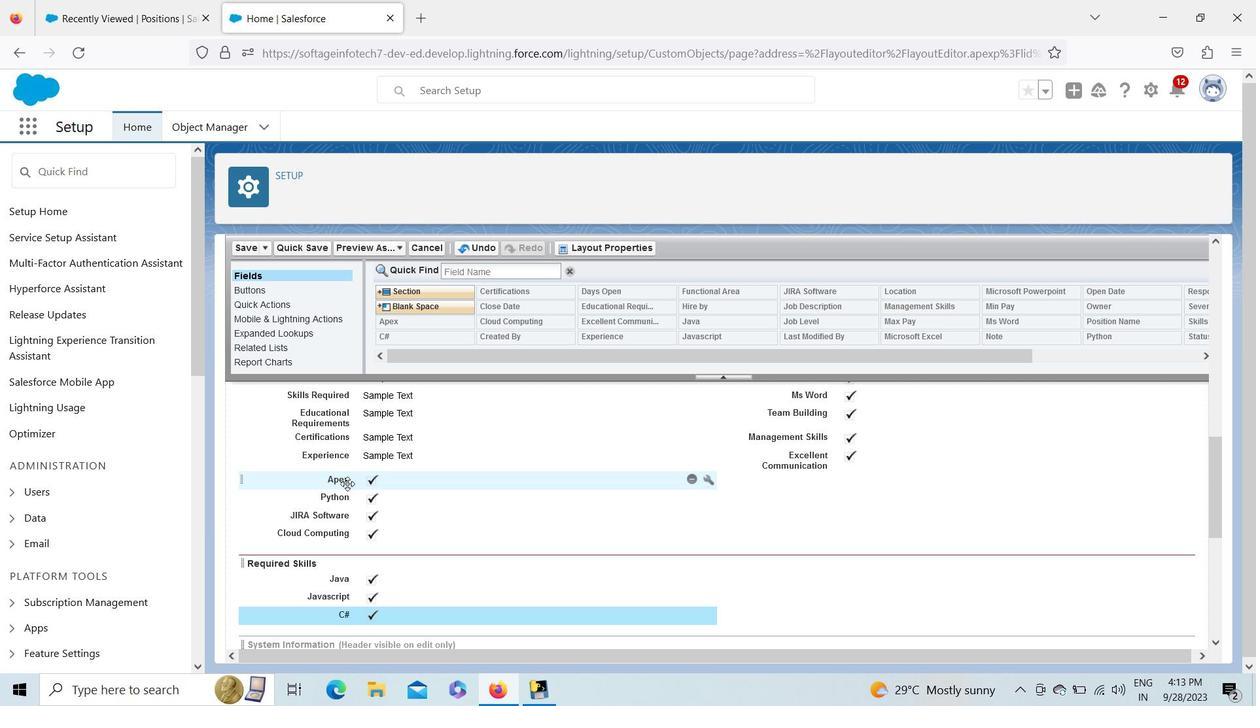 
Action: Mouse moved to (349, 481)
Screenshot: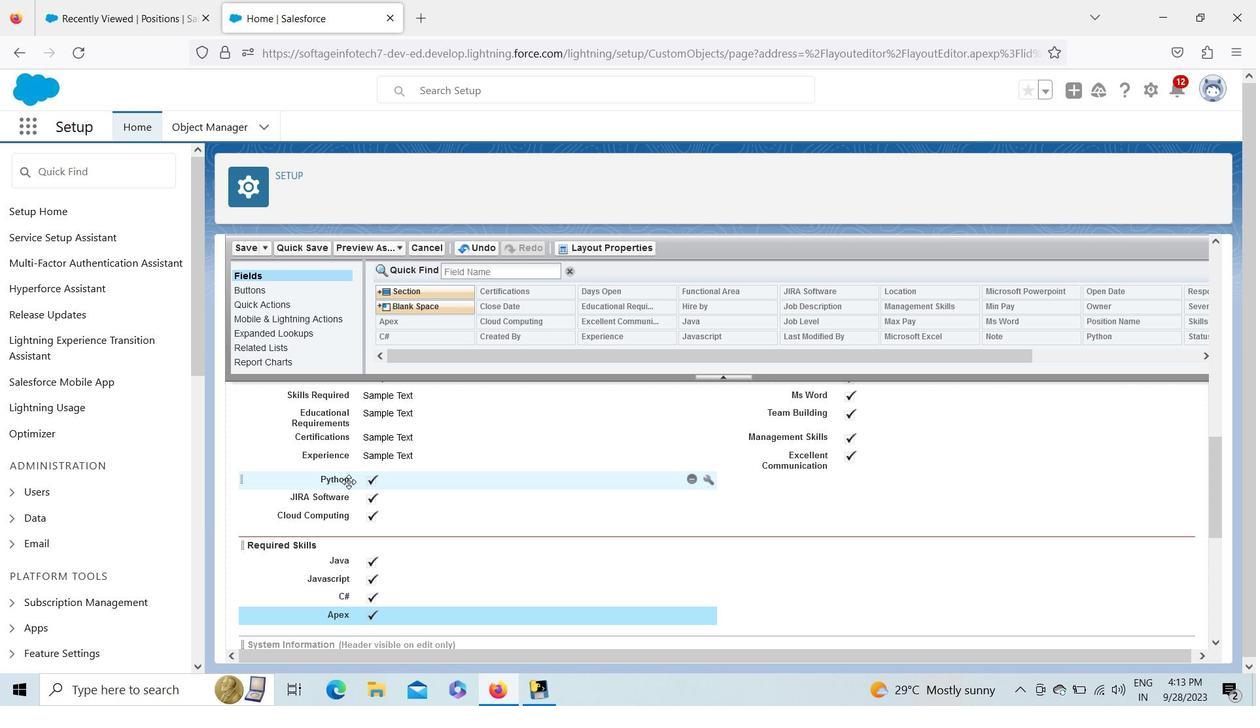 
Action: Mouse pressed left at (349, 481)
Screenshot: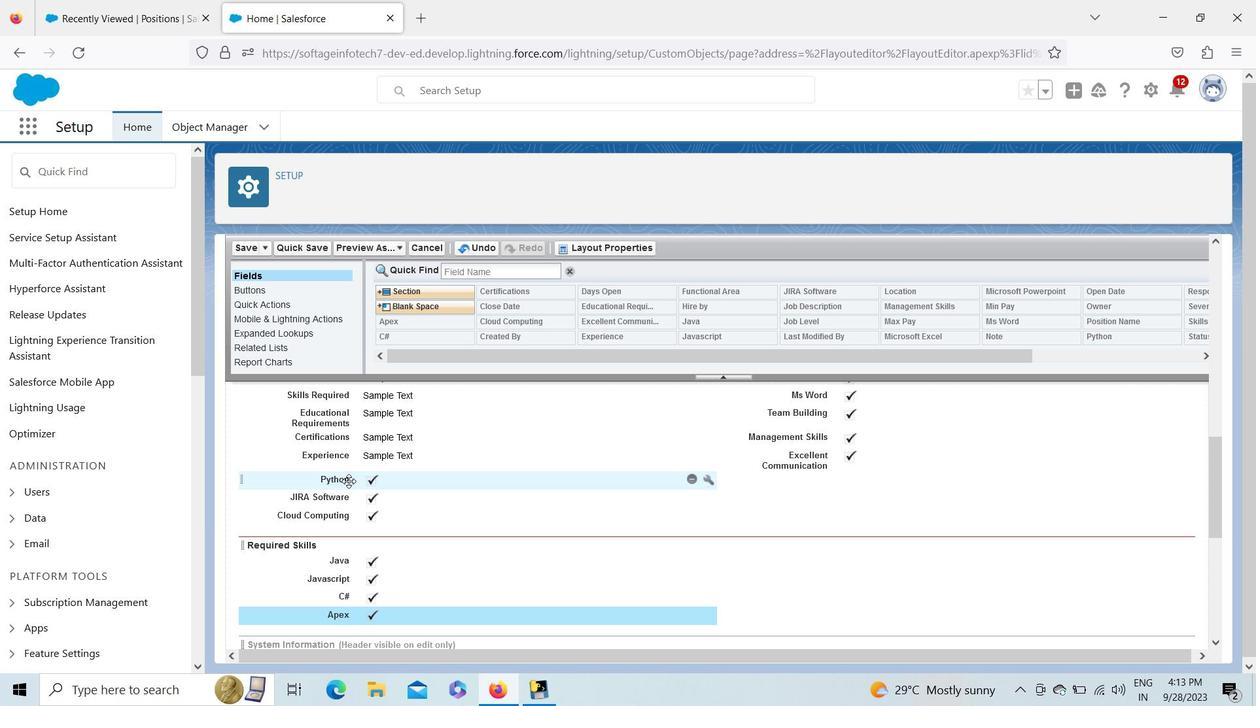 
Action: Mouse moved to (348, 478)
Screenshot: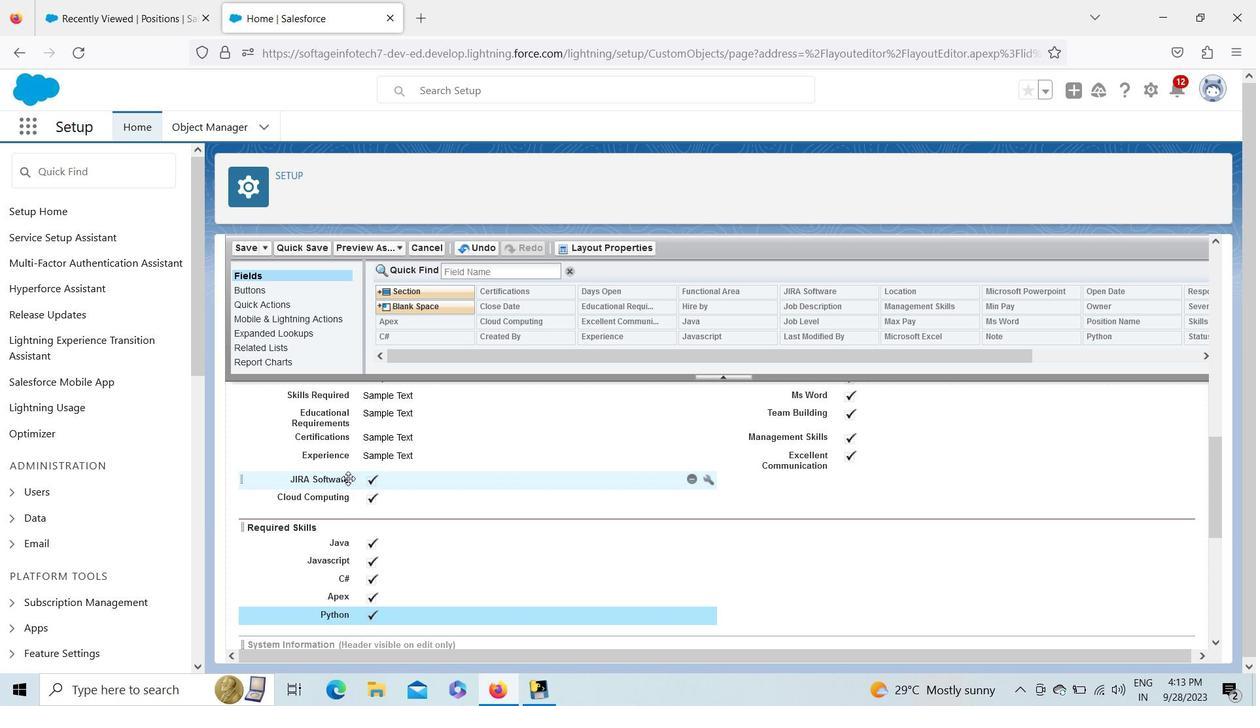 
Action: Mouse pressed left at (348, 478)
Screenshot: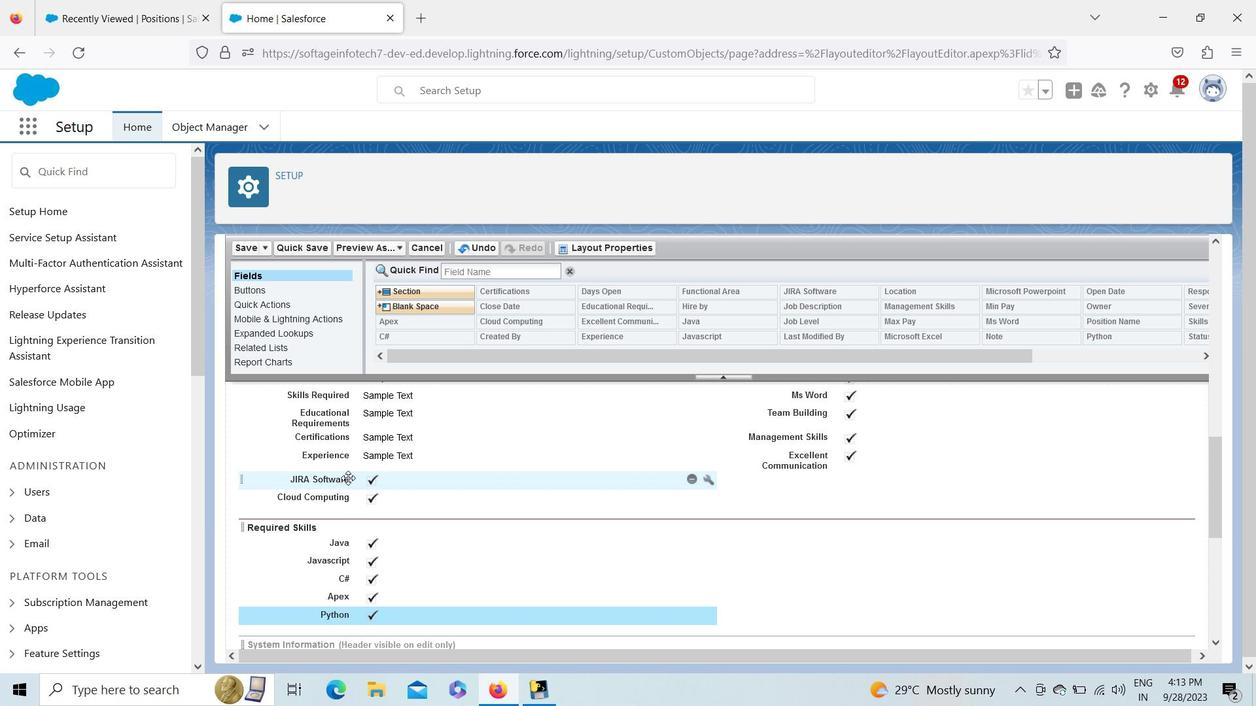 
Action: Mouse moved to (347, 486)
Screenshot: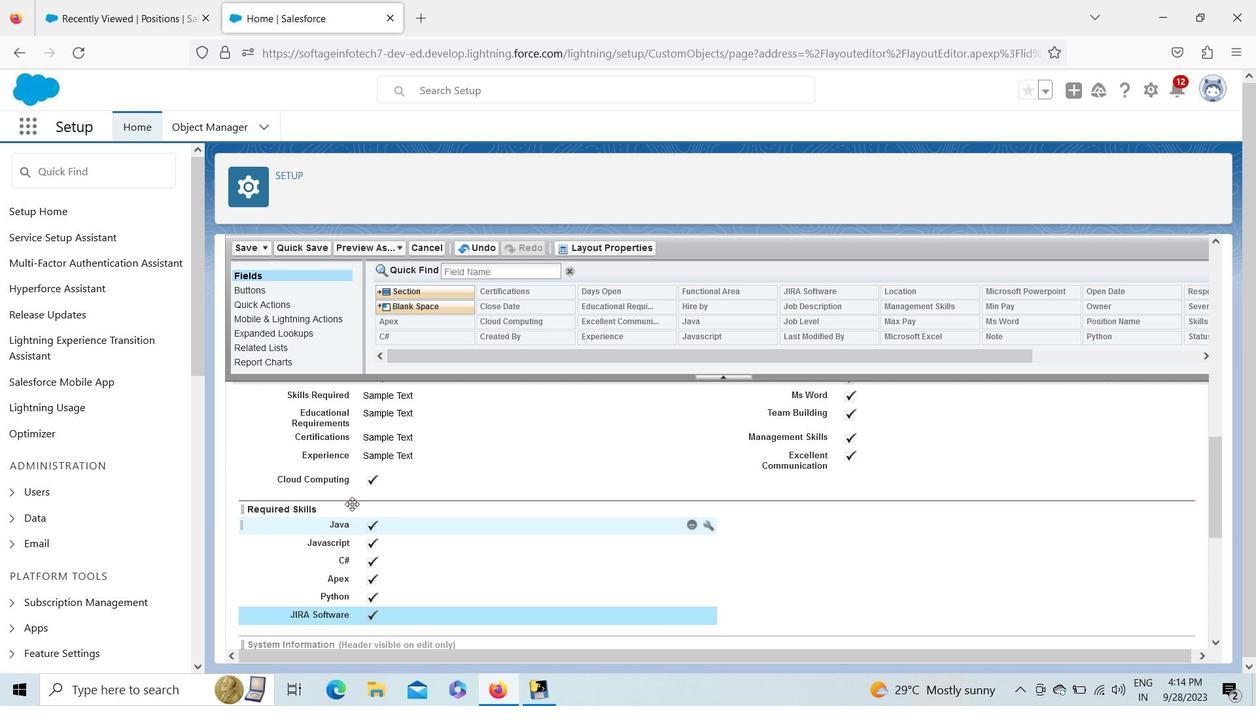 
Action: Mouse pressed left at (347, 486)
Screenshot: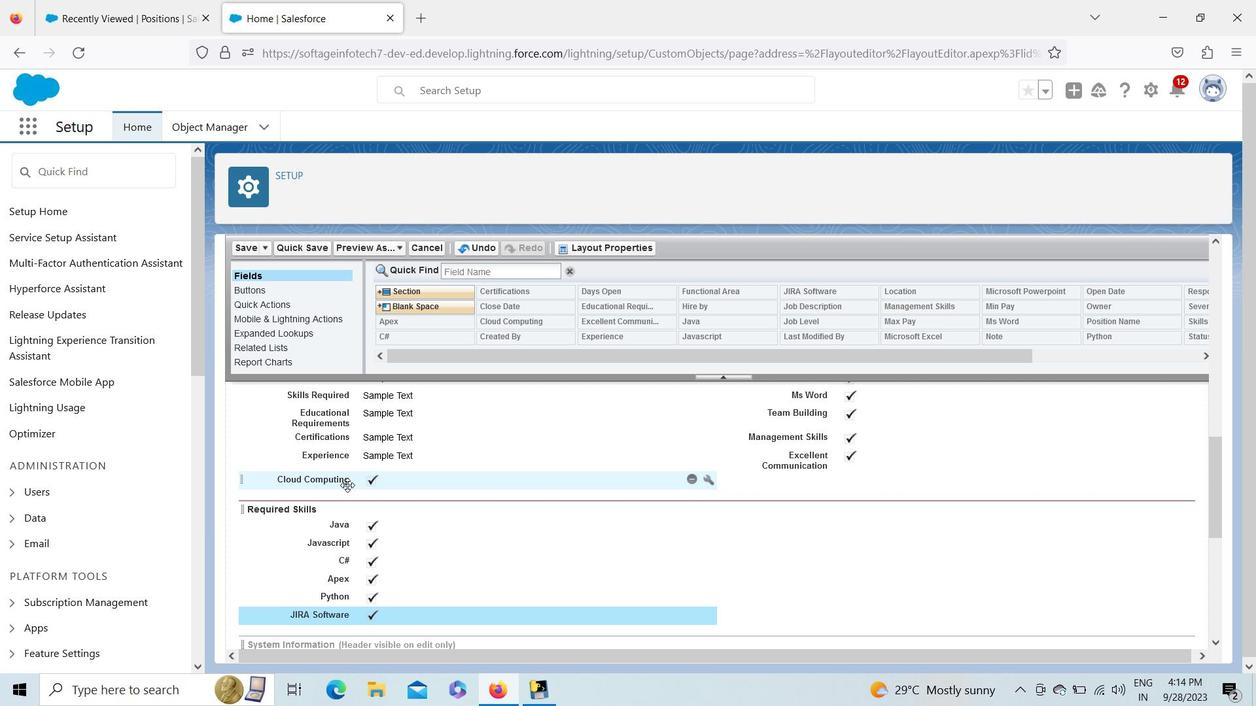 
Action: Mouse moved to (1216, 491)
Screenshot: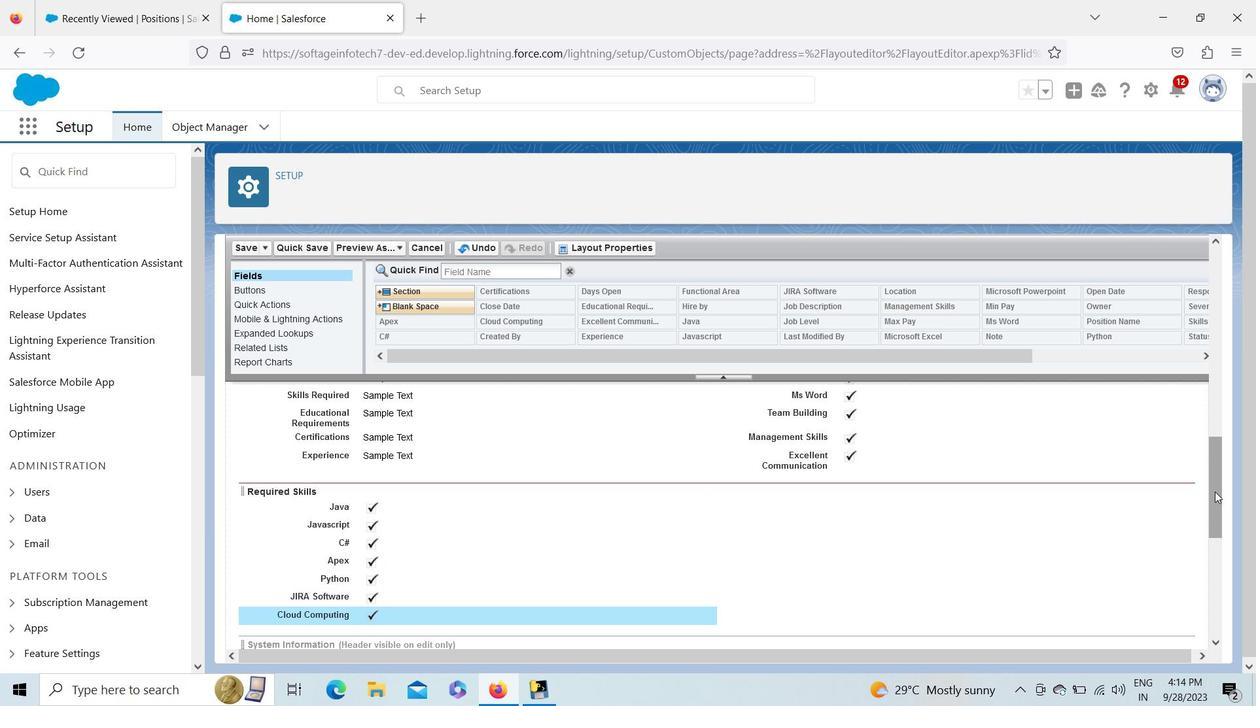 
Action: Mouse pressed left at (1216, 491)
Screenshot: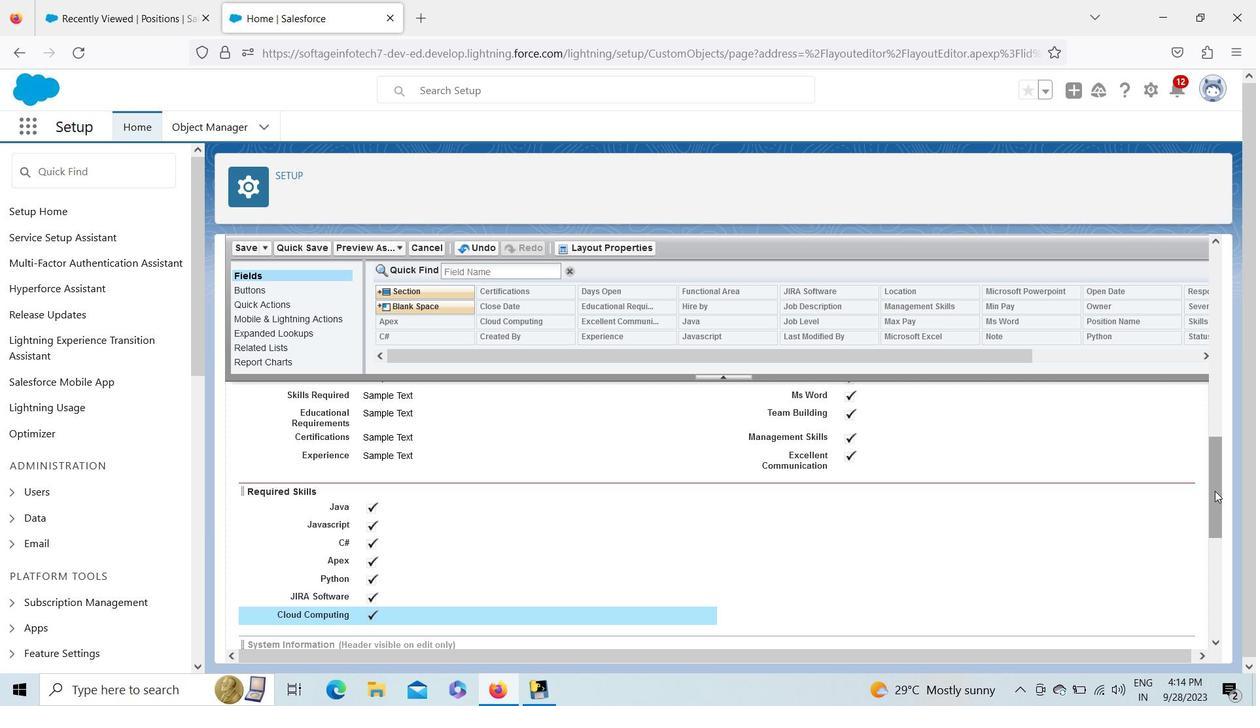 
Action: Mouse moved to (1169, 503)
Screenshot: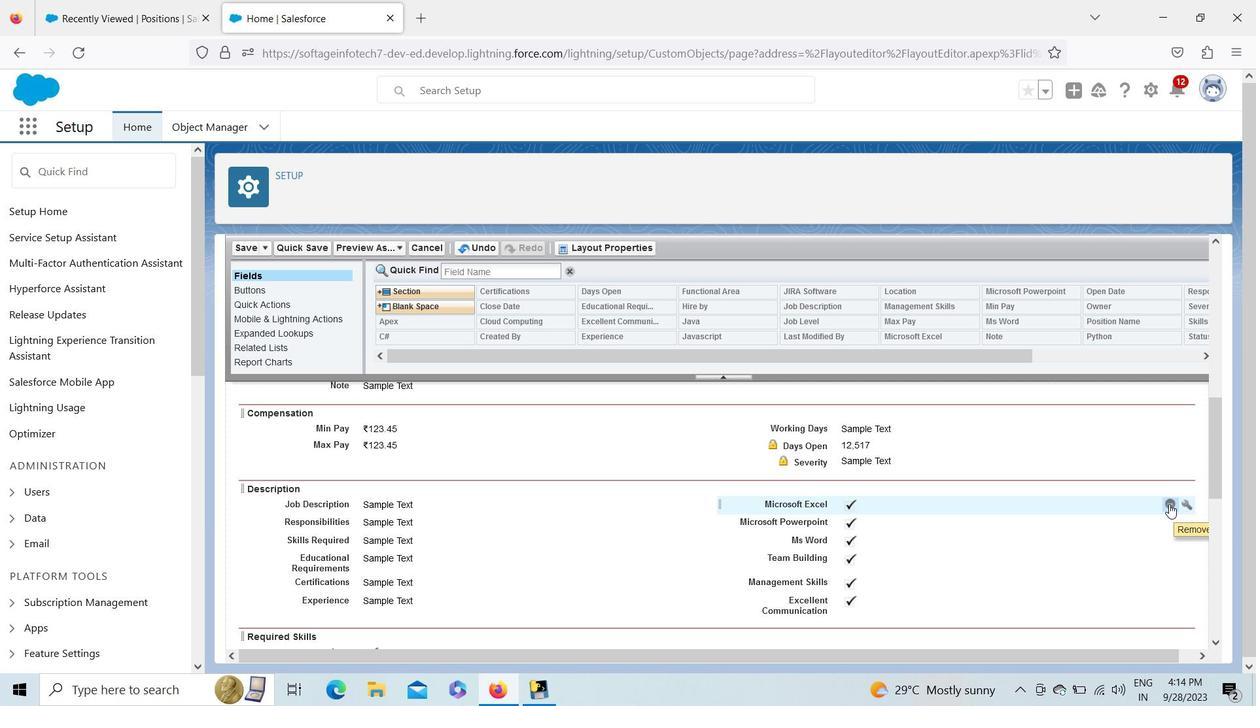 
Action: Mouse pressed left at (1169, 503)
Screenshot: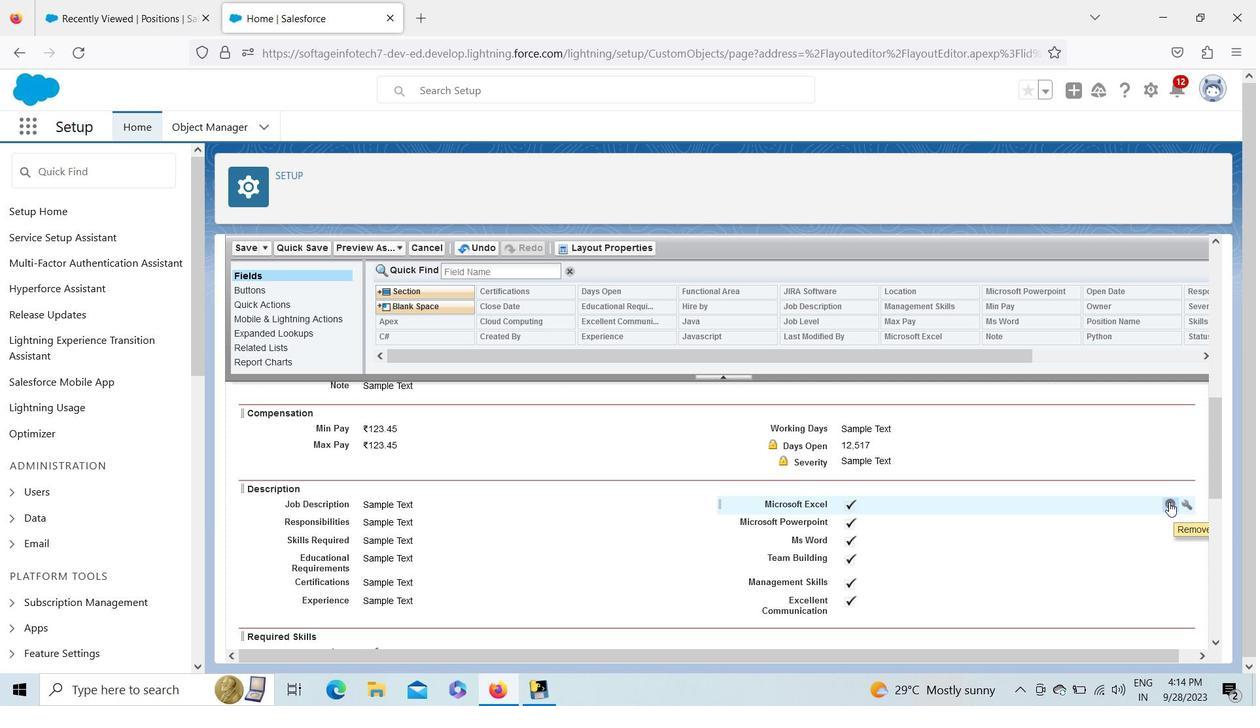 
Action: Mouse moved to (1169, 504)
Screenshot: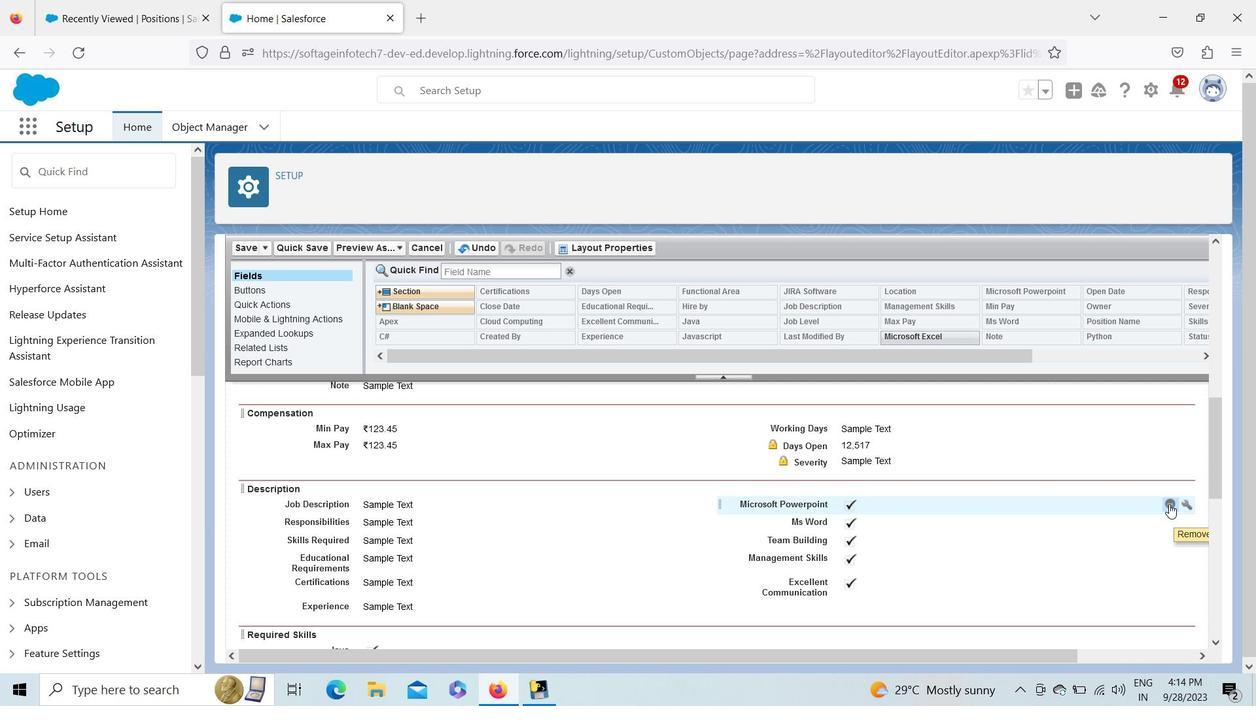 
Action: Mouse pressed left at (1169, 504)
Screenshot: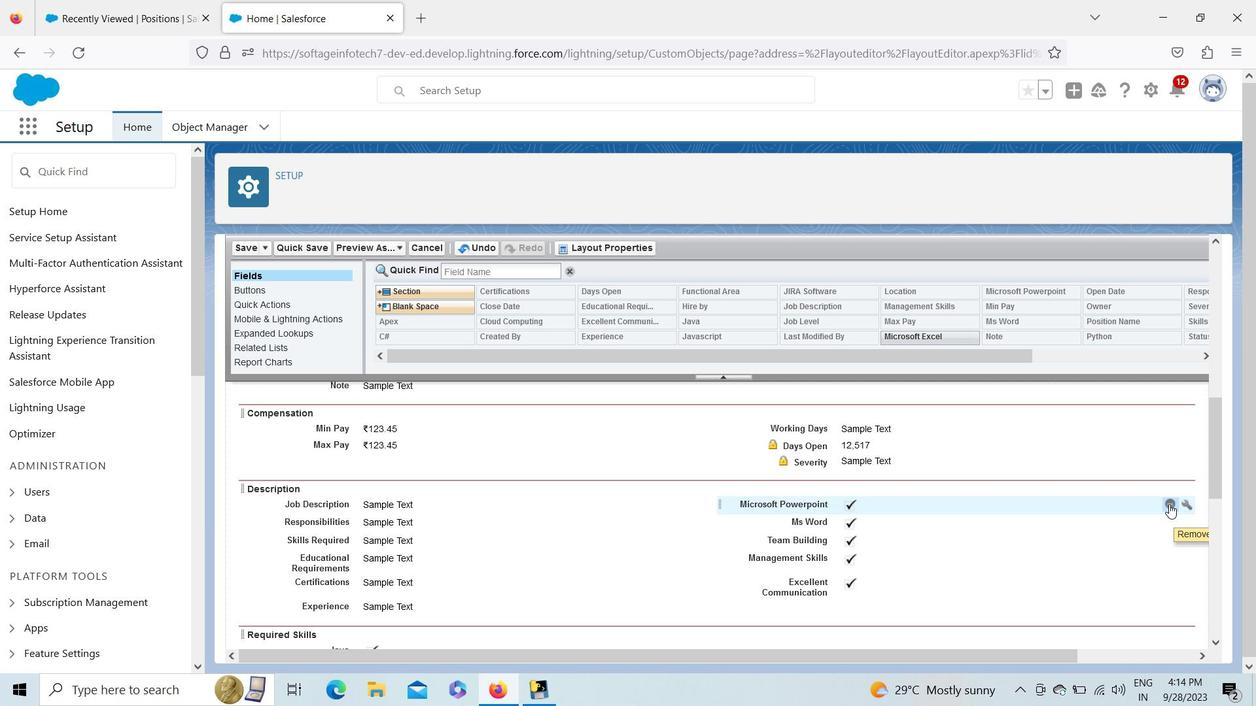 
Action: Mouse moved to (1169, 504)
Screenshot: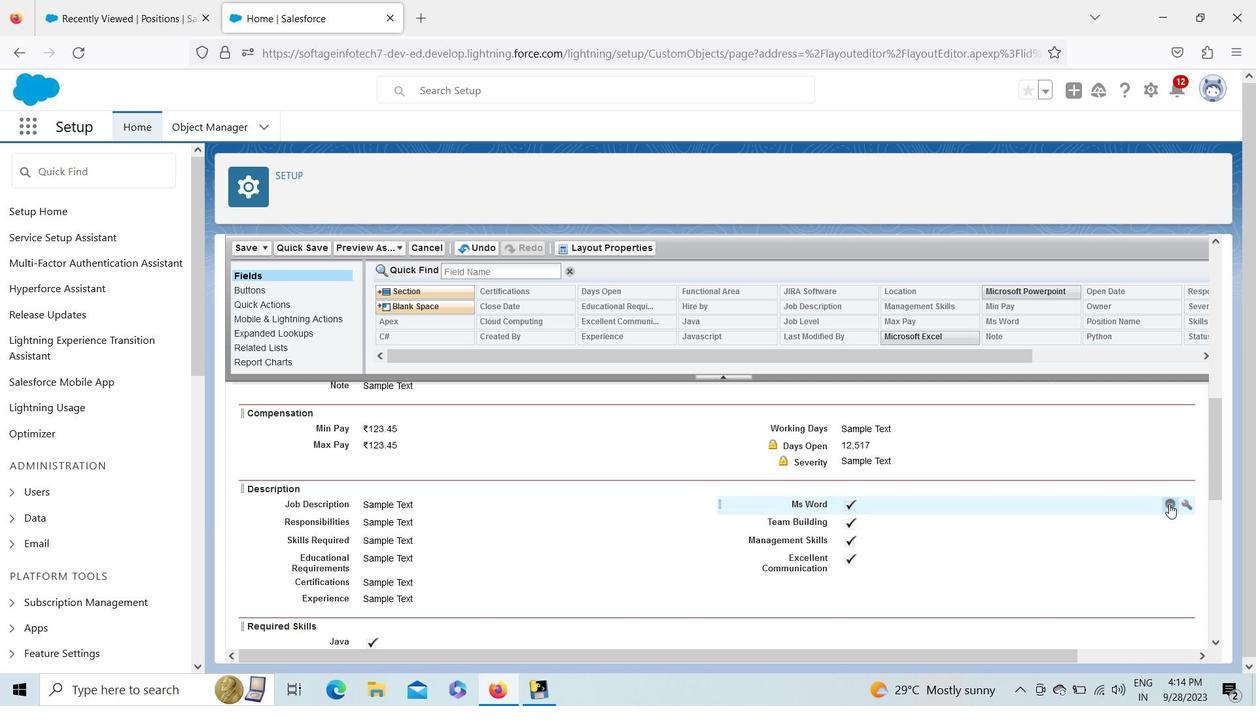 
Action: Mouse pressed left at (1169, 504)
Screenshot: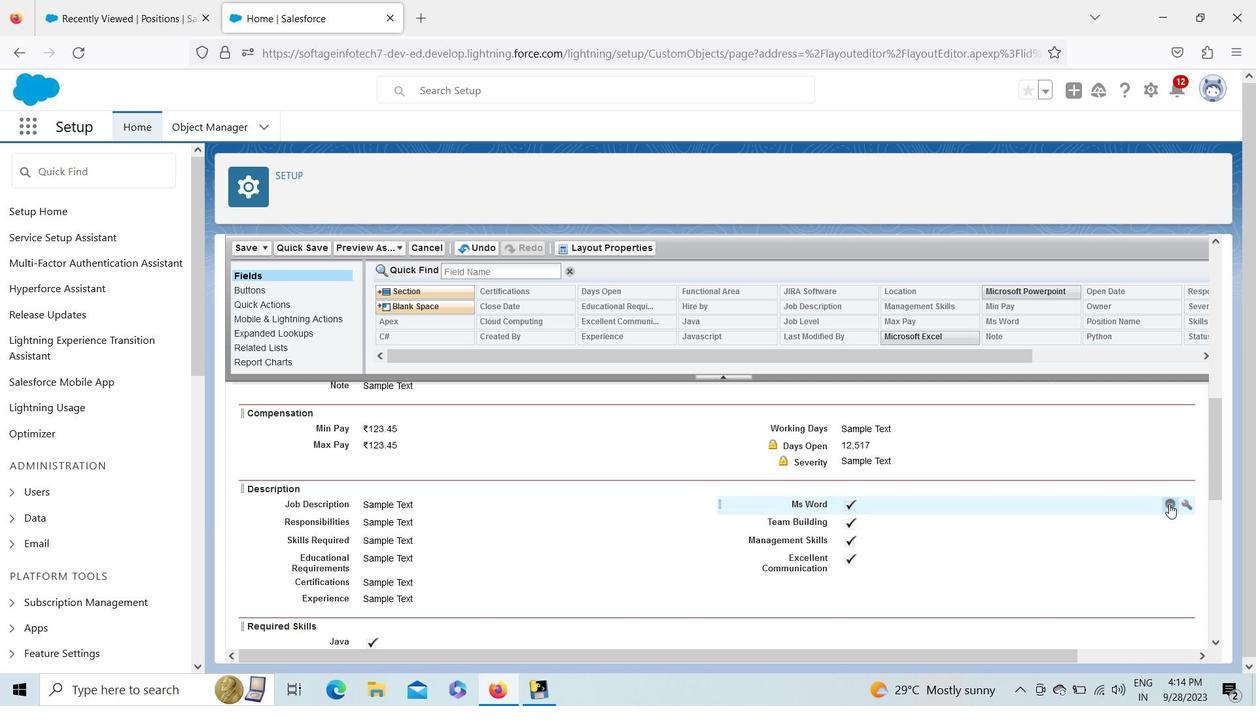 
Action: Mouse pressed left at (1169, 504)
Screenshot: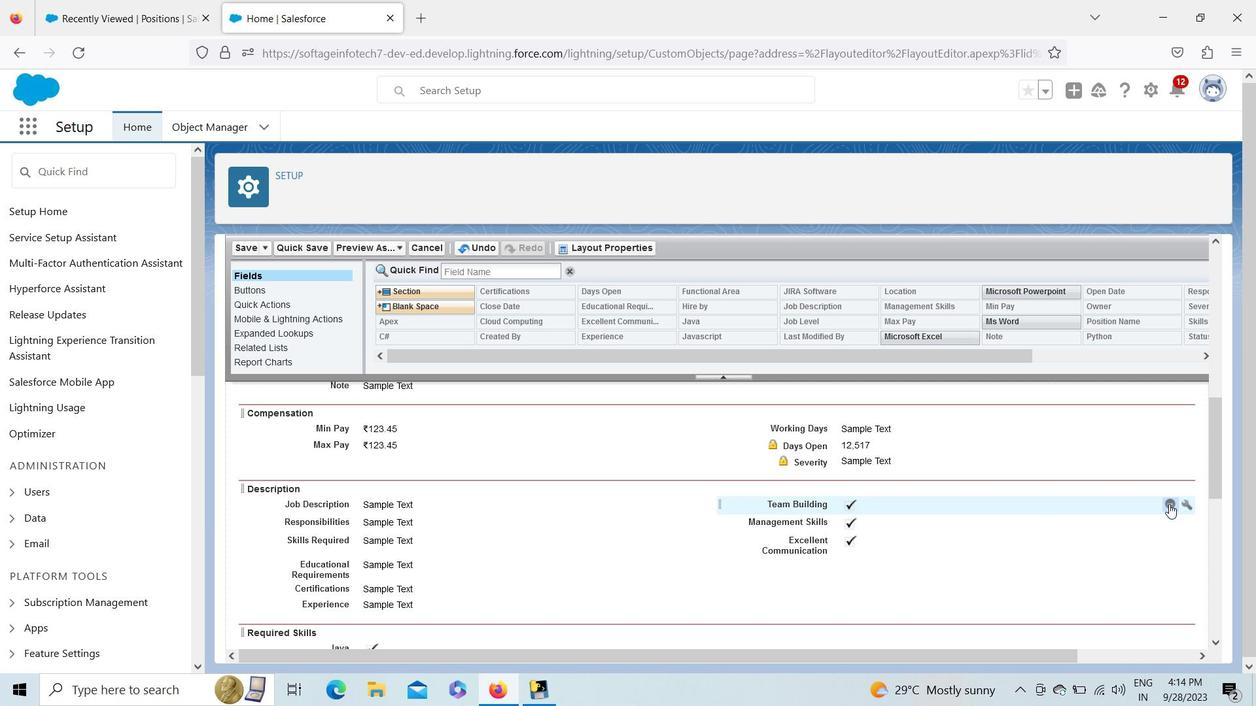
Action: Mouse pressed left at (1169, 504)
Screenshot: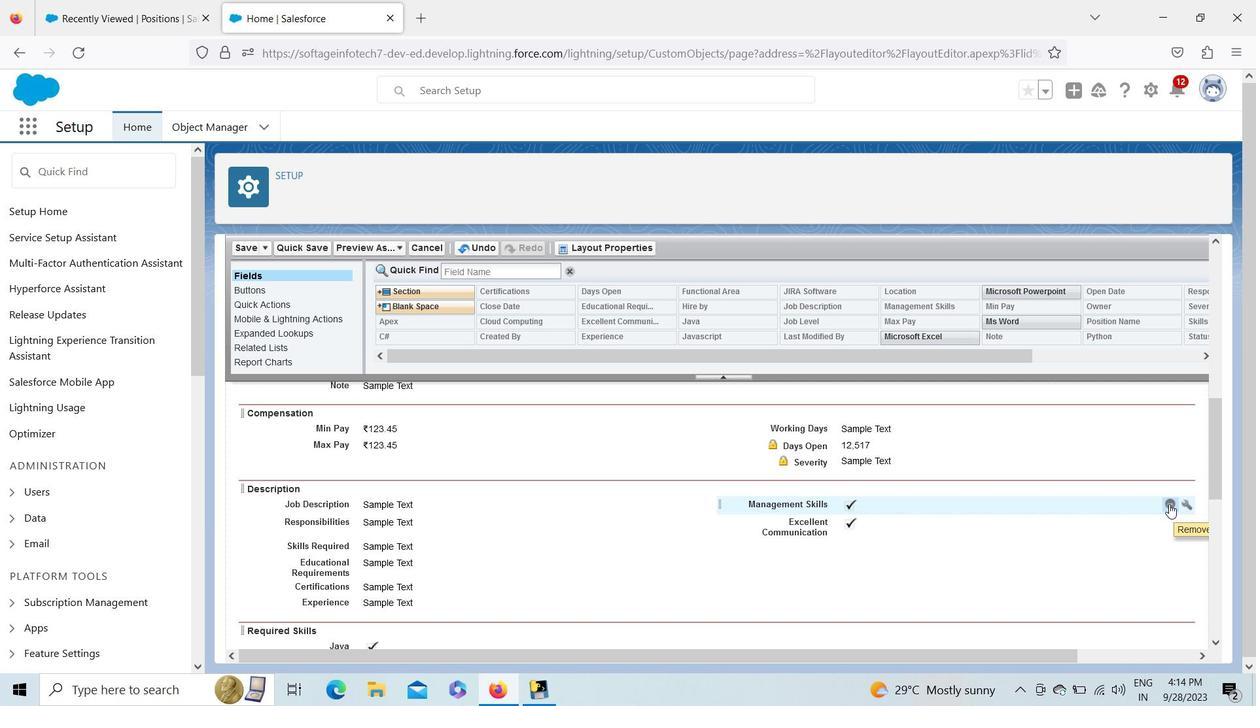 
Action: Mouse pressed left at (1169, 504)
Screenshot: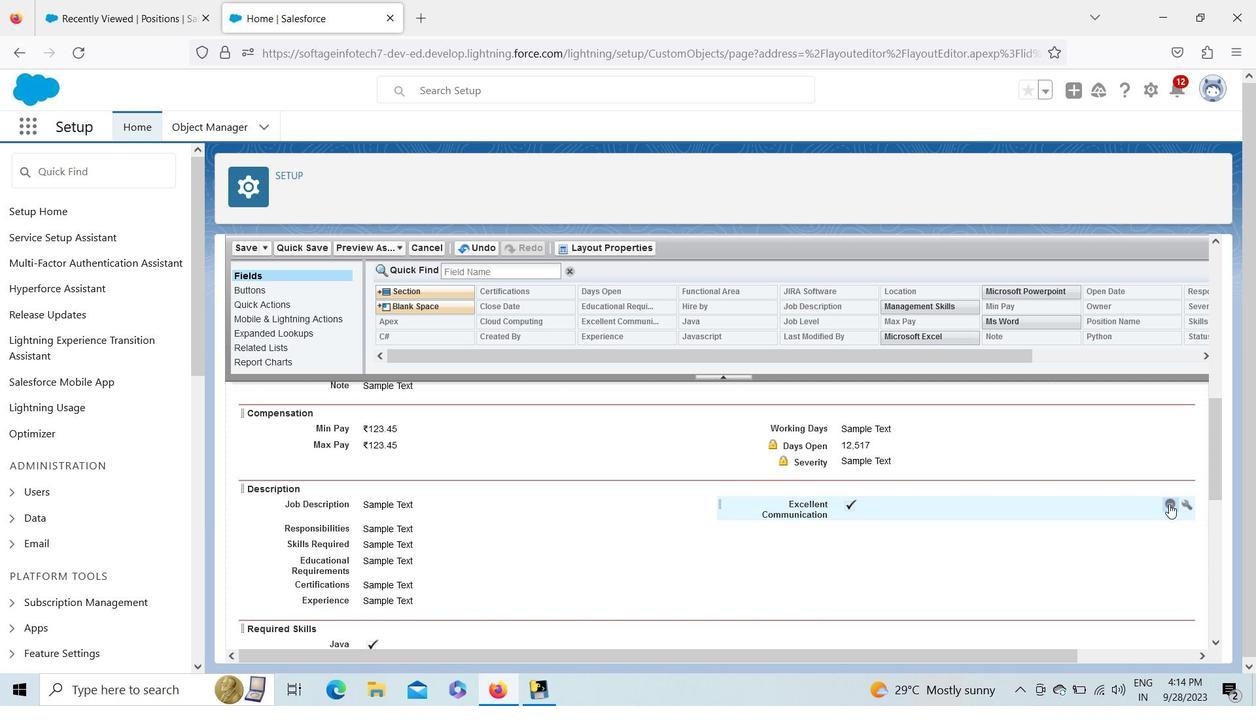 
Action: Mouse moved to (1214, 467)
Screenshot: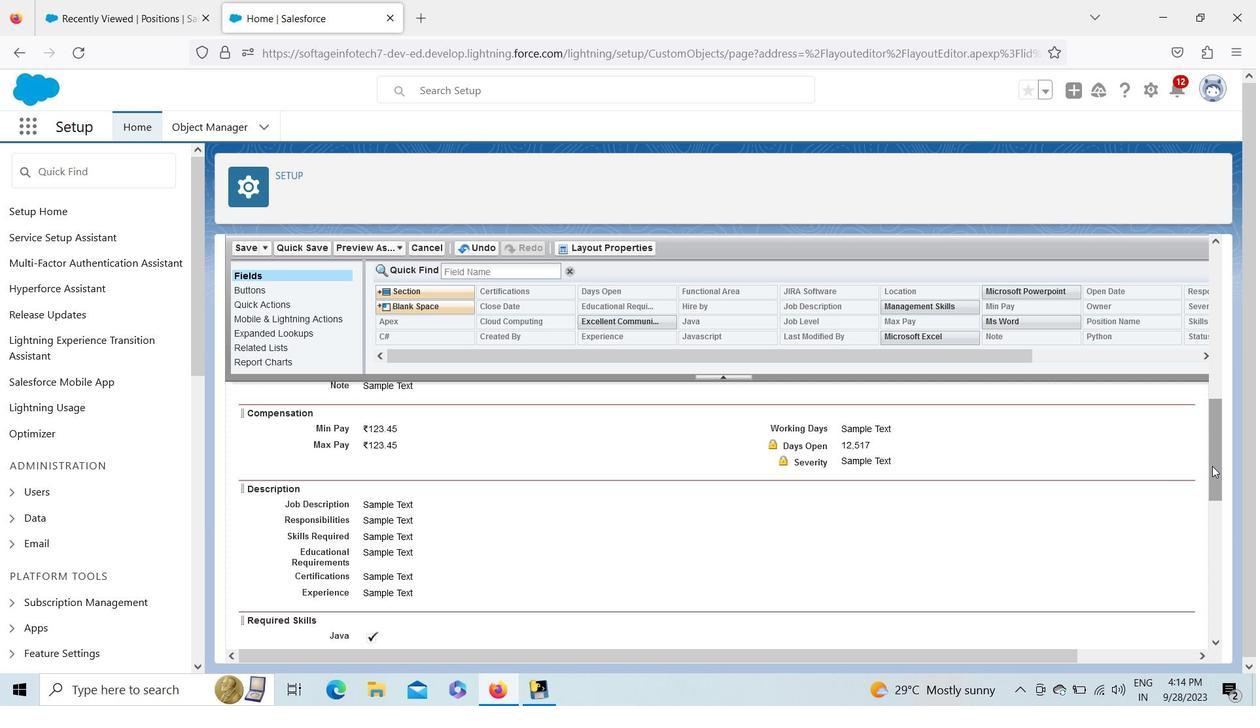
Action: Mouse pressed left at (1214, 467)
Screenshot: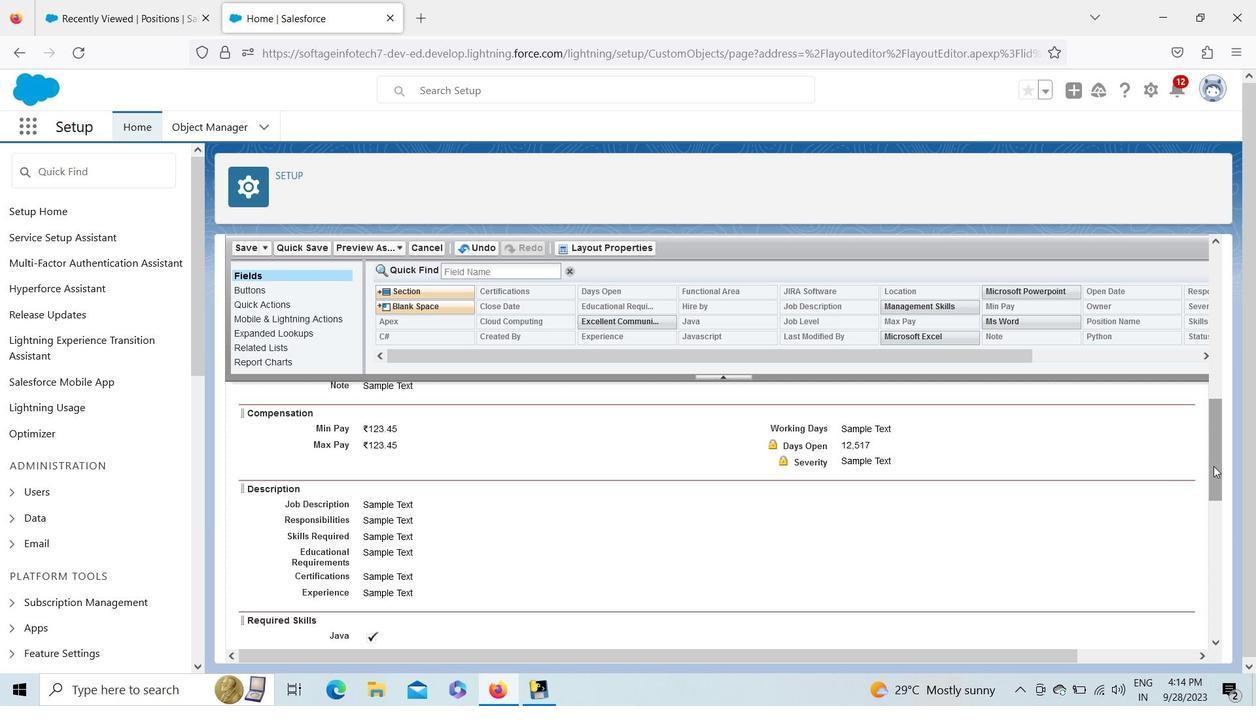 
Action: Mouse moved to (384, 500)
Screenshot: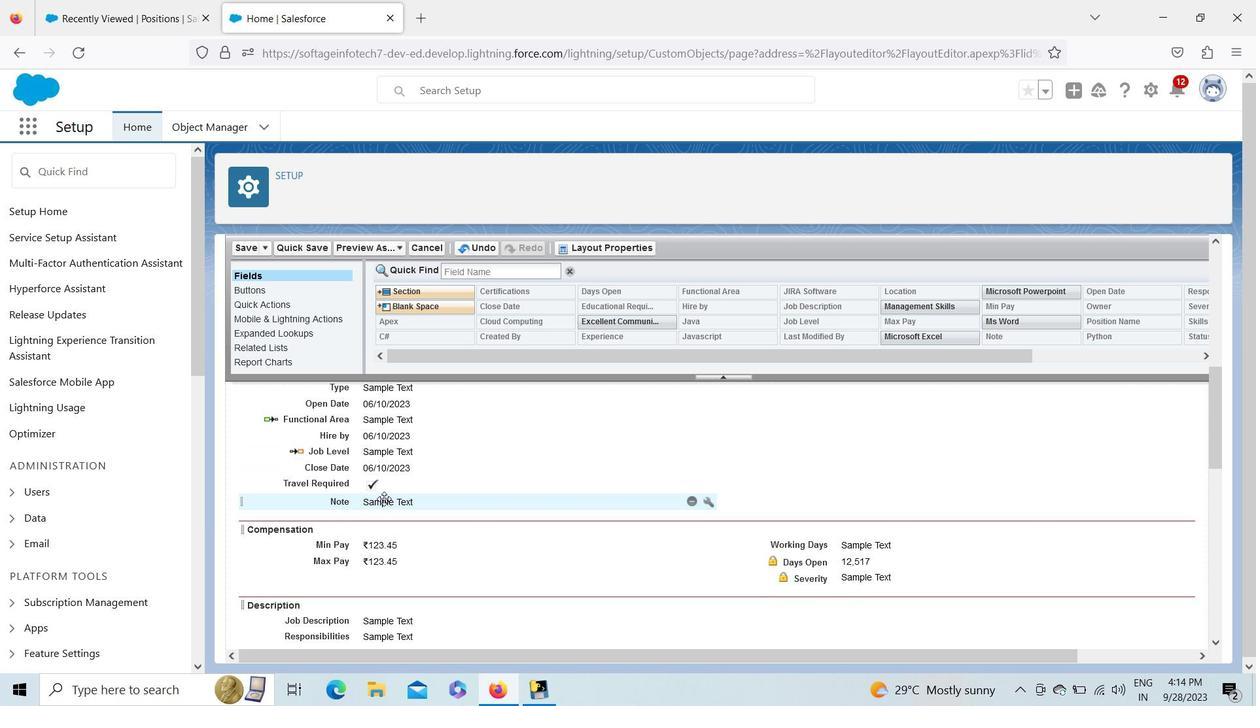 
Action: Mouse pressed left at (384, 500)
Screenshot: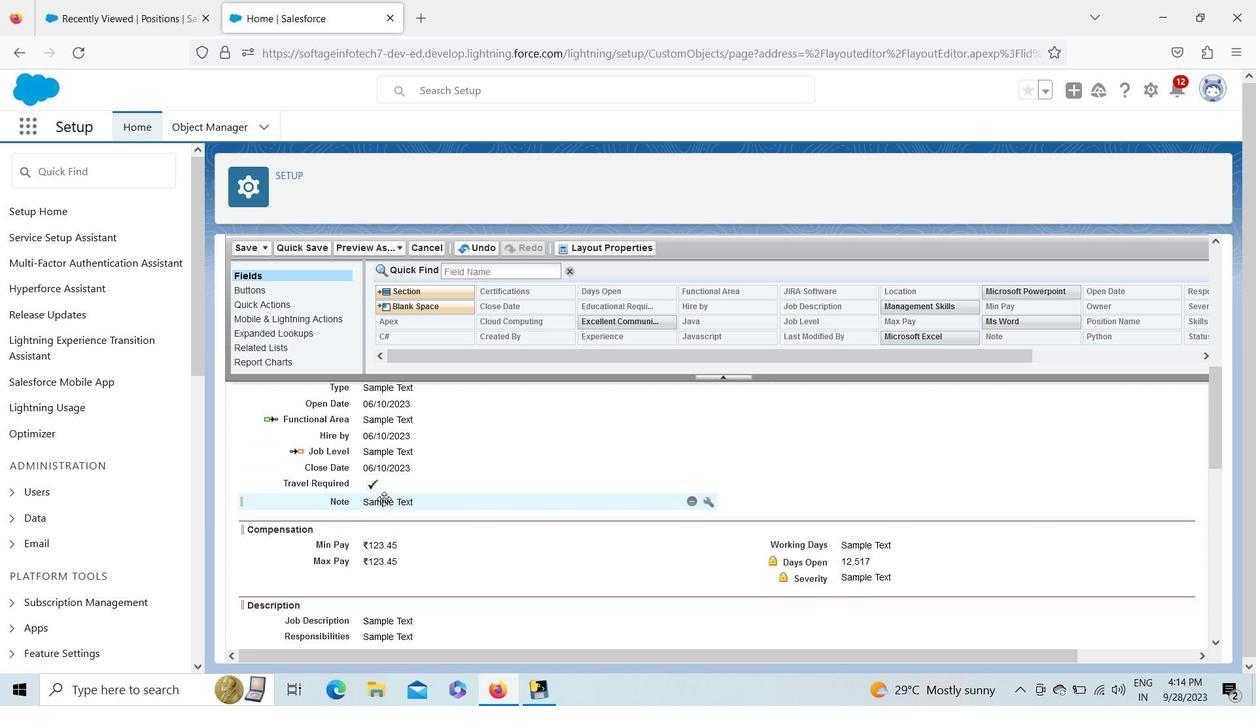 
Action: Mouse moved to (1216, 438)
Screenshot: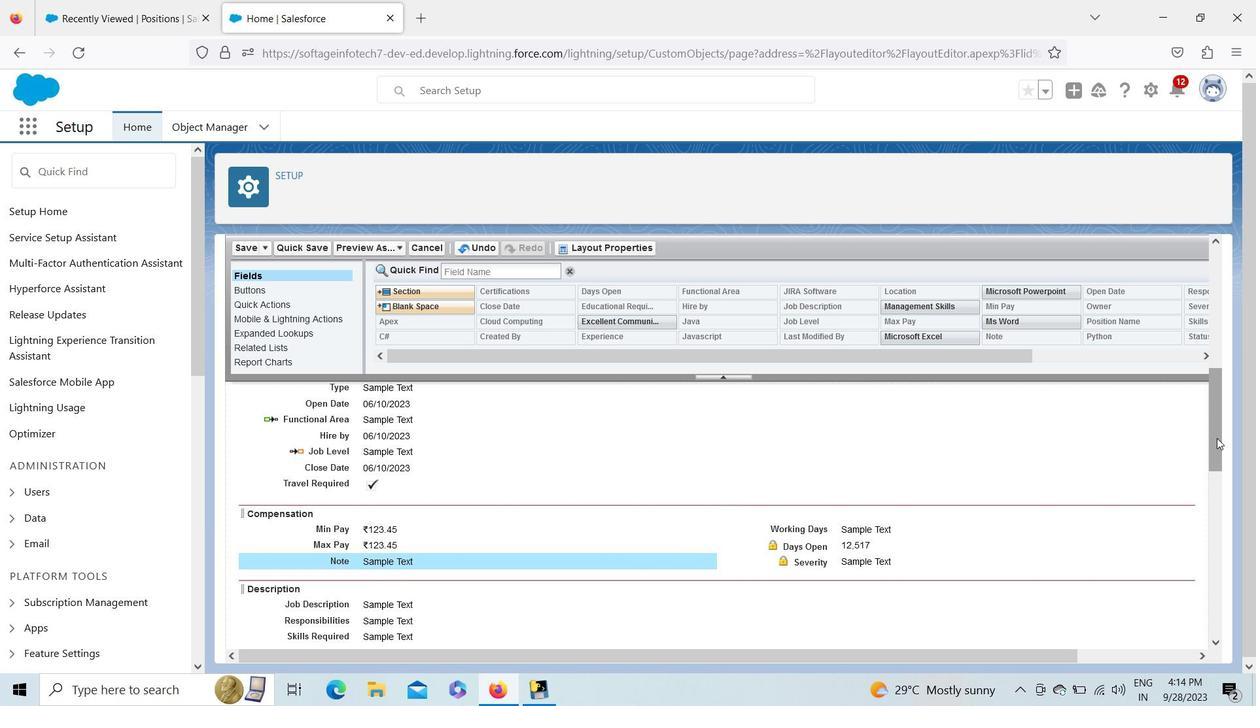 
Action: Mouse pressed left at (1216, 438)
Screenshot: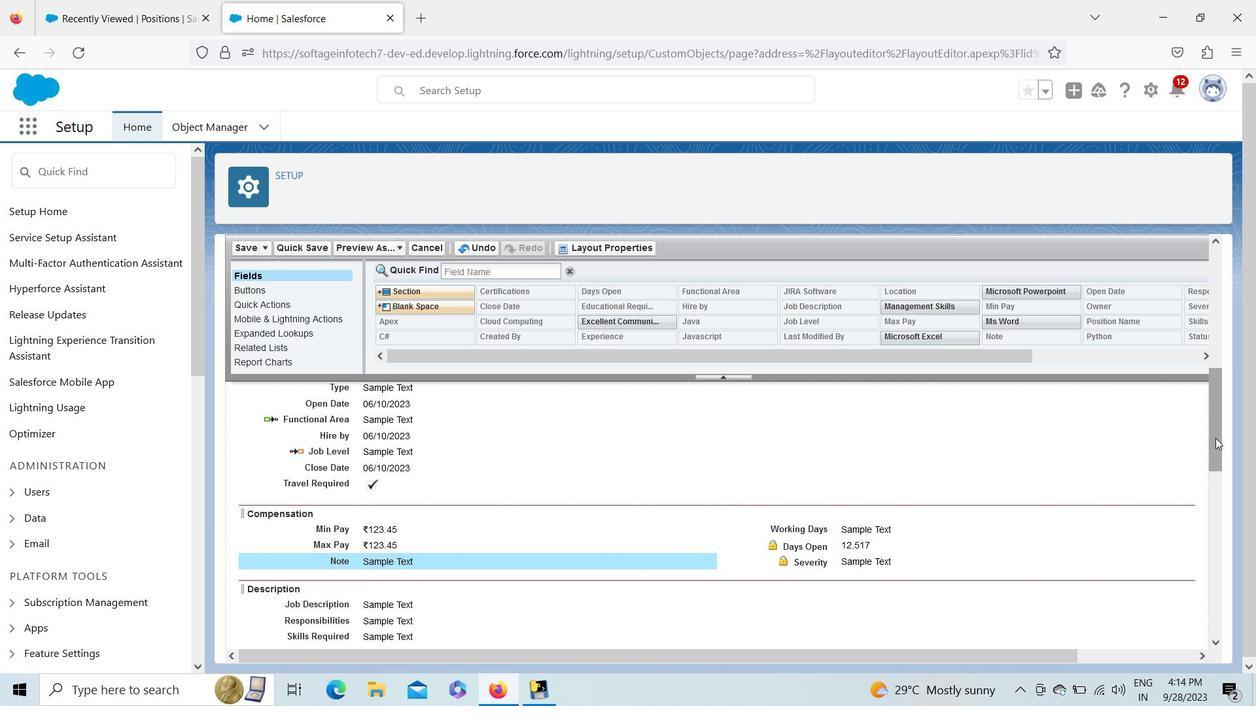 
Action: Mouse moved to (1211, 500)
Screenshot: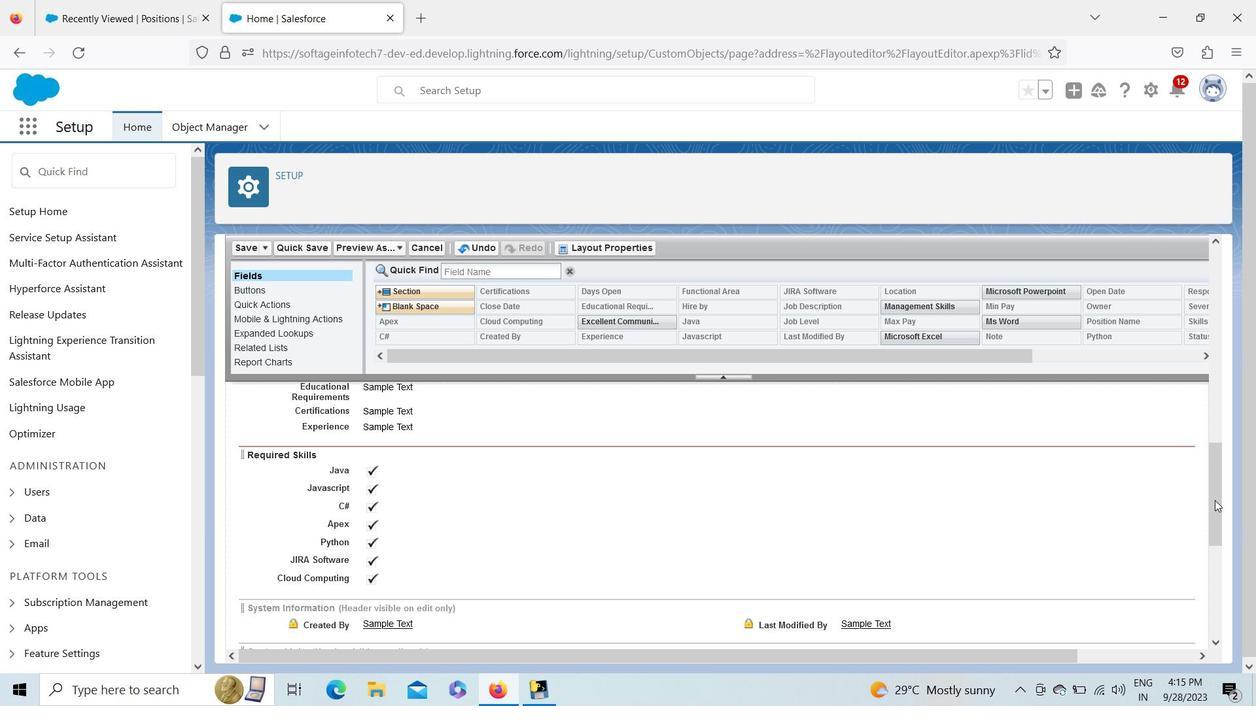
Action: Mouse pressed left at (1211, 500)
Screenshot: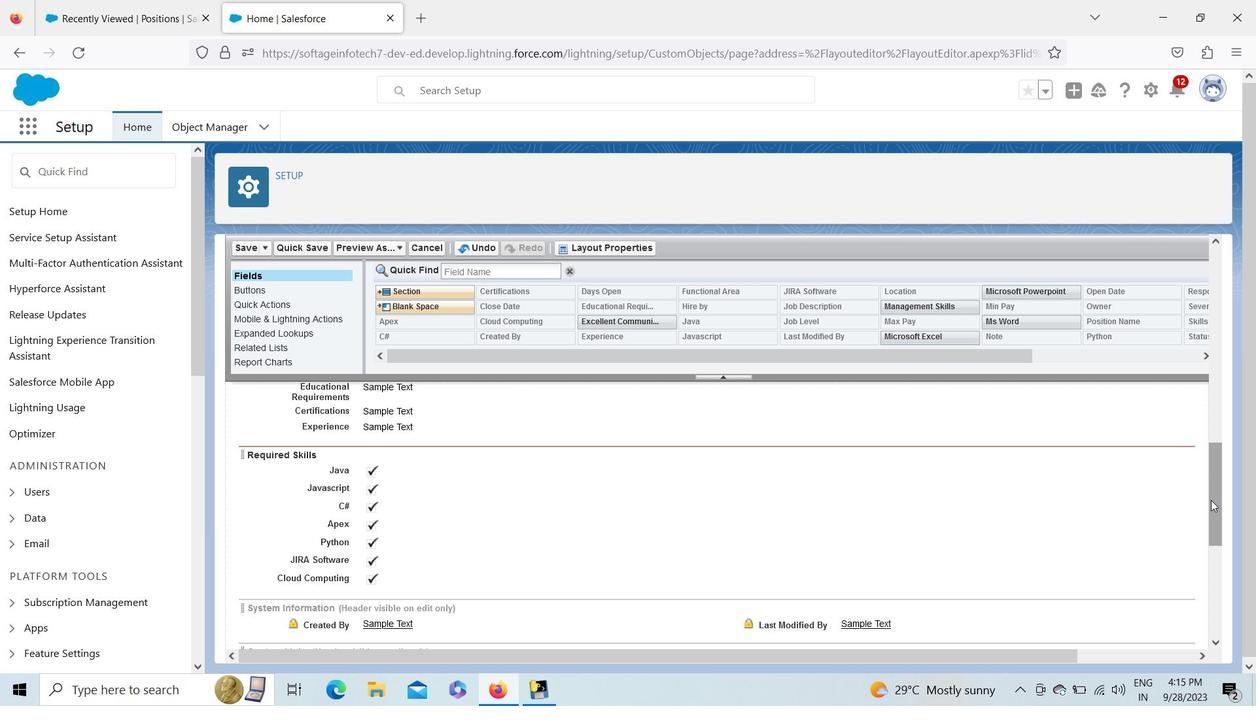 
Action: Mouse moved to (394, 462)
Screenshot: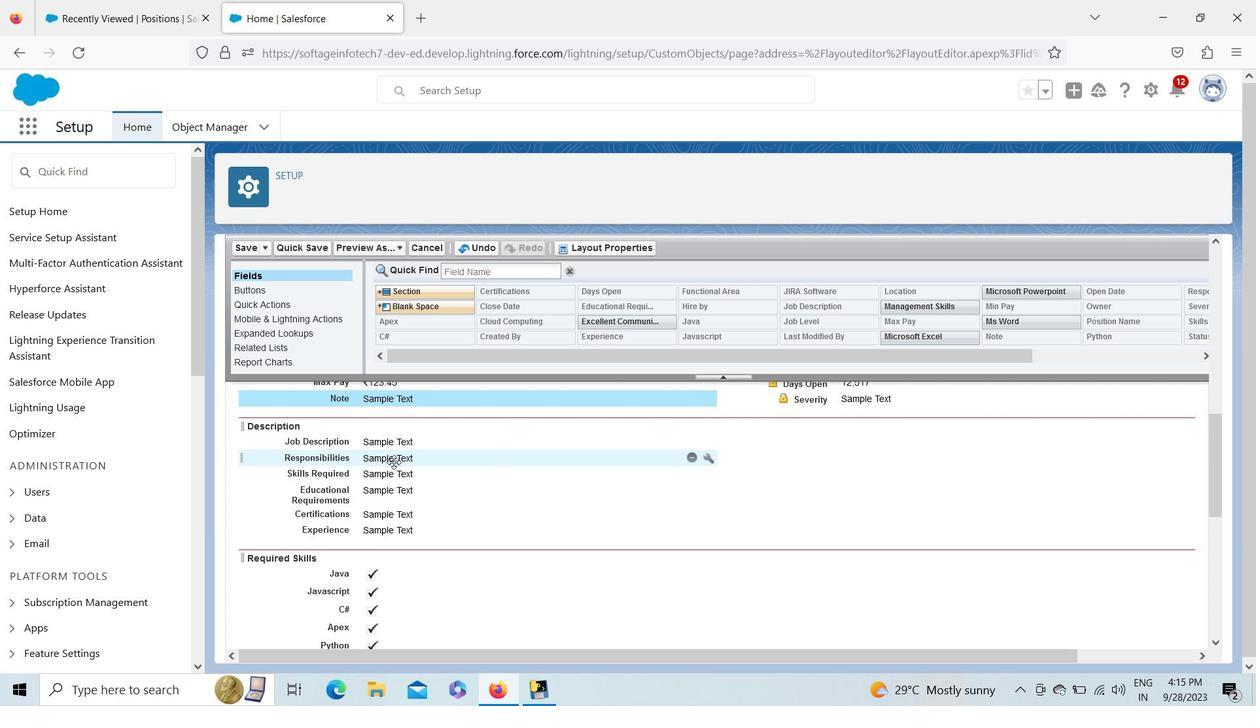 
Action: Mouse pressed left at (394, 462)
Screenshot: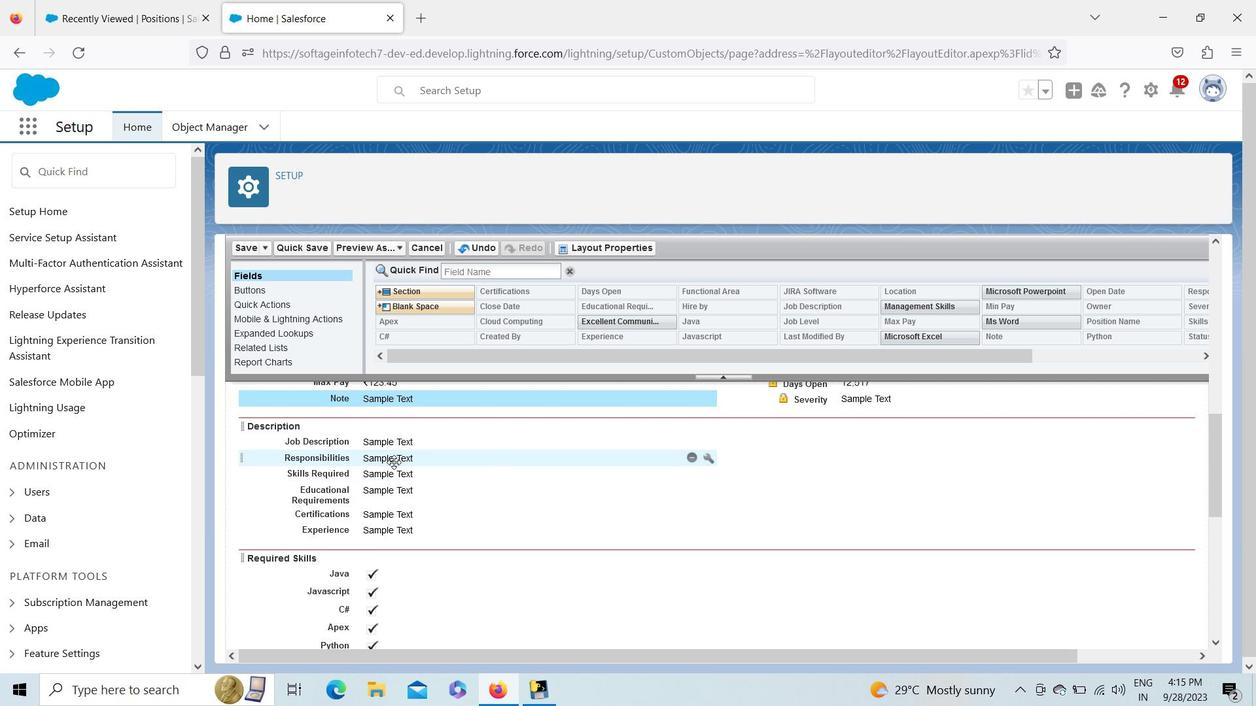 
Action: Mouse moved to (403, 478)
Screenshot: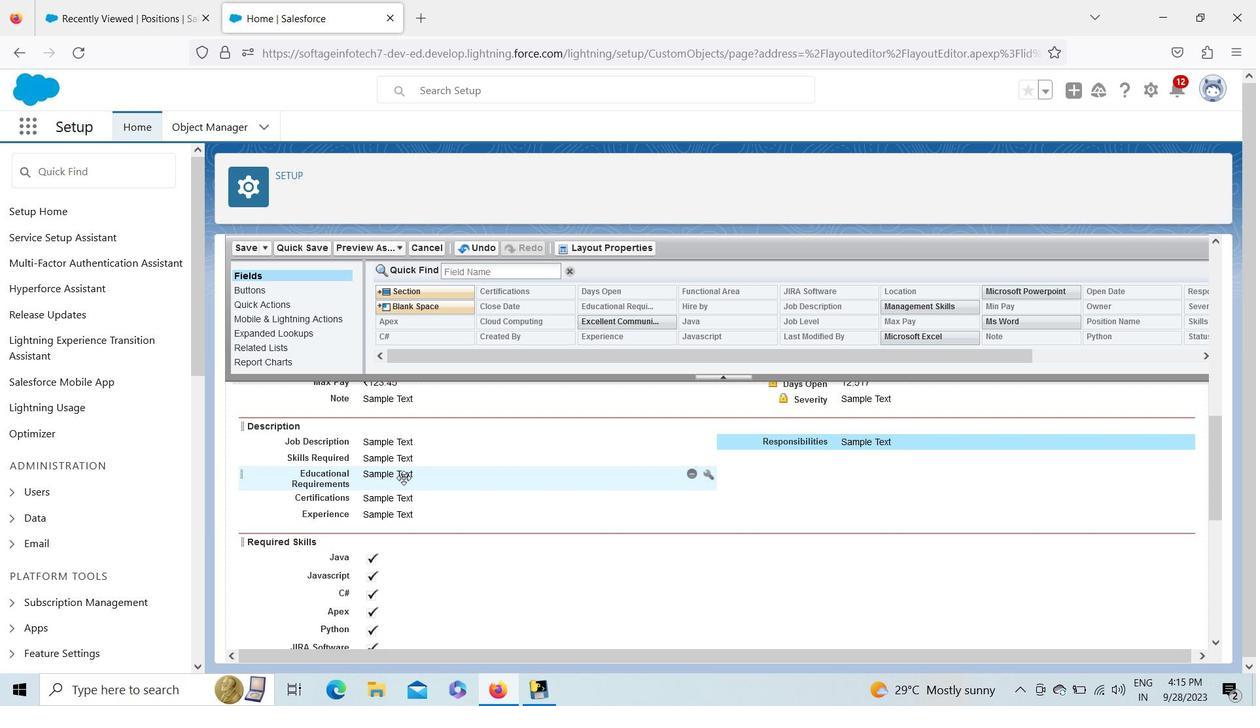 
Action: Mouse pressed left at (403, 478)
Screenshot: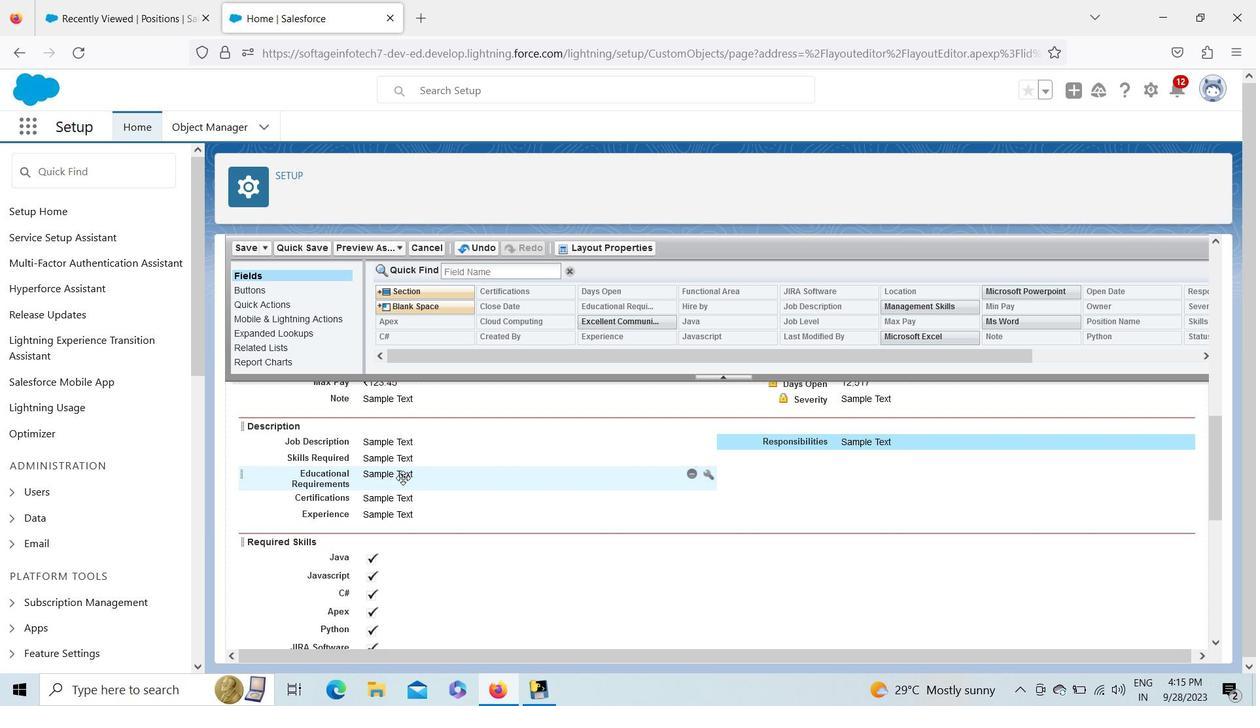 
Action: Mouse moved to (1214, 469)
Screenshot: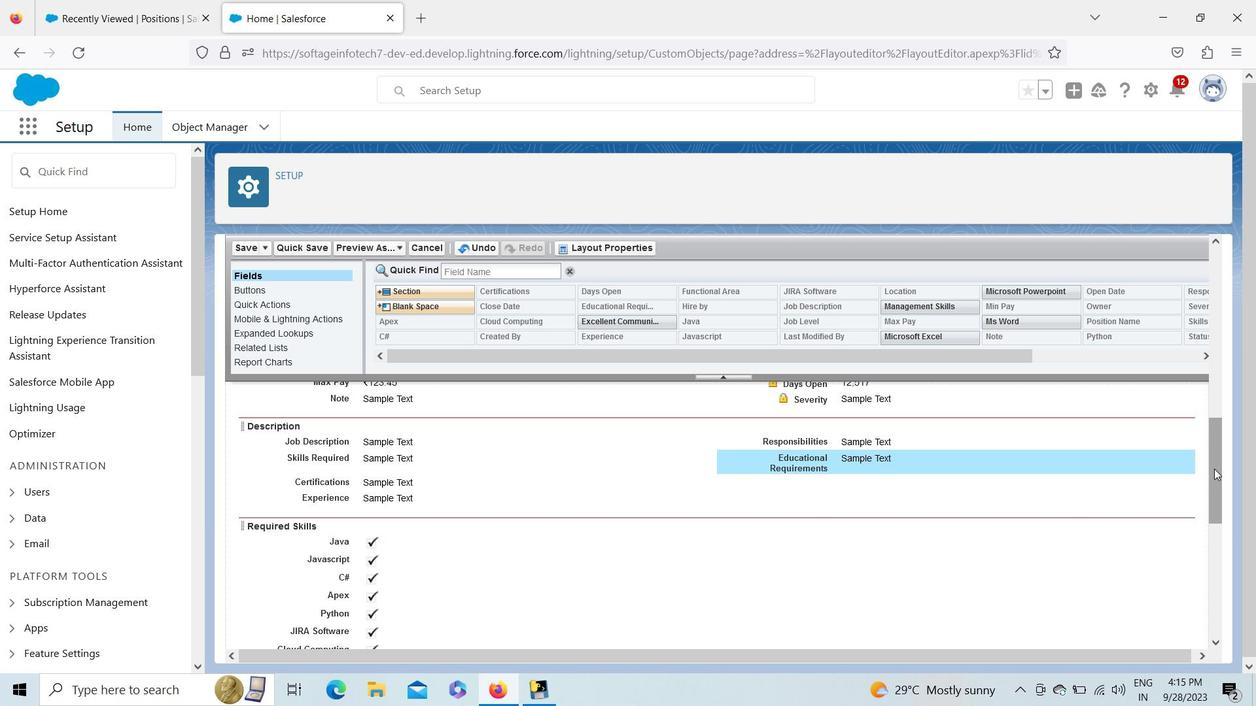 
Action: Mouse pressed left at (1214, 469)
Screenshot: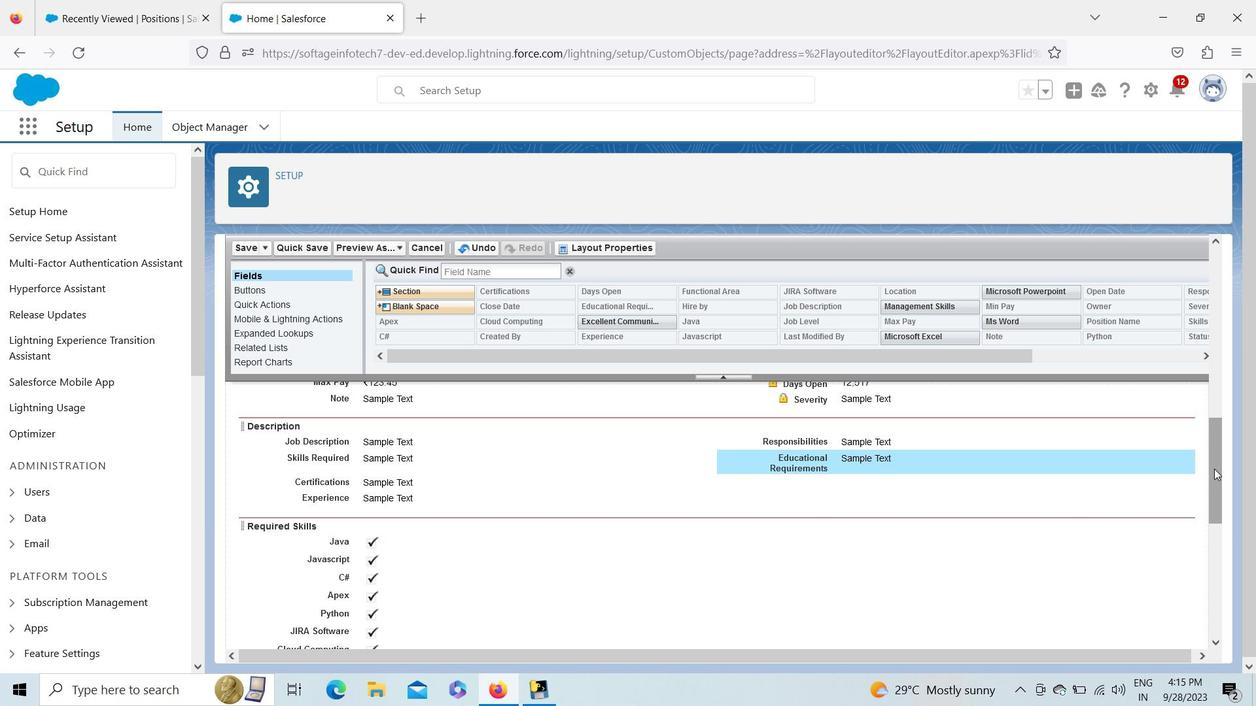 
Action: Mouse moved to (386, 586)
Screenshot: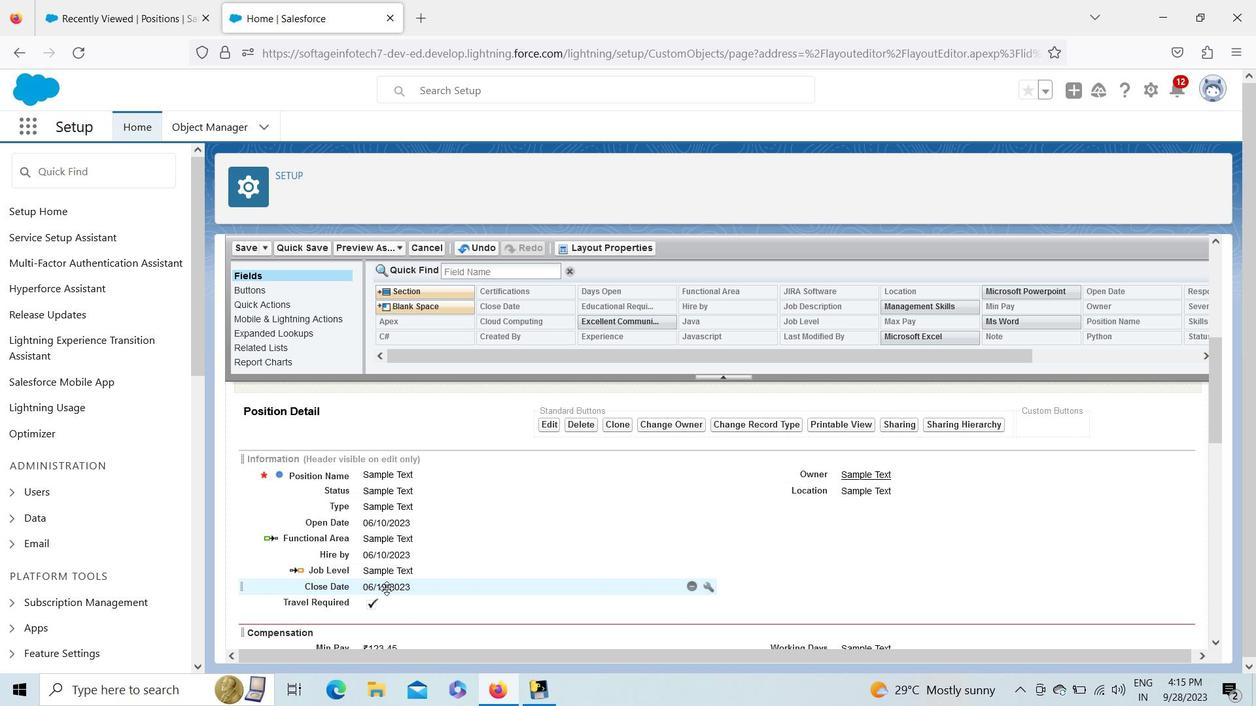 
Action: Mouse pressed left at (386, 586)
Screenshot: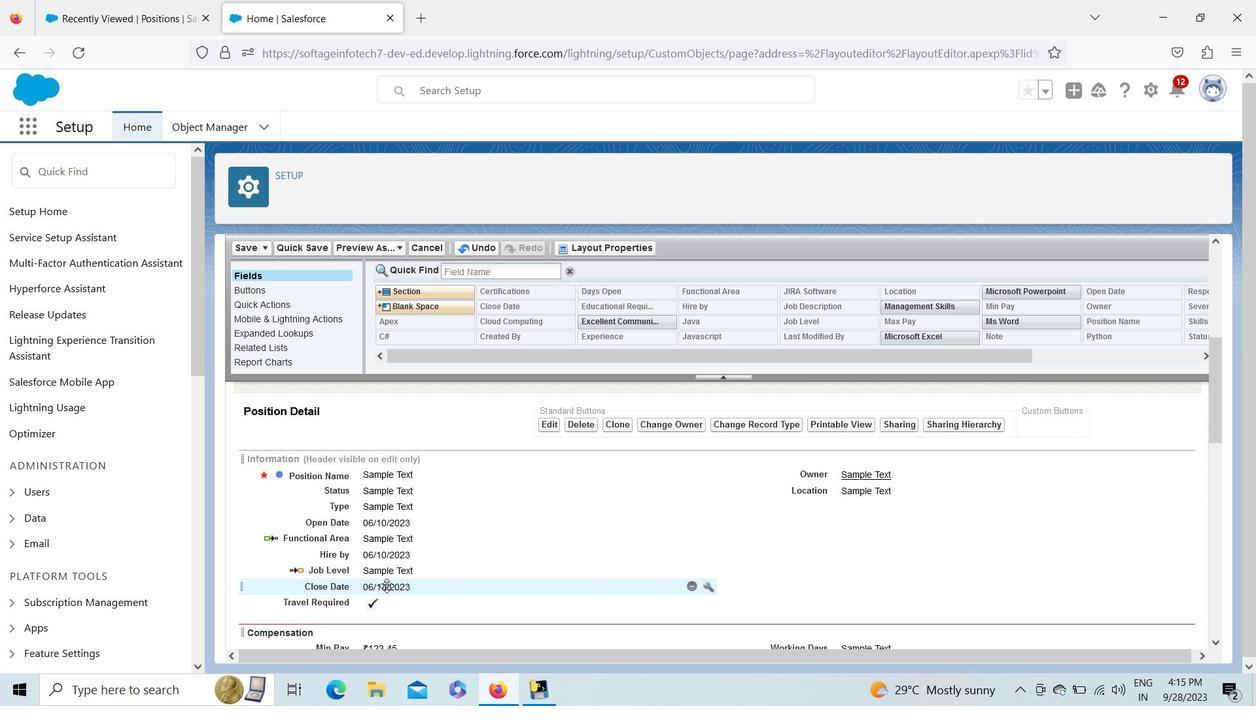 
Action: Mouse moved to (383, 561)
Screenshot: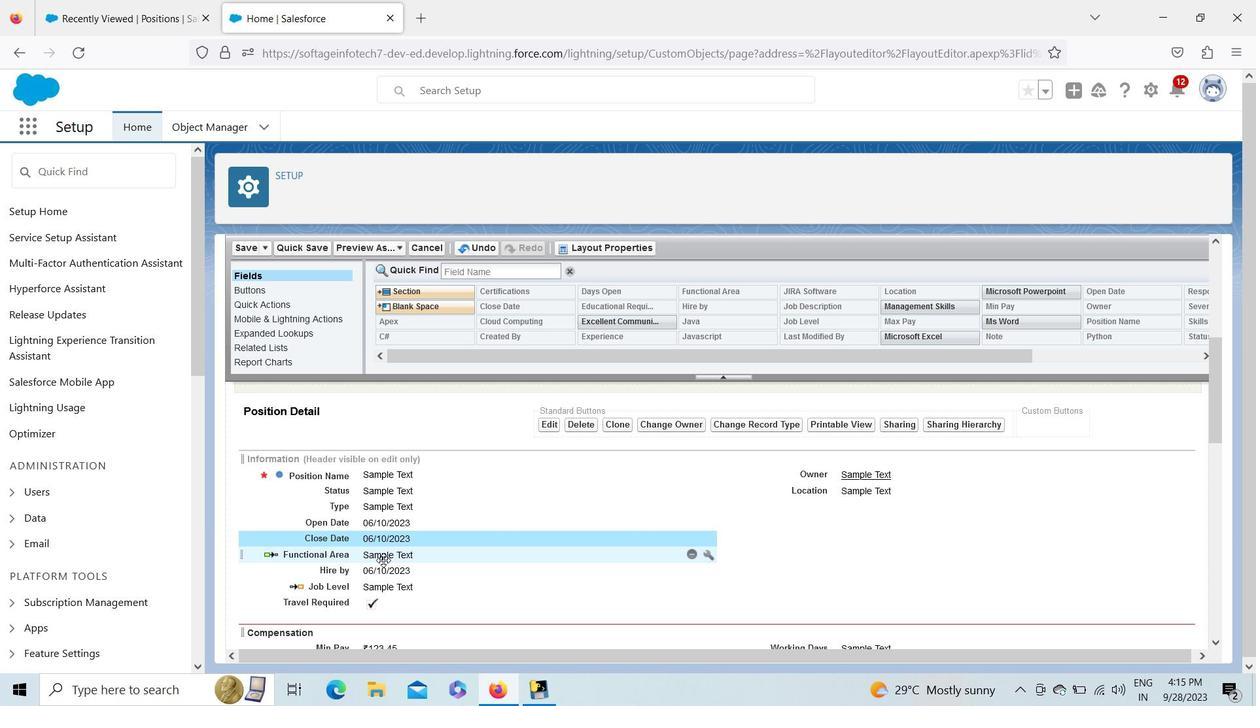 
Action: Mouse pressed left at (383, 561)
Screenshot: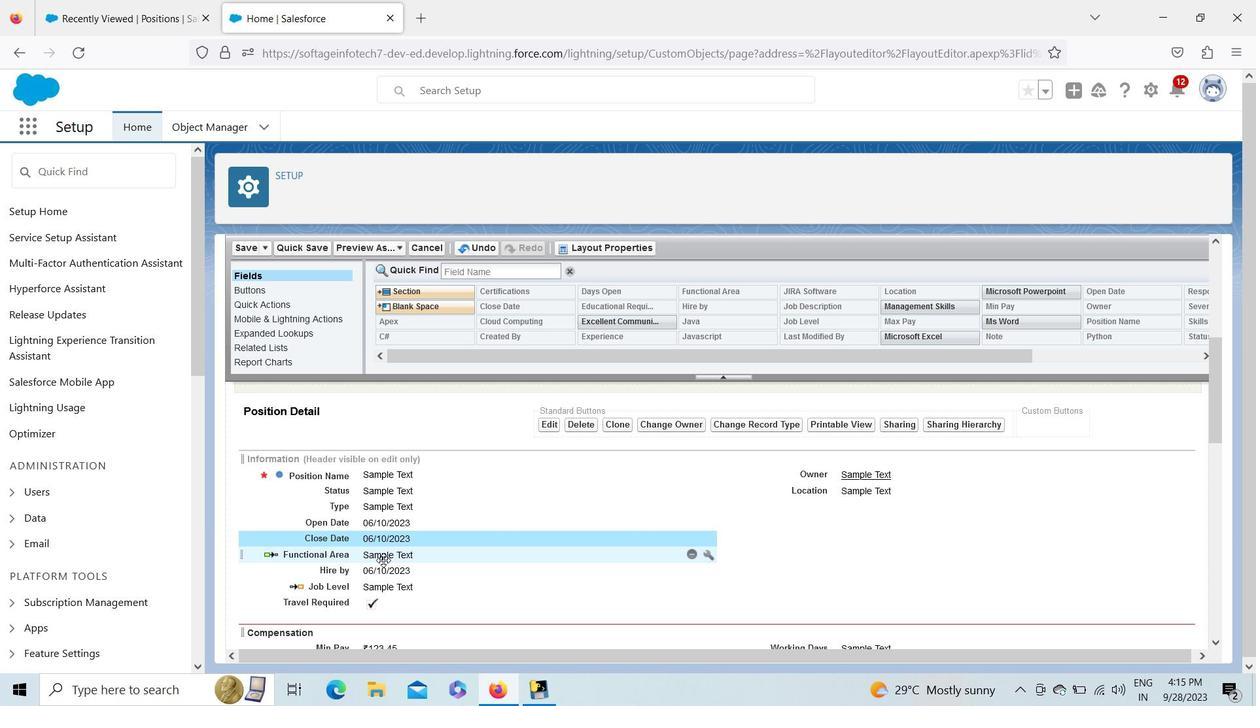 
Action: Mouse moved to (354, 570)
Screenshot: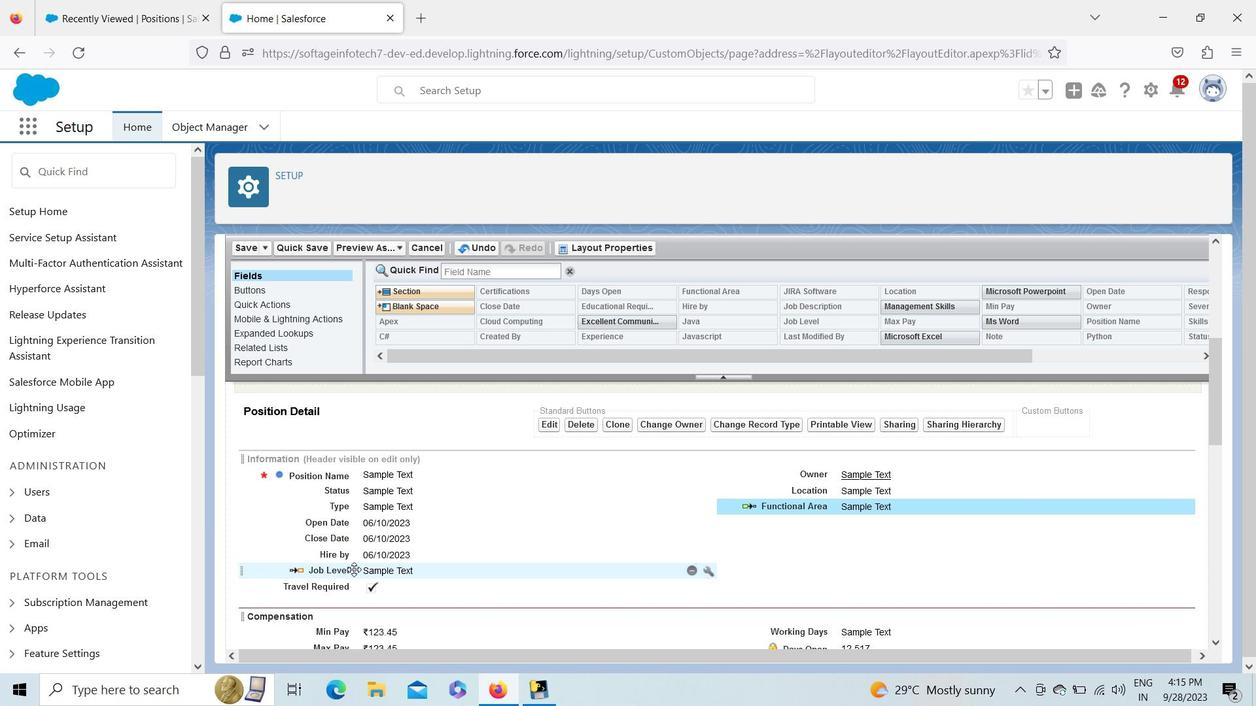
Action: Mouse pressed left at (354, 570)
Screenshot: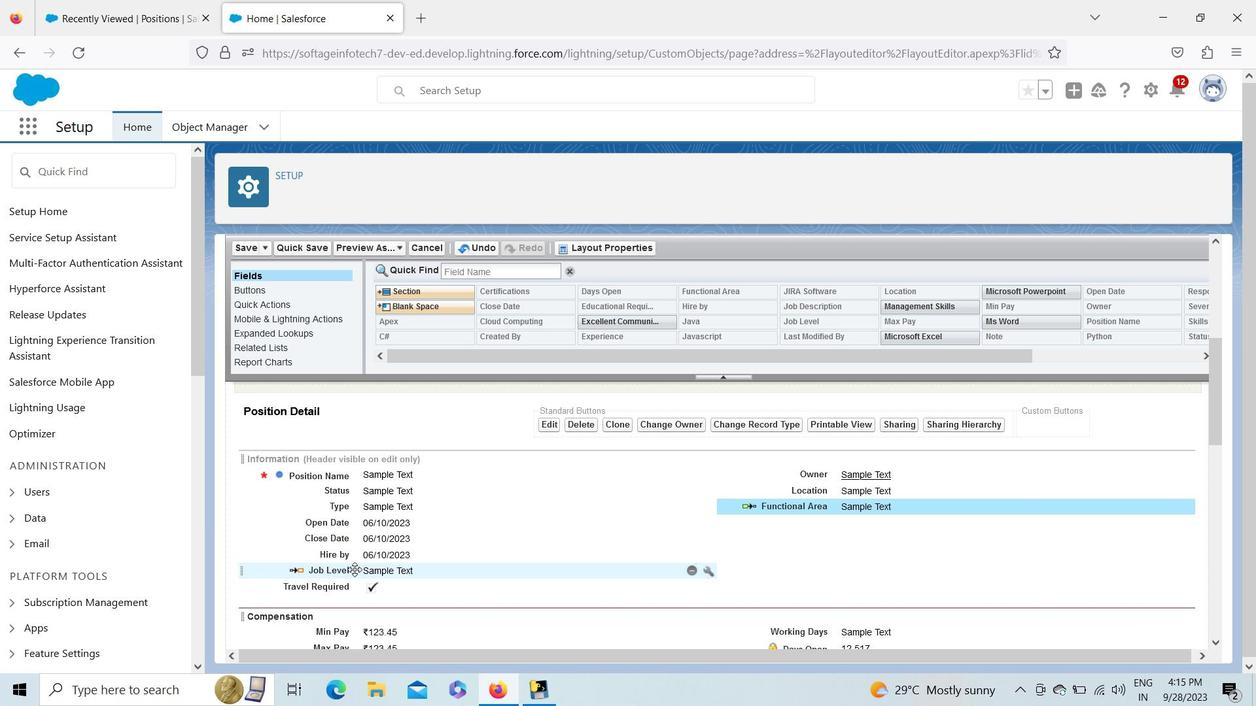 
Action: Mouse moved to (385, 559)
Screenshot: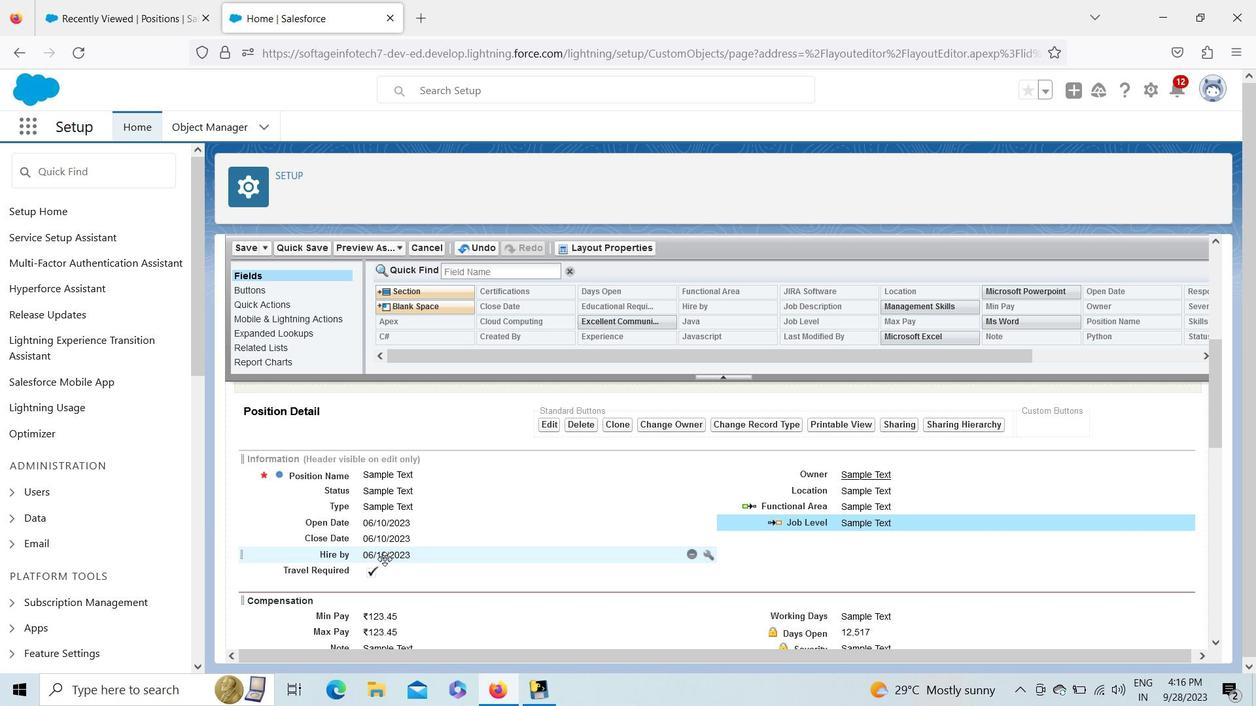 
Action: Mouse pressed left at (385, 559)
Screenshot: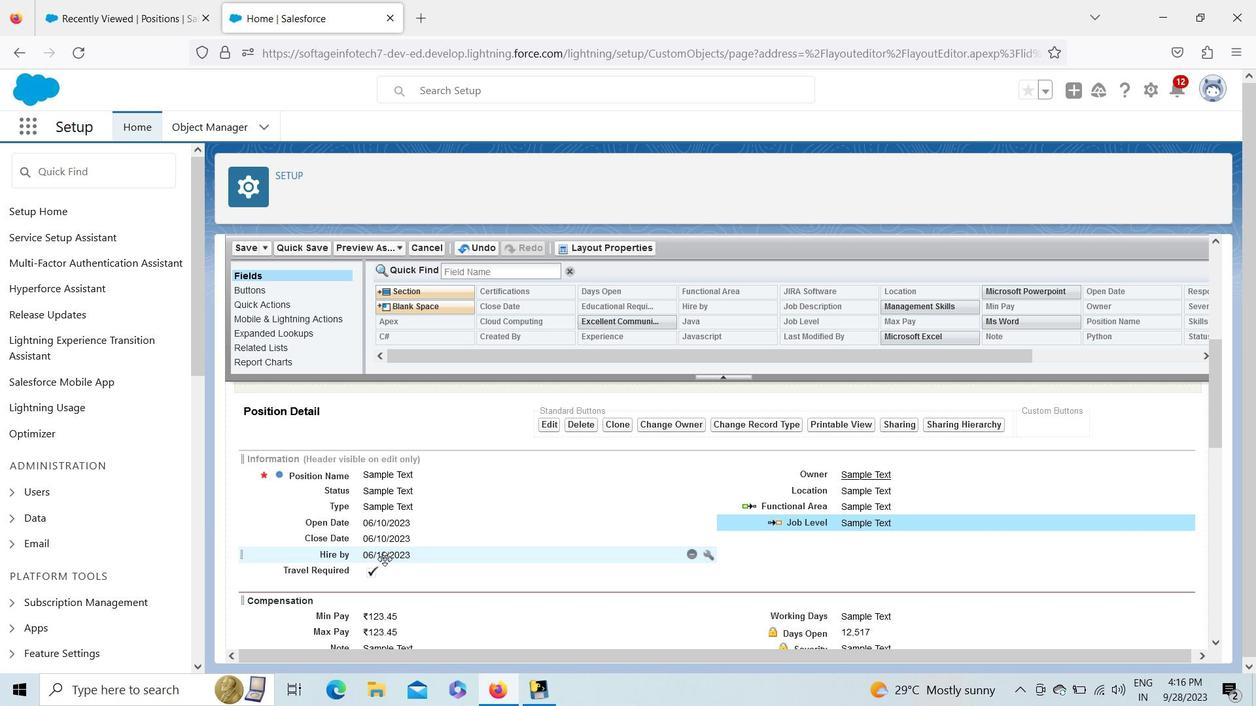 
Action: Mouse moved to (1219, 396)
Screenshot: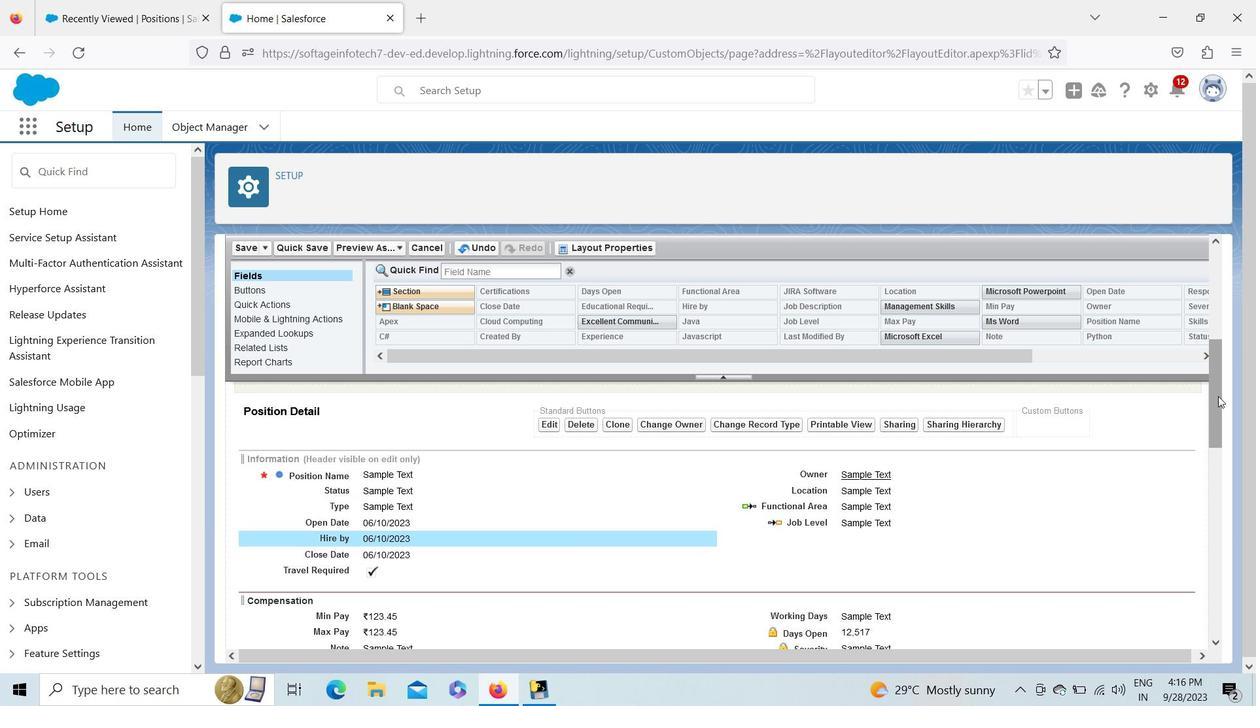 
Action: Mouse pressed left at (1219, 396)
Screenshot: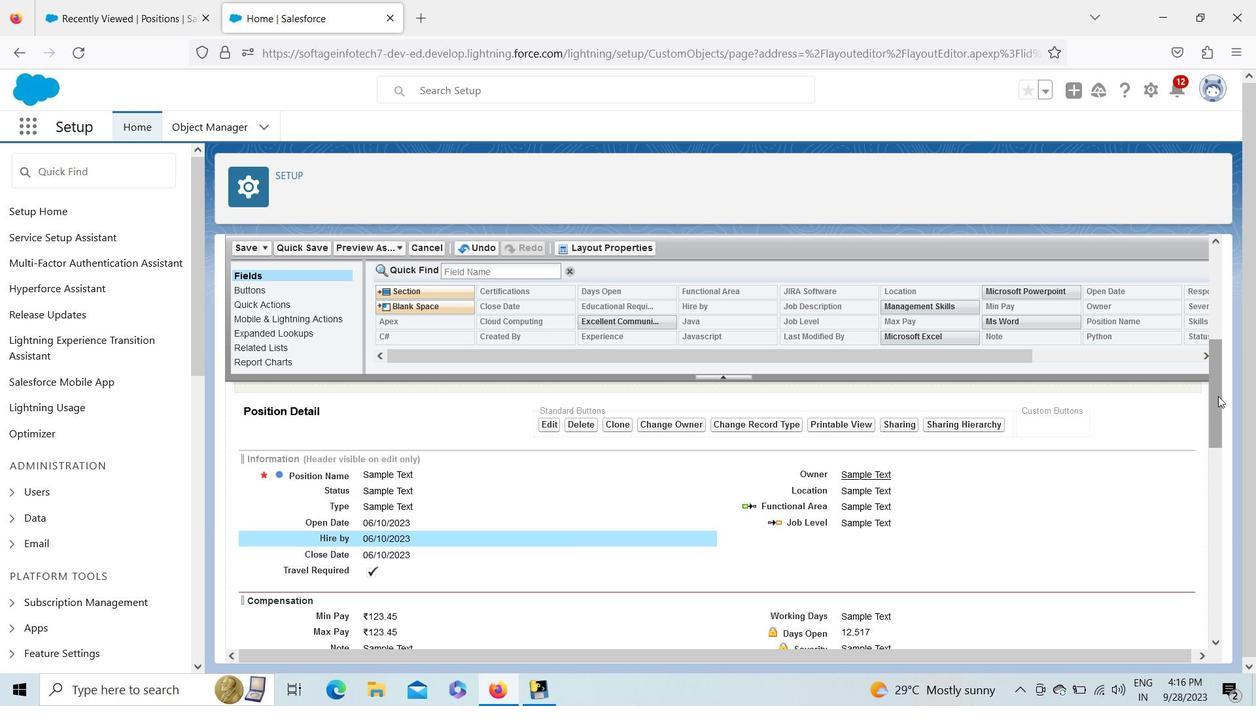 
Action: Mouse moved to (1219, 397)
Screenshot: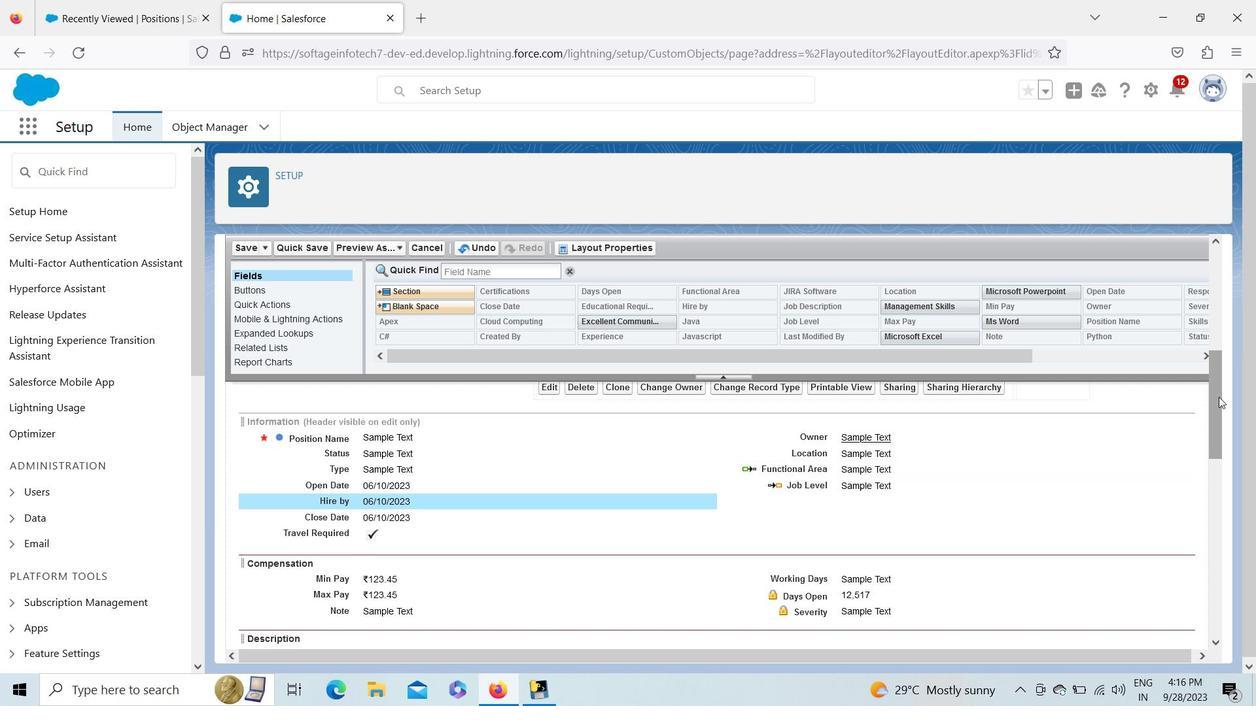 
Action: Mouse pressed left at (1219, 397)
Screenshot: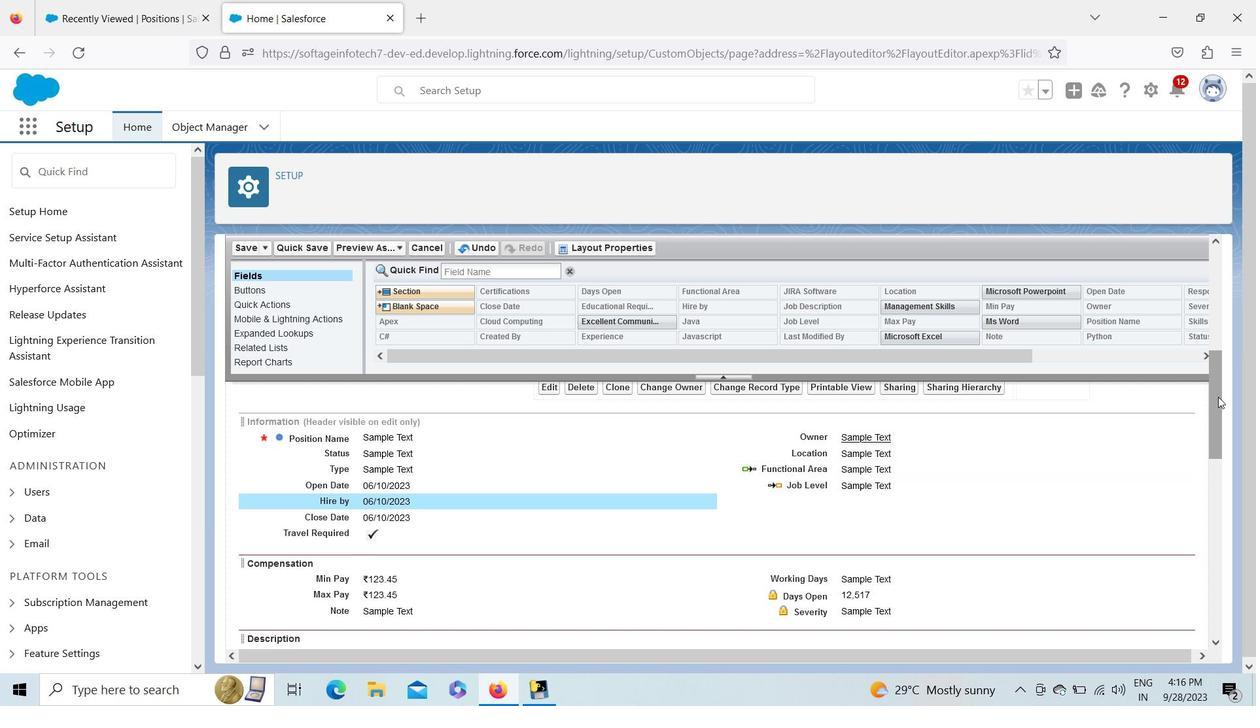 
Action: Mouse moved to (393, 545)
Screenshot: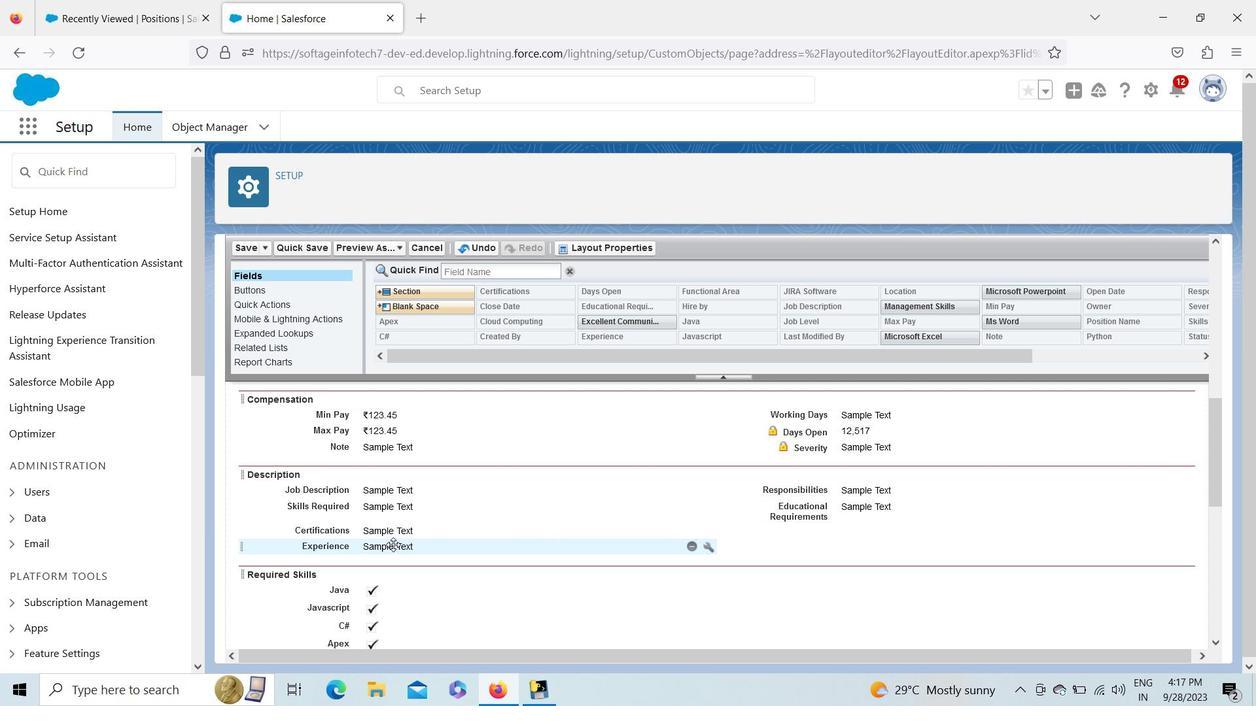 
Action: Mouse pressed left at (393, 545)
Screenshot: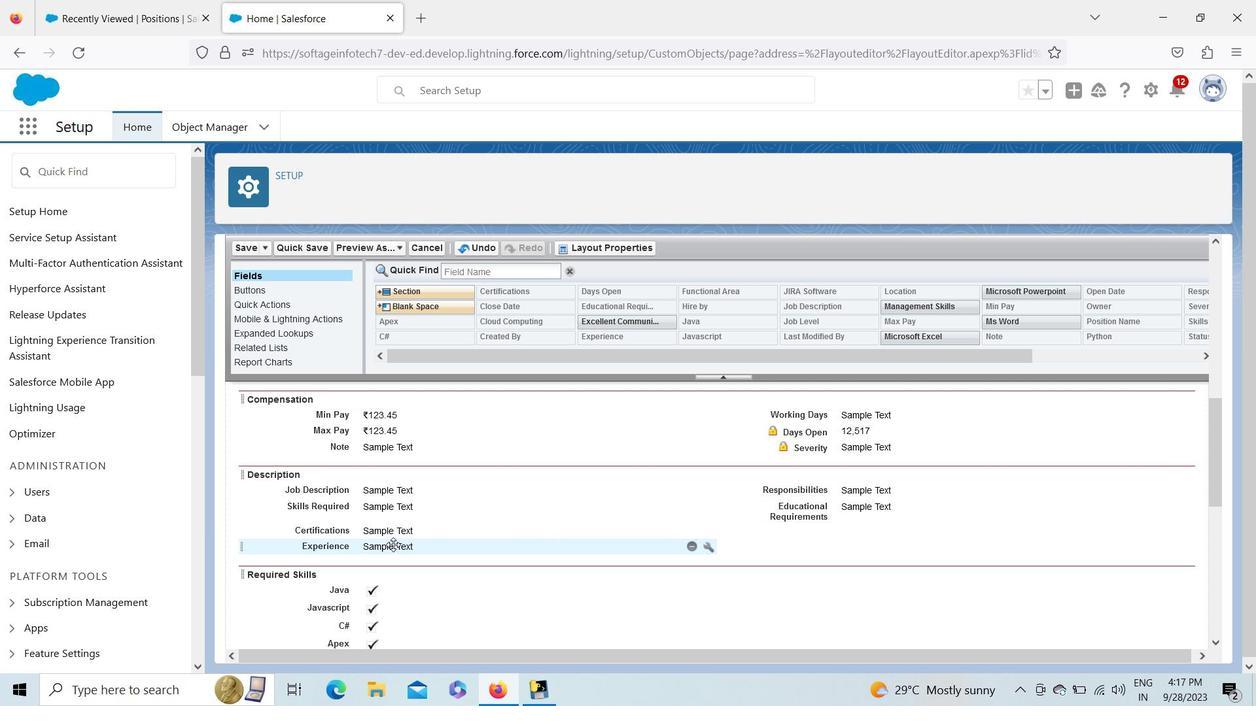
Action: Mouse moved to (1210, 466)
Screenshot: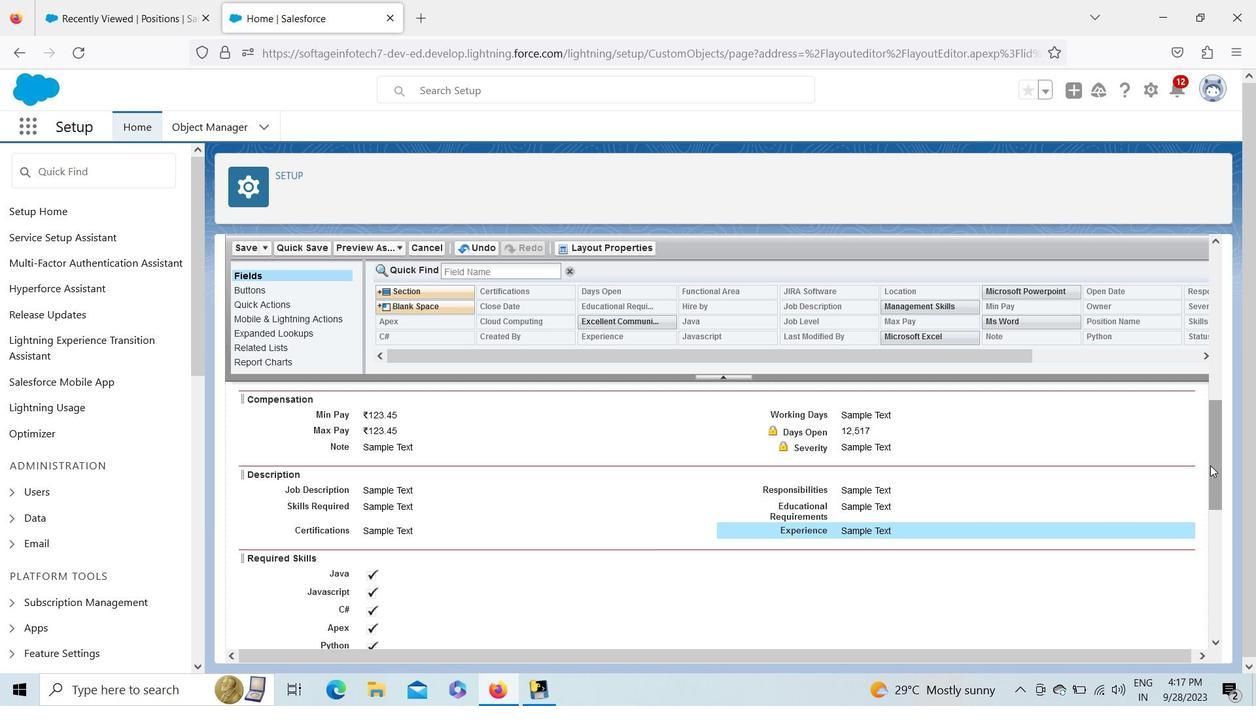 
Action: Mouse pressed left at (1210, 466)
Screenshot: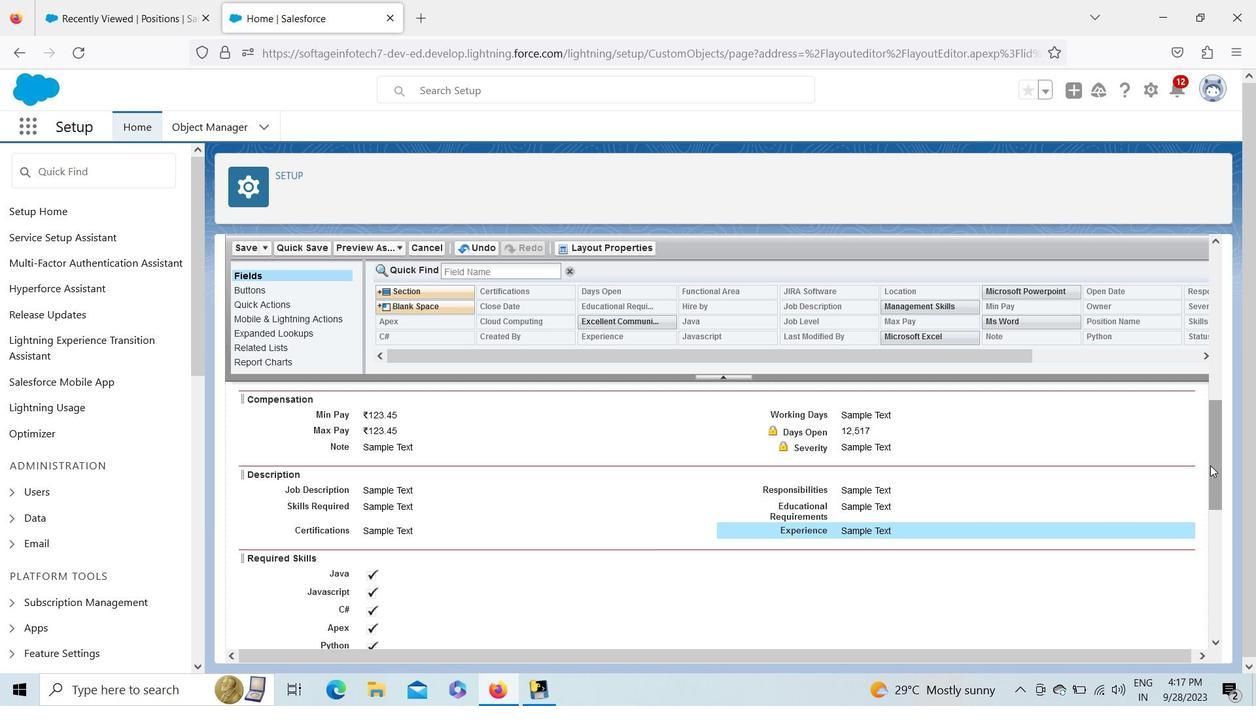 
Action: Mouse moved to (343, 475)
Screenshot: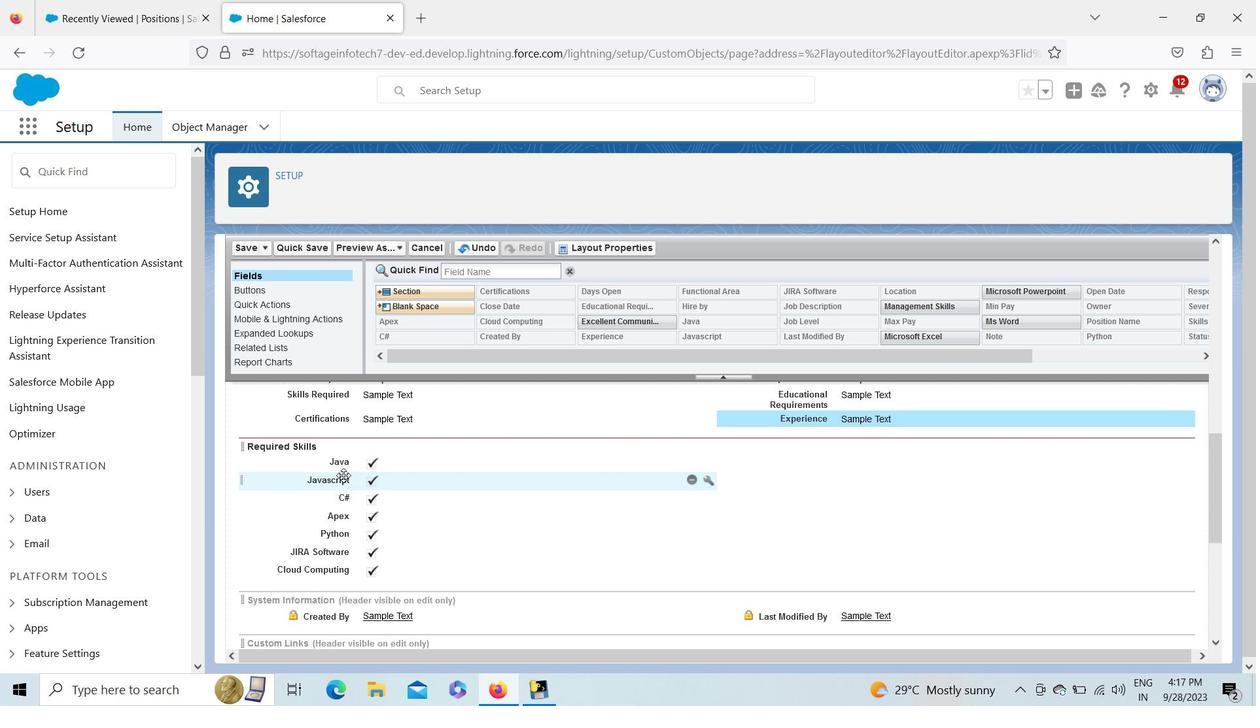 
Action: Mouse pressed left at (343, 475)
Screenshot: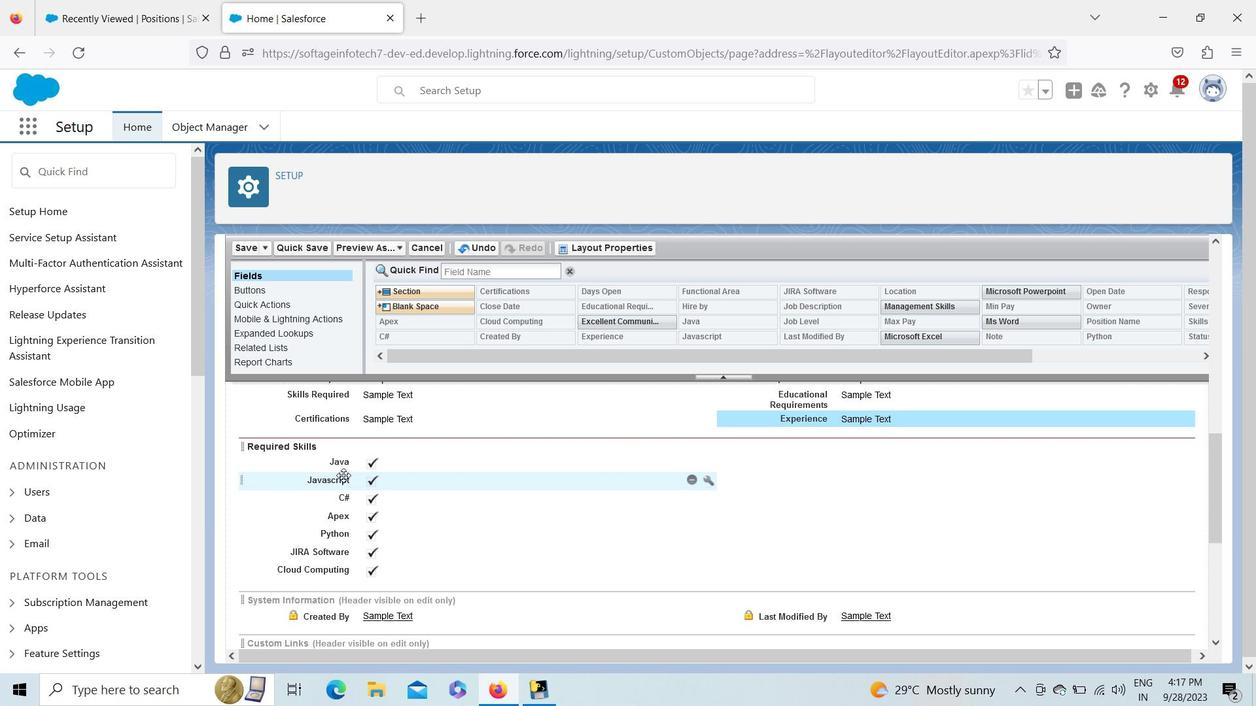 
Action: Mouse moved to (317, 479)
Screenshot: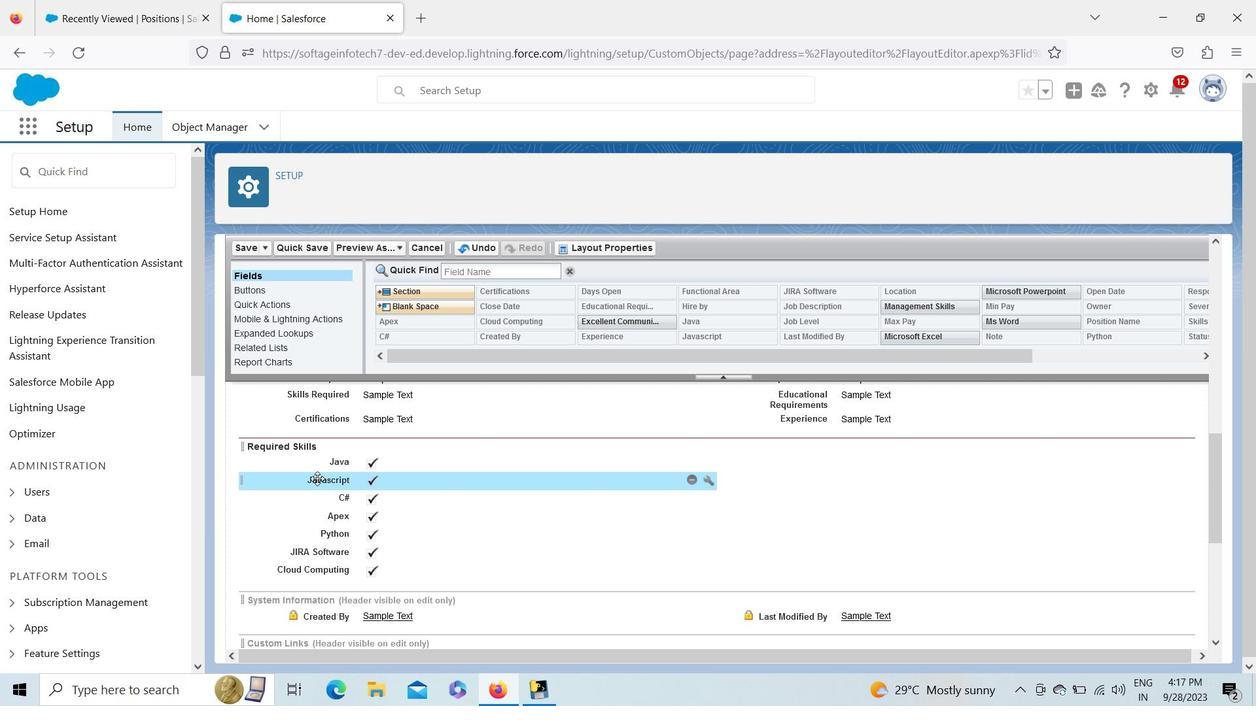 
Action: Mouse pressed left at (317, 479)
Screenshot: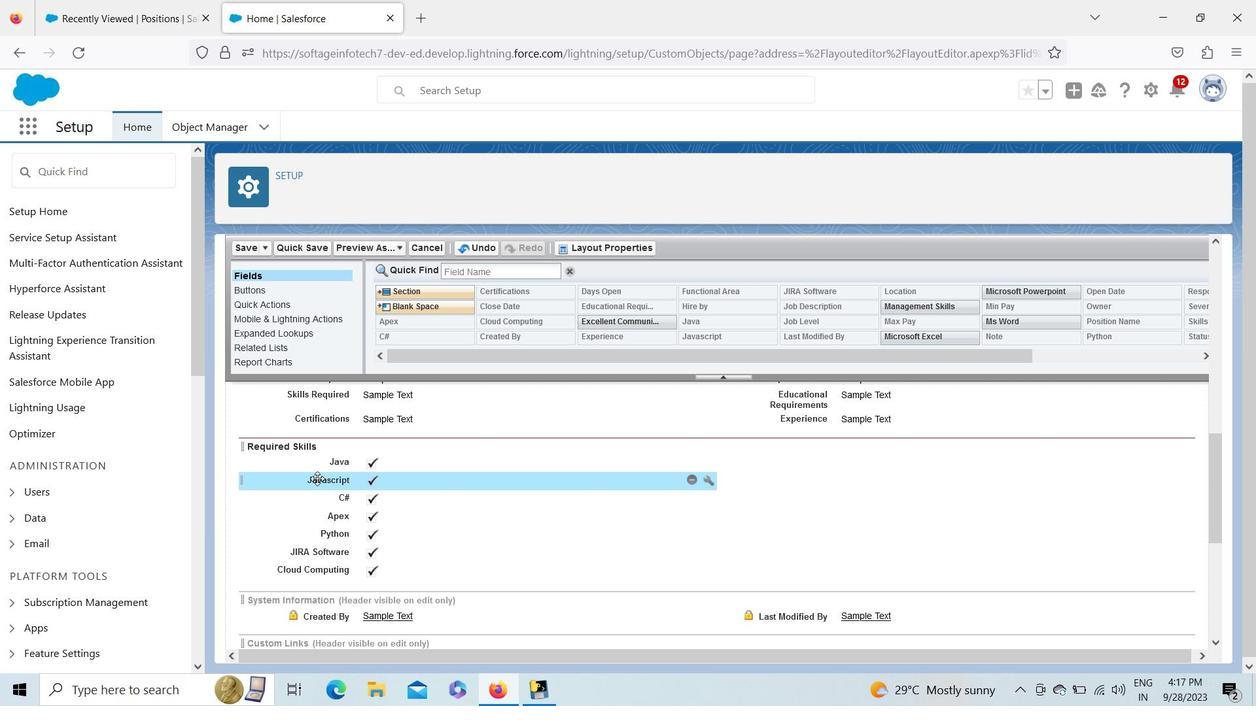 
Action: Mouse moved to (345, 483)
Screenshot: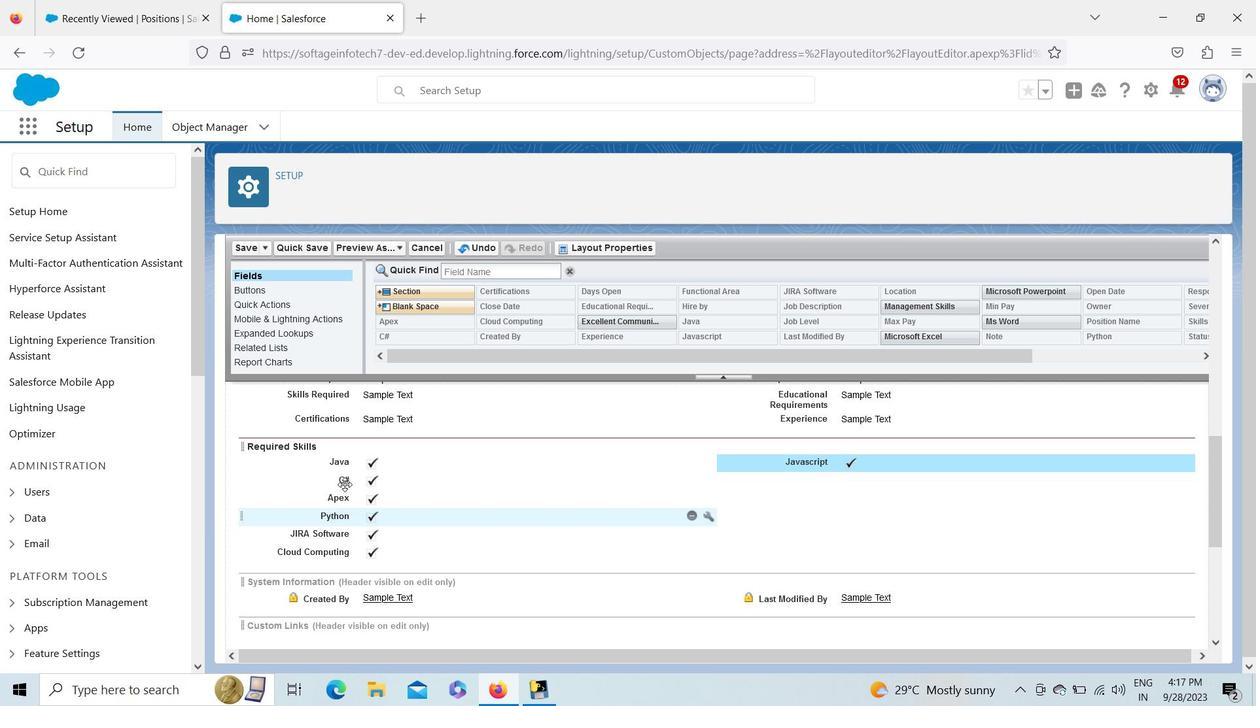 
Action: Mouse pressed left at (345, 483)
Screenshot: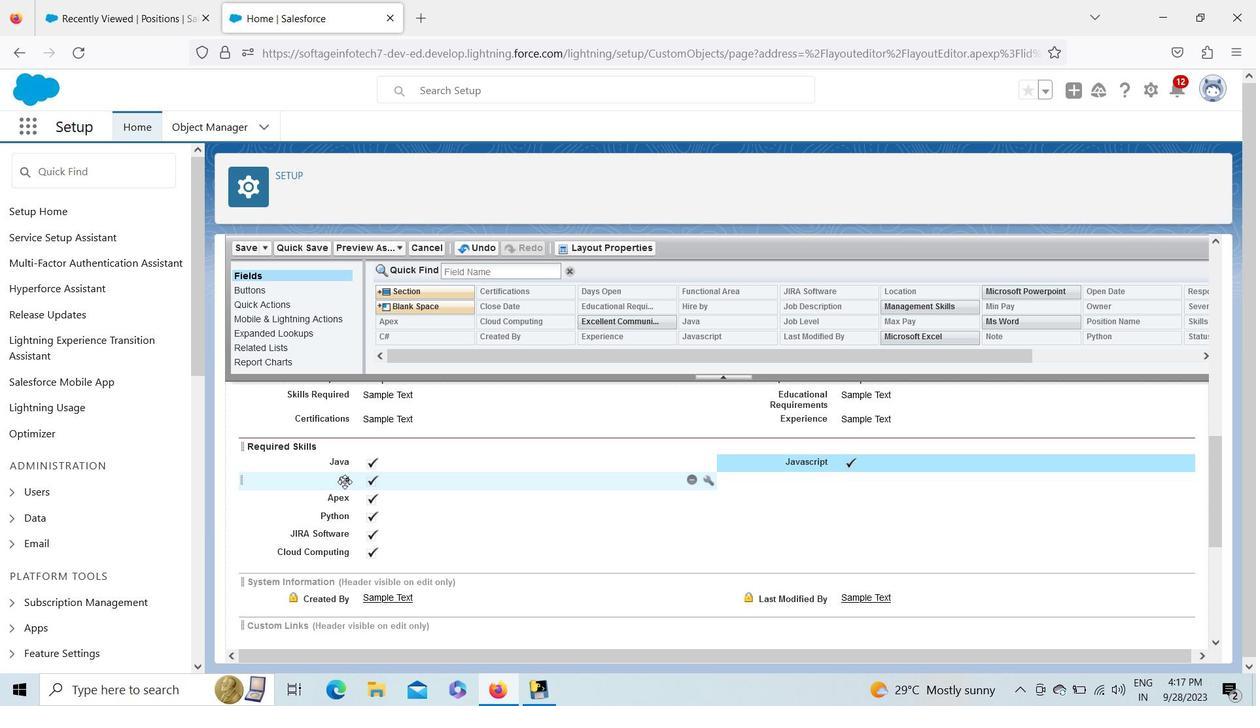 
Action: Mouse moved to (348, 497)
Screenshot: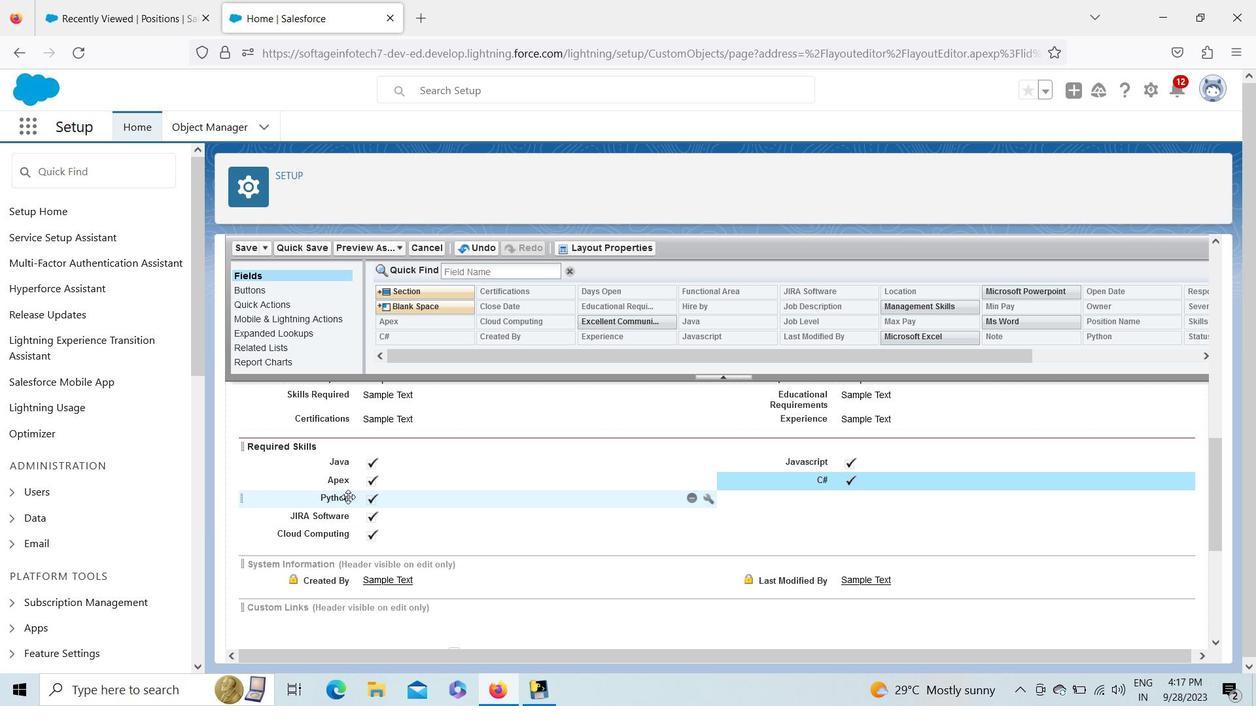 
Action: Mouse pressed left at (348, 497)
Screenshot: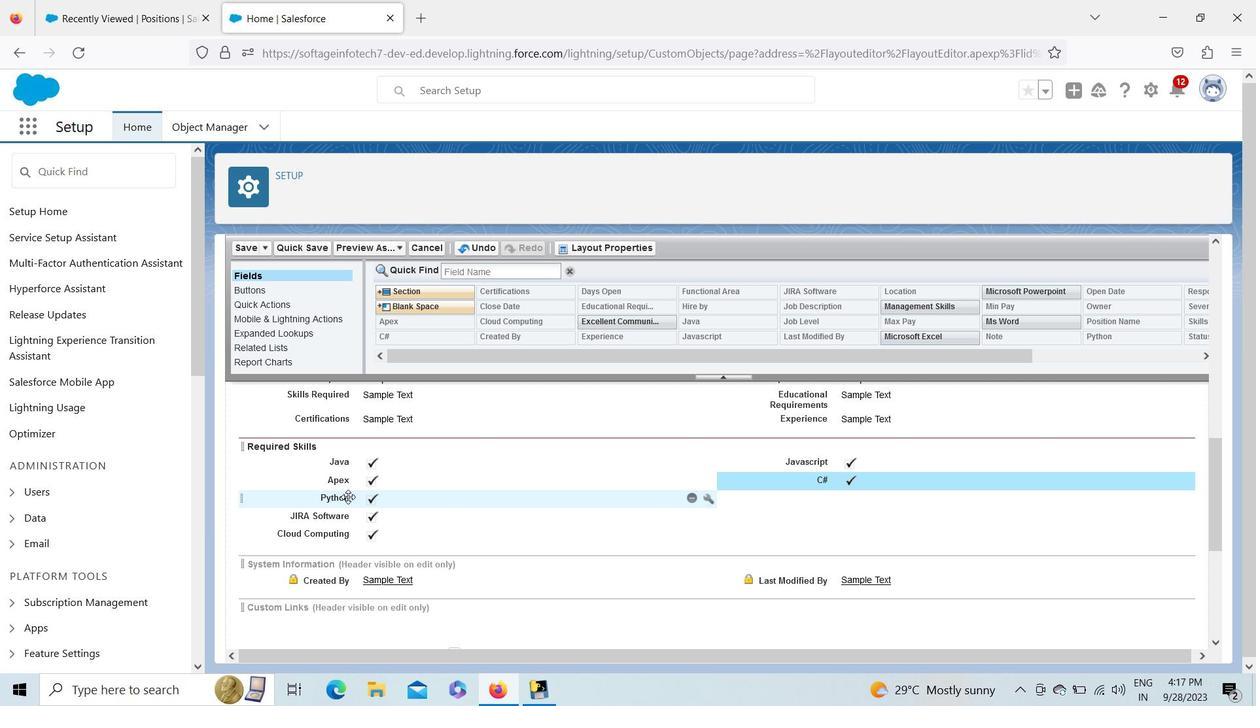 
Action: Mouse moved to (1221, 461)
Screenshot: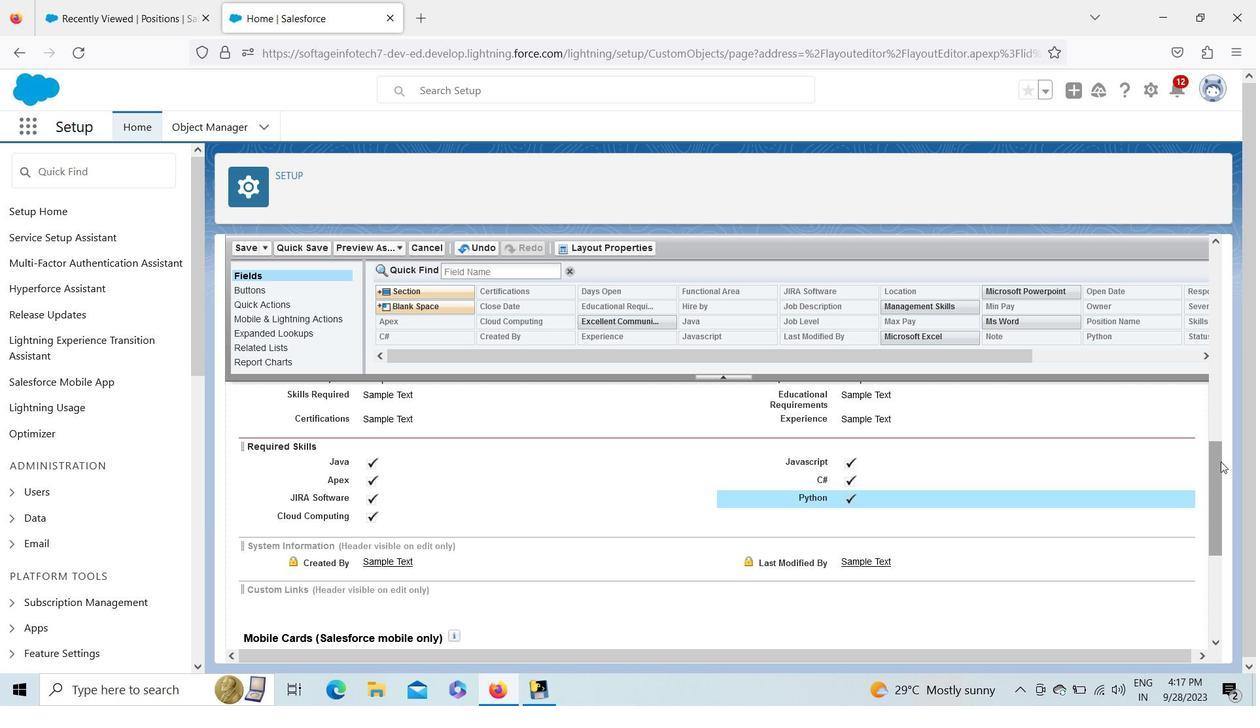 
Action: Mouse pressed left at (1221, 461)
Screenshot: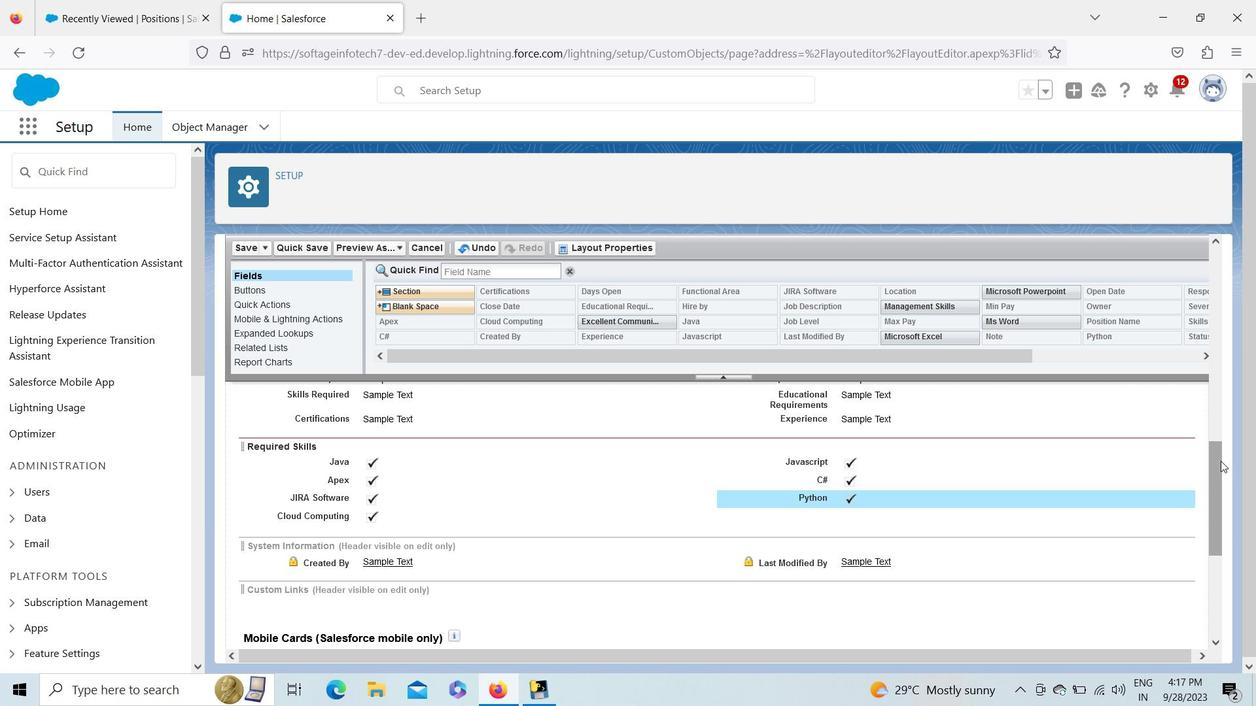 
Action: Mouse moved to (240, 267)
Screenshot: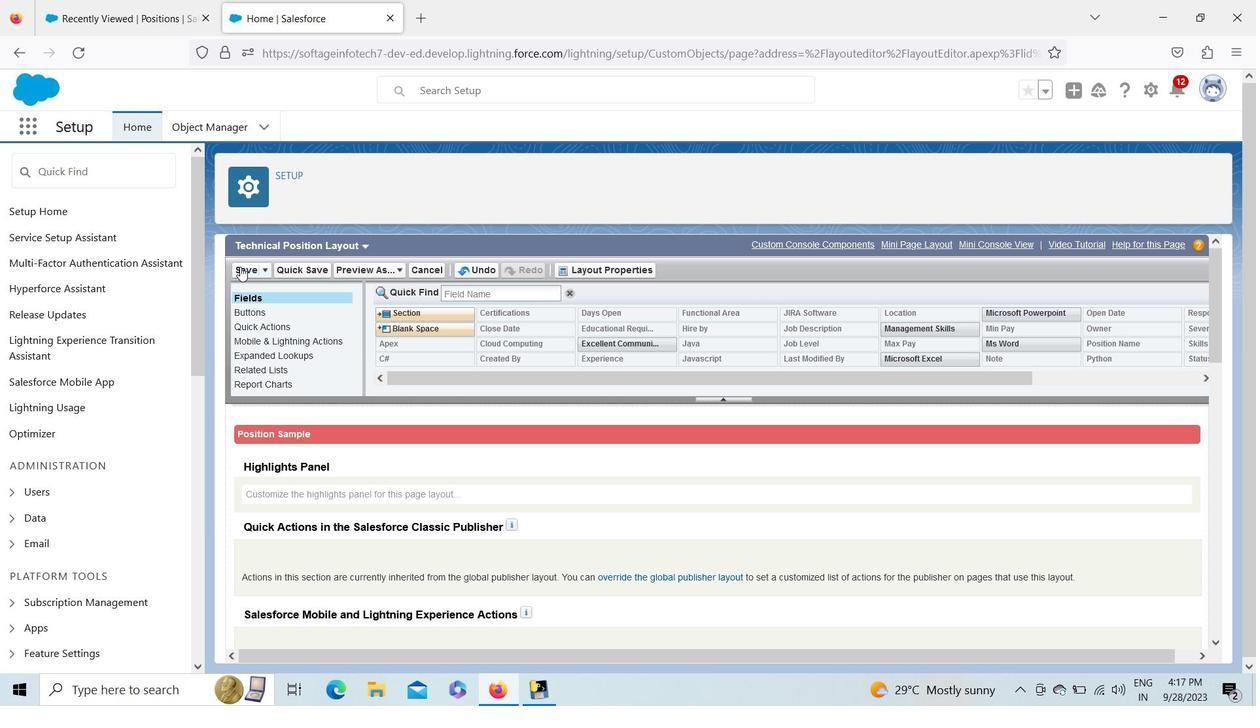 
Action: Mouse pressed left at (240, 267)
Screenshot: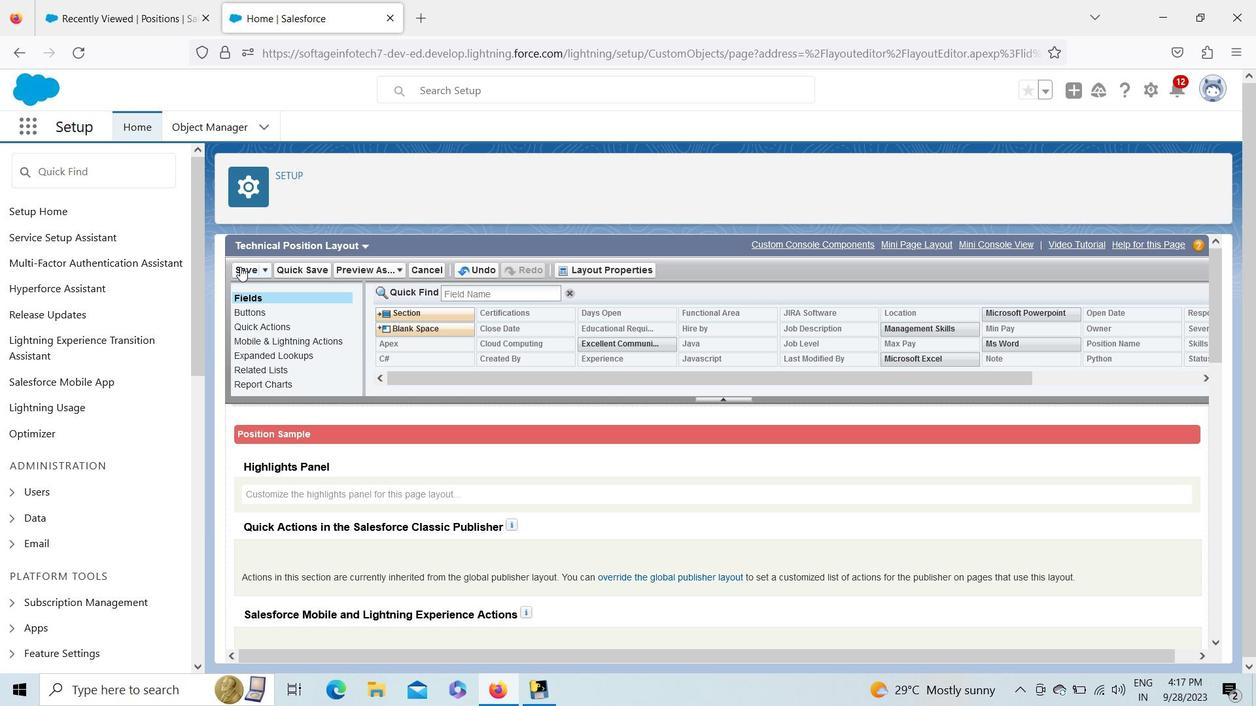 
Action: Mouse moved to (310, 367)
Screenshot: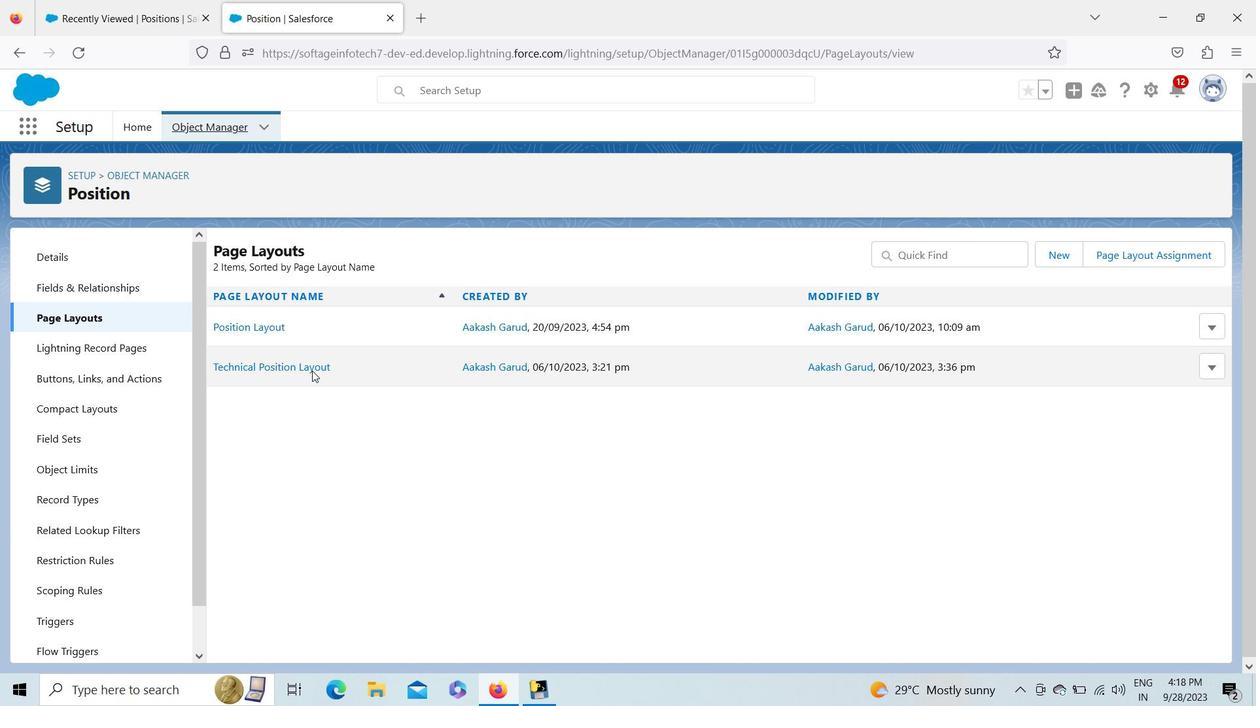 
Action: Mouse pressed left at (310, 367)
Screenshot: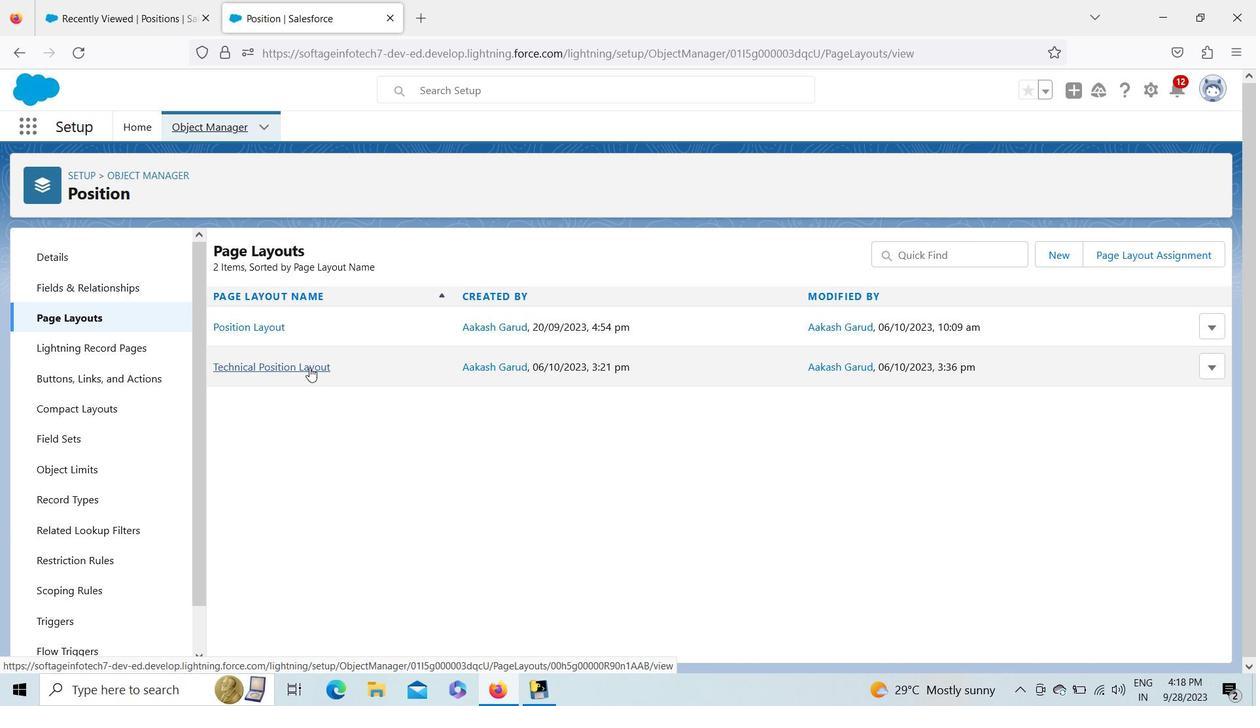 
Action: Mouse moved to (258, 261)
Screenshot: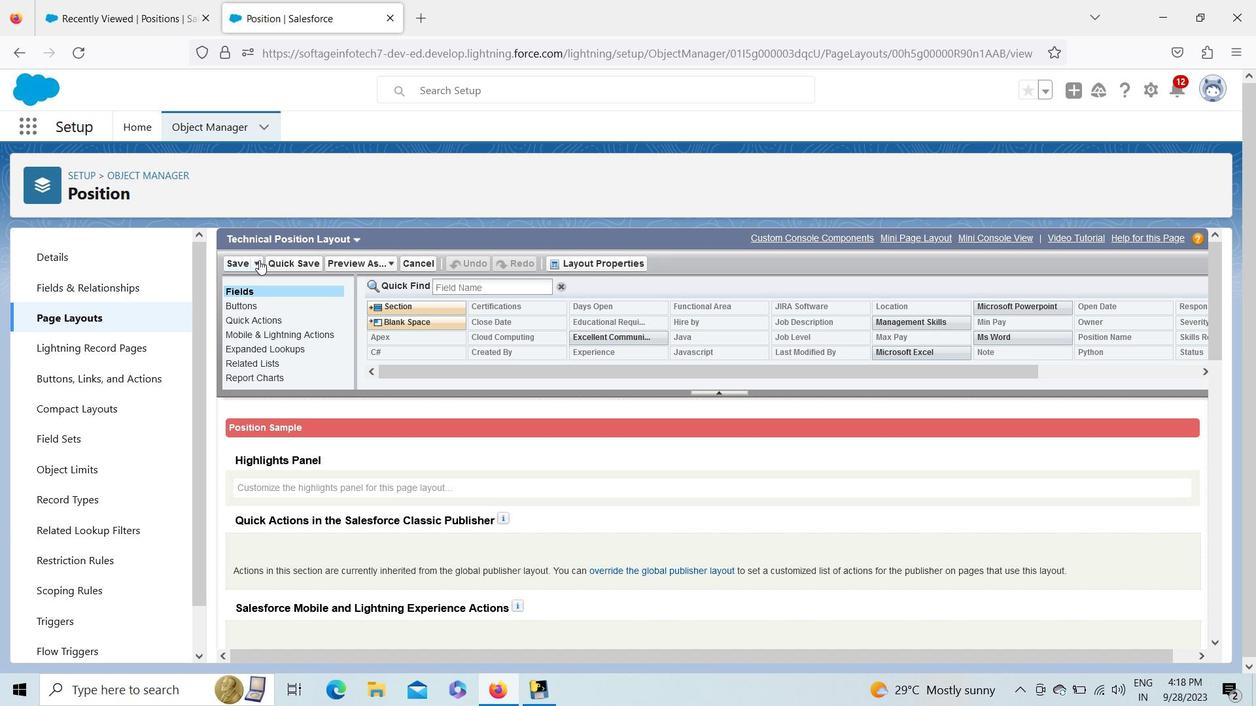 
Action: Mouse pressed left at (258, 261)
Screenshot: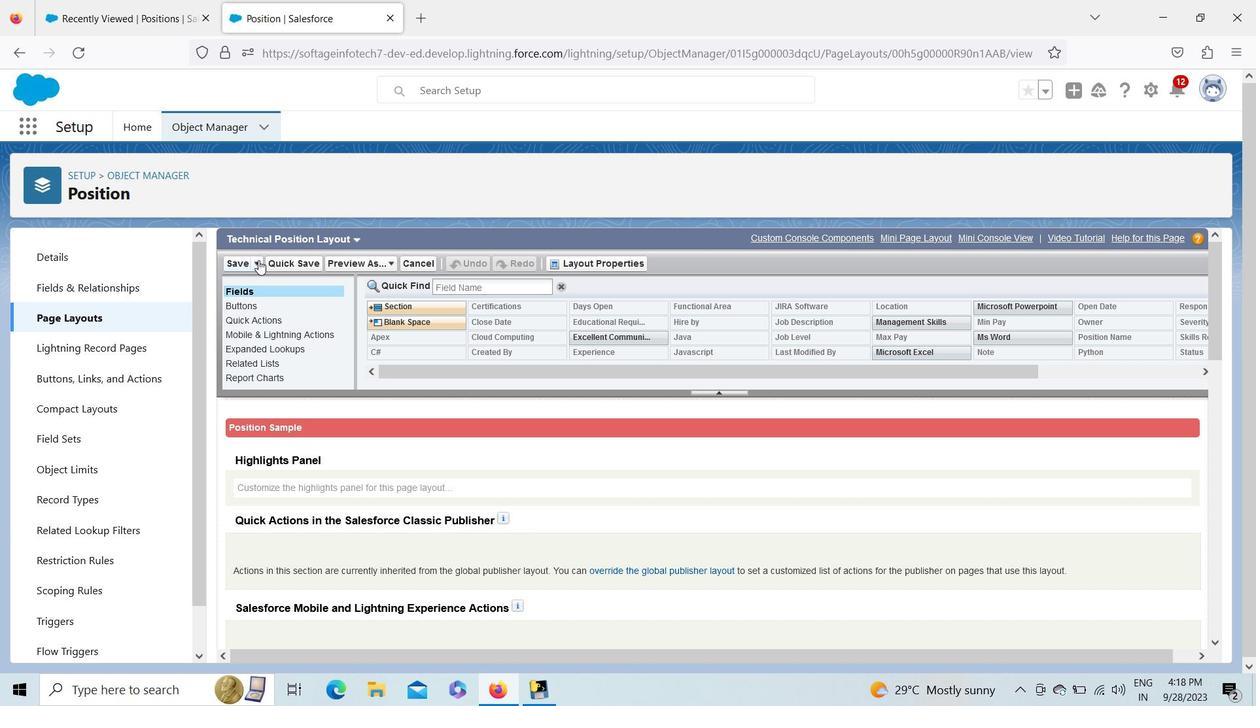 
Action: Mouse moved to (258, 280)
Screenshot: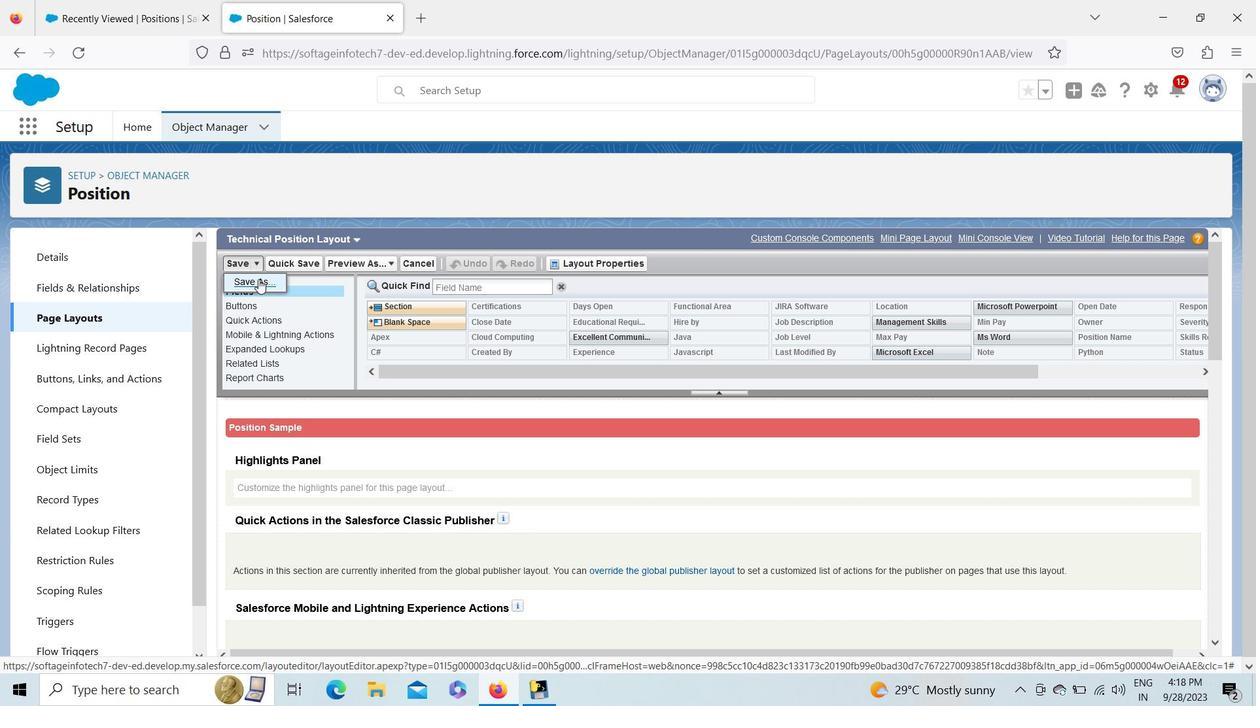 
Action: Mouse pressed left at (258, 280)
Screenshot: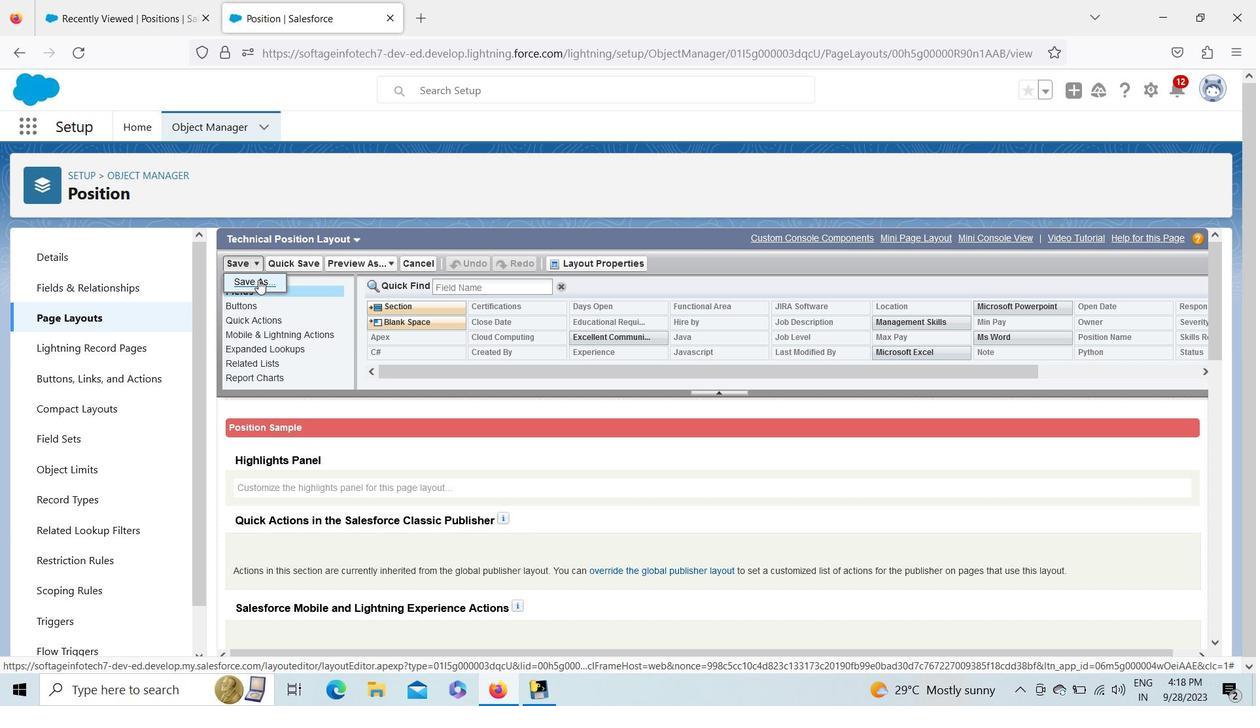 
Action: Mouse moved to (721, 403)
Screenshot: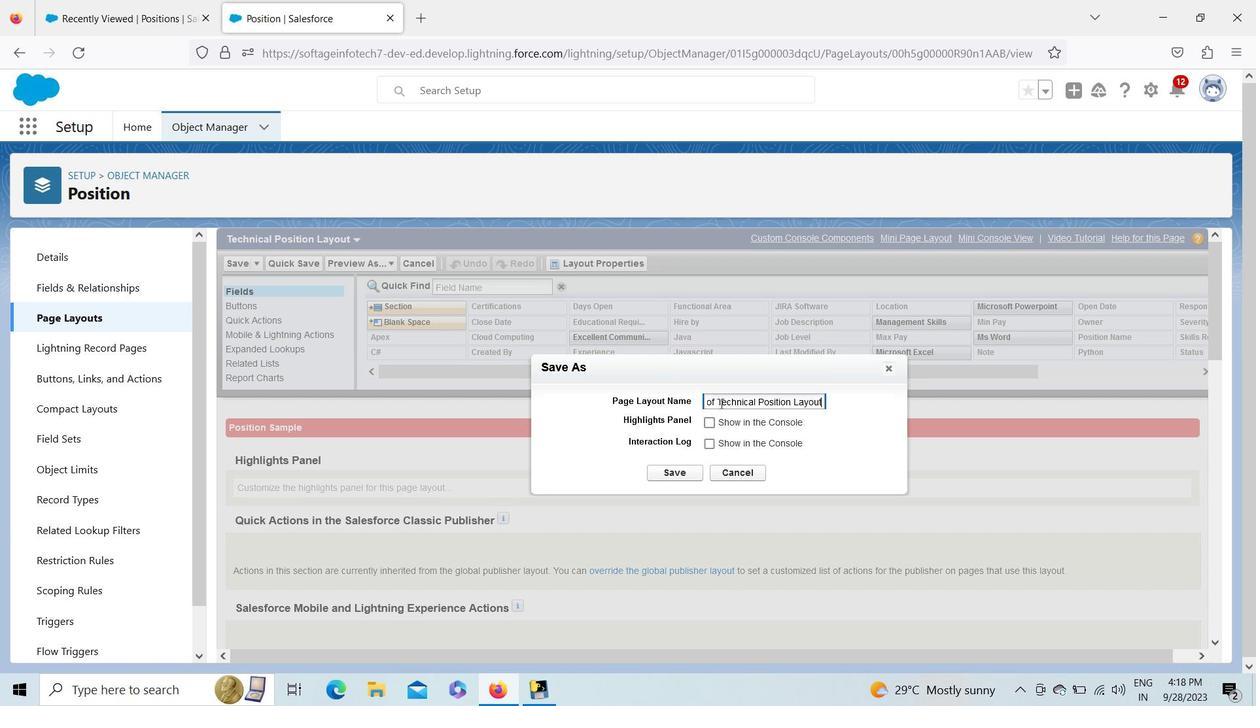 
Action: Mouse pressed left at (721, 403)
Screenshot: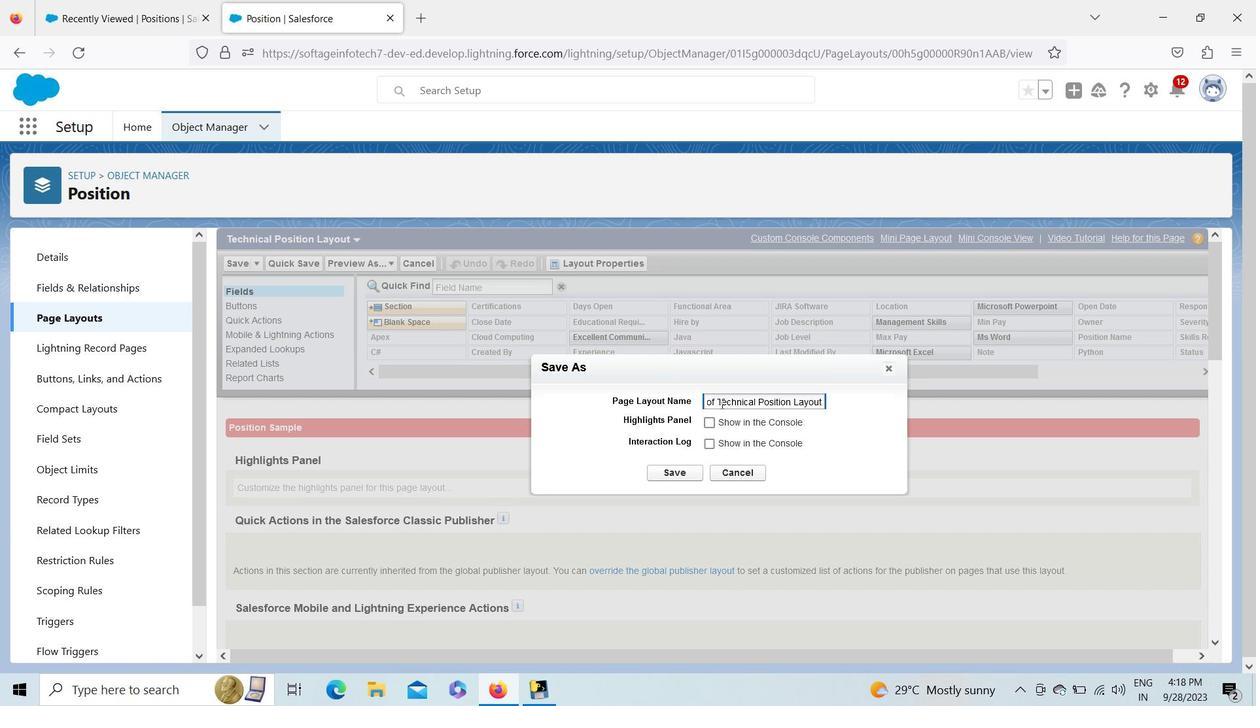 
Action: Key pressed <Key.left><Key.left><Key.left><Key.left><Key.left><Key.left><Key.left><Key.left><Key.left><Key.left><Key.left><Key.left><Key.left><Key.left><Key.left><Key.left><Key.left><Key.left><Key.left><Key.left><Key.left><Key.left><Key.left><Key.right><Key.right><Key.right><Key.right><Key.right><Key.right><Key.right><Key.right><Key.backspace><Key.backspace><Key.backspace><Key.backspace><Key.backspace><Key.backspace><Key.backspace><Key.backspace><Key.backspace><Key.backspace><Key.shift_r>Non<Key.space>
Screenshot: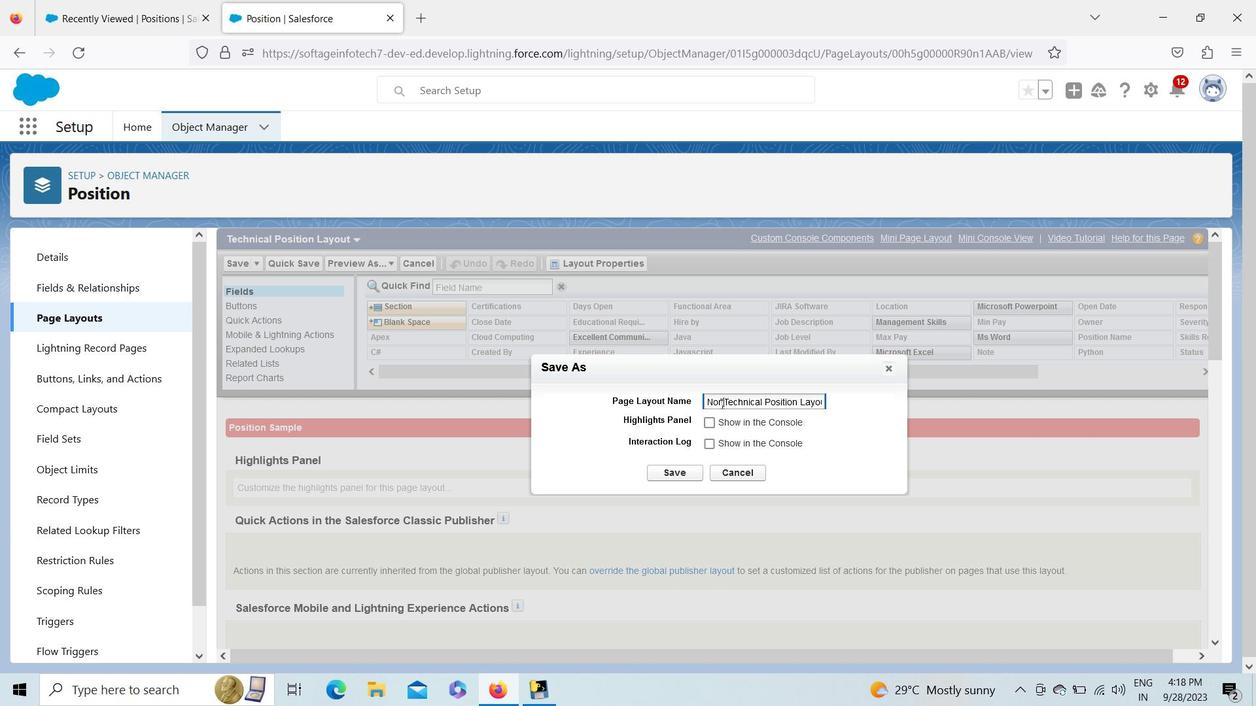 
Action: Mouse moved to (683, 472)
Screenshot: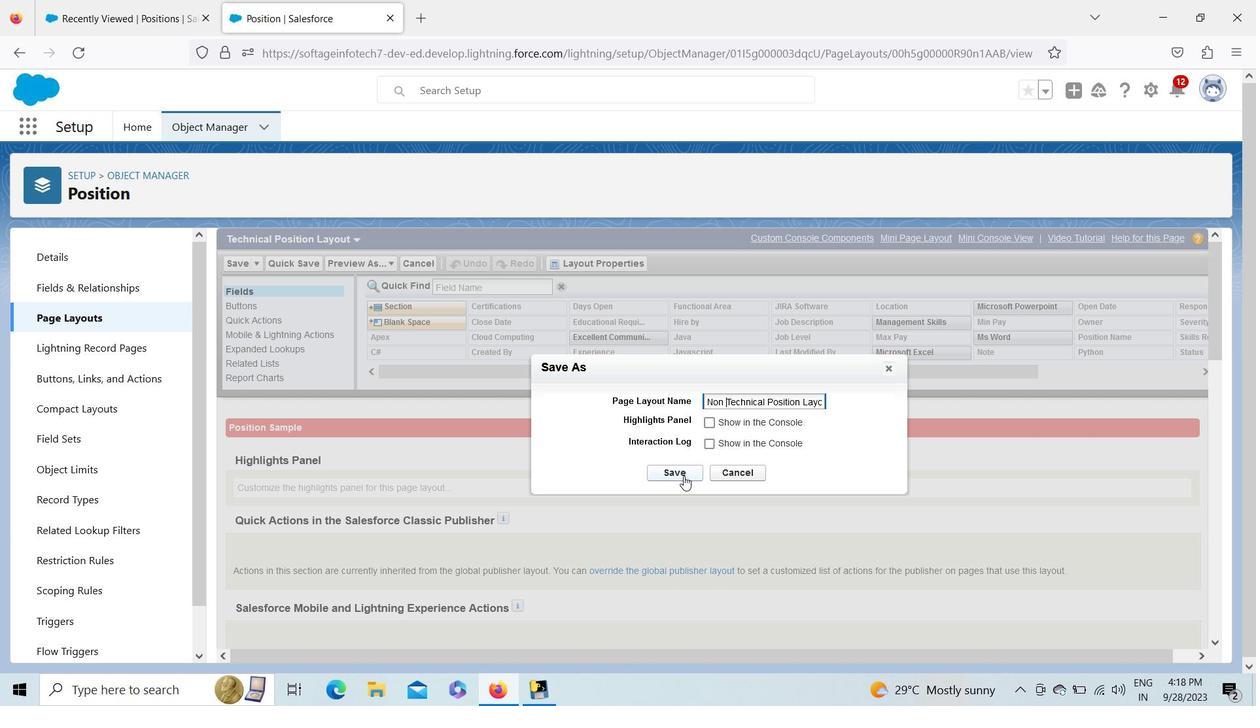 
Action: Mouse pressed left at (683, 472)
Screenshot: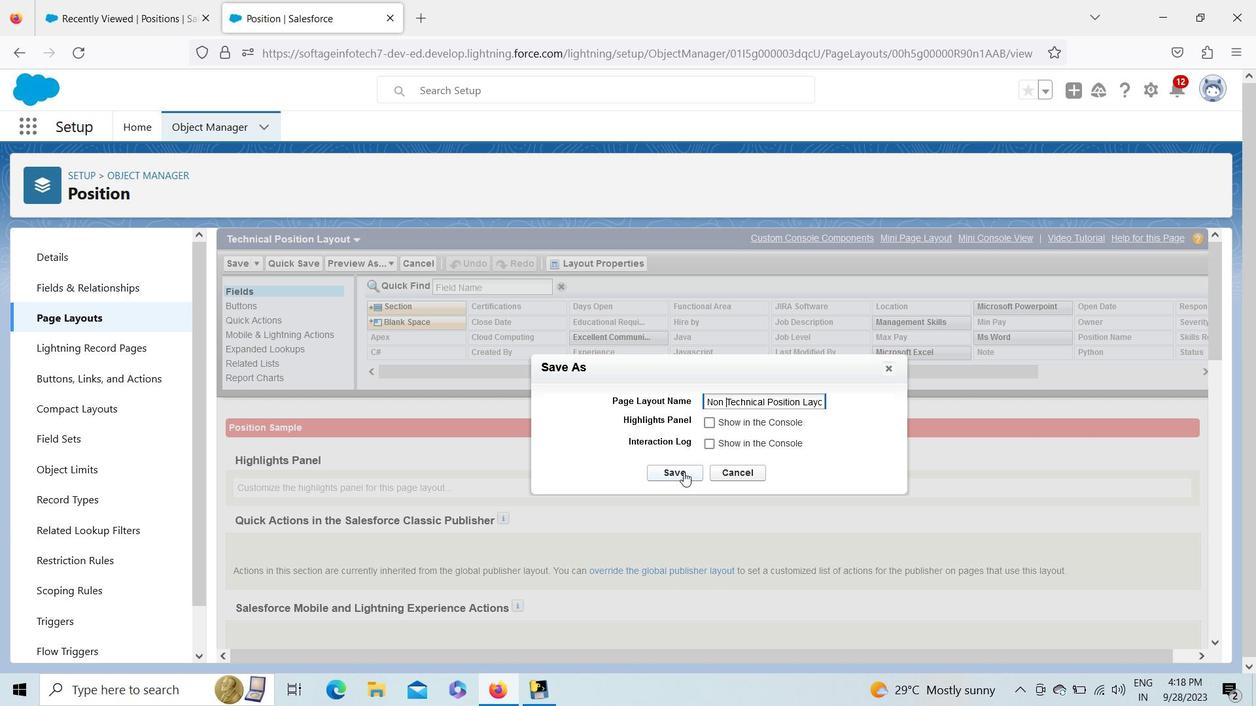 
Action: Mouse moved to (1212, 274)
Screenshot: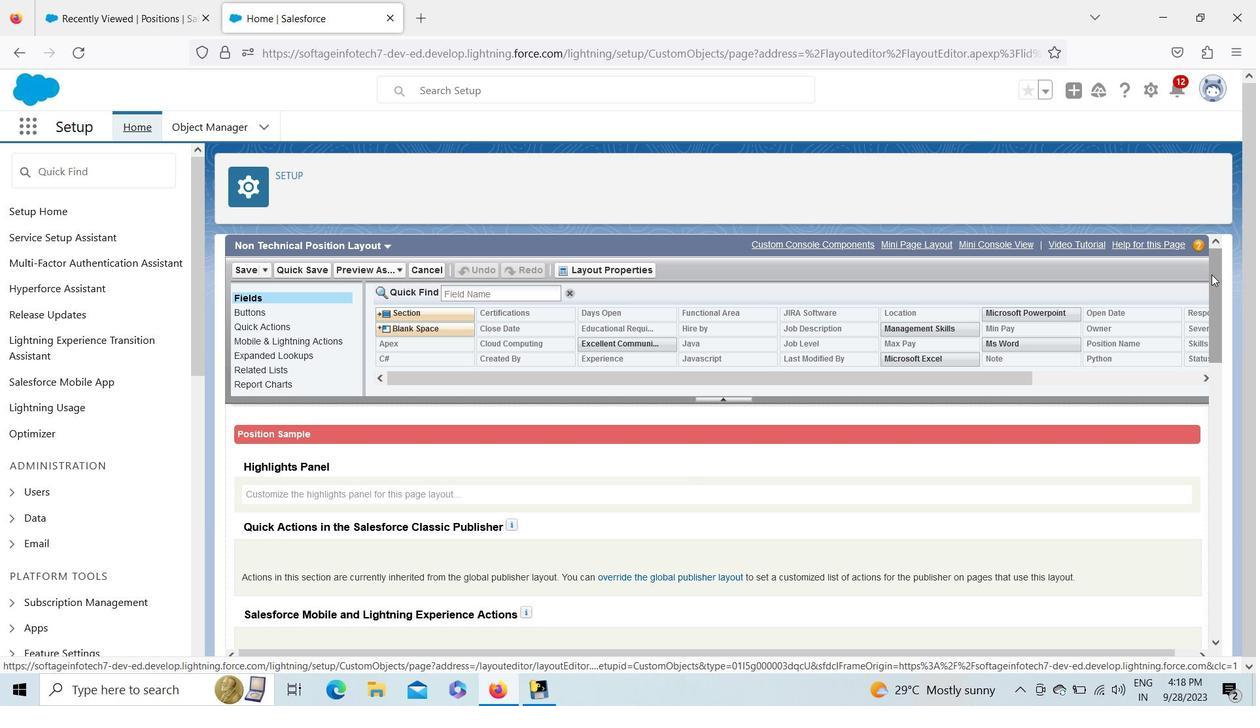 
Action: Mouse pressed left at (1212, 274)
Screenshot: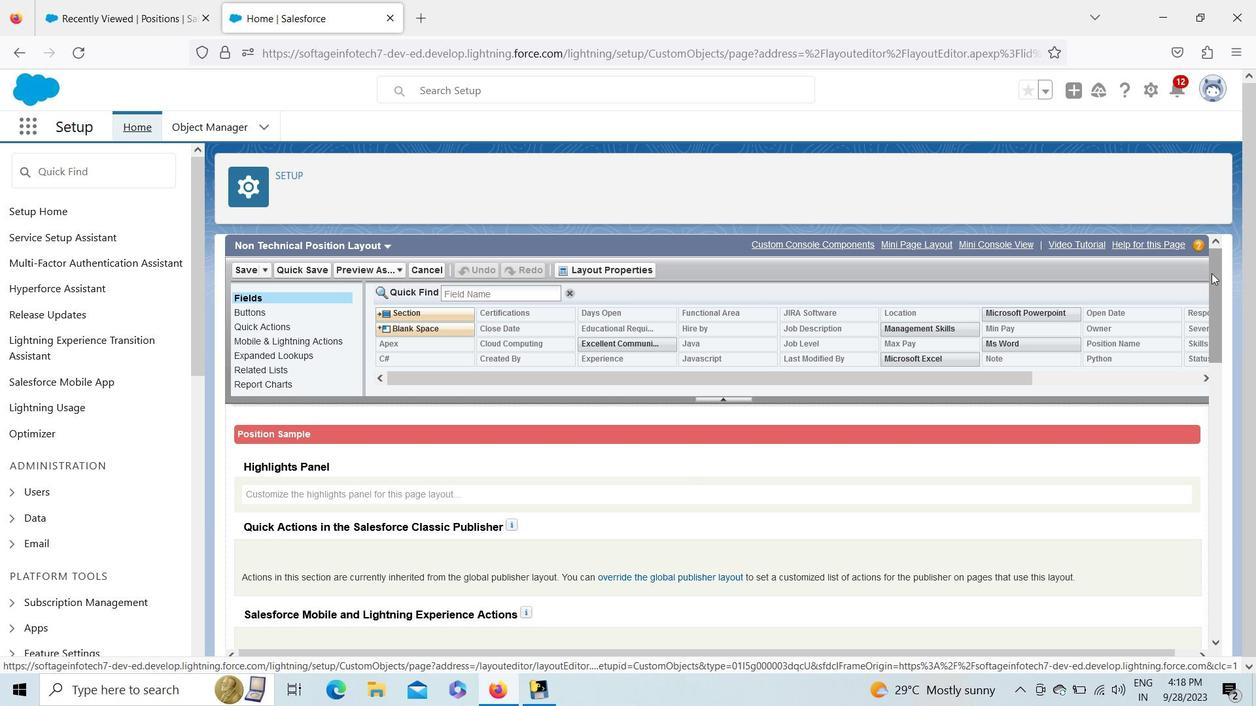 
Action: Mouse moved to (688, 493)
Screenshot: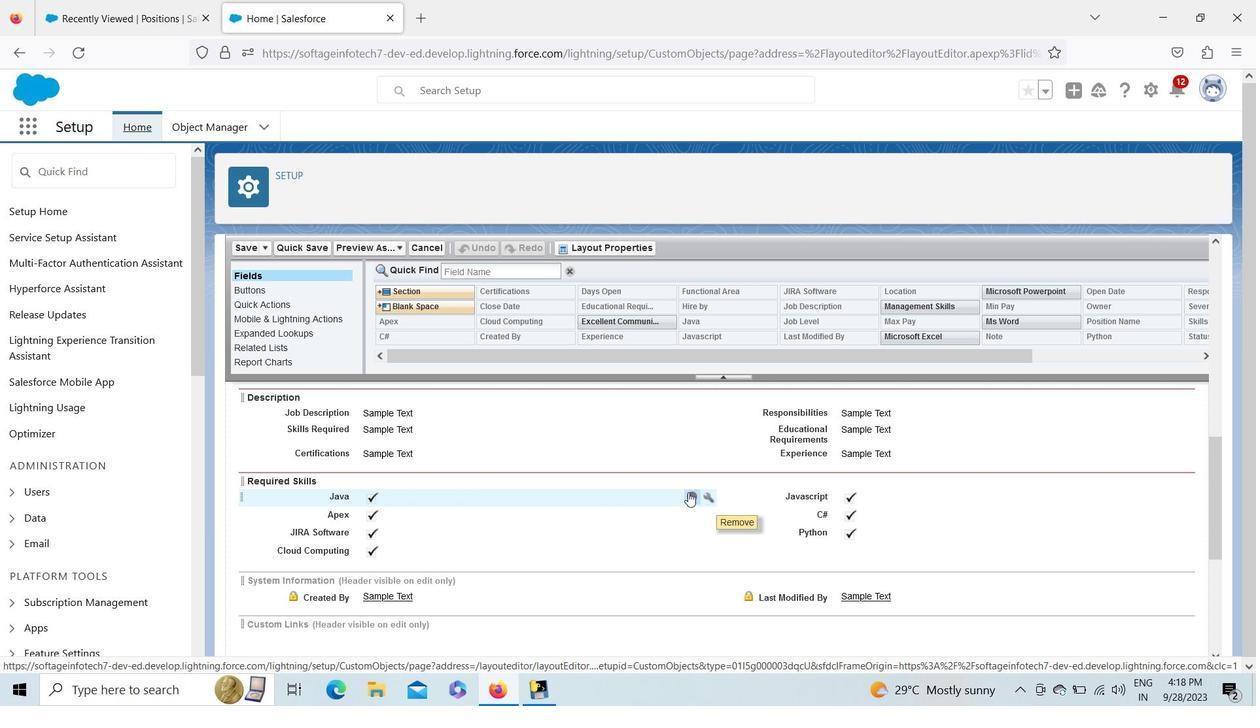 
Action: Mouse pressed left at (688, 493)
Screenshot: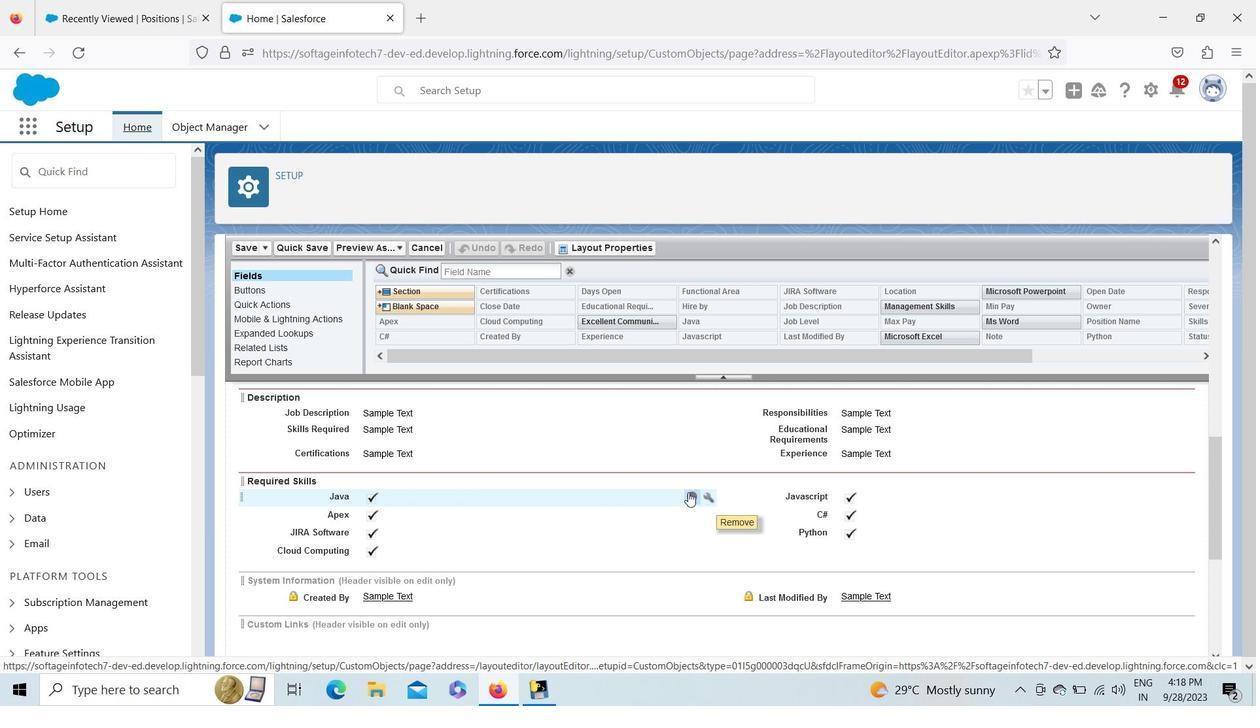 
Action: Mouse moved to (688, 499)
Screenshot: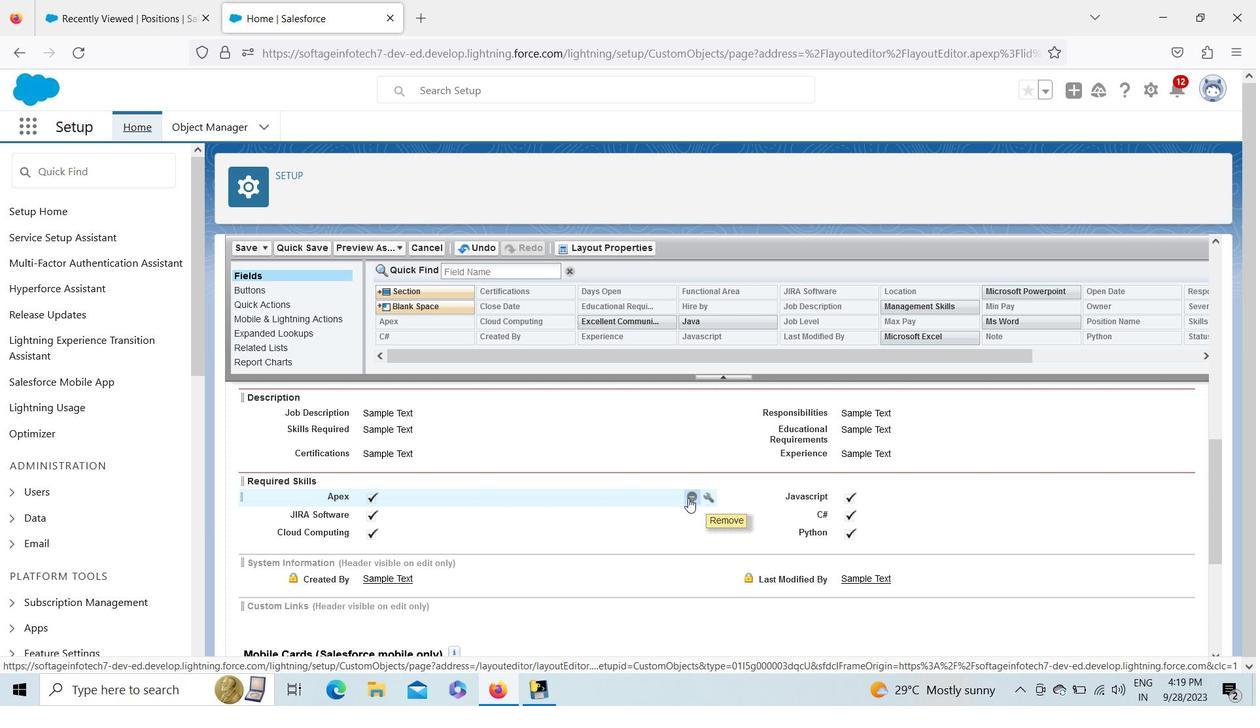 
Action: Mouse pressed left at (688, 499)
Screenshot: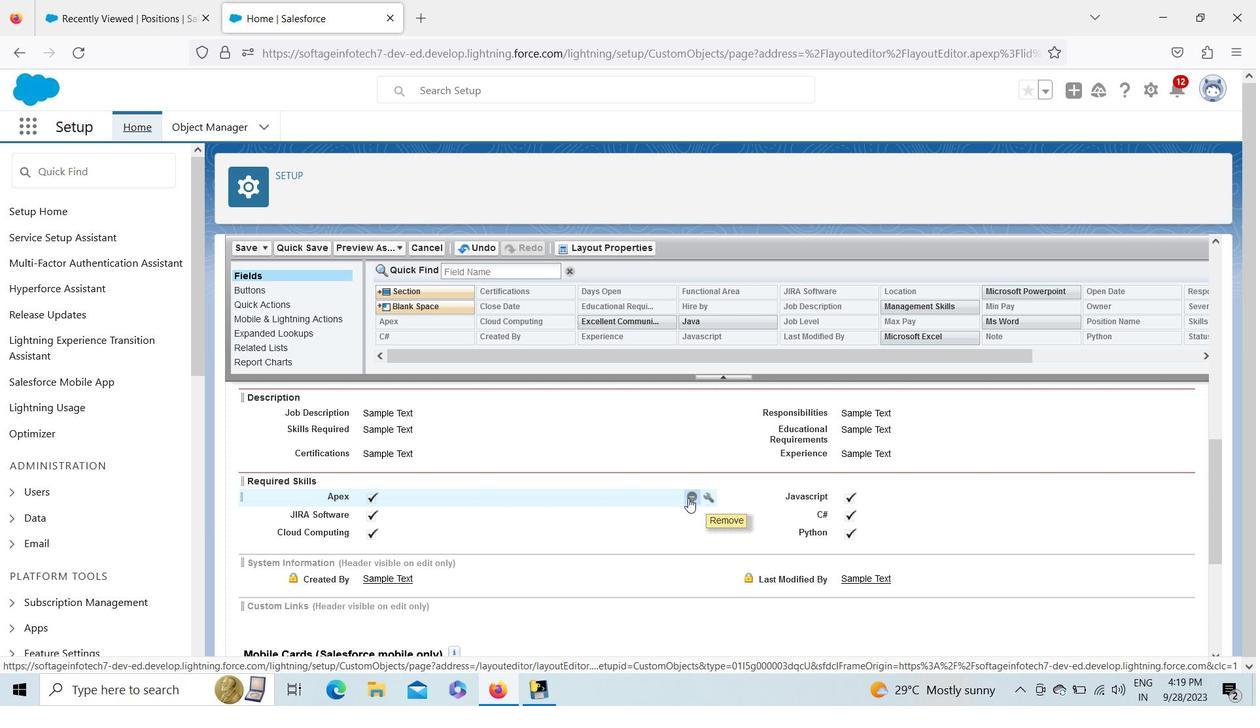 
Action: Mouse moved to (696, 498)
Screenshot: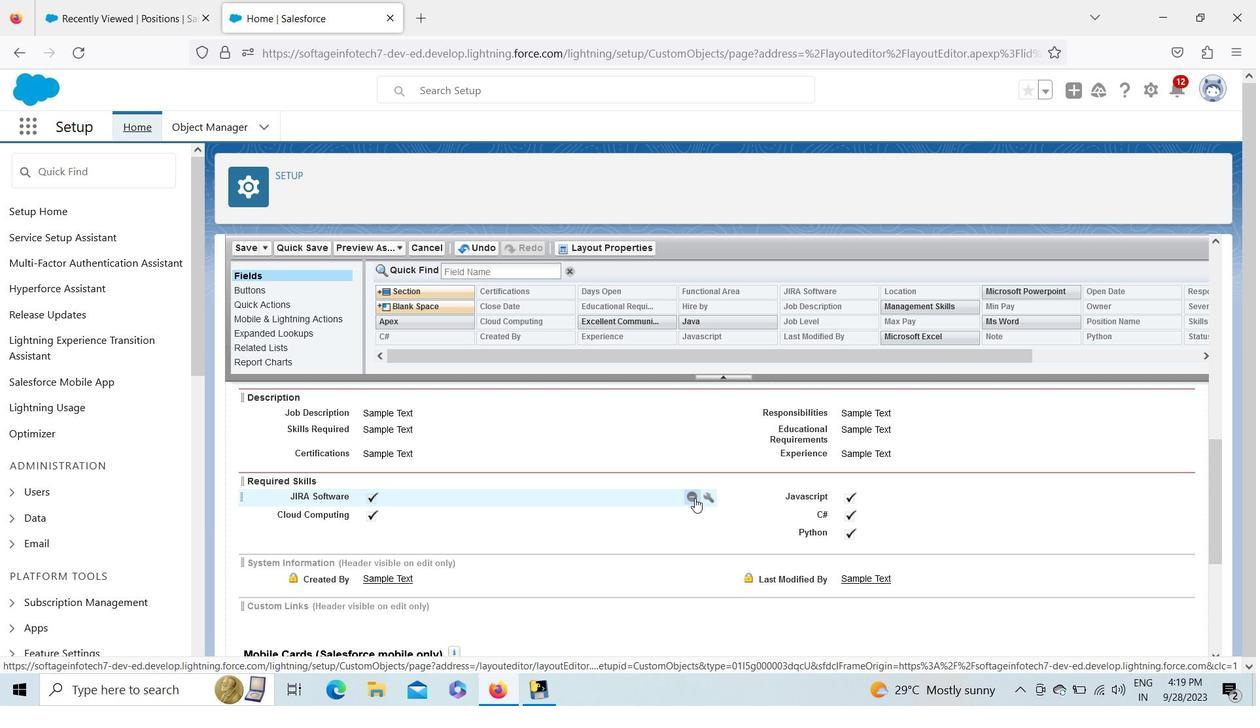 
Action: Mouse pressed left at (696, 498)
Screenshot: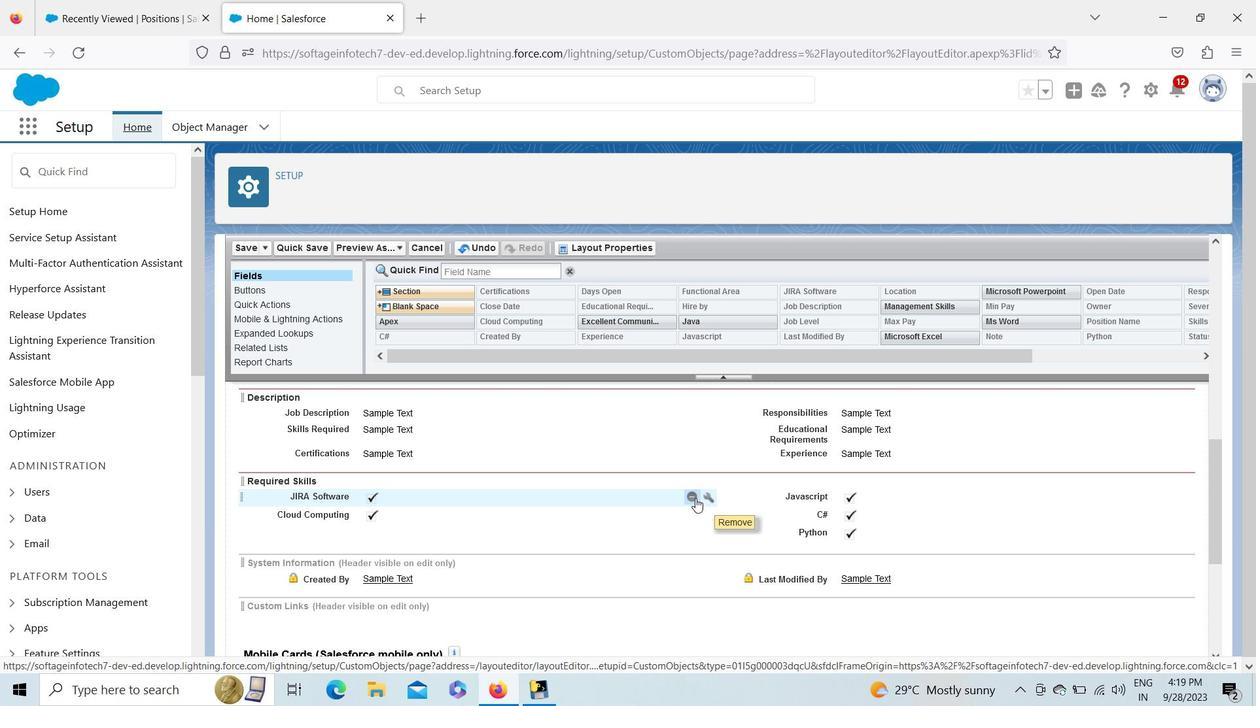 
Action: Mouse moved to (694, 498)
Screenshot: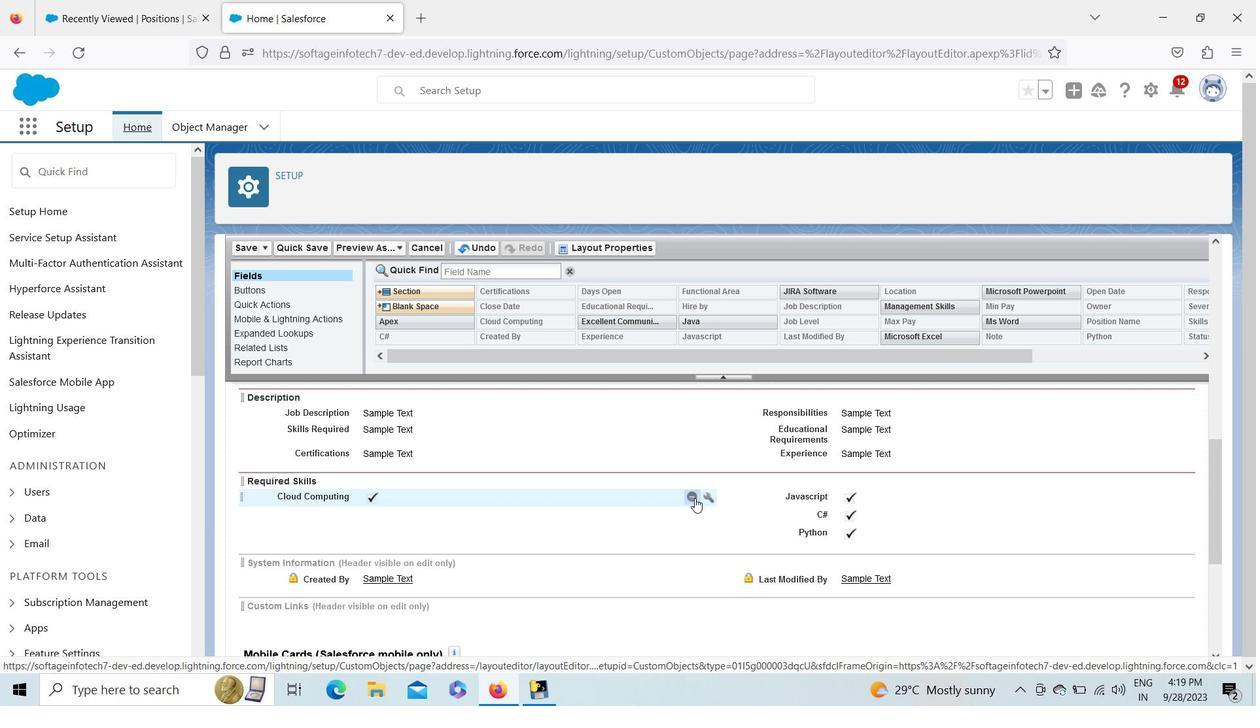 
Action: Mouse pressed left at (694, 498)
Screenshot: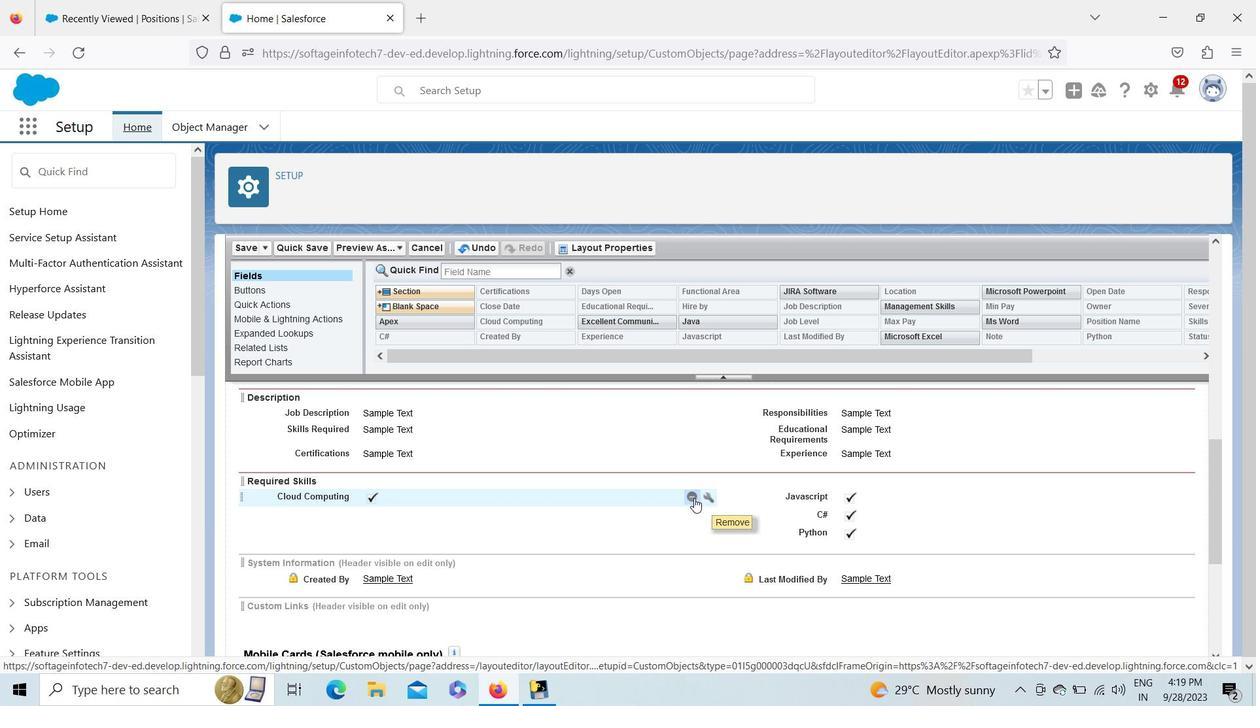 
Action: Mouse moved to (1170, 494)
Screenshot: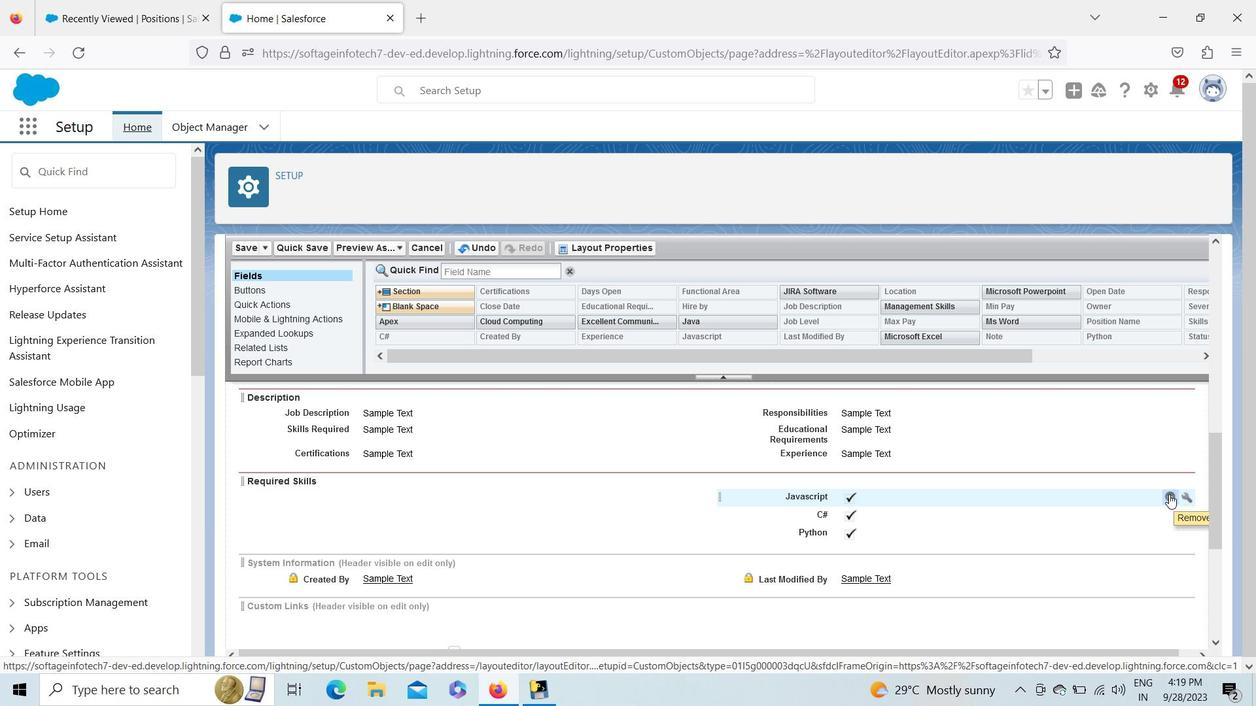
Action: Mouse pressed left at (1170, 494)
Screenshot: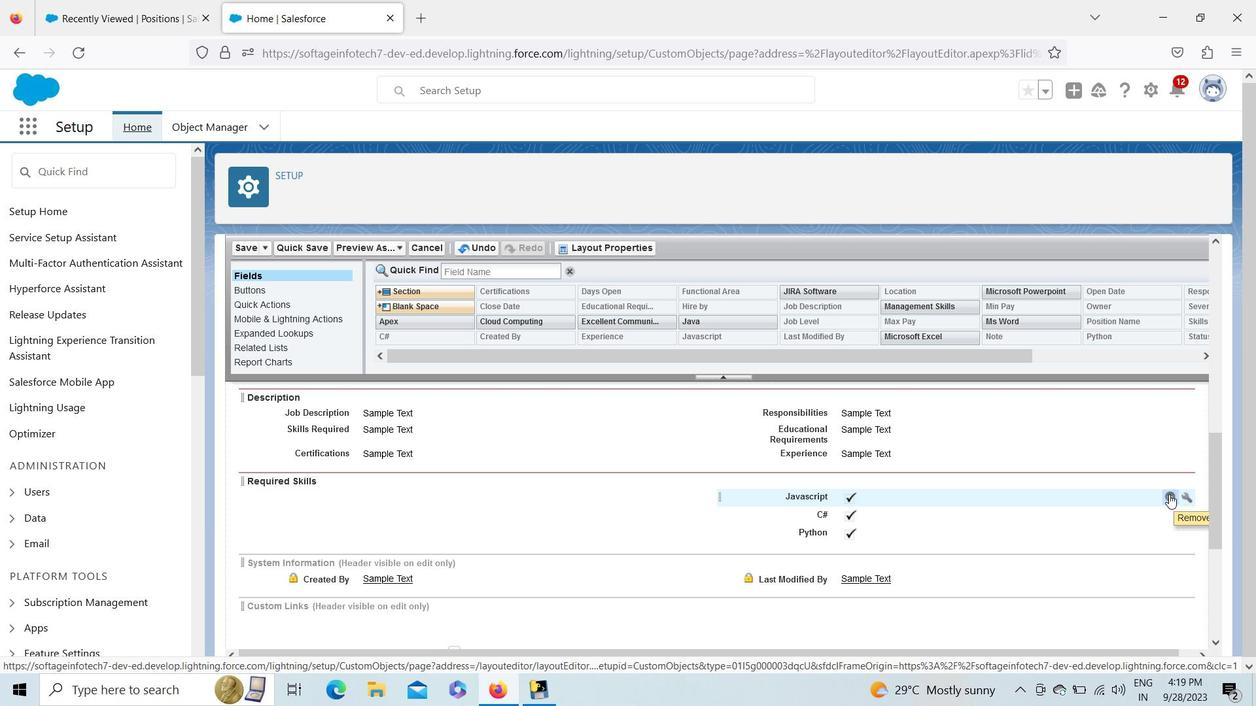 
Action: Mouse moved to (1170, 503)
Screenshot: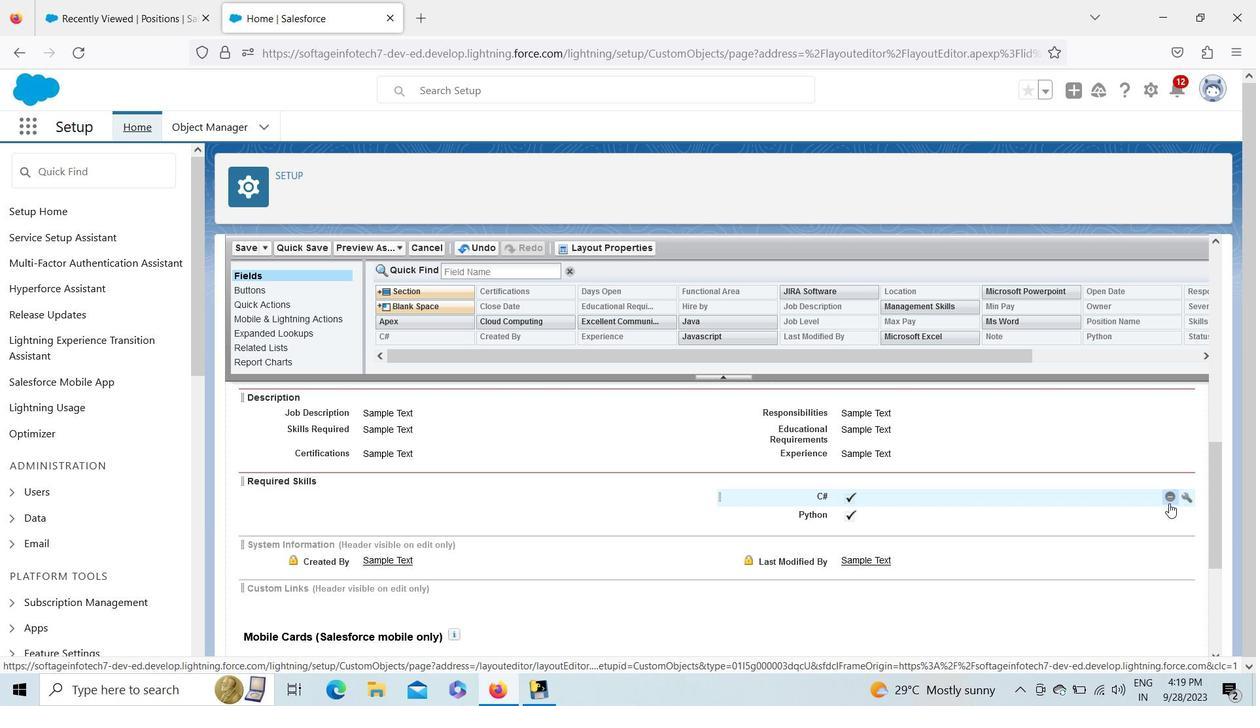 
Action: Mouse pressed left at (1170, 503)
Screenshot: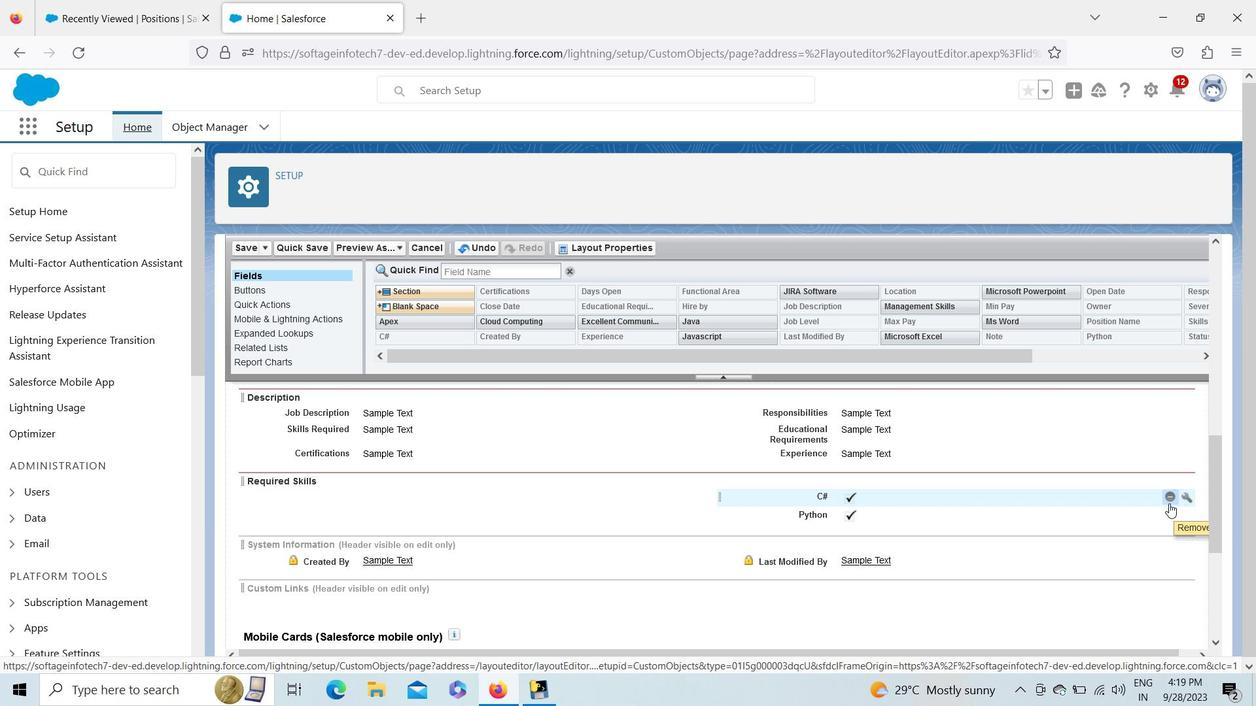 
Action: Mouse moved to (1170, 499)
Screenshot: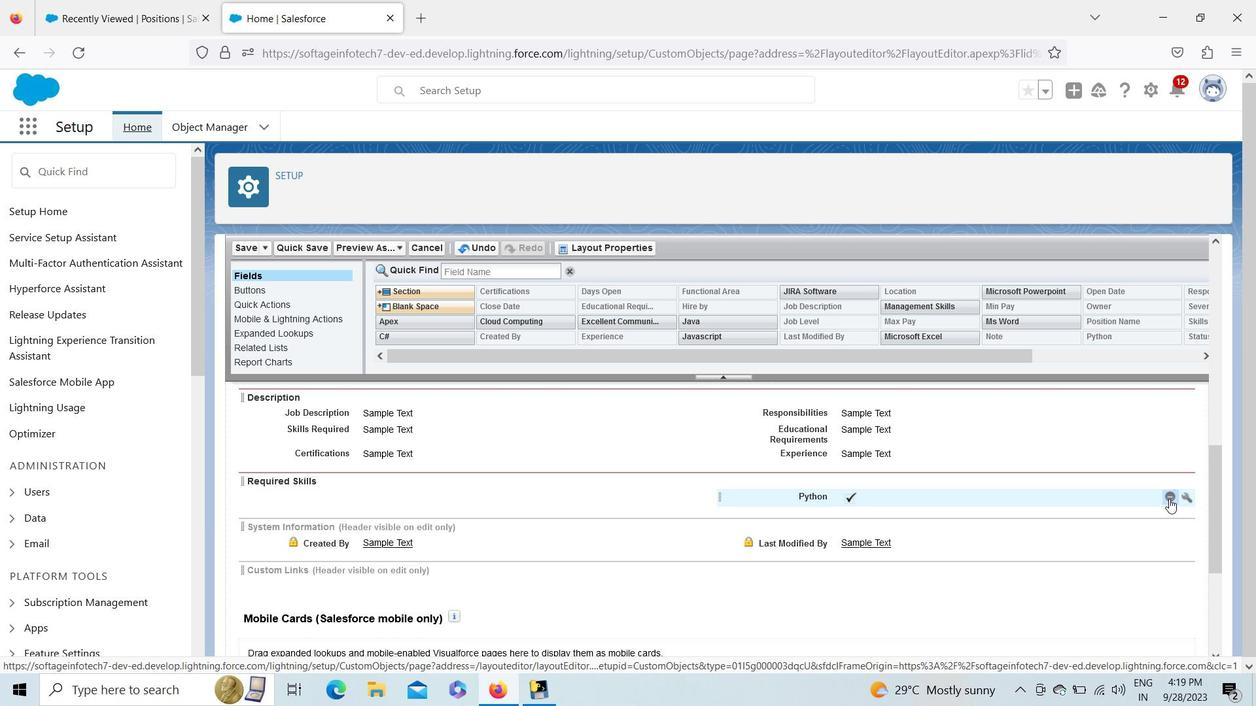 
Action: Mouse pressed left at (1170, 499)
Screenshot: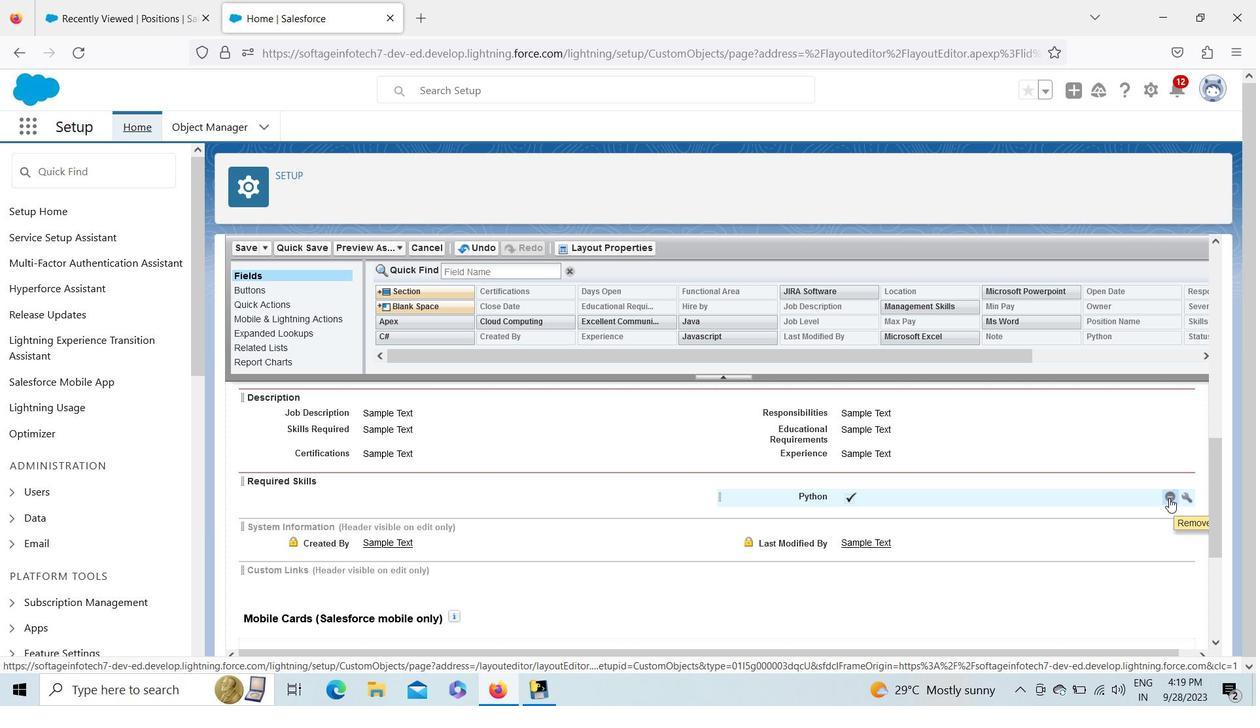 
Action: Mouse moved to (916, 337)
Screenshot: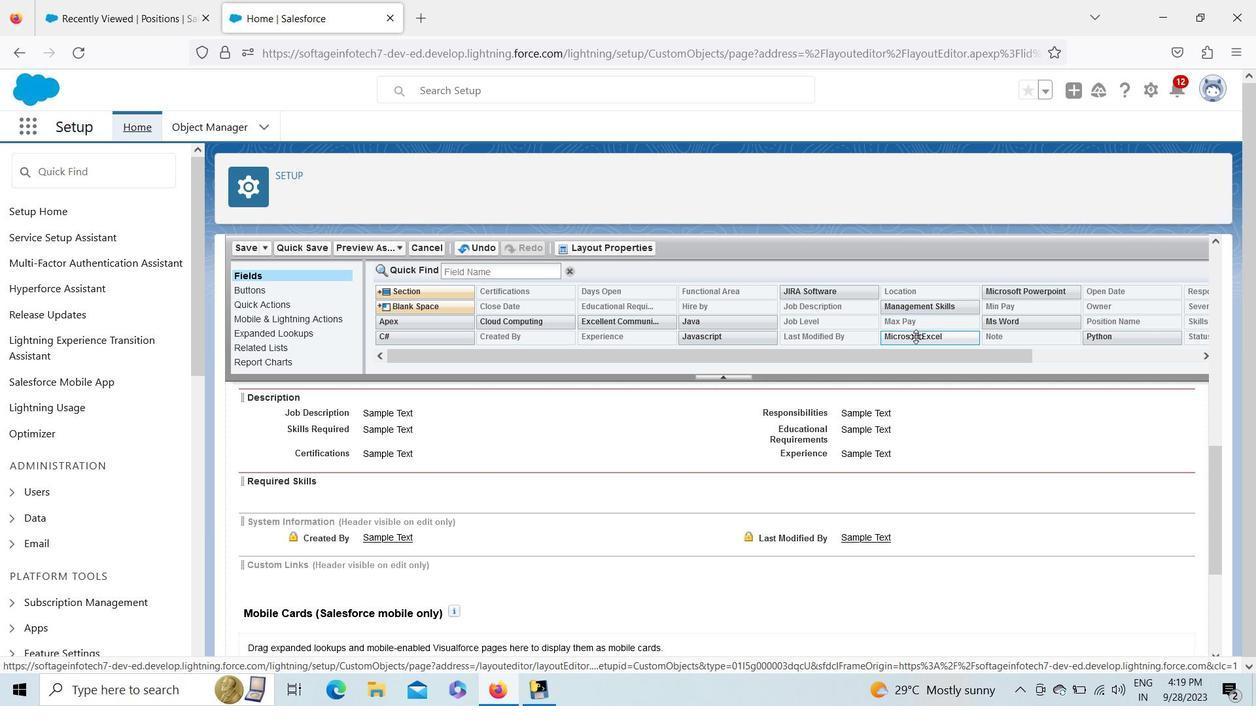 
Action: Mouse pressed left at (916, 337)
Screenshot: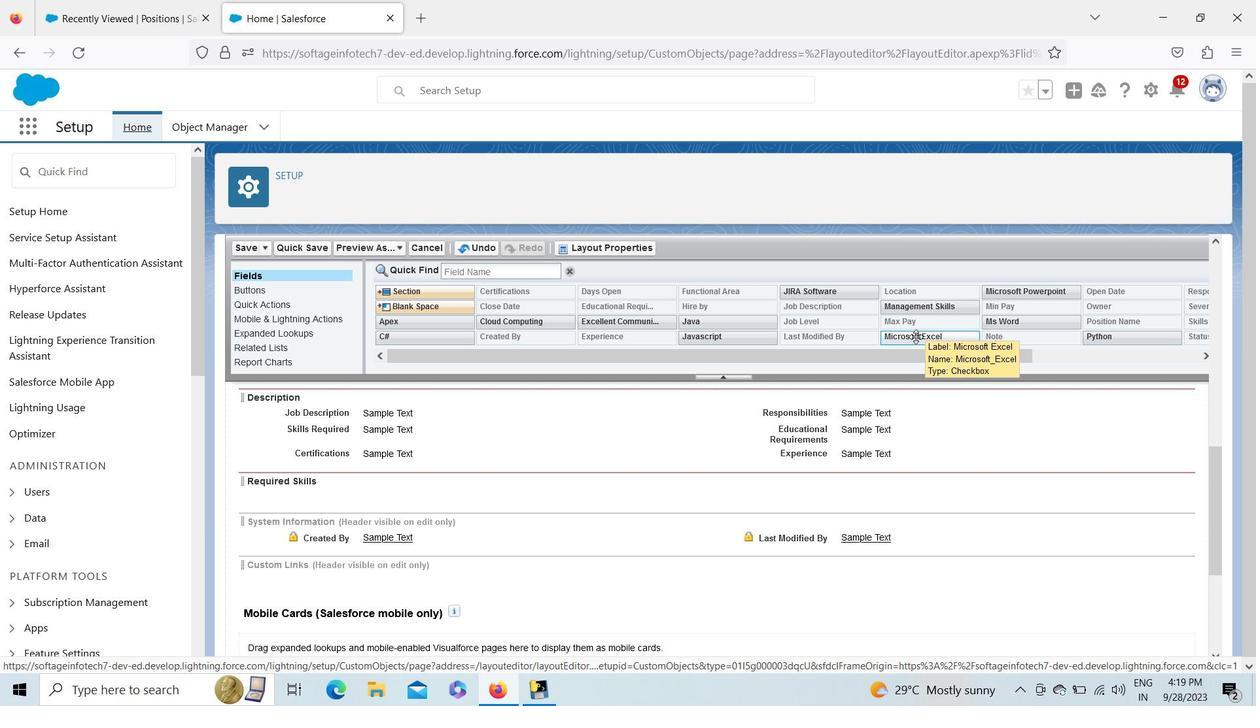 
Action: Mouse moved to (1026, 319)
Screenshot: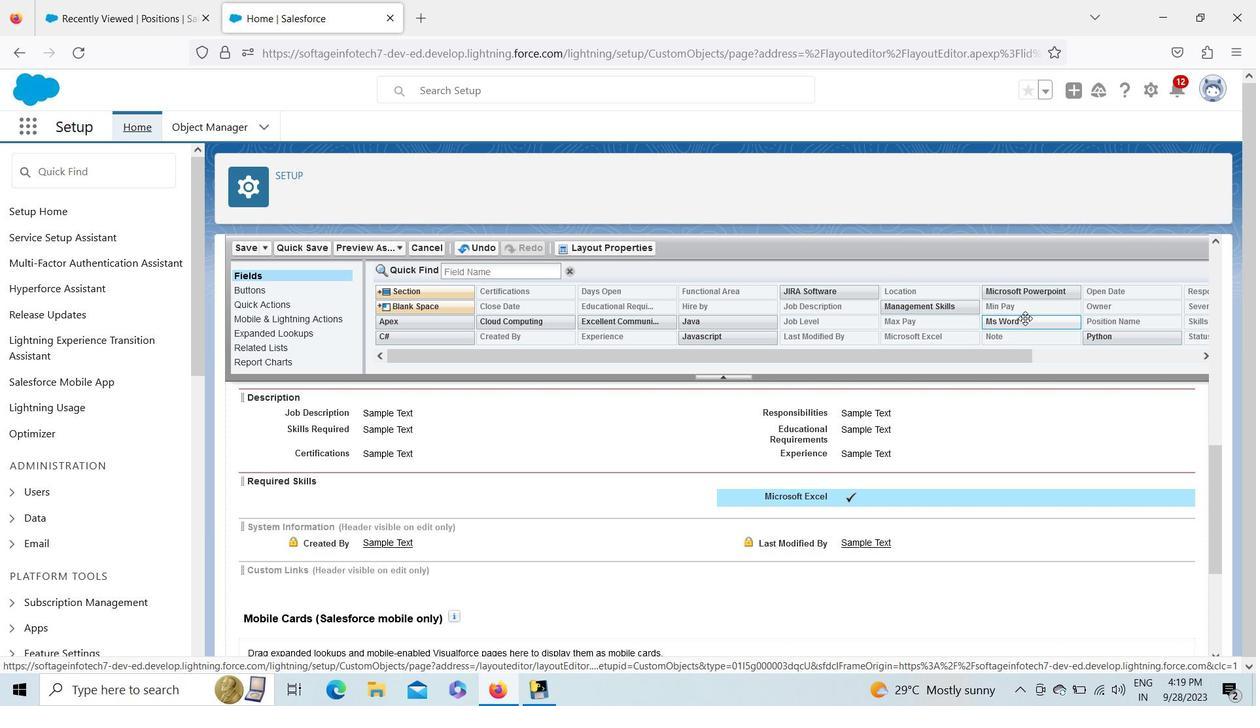 
Action: Mouse pressed left at (1026, 319)
Screenshot: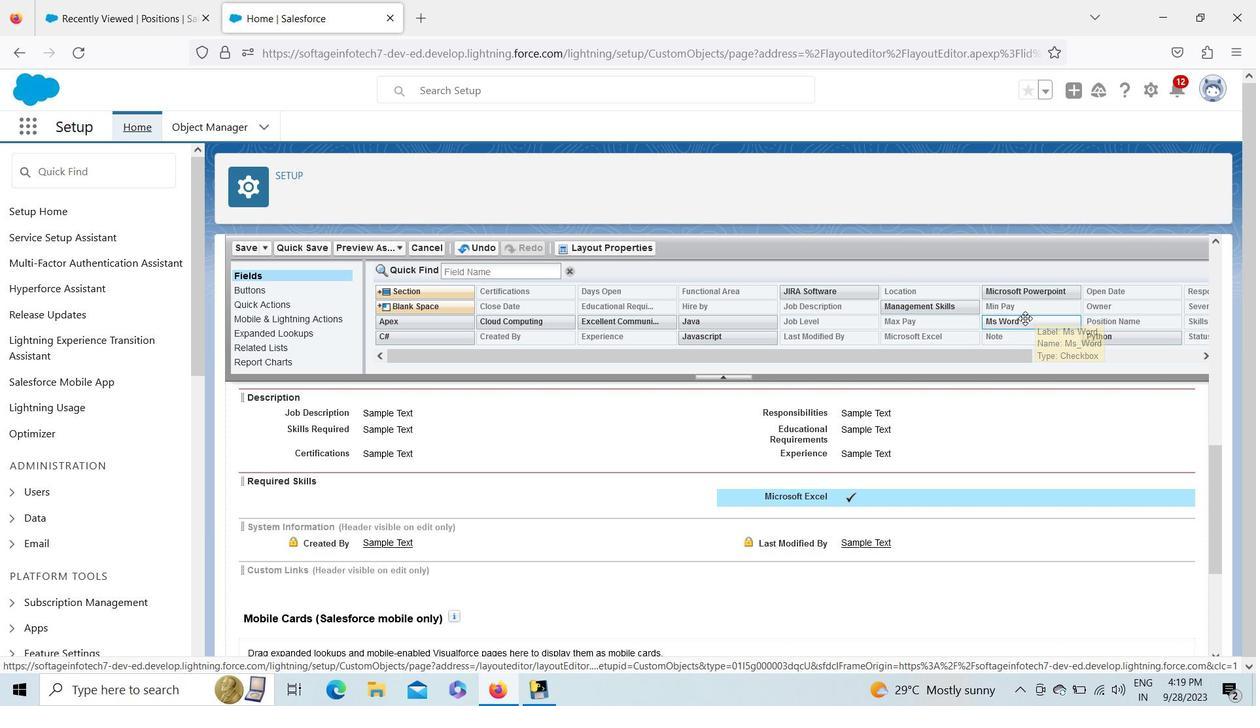 
Action: Mouse moved to (1040, 293)
Screenshot: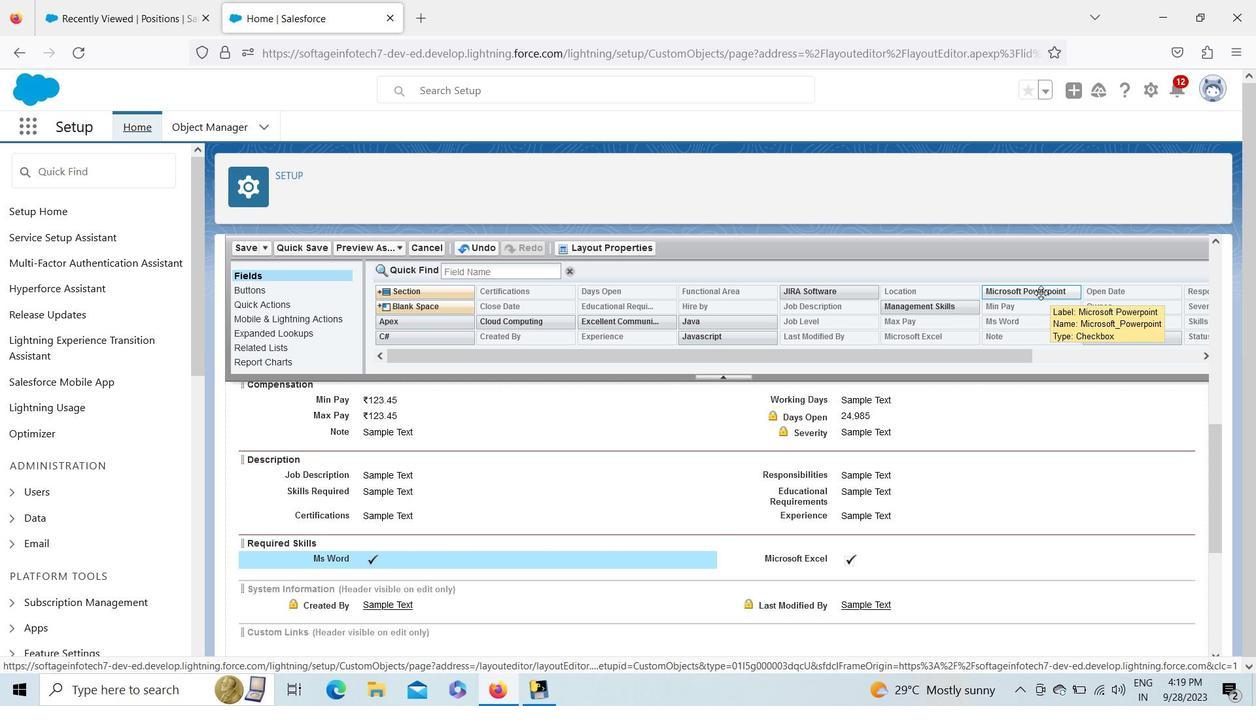 
Action: Mouse pressed left at (1040, 293)
Screenshot: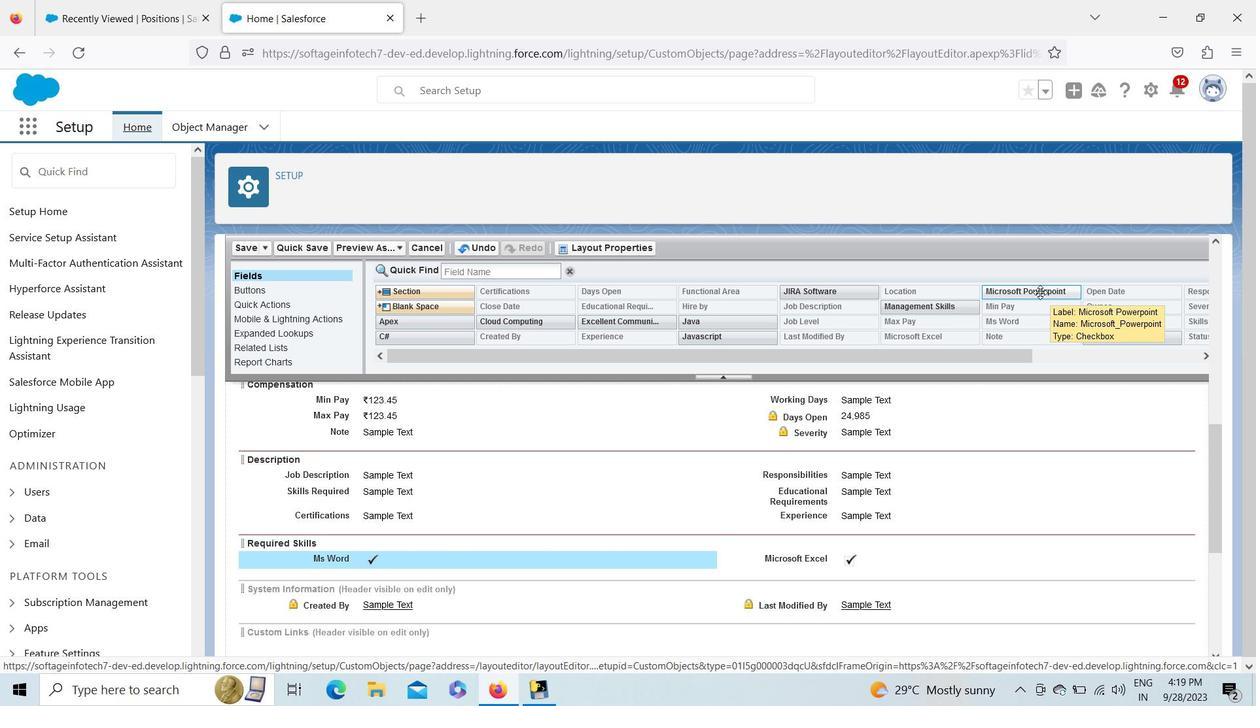 
Action: Mouse moved to (907, 306)
Screenshot: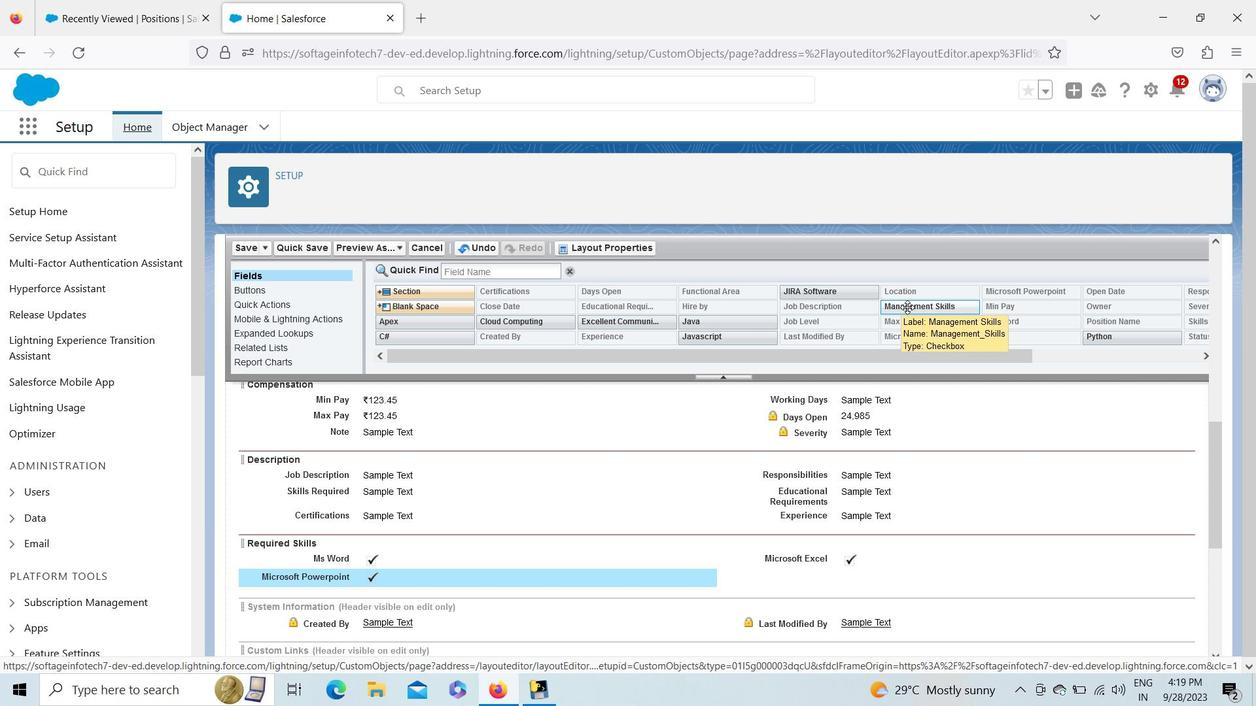 
Action: Mouse pressed left at (907, 306)
Screenshot: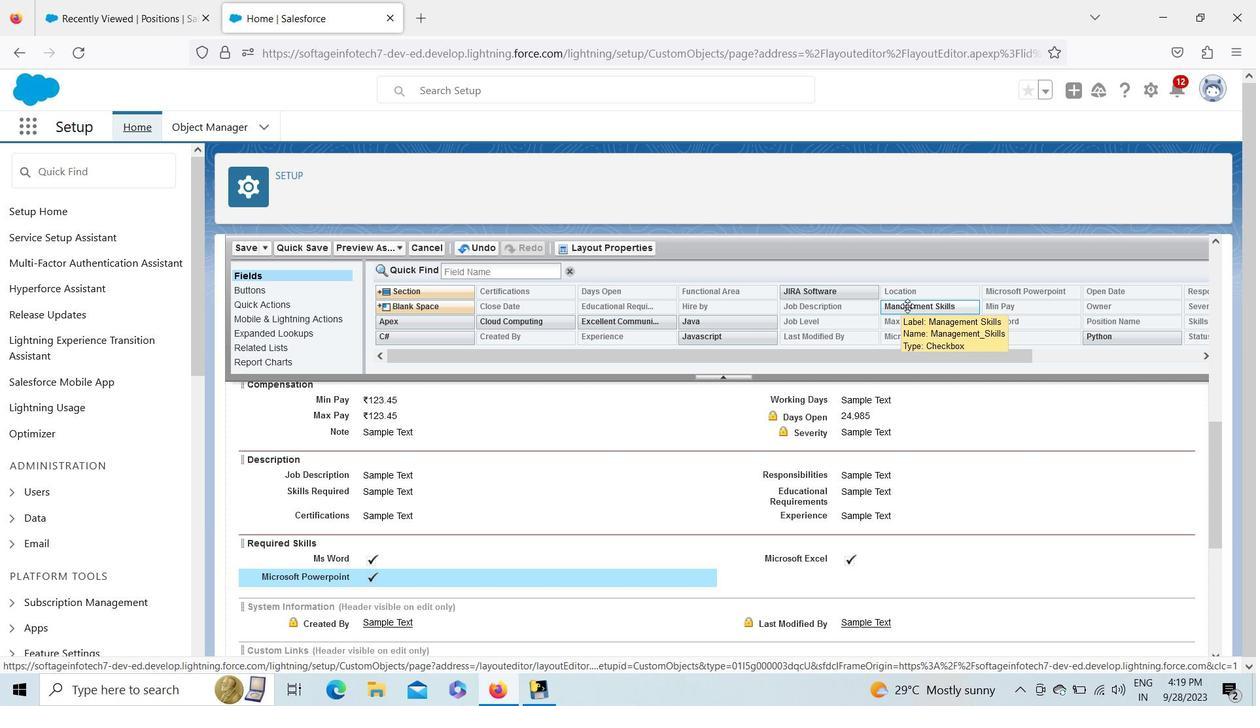 
Action: Mouse moved to (1004, 354)
Screenshot: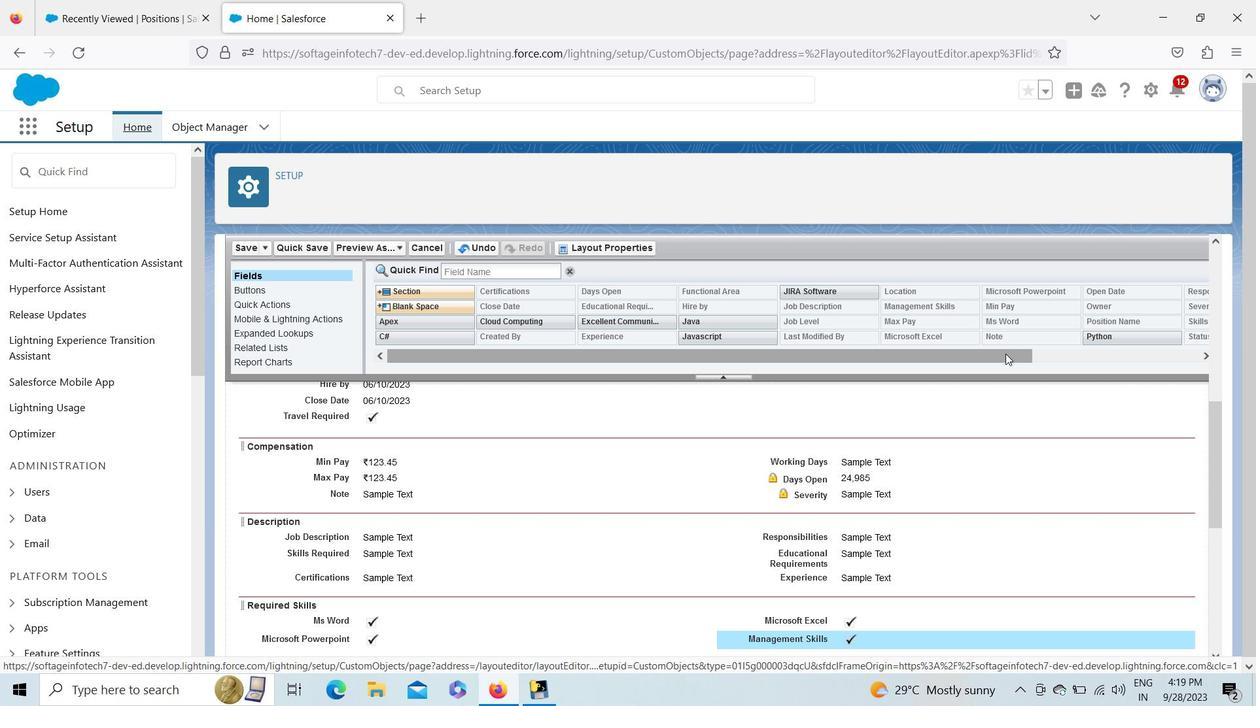 
Action: Mouse pressed left at (1004, 354)
Screenshot: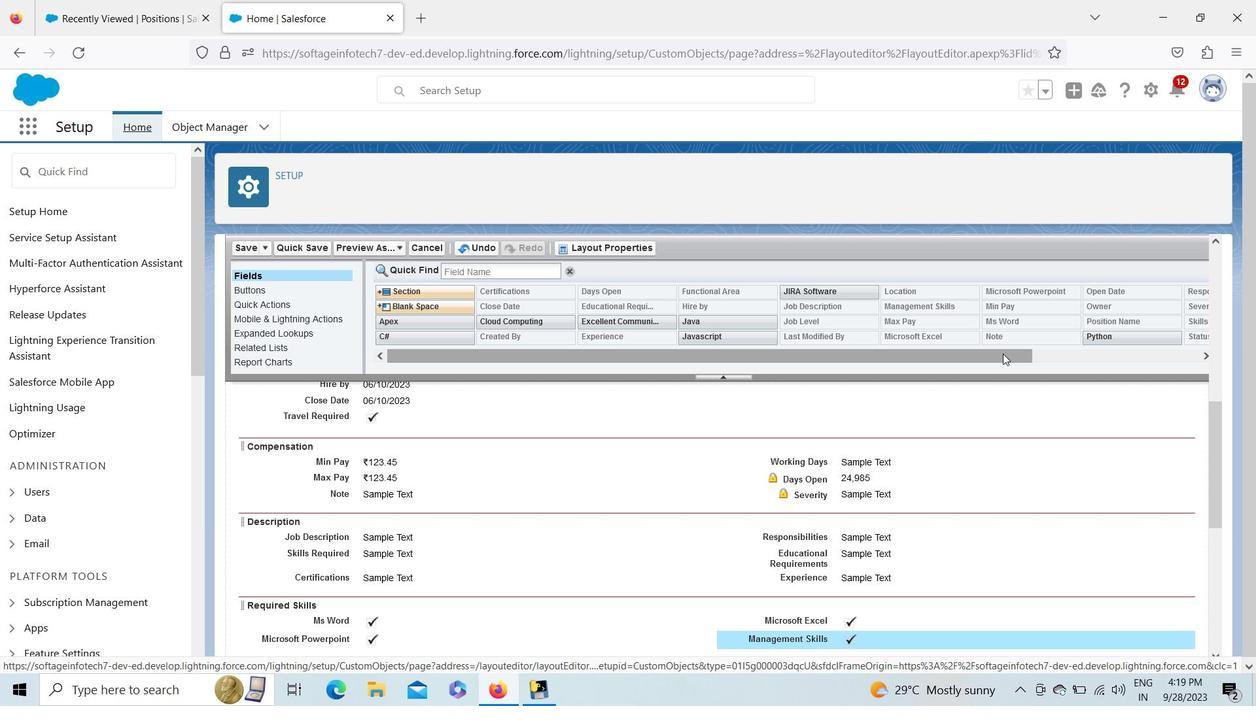 
Action: Mouse moved to (1144, 290)
Screenshot: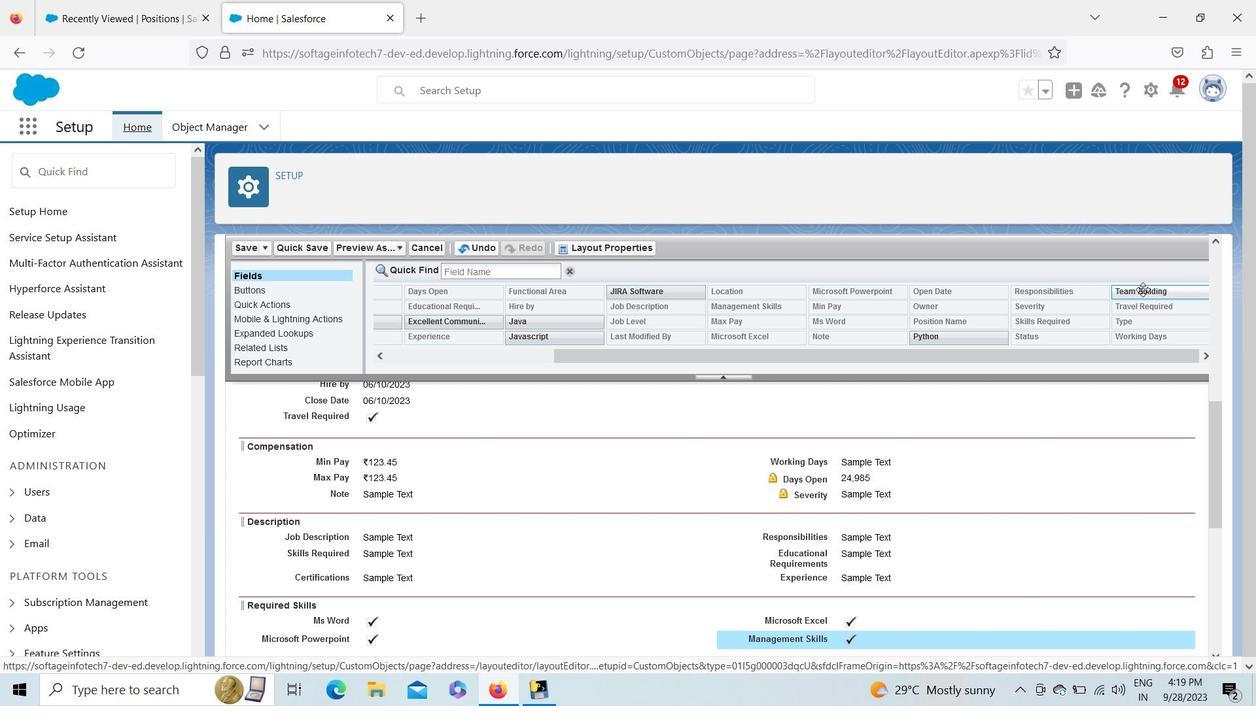 
Action: Mouse pressed left at (1144, 290)
Screenshot: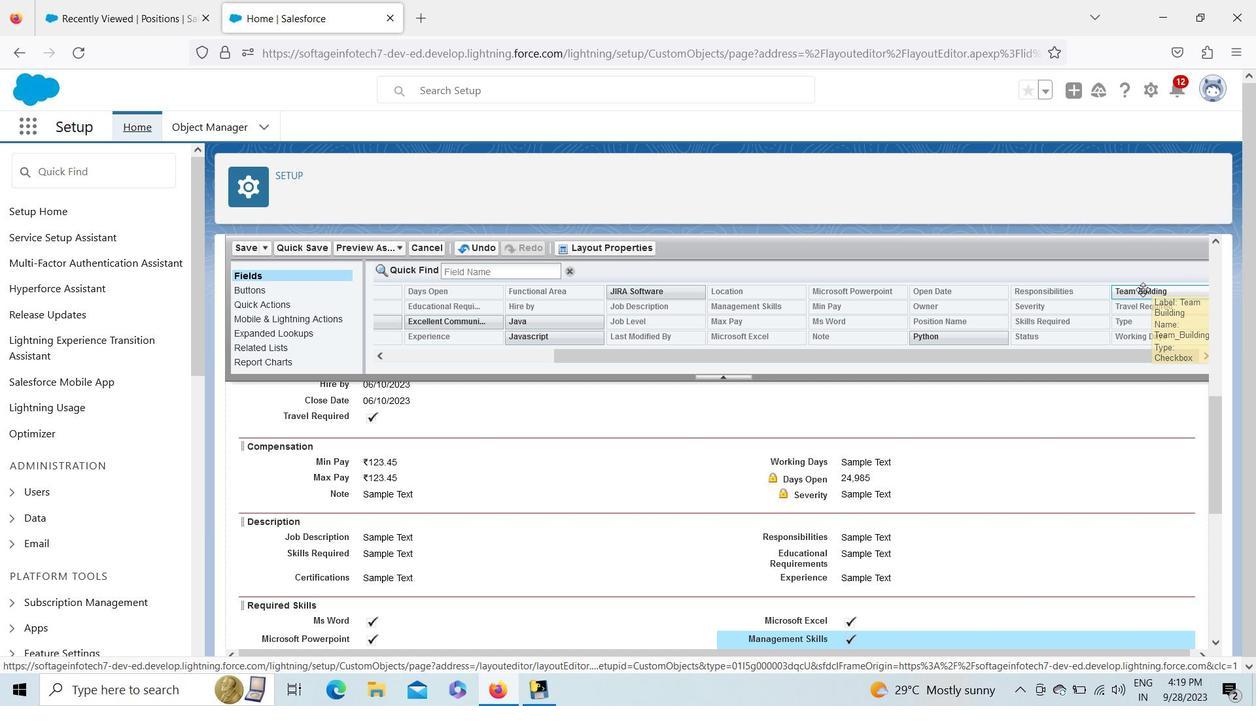 
Action: Mouse moved to (920, 619)
Screenshot: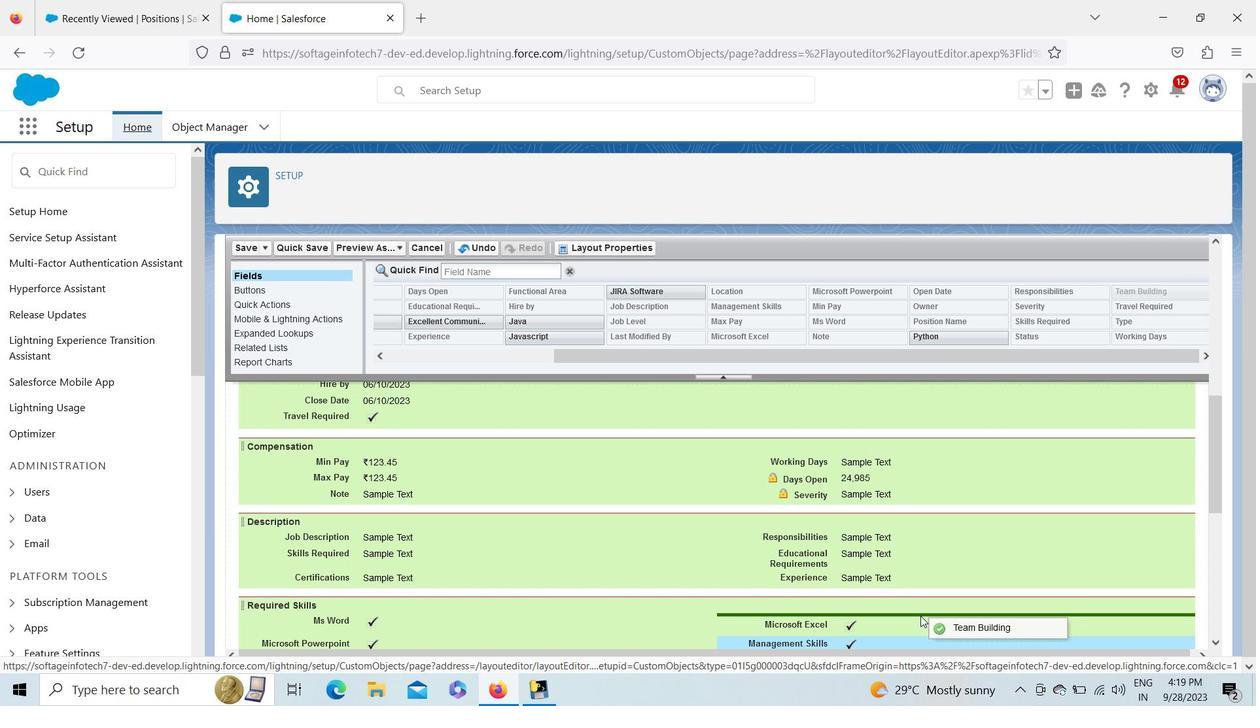 
Action: Mouse pressed left at (920, 619)
Screenshot: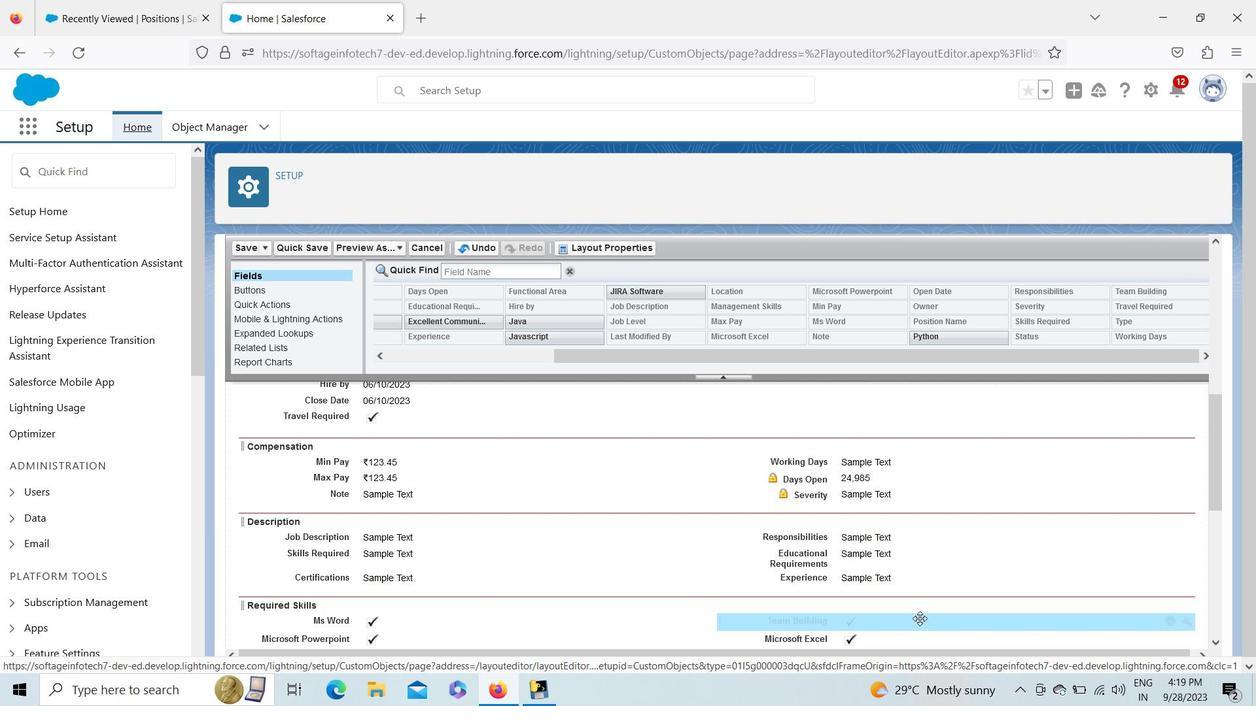 
Action: Mouse moved to (1214, 457)
Screenshot: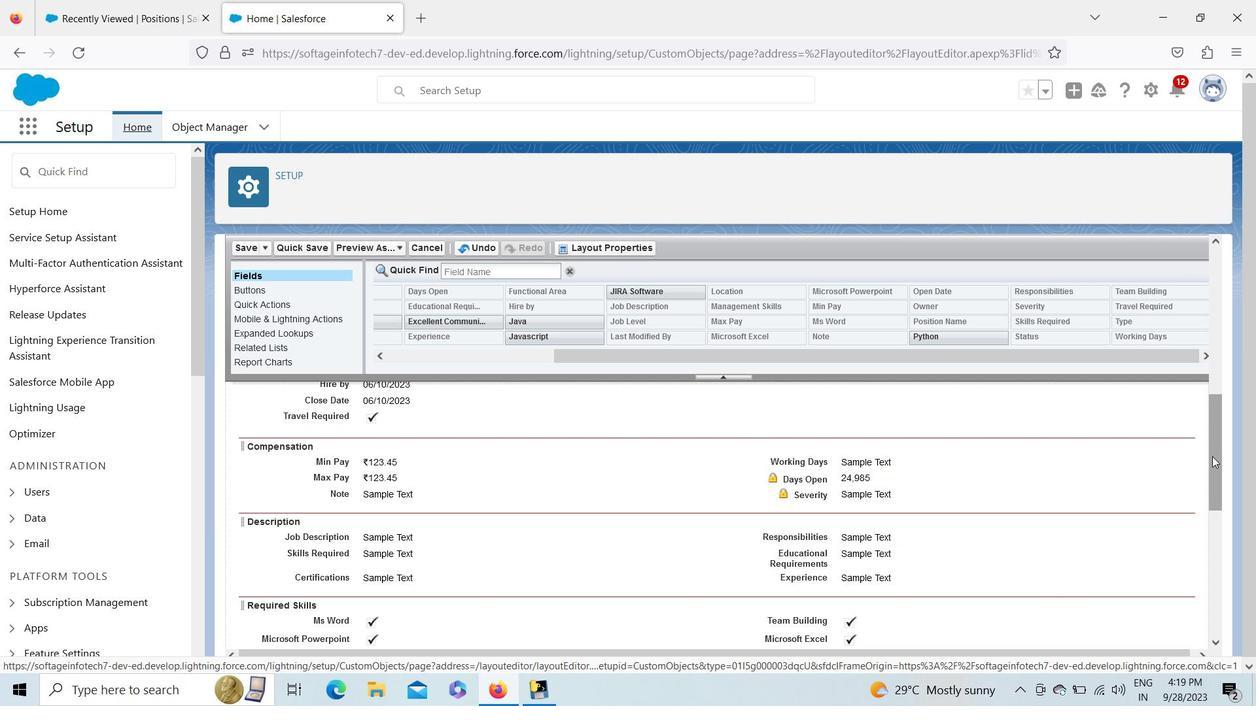 
Action: Mouse pressed left at (1214, 457)
Screenshot: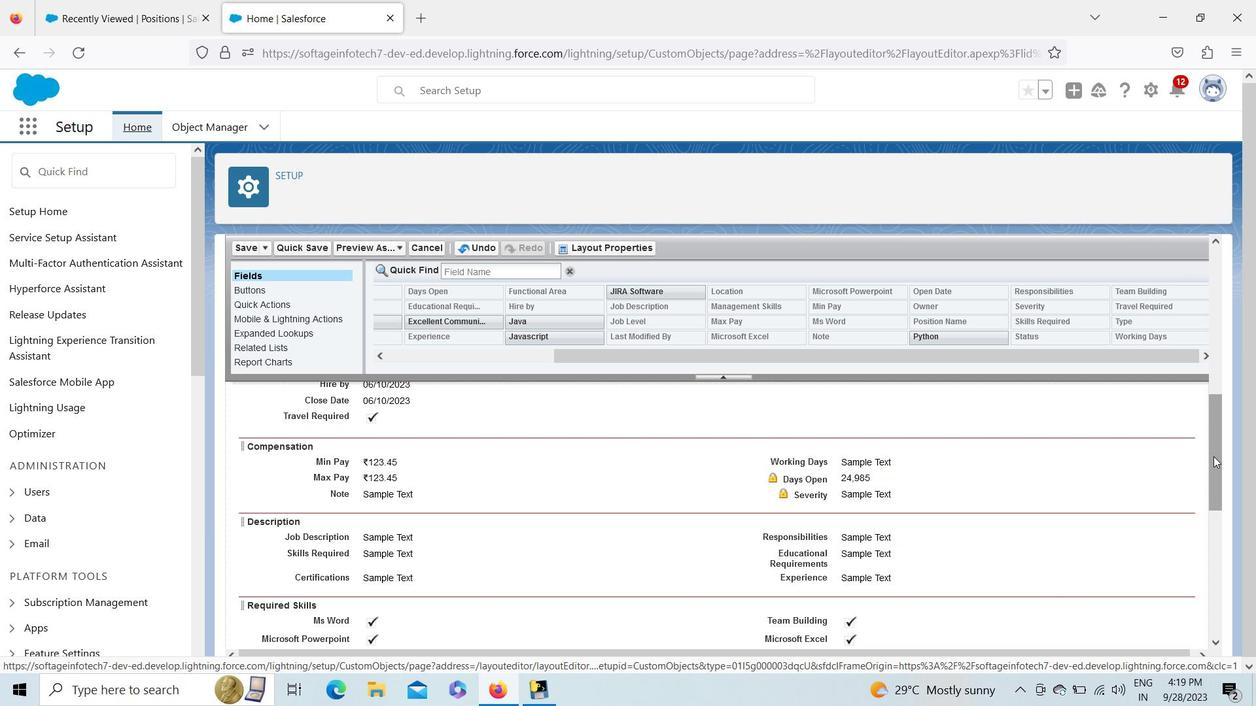 
Action: Mouse moved to (432, 322)
Screenshot: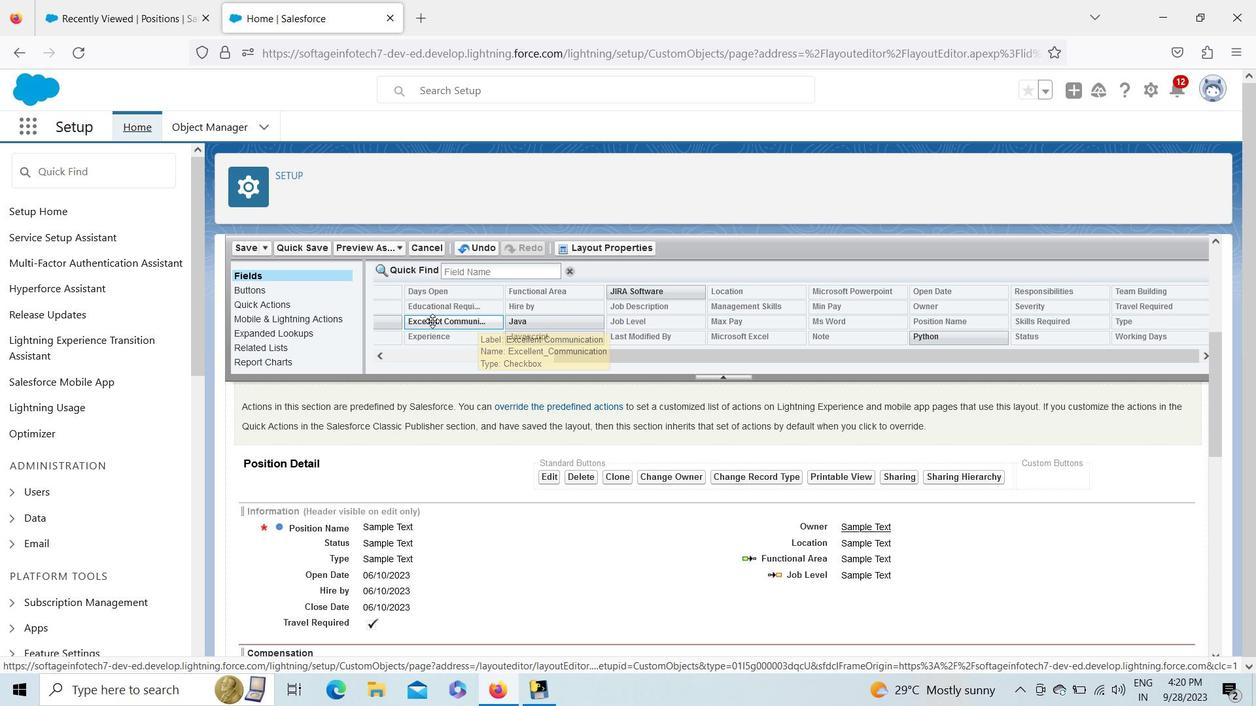 
Action: Mouse pressed left at (432, 322)
Screenshot: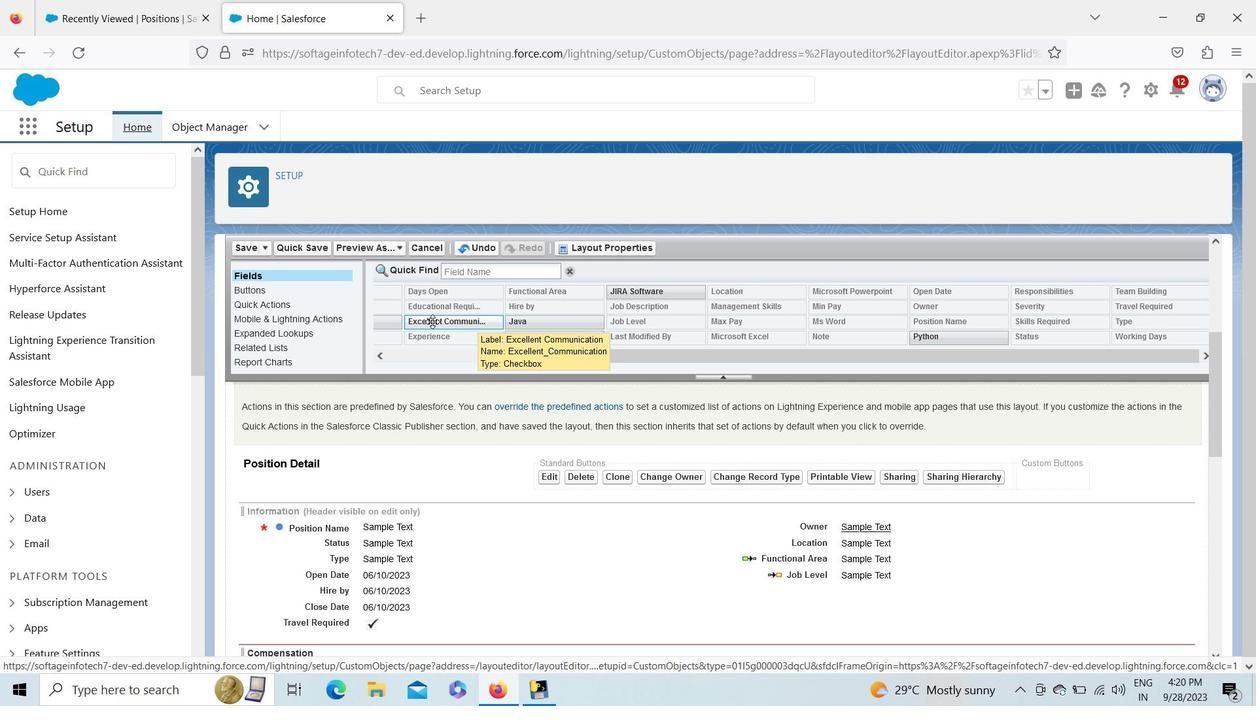 
Action: Mouse moved to (645, 498)
